 Task: Buy 1 Electric Choke from Sensors section under best seller category for shipping address: Lia Hill, 530 Junior Avenue, Duluth, Georgia 30097, Cell Number 4046170247. Pay from credit card ending with 7965, CVV 549
Action: Mouse moved to (22, 103)
Screenshot: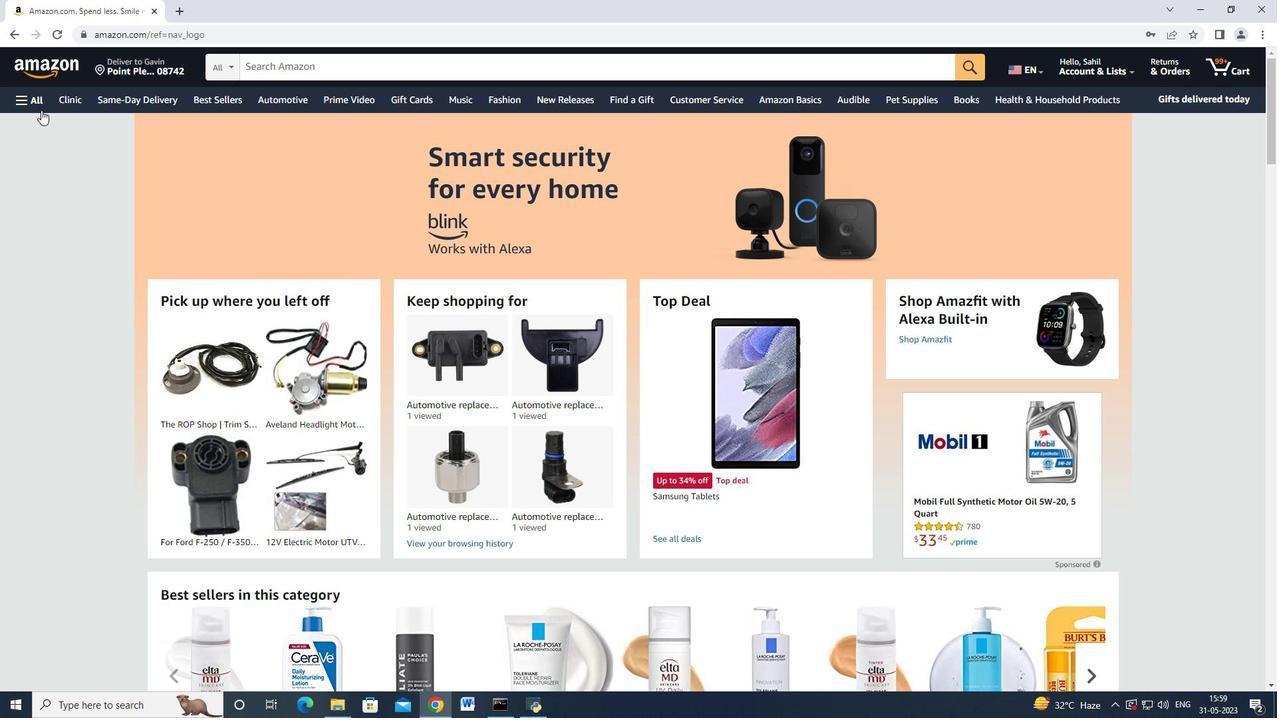 
Action: Mouse pressed left at (22, 103)
Screenshot: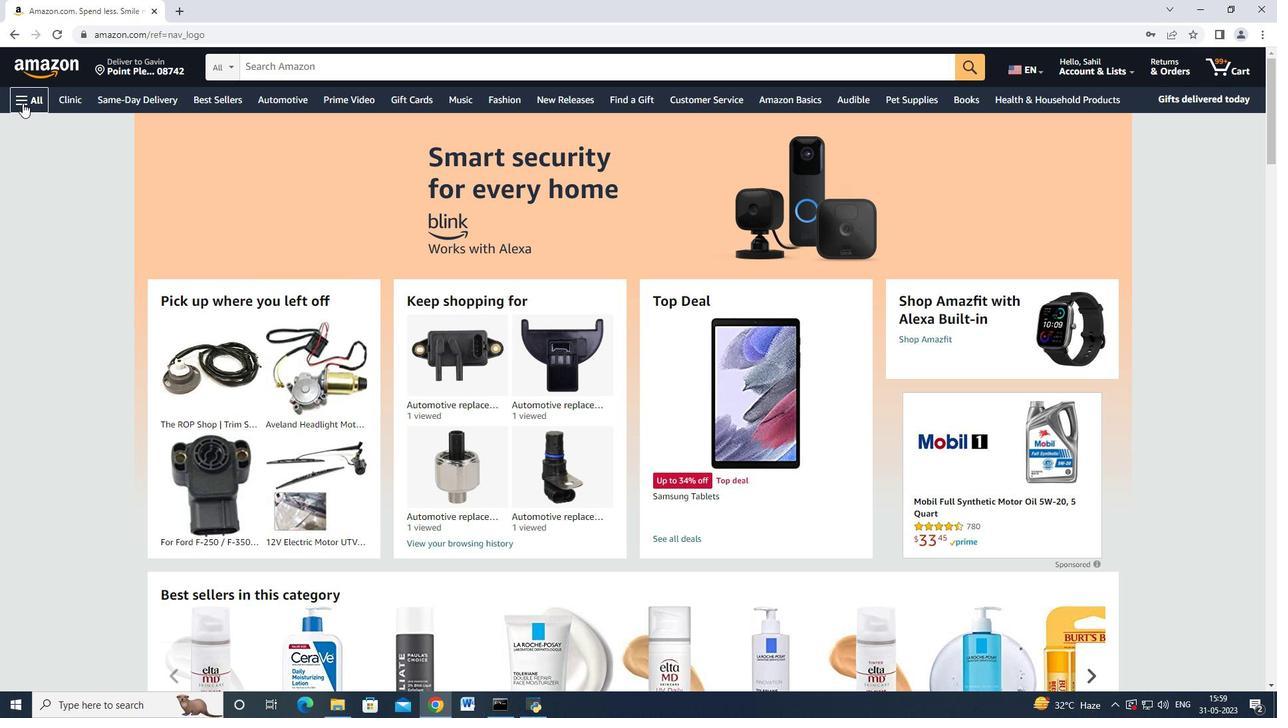 
Action: Mouse moved to (93, 222)
Screenshot: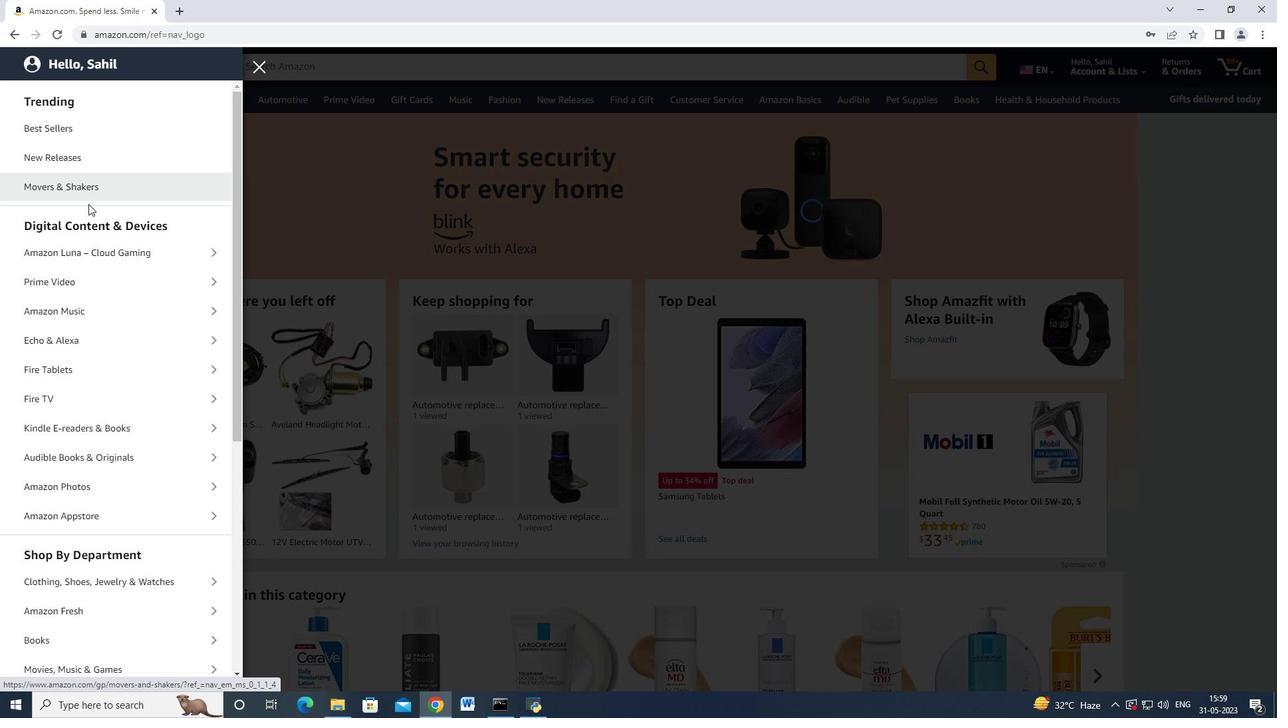 
Action: Mouse scrolled (93, 221) with delta (0, 0)
Screenshot: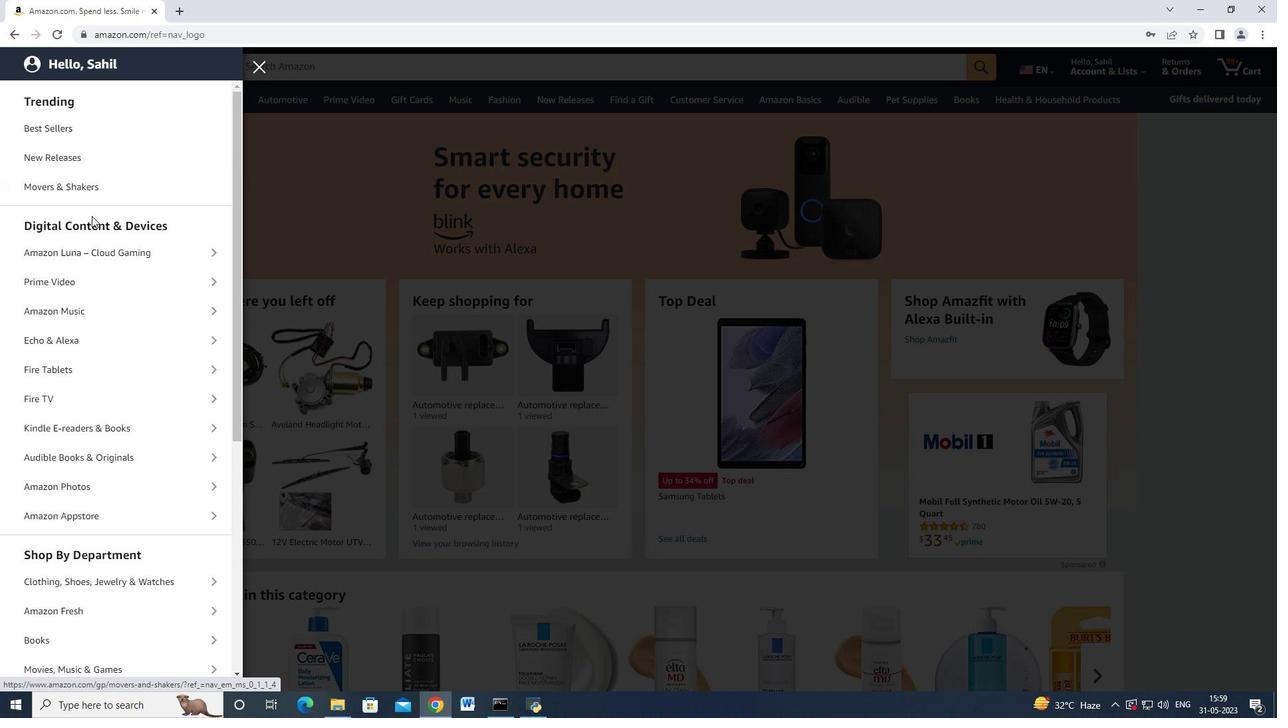
Action: Mouse moved to (94, 224)
Screenshot: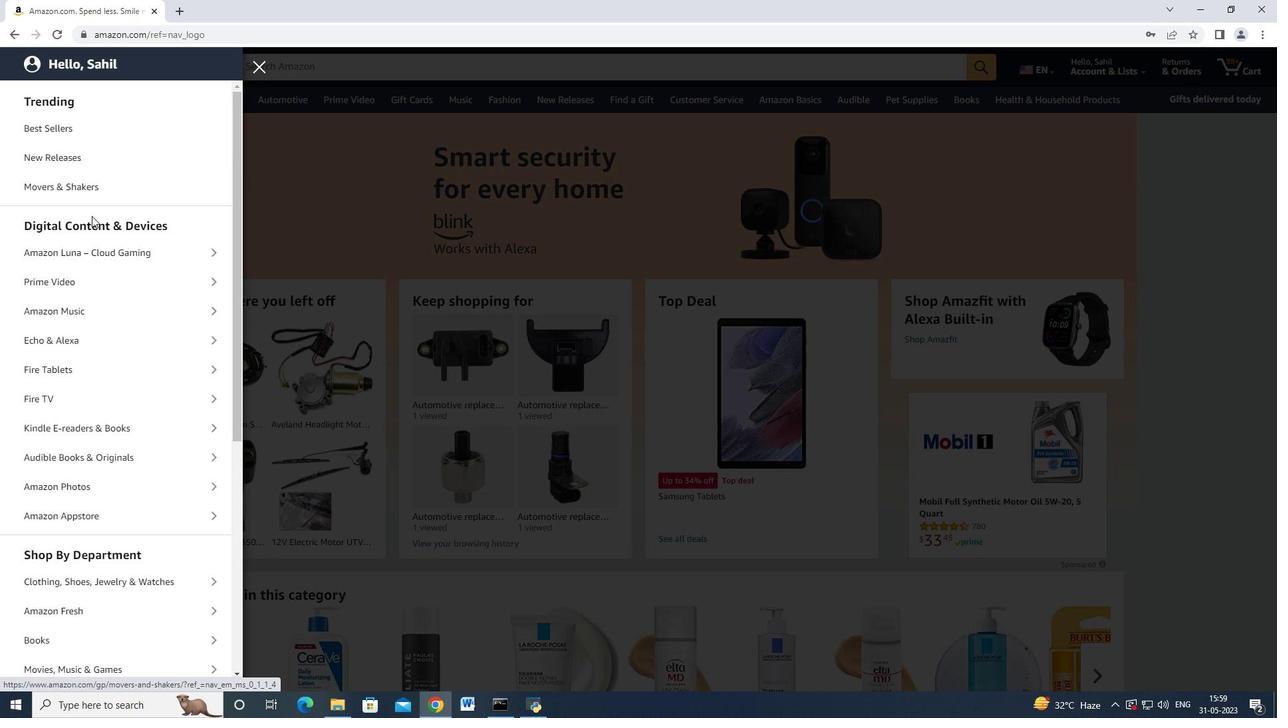 
Action: Mouse scrolled (94, 224) with delta (0, 0)
Screenshot: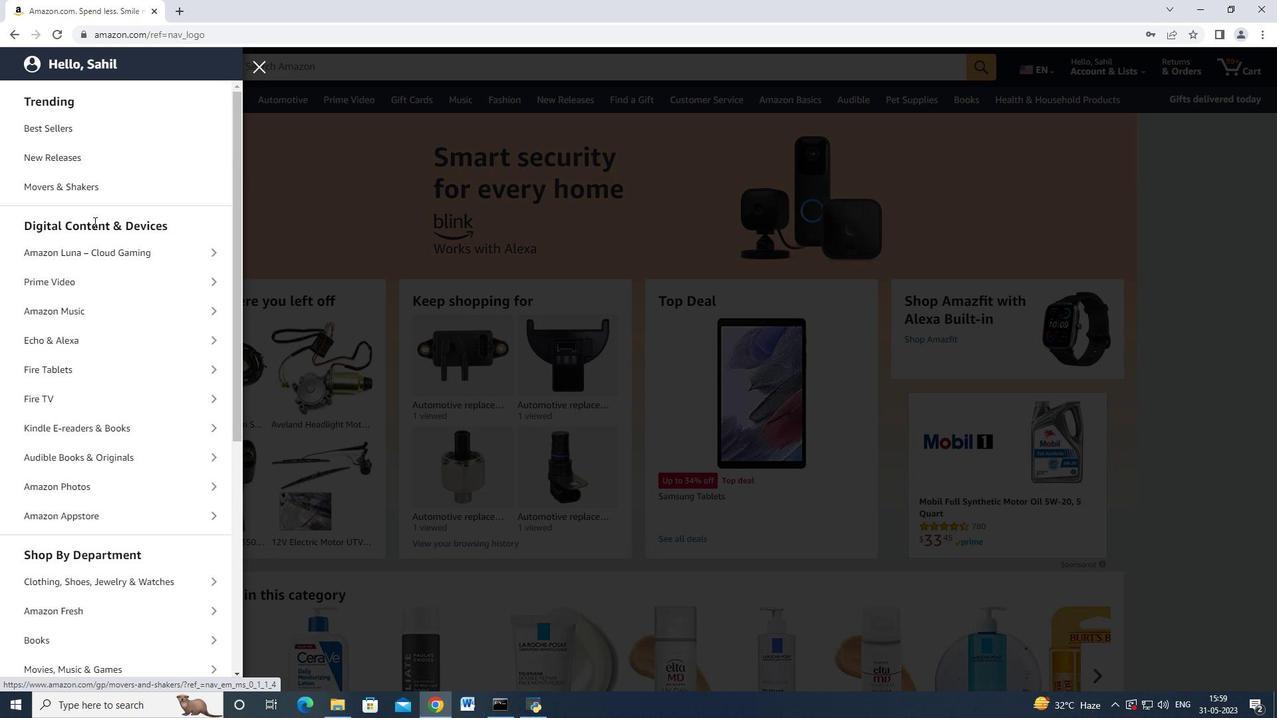 
Action: Mouse moved to (100, 237)
Screenshot: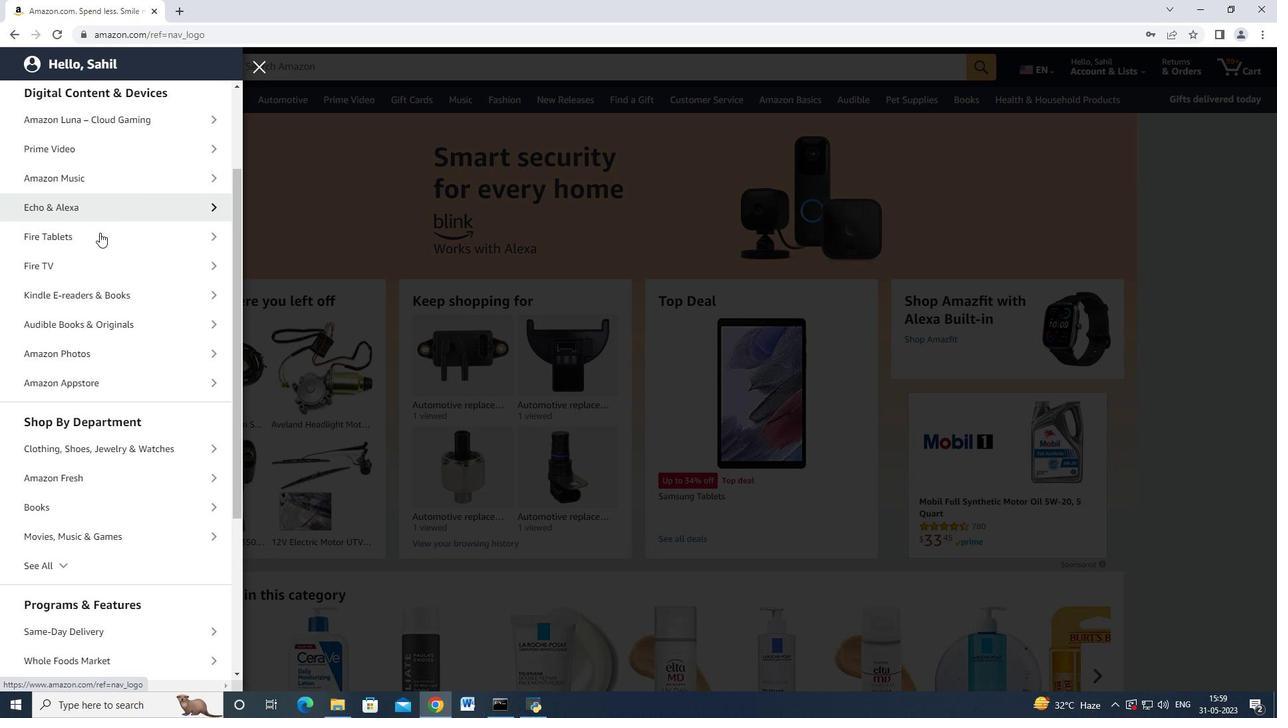 
Action: Mouse scrolled (100, 236) with delta (0, 0)
Screenshot: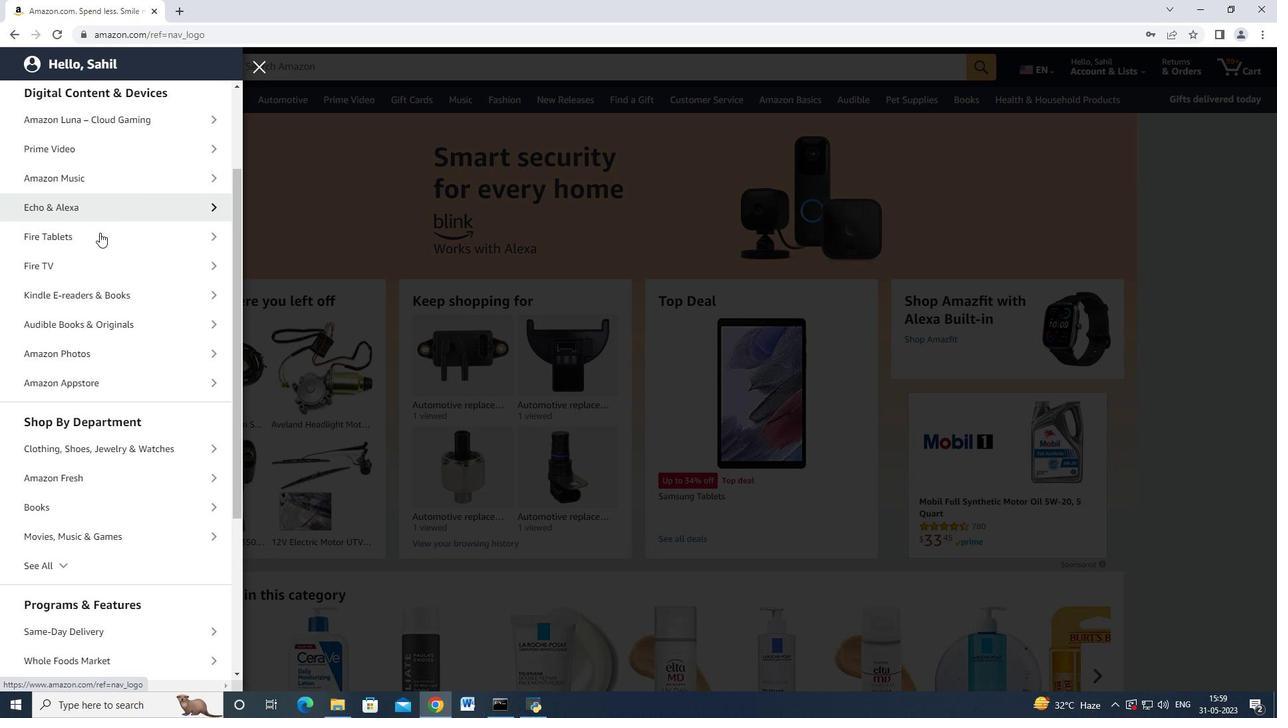 
Action: Mouse moved to (100, 238)
Screenshot: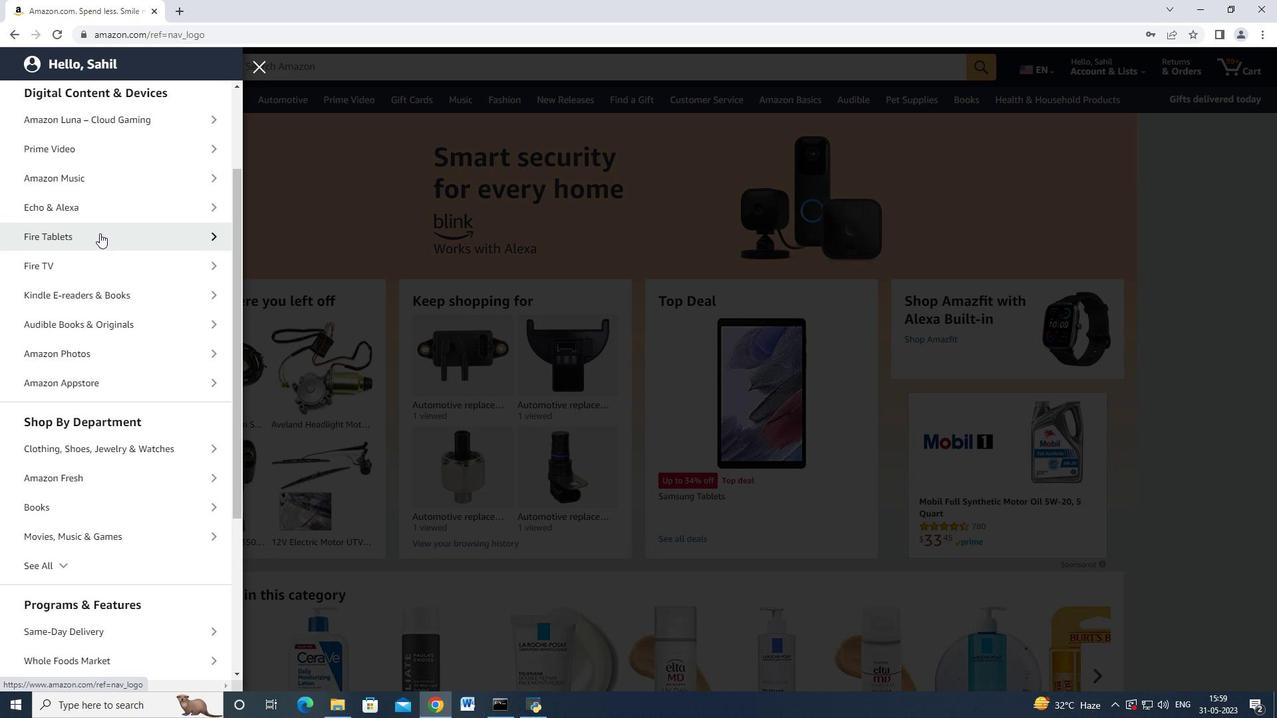 
Action: Mouse scrolled (100, 237) with delta (0, 0)
Screenshot: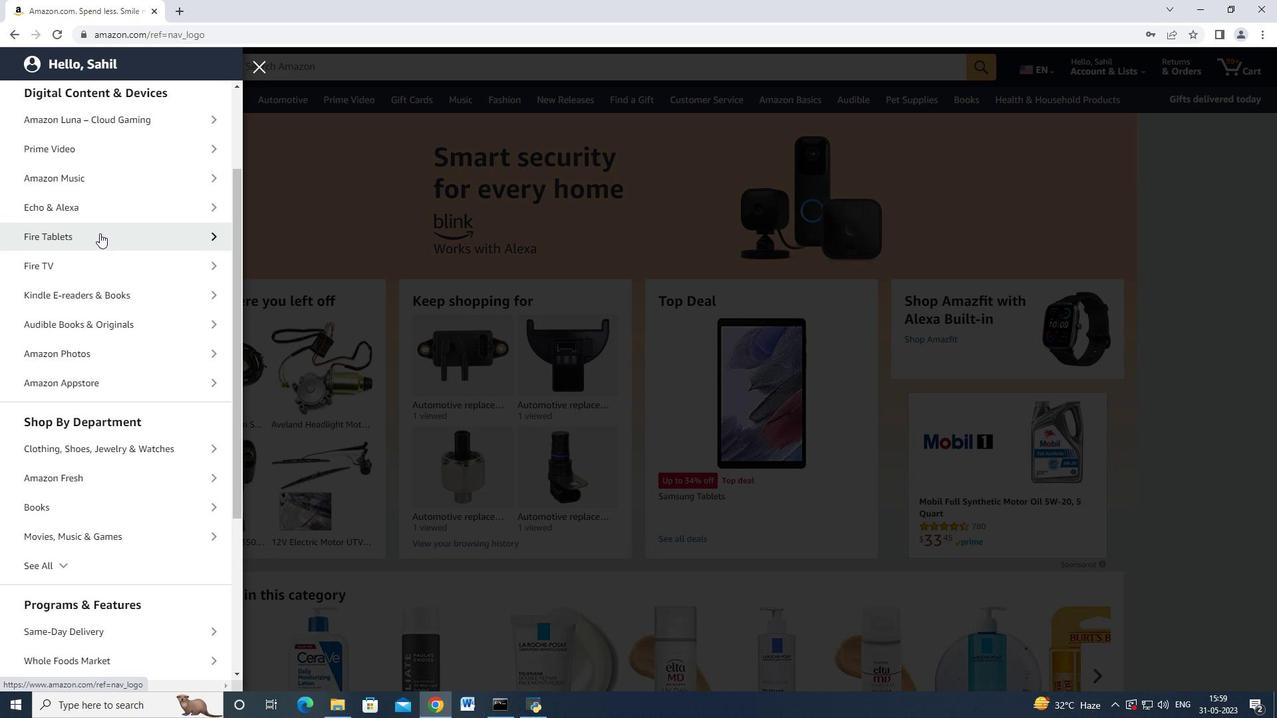 
Action: Mouse moved to (94, 385)
Screenshot: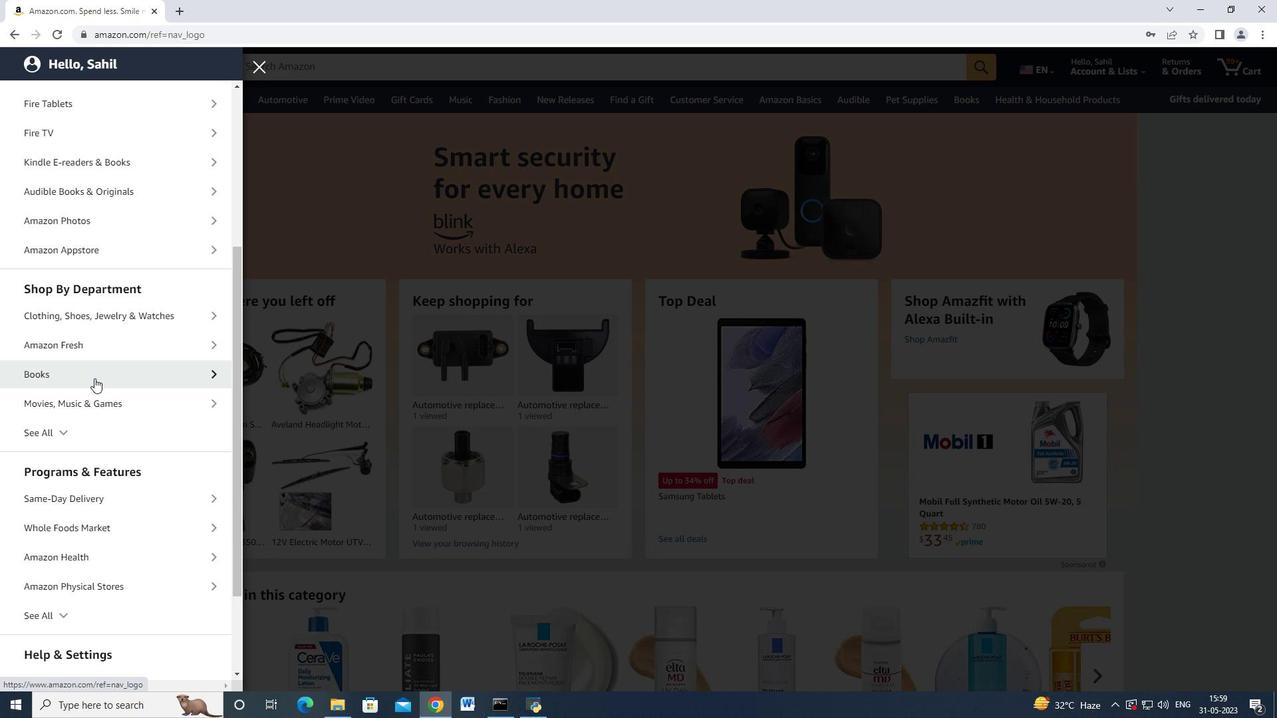 
Action: Mouse scrolled (94, 384) with delta (0, 0)
Screenshot: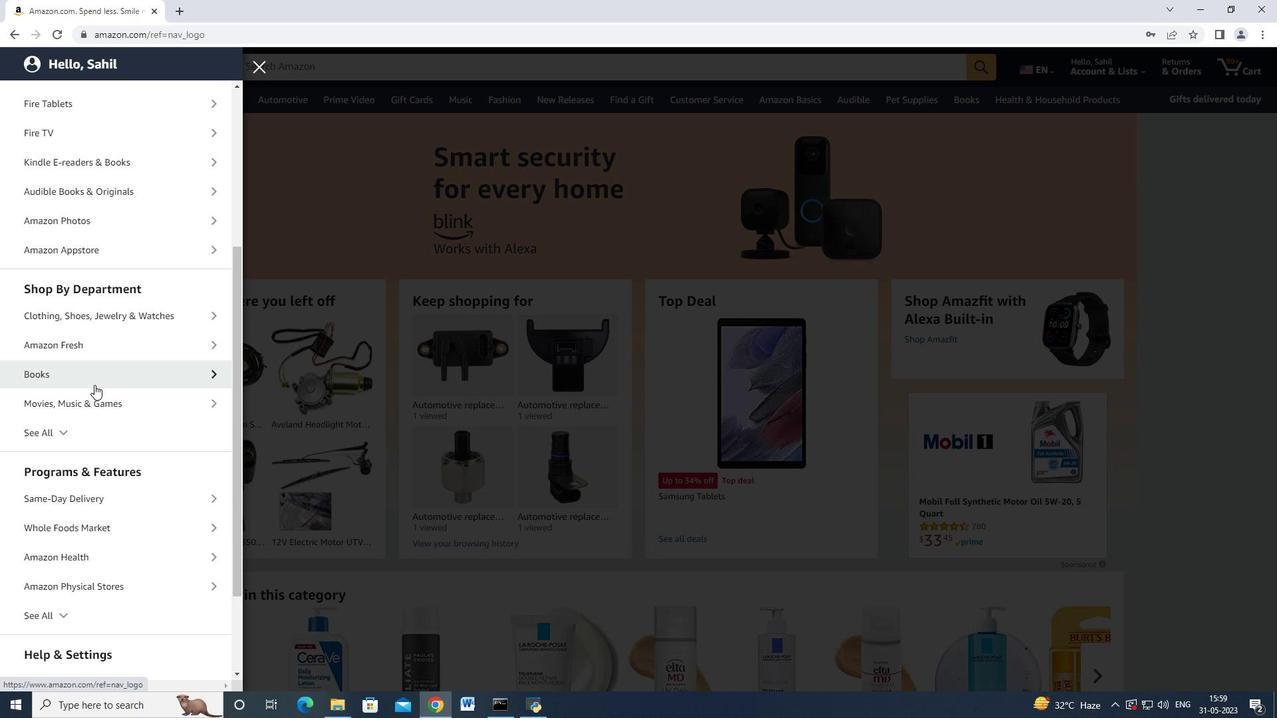 
Action: Mouse scrolled (94, 384) with delta (0, 0)
Screenshot: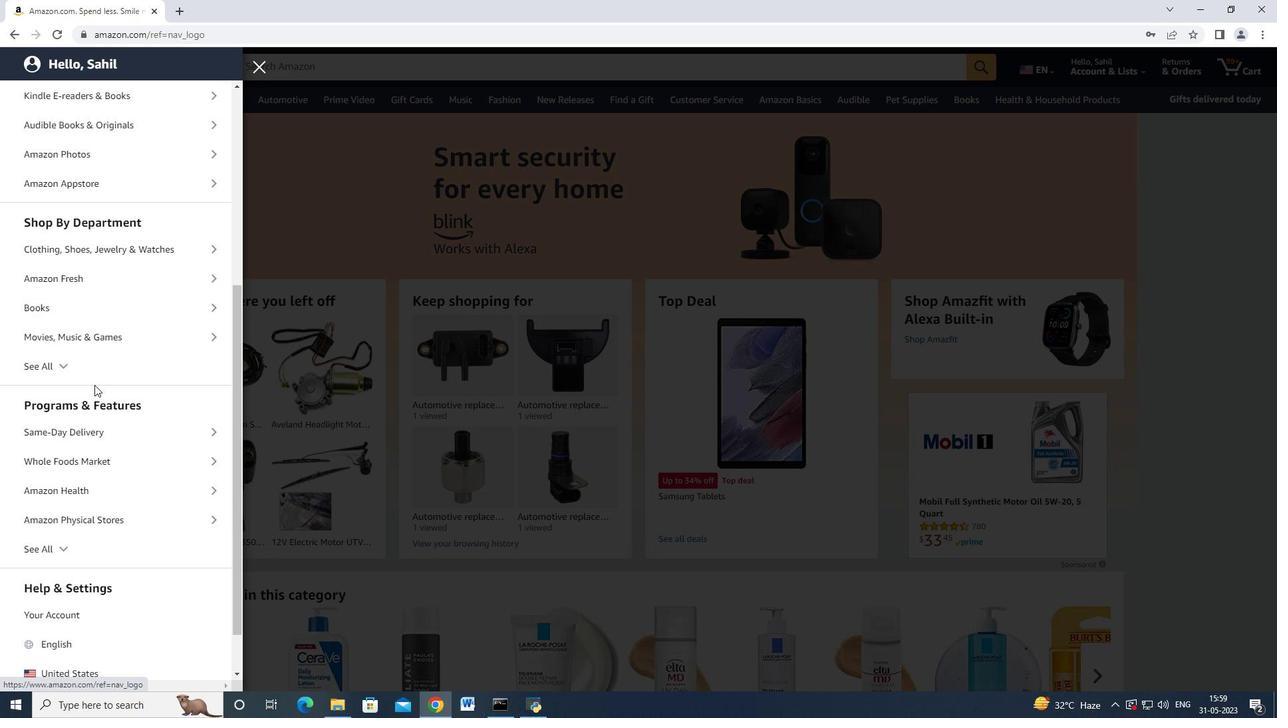 
Action: Mouse scrolled (94, 384) with delta (0, 0)
Screenshot: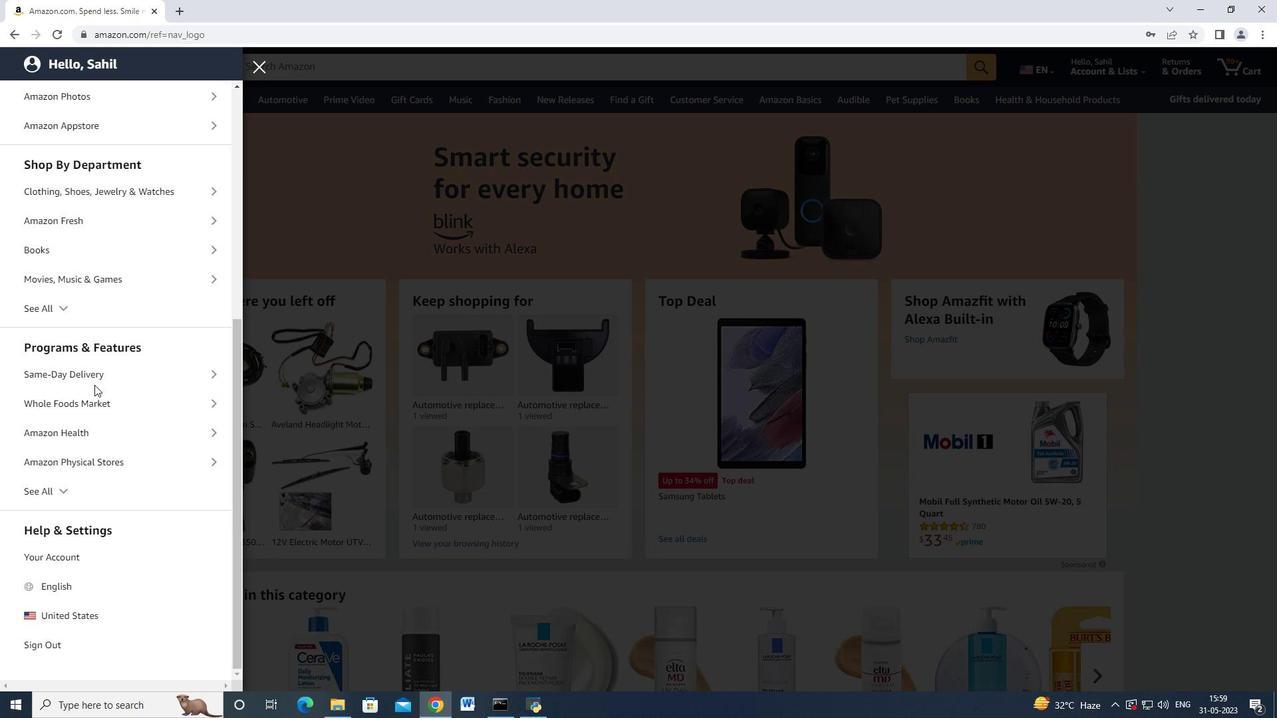 
Action: Mouse moved to (97, 304)
Screenshot: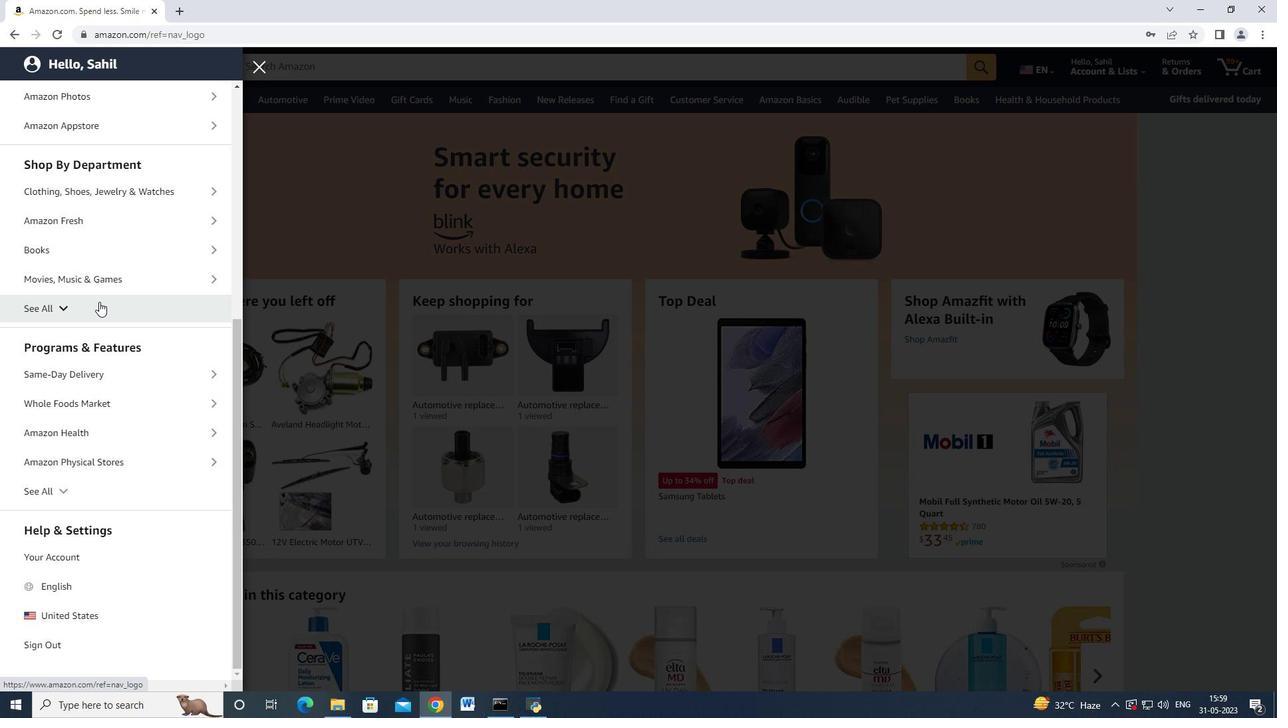 
Action: Mouse pressed left at (97, 304)
Screenshot: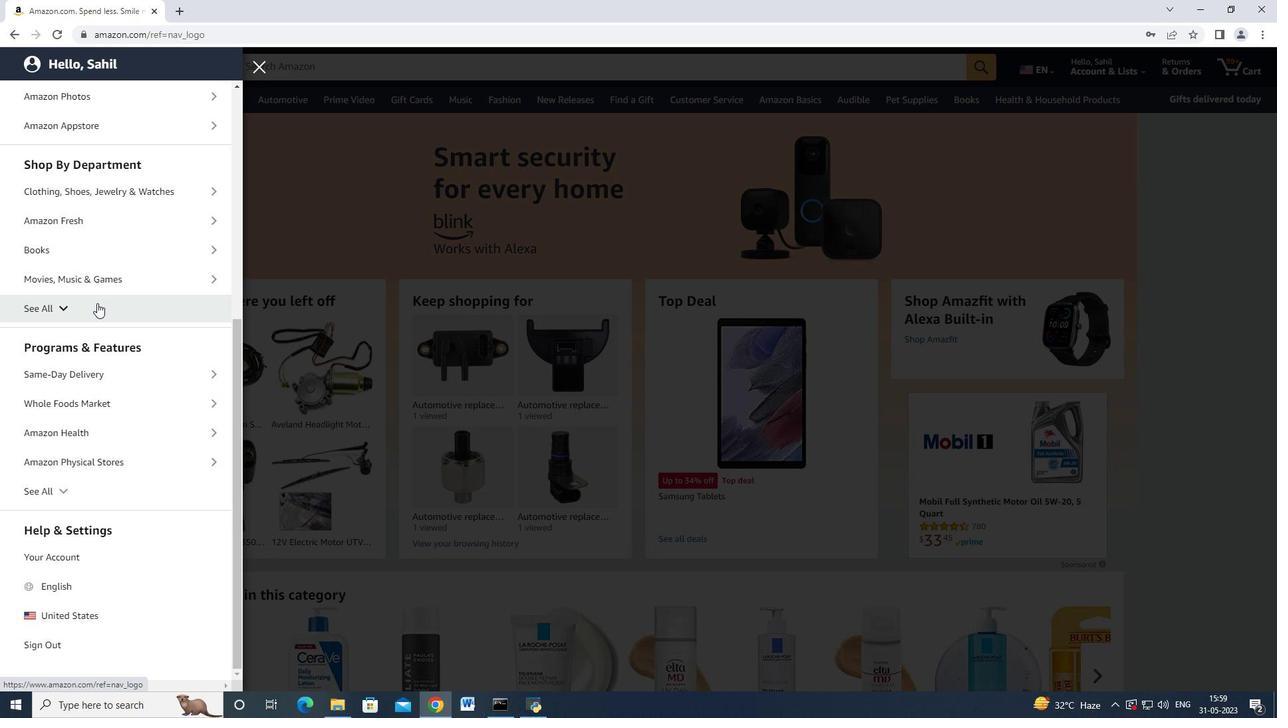 
Action: Mouse moved to (101, 317)
Screenshot: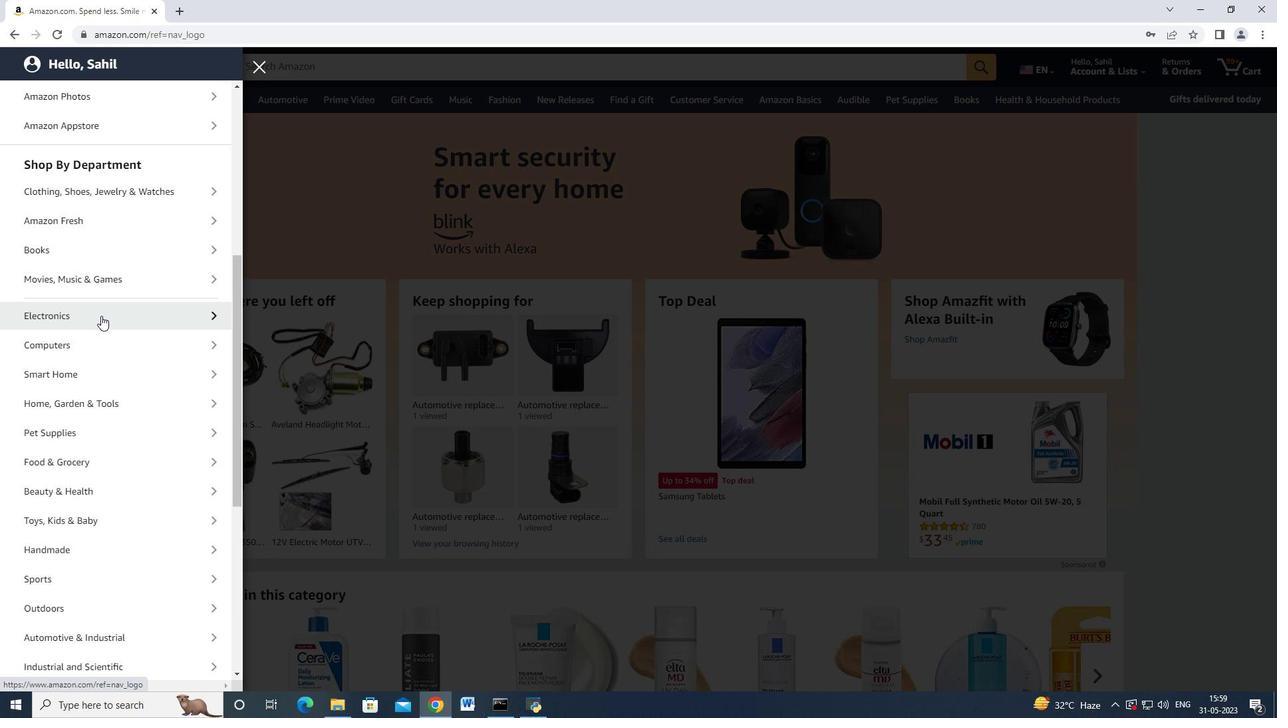 
Action: Mouse scrolled (101, 316) with delta (0, 0)
Screenshot: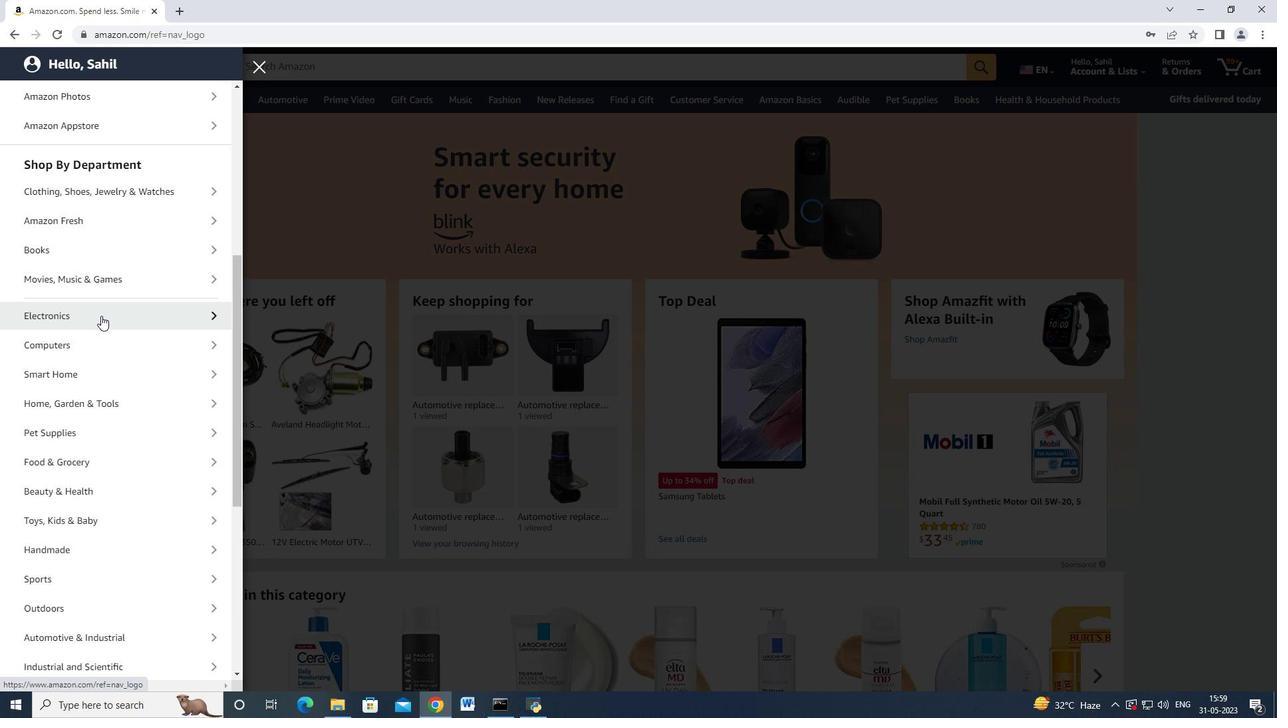 
Action: Mouse scrolled (101, 316) with delta (0, 0)
Screenshot: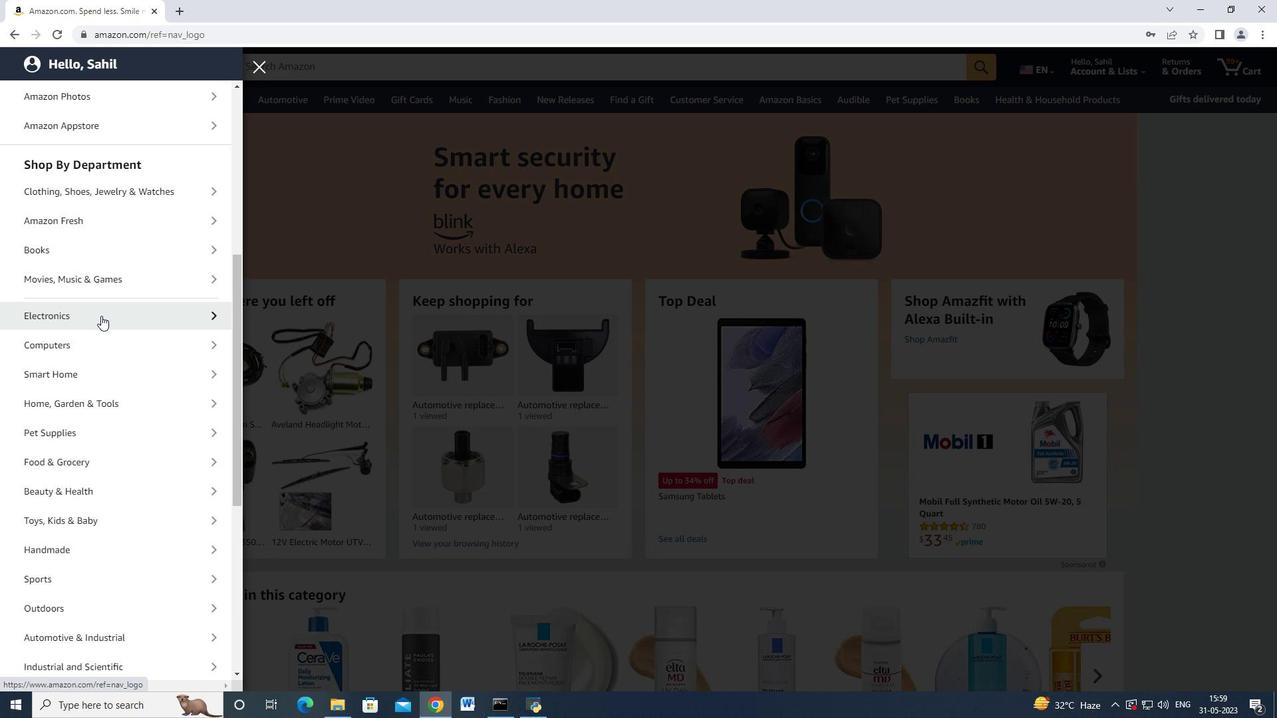 
Action: Mouse scrolled (101, 316) with delta (0, 0)
Screenshot: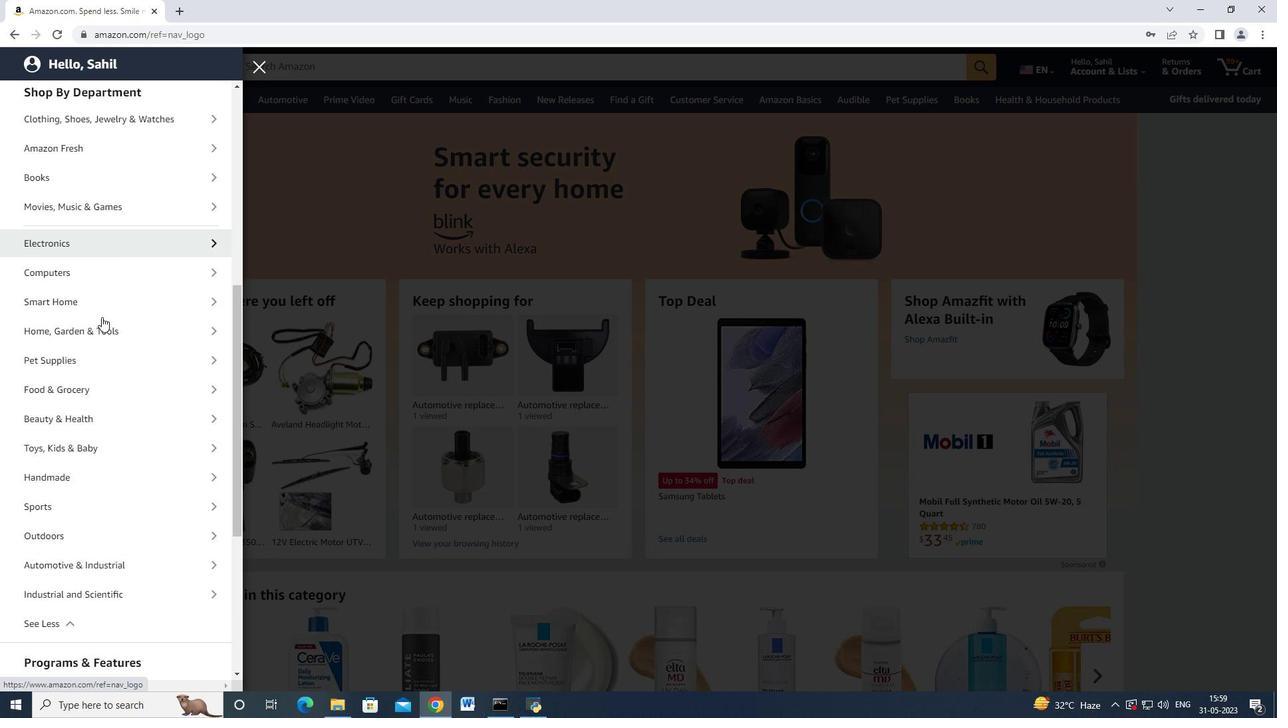 
Action: Mouse moved to (129, 425)
Screenshot: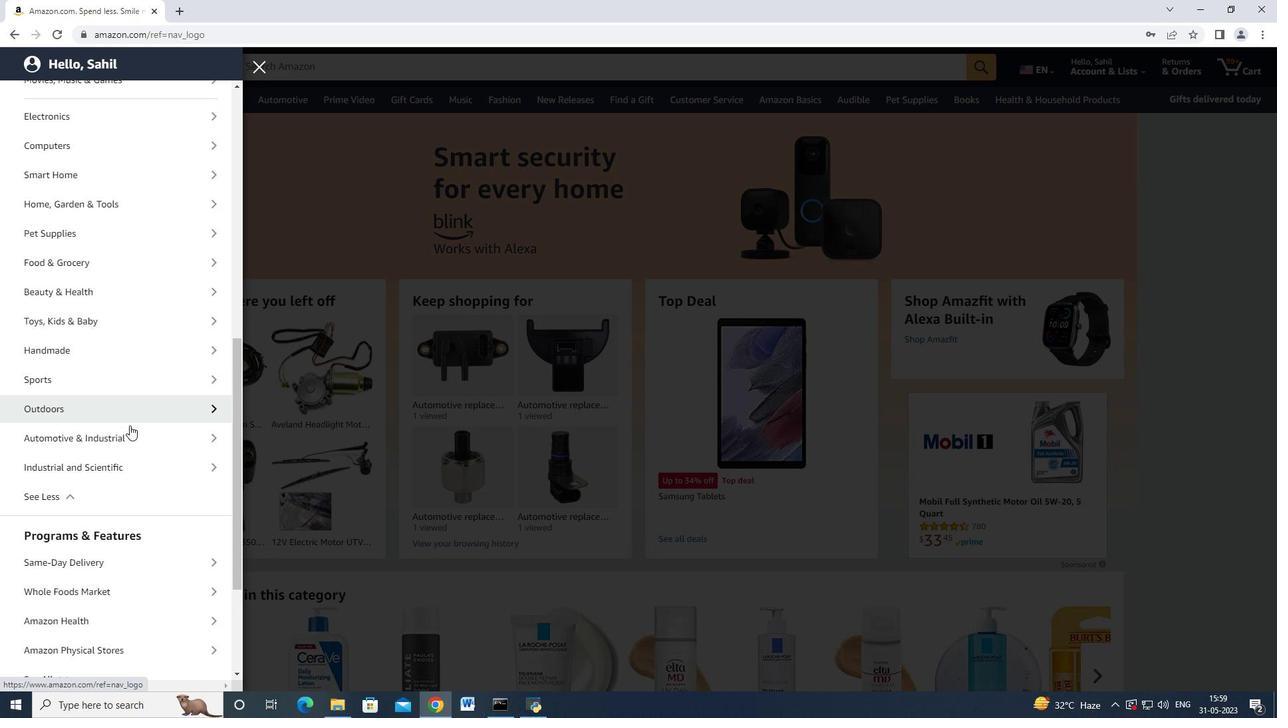 
Action: Mouse pressed left at (129, 425)
Screenshot: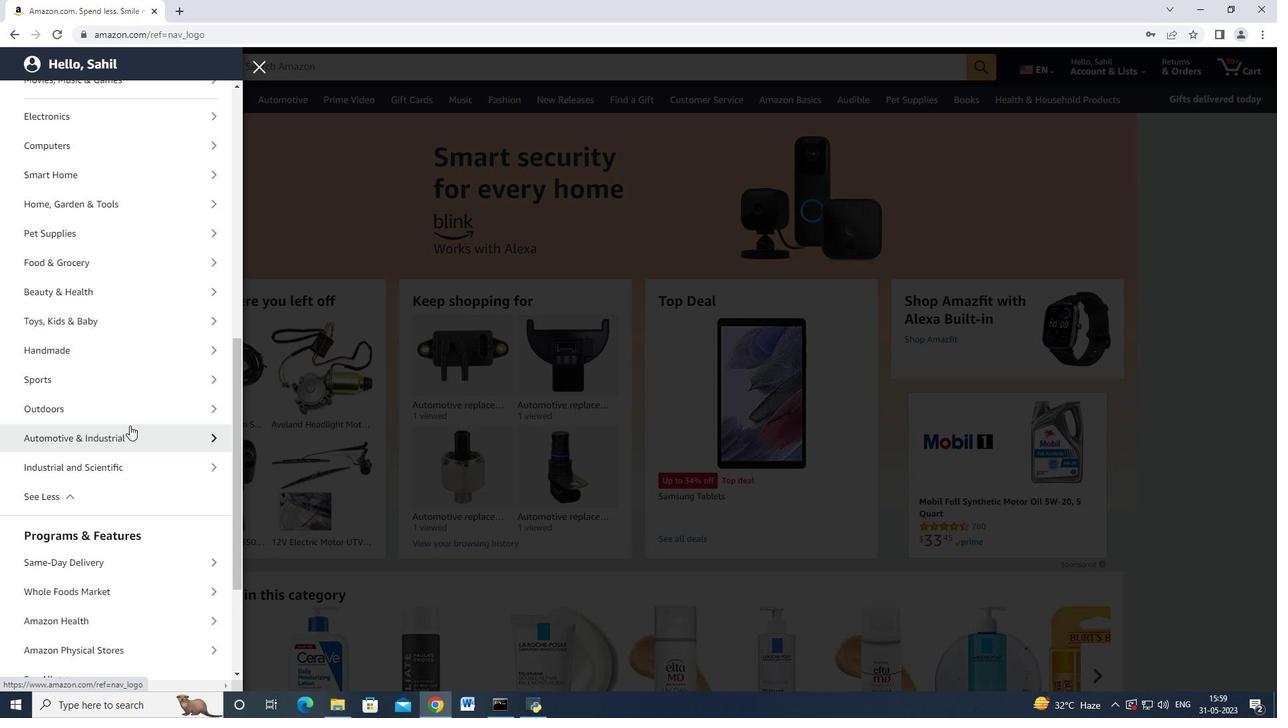
Action: Mouse moved to (107, 156)
Screenshot: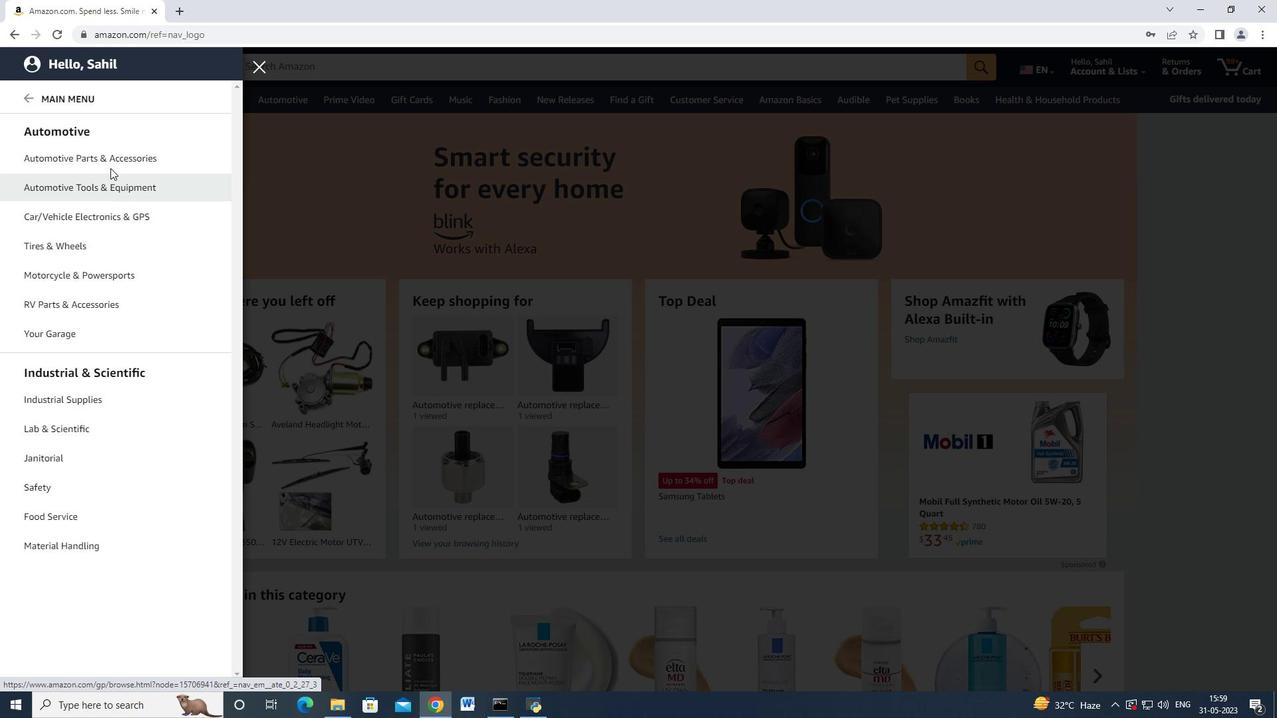 
Action: Mouse pressed left at (107, 156)
Screenshot: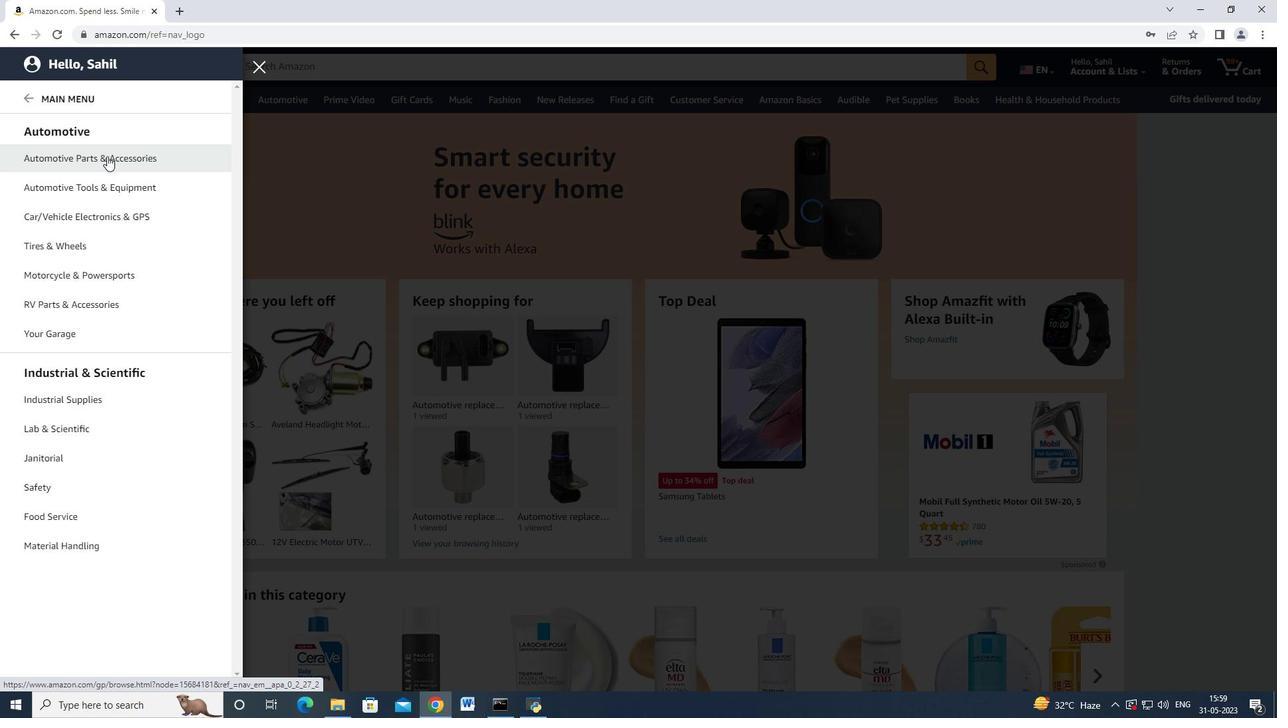 
Action: Mouse moved to (310, 127)
Screenshot: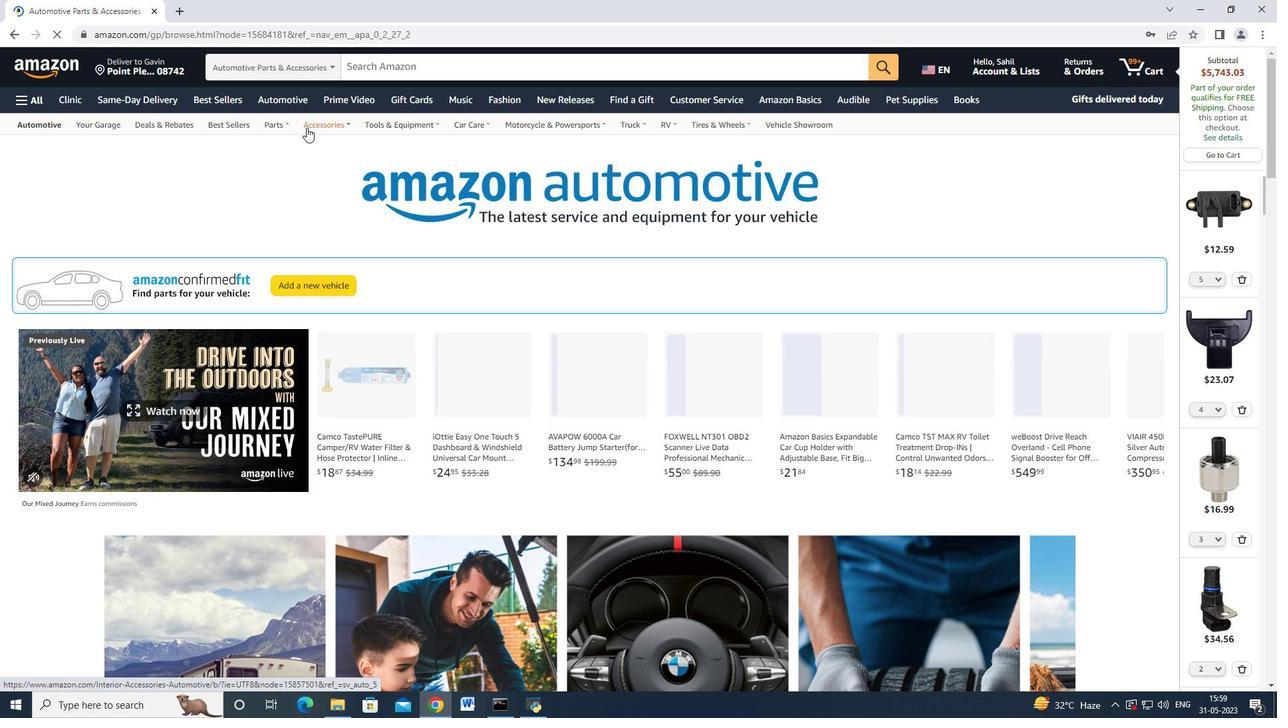 
Action: Mouse pressed left at (310, 127)
Screenshot: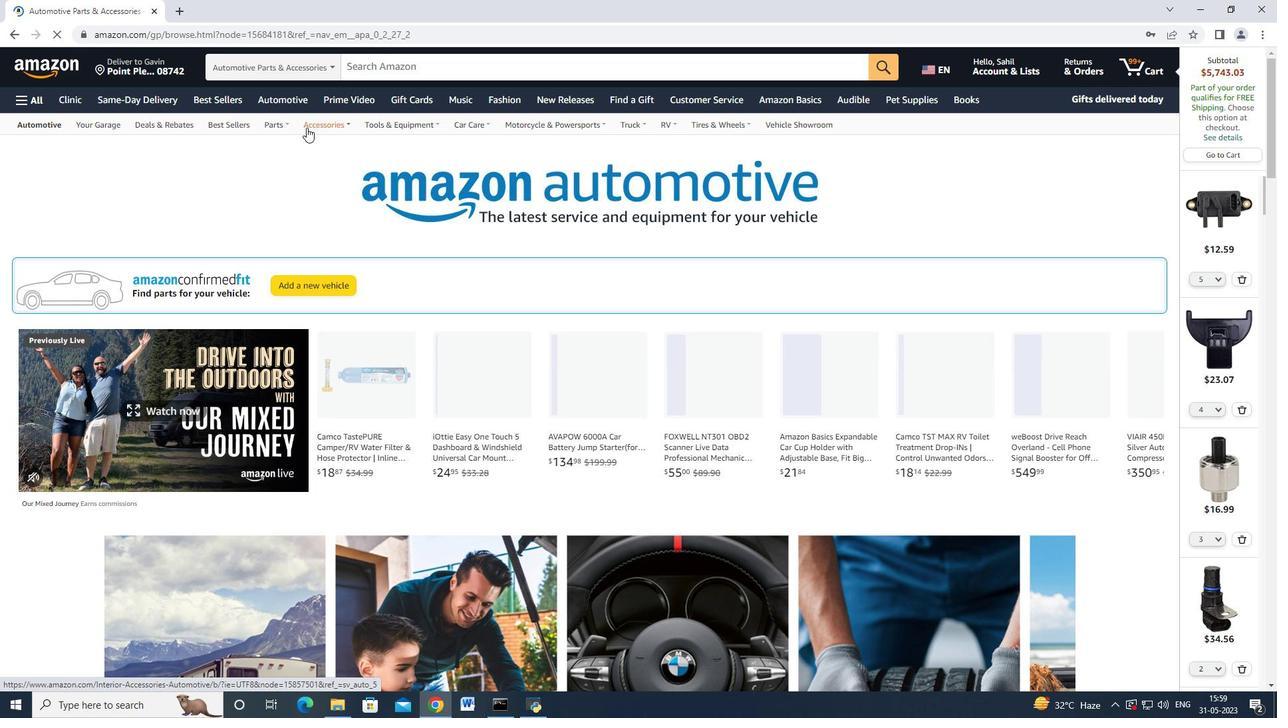 
Action: Mouse moved to (124, 358)
Screenshot: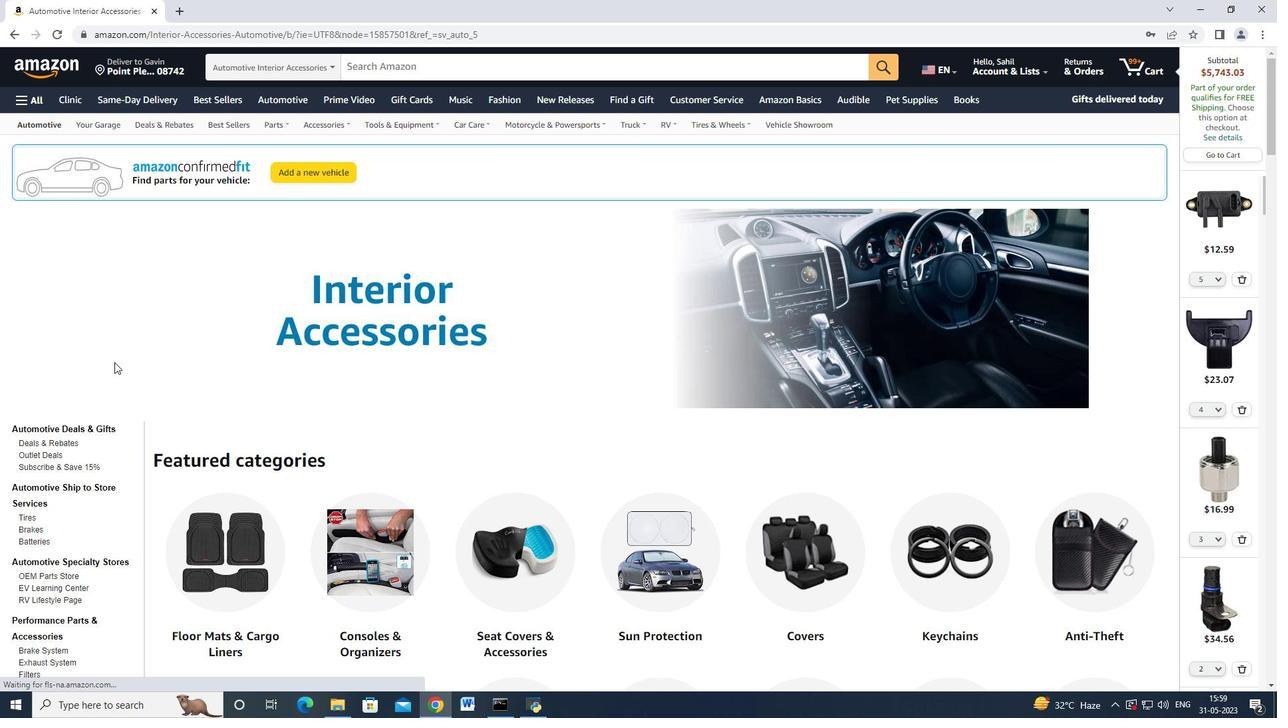
Action: Mouse scrolled (124, 357) with delta (0, 0)
Screenshot: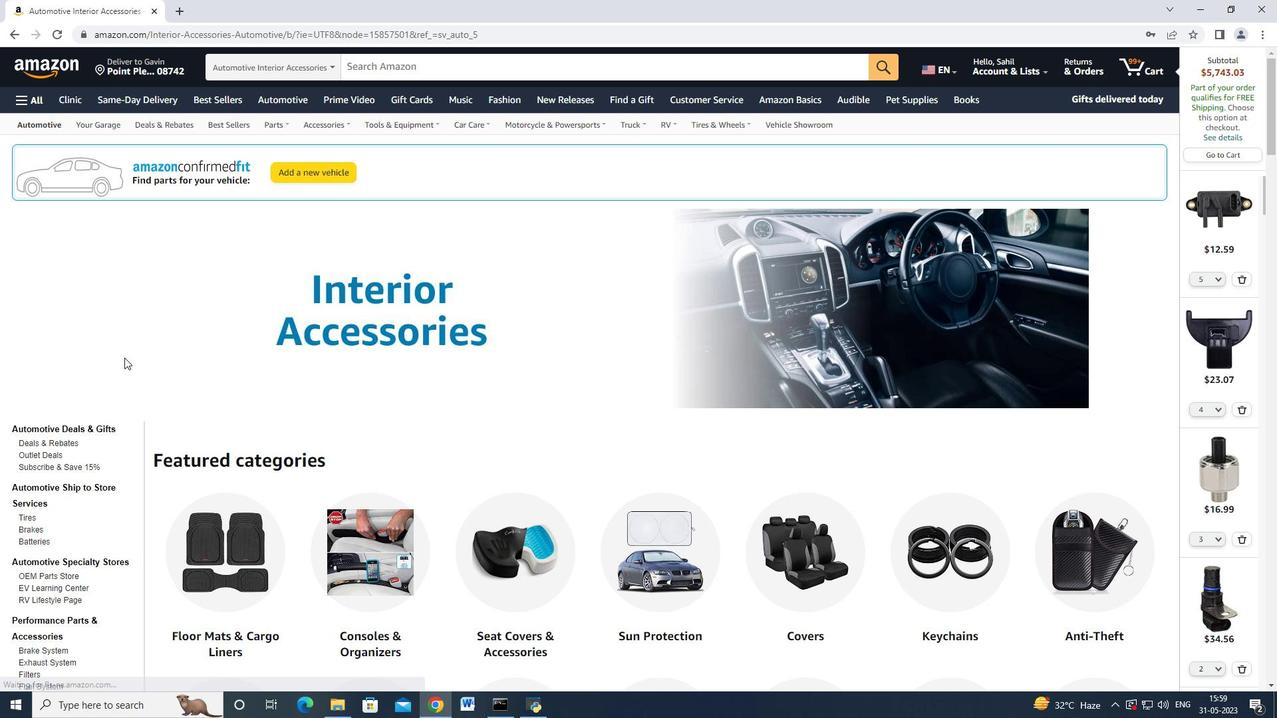 
Action: Mouse scrolled (124, 357) with delta (0, 0)
Screenshot: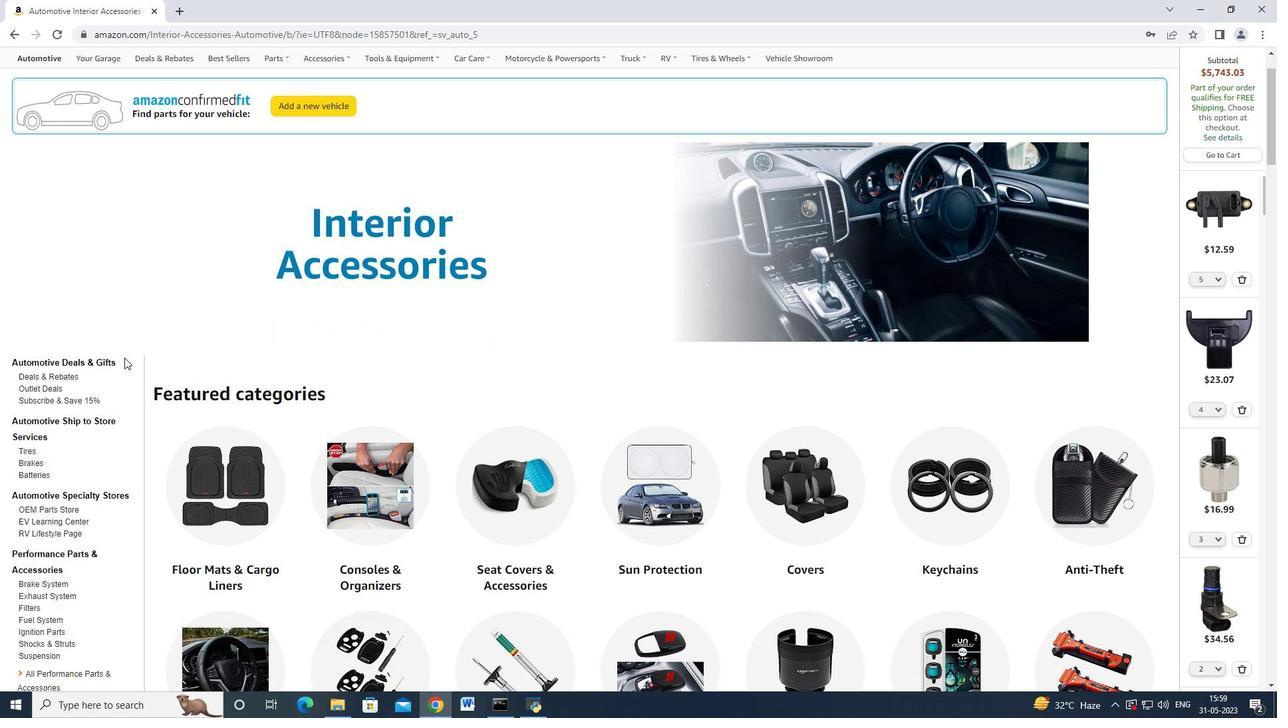 
Action: Mouse scrolled (124, 357) with delta (0, 0)
Screenshot: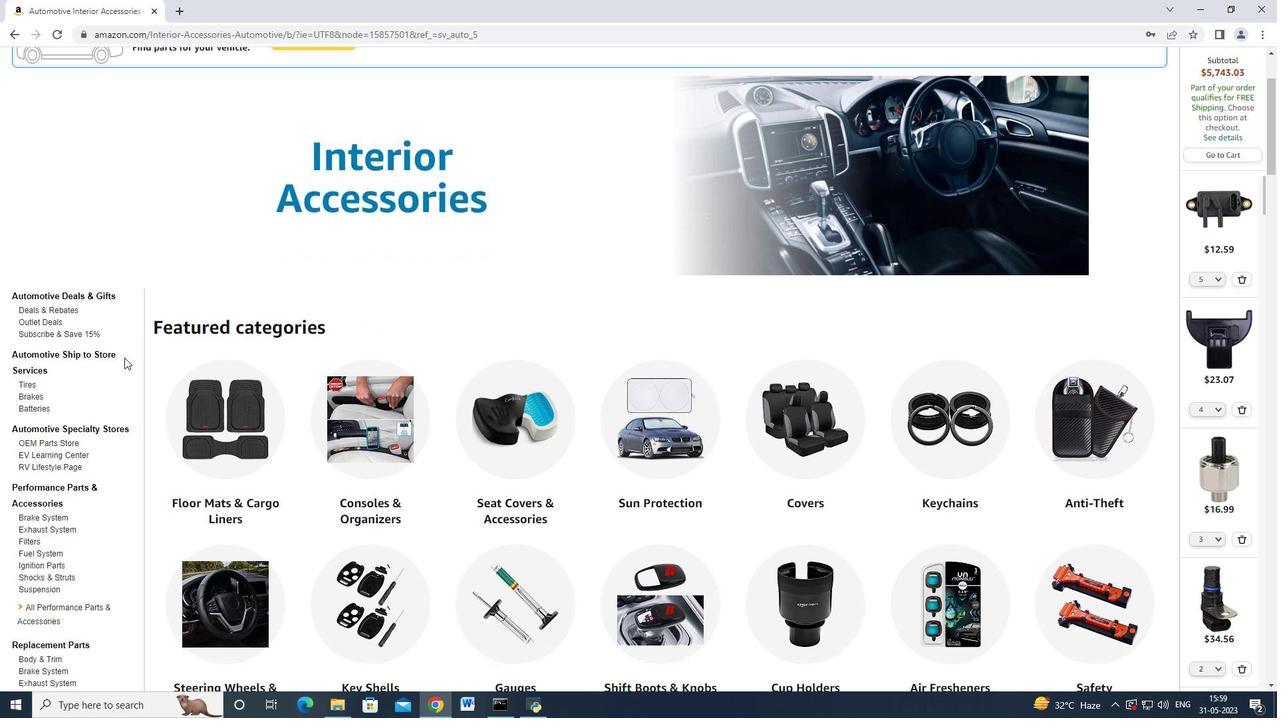 
Action: Mouse moved to (119, 361)
Screenshot: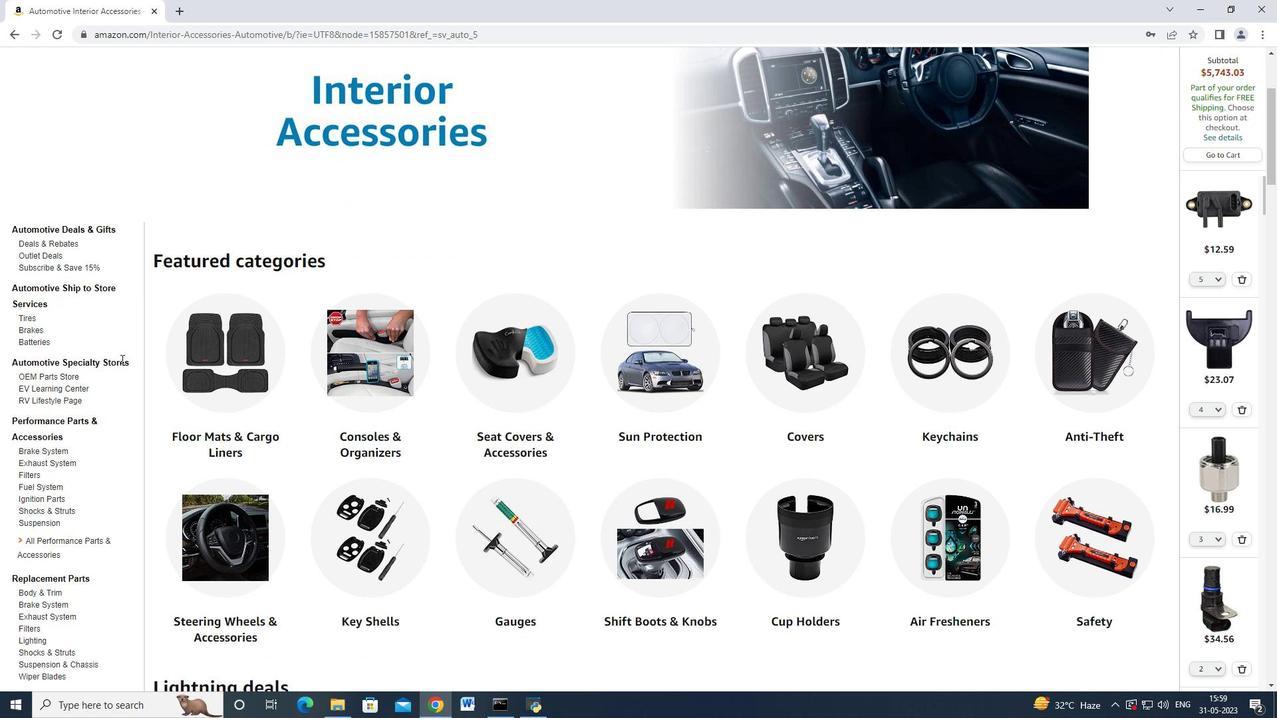 
Action: Mouse scrolled (119, 360) with delta (0, 0)
Screenshot: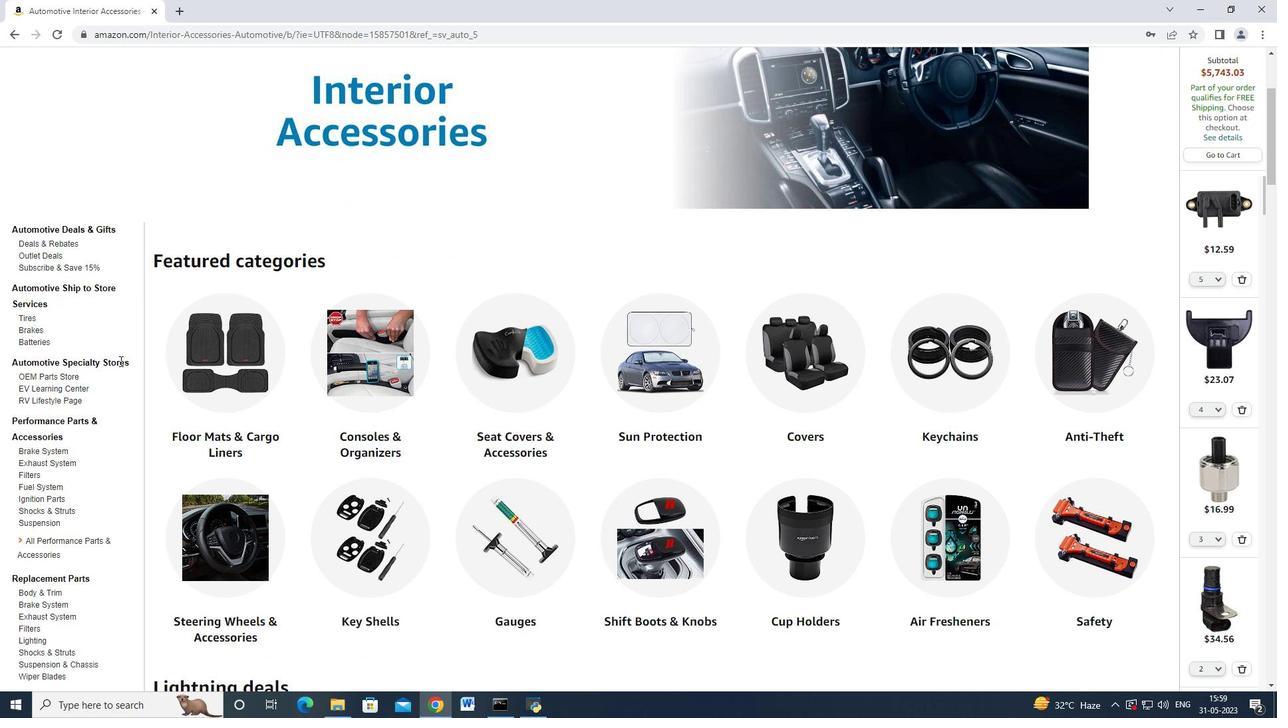 
Action: Mouse scrolled (119, 360) with delta (0, 0)
Screenshot: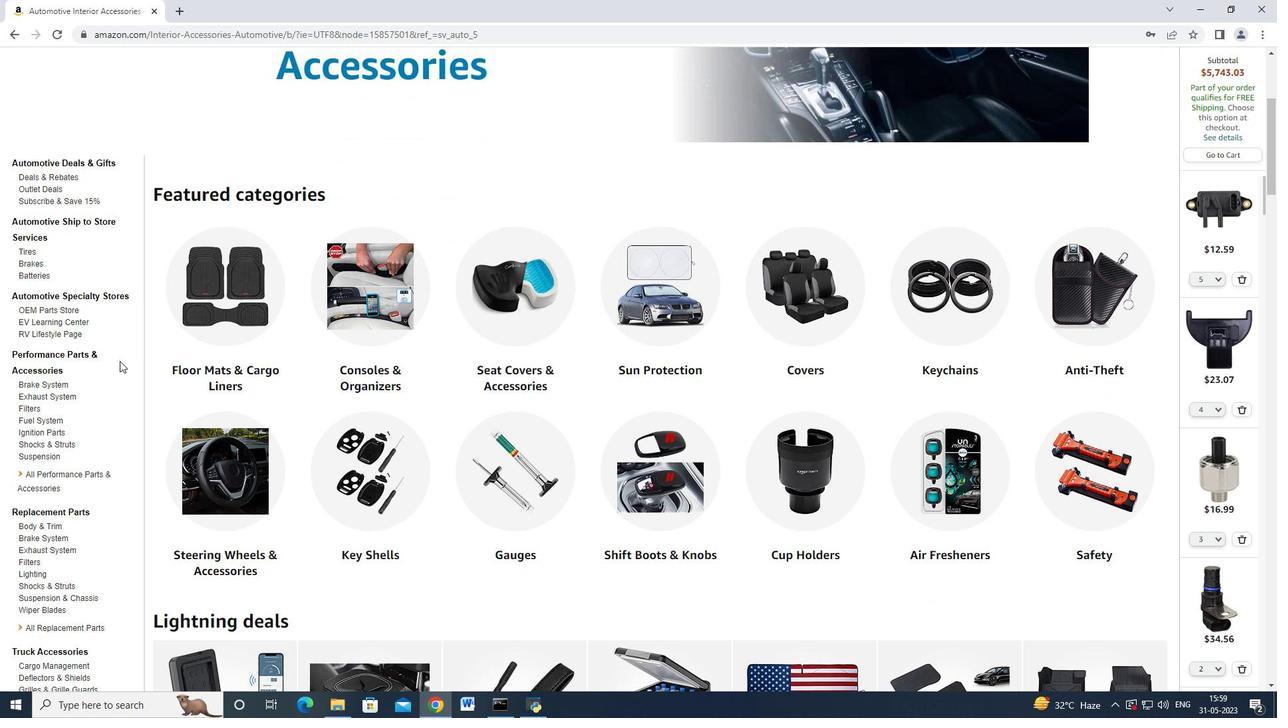 
Action: Mouse moved to (119, 362)
Screenshot: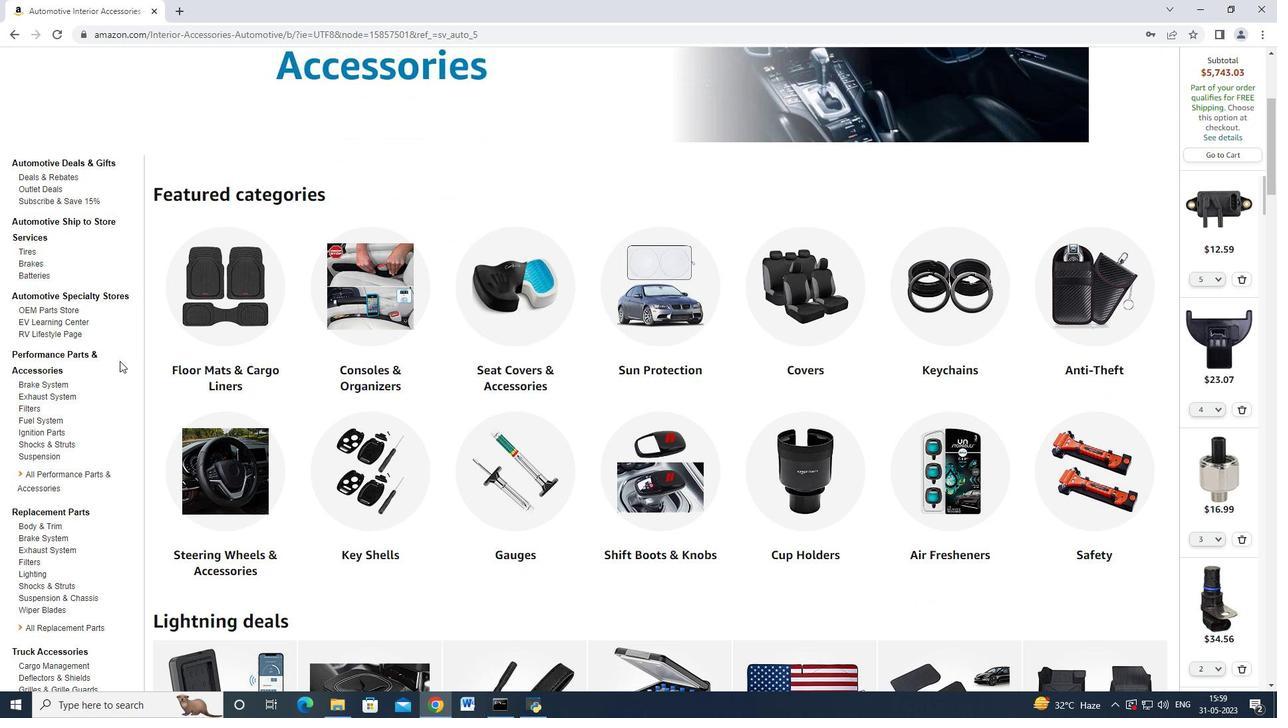 
Action: Mouse scrolled (119, 361) with delta (0, 0)
Screenshot: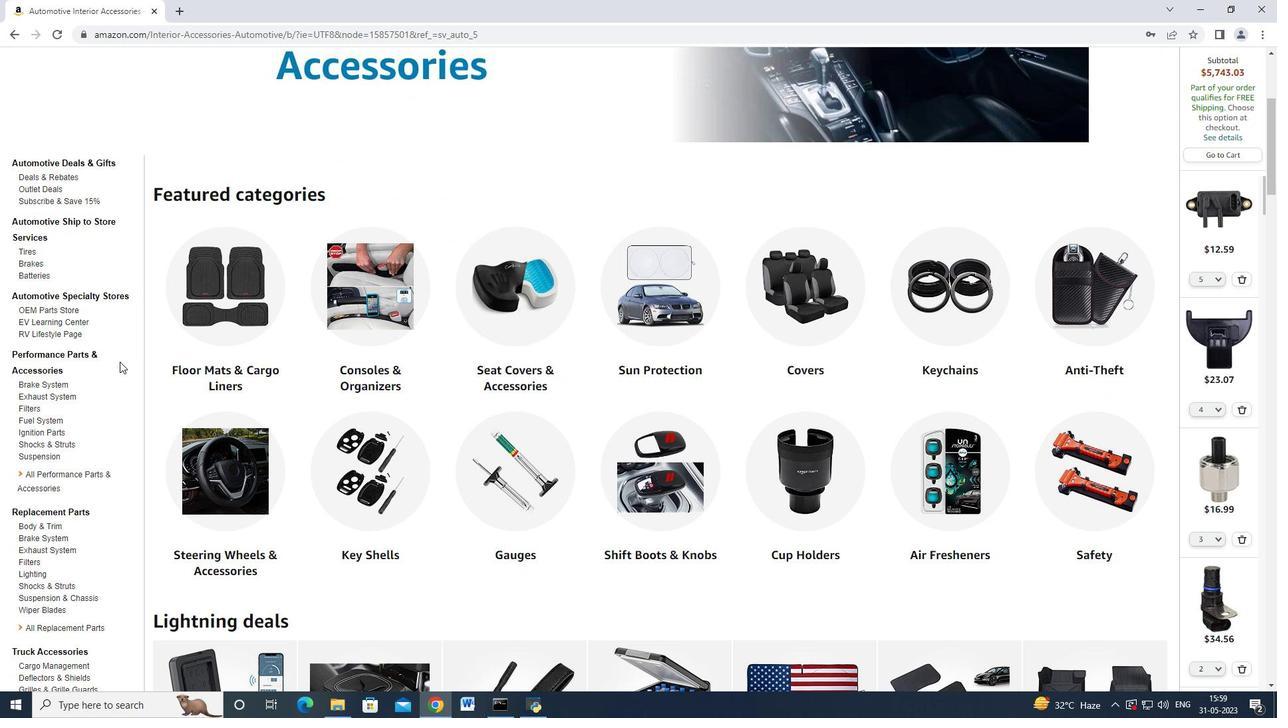 
Action: Mouse moved to (117, 364)
Screenshot: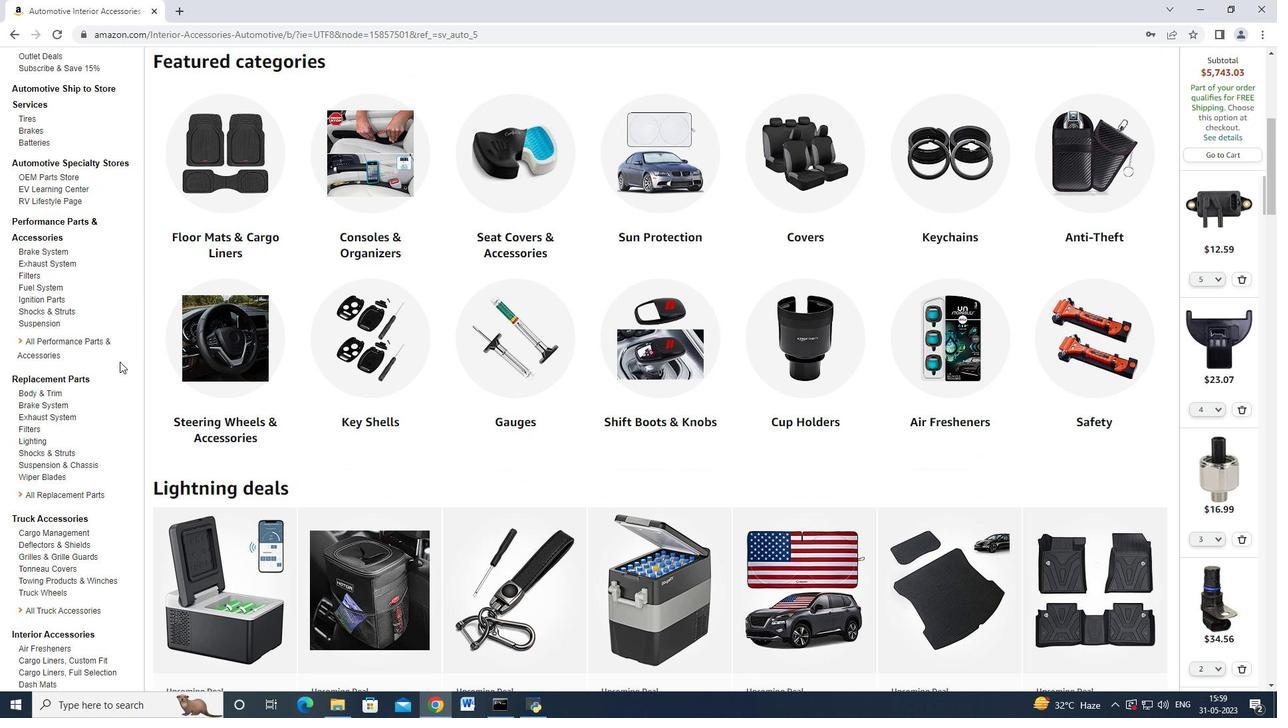 
Action: Mouse scrolled (117, 363) with delta (0, 0)
Screenshot: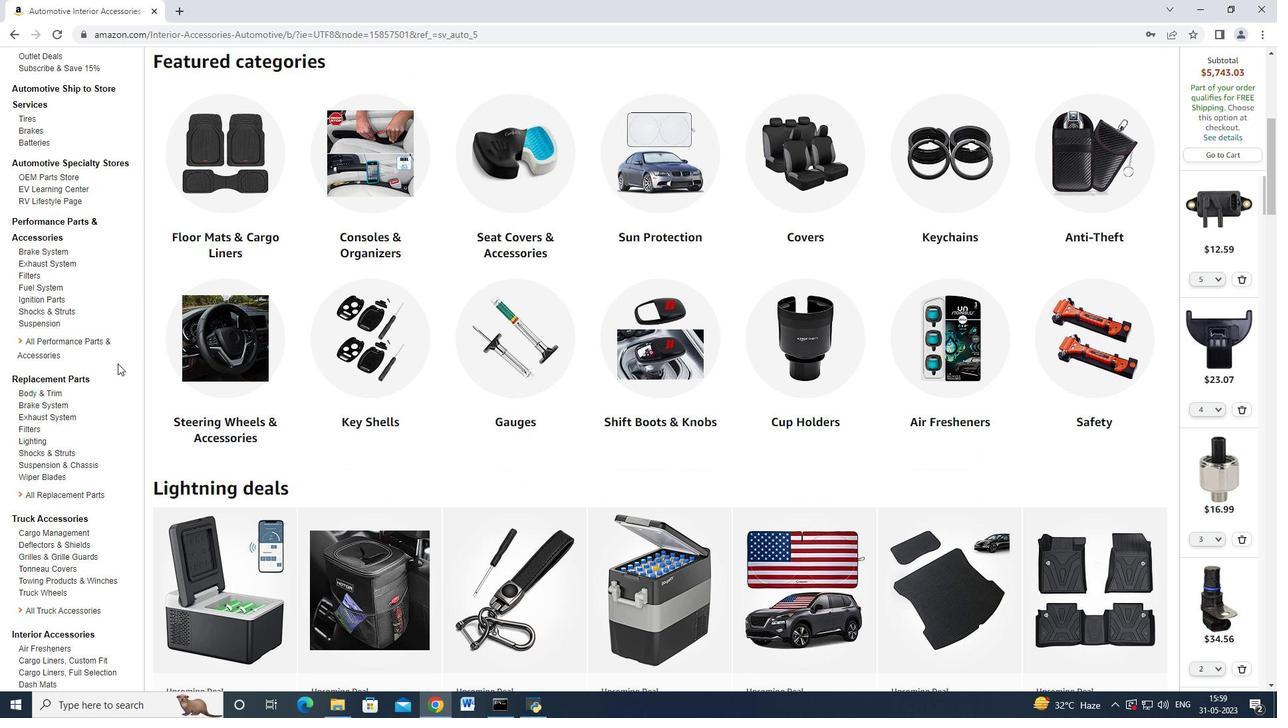 
Action: Mouse scrolled (117, 363) with delta (0, 0)
Screenshot: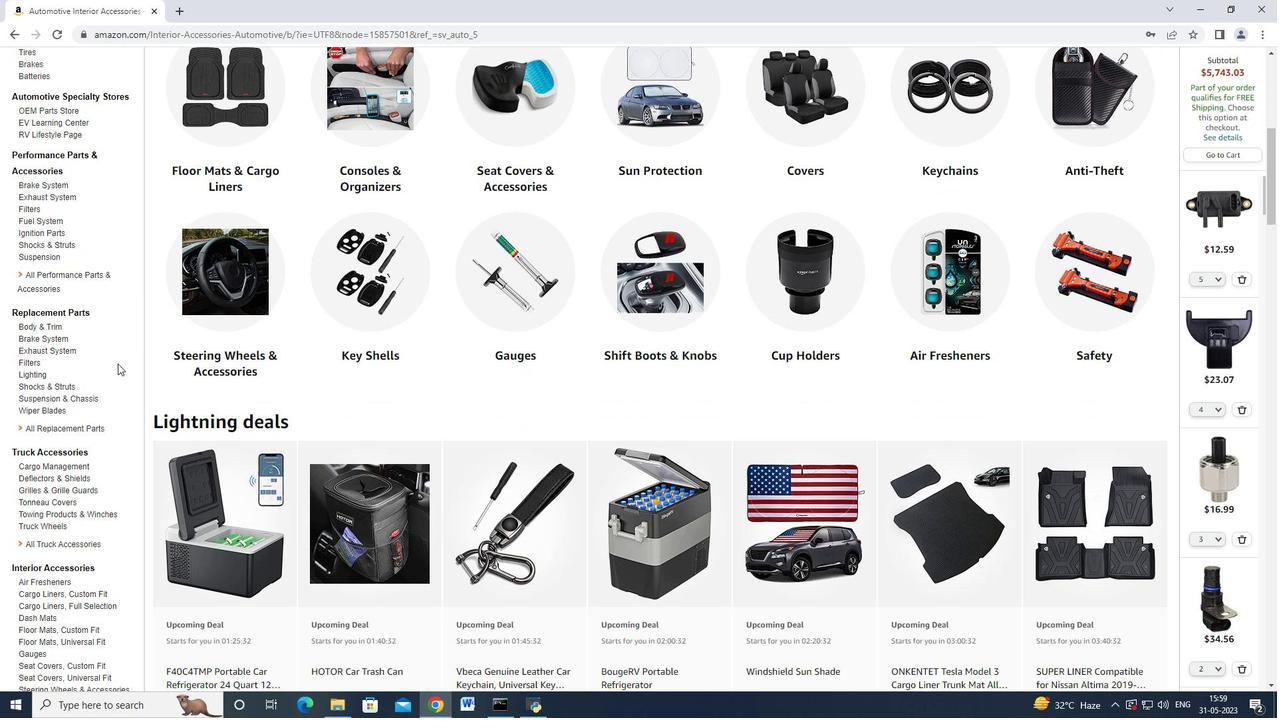 
Action: Mouse scrolled (117, 363) with delta (0, 0)
Screenshot: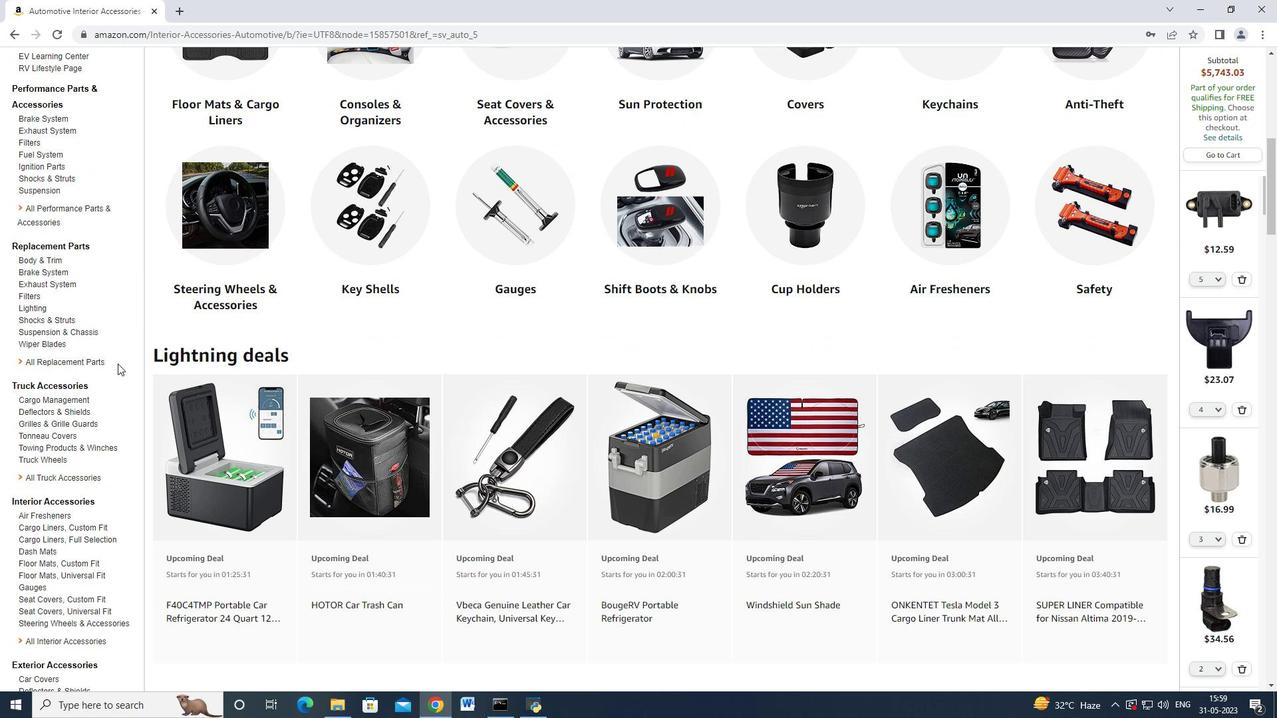 
Action: Mouse scrolled (117, 364) with delta (0, 0)
Screenshot: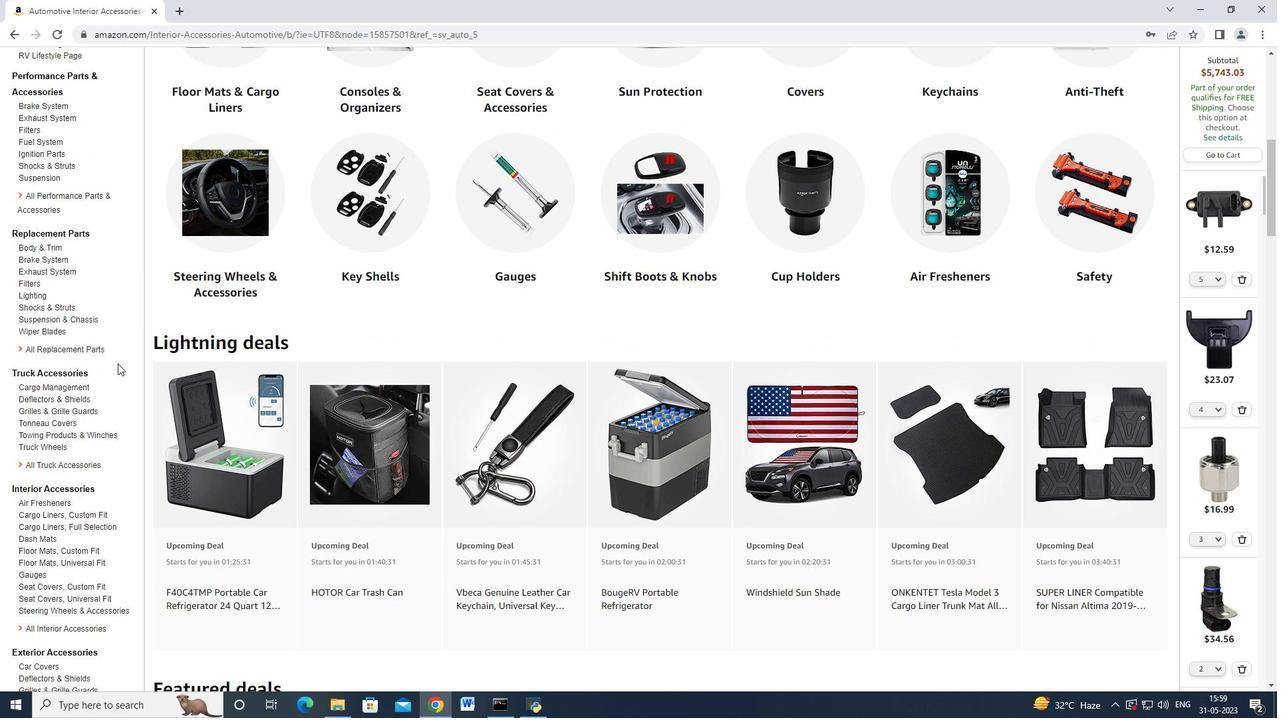 
Action: Mouse scrolled (117, 364) with delta (0, 0)
Screenshot: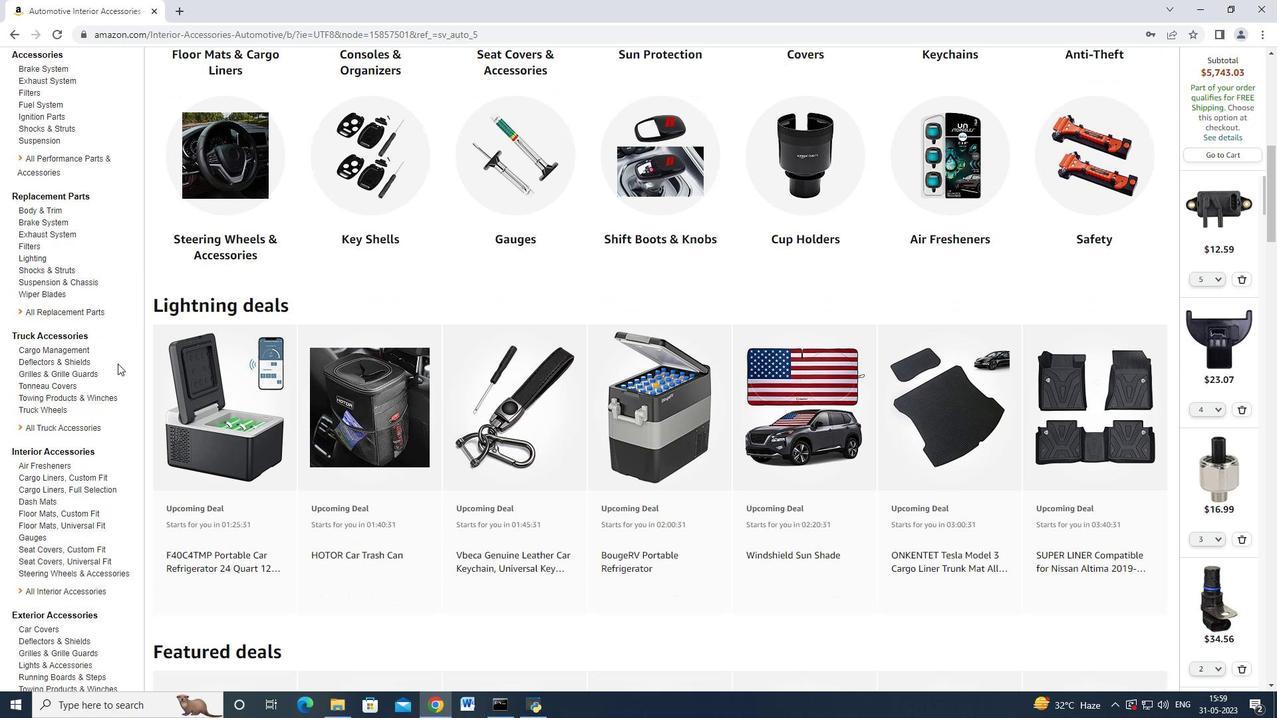 
Action: Mouse scrolled (117, 364) with delta (0, 0)
Screenshot: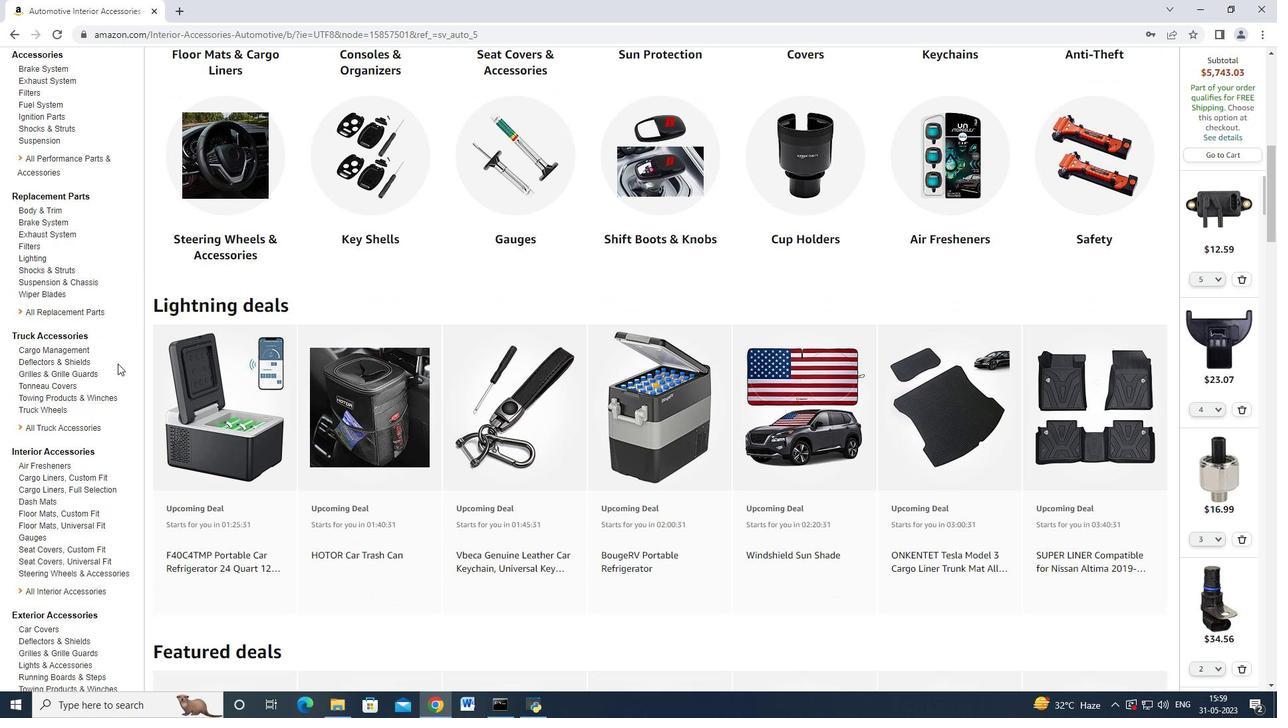 
Action: Mouse scrolled (117, 364) with delta (0, 0)
Screenshot: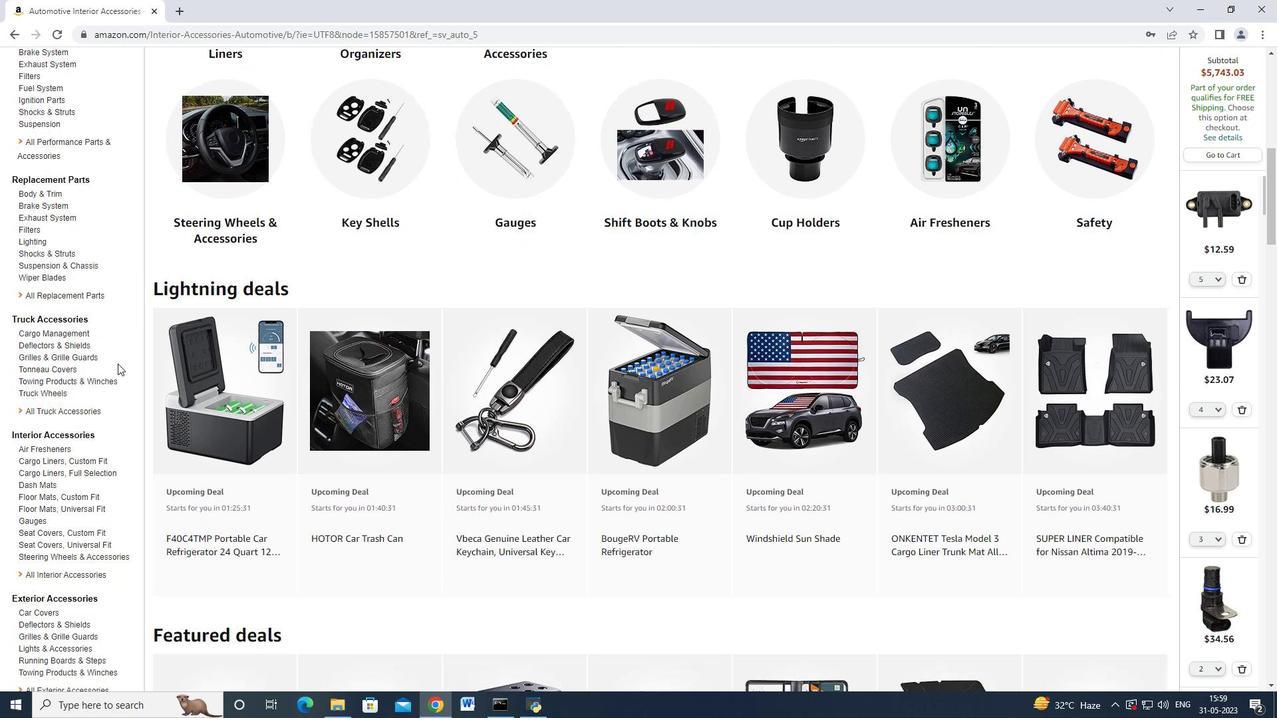 
Action: Mouse scrolled (117, 364) with delta (0, 0)
Screenshot: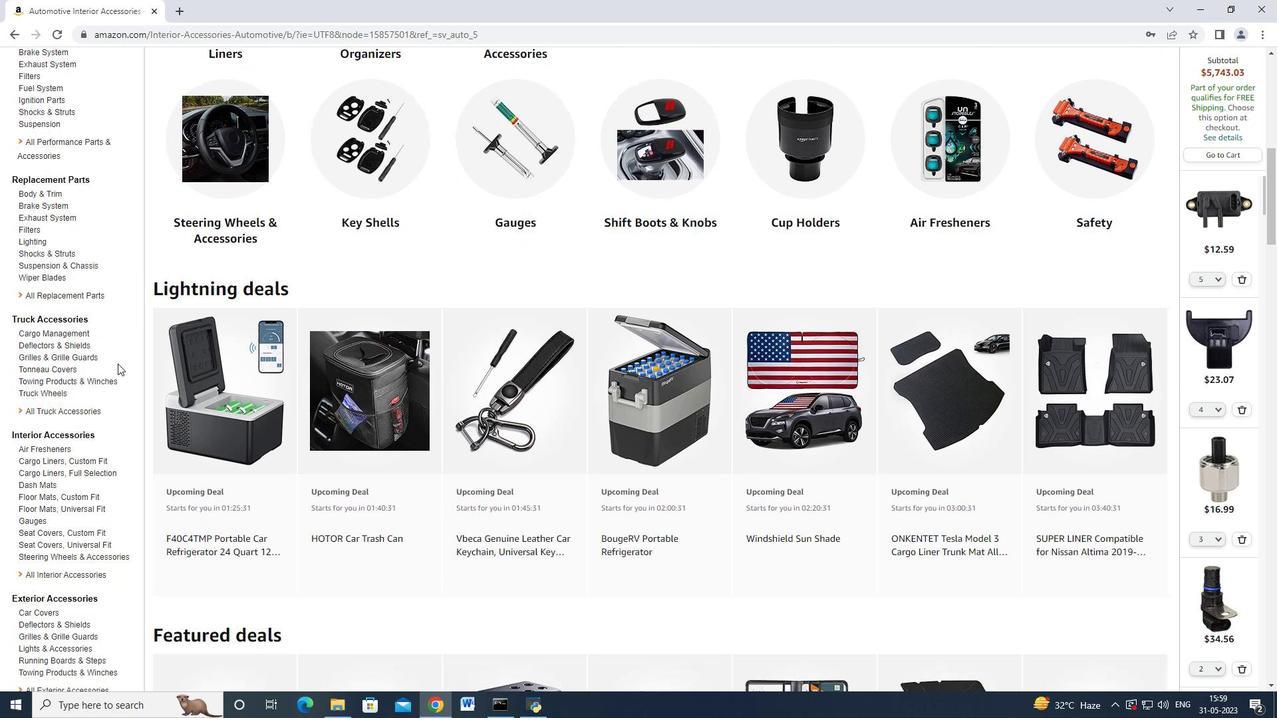 
Action: Mouse scrolled (117, 364) with delta (0, 0)
Screenshot: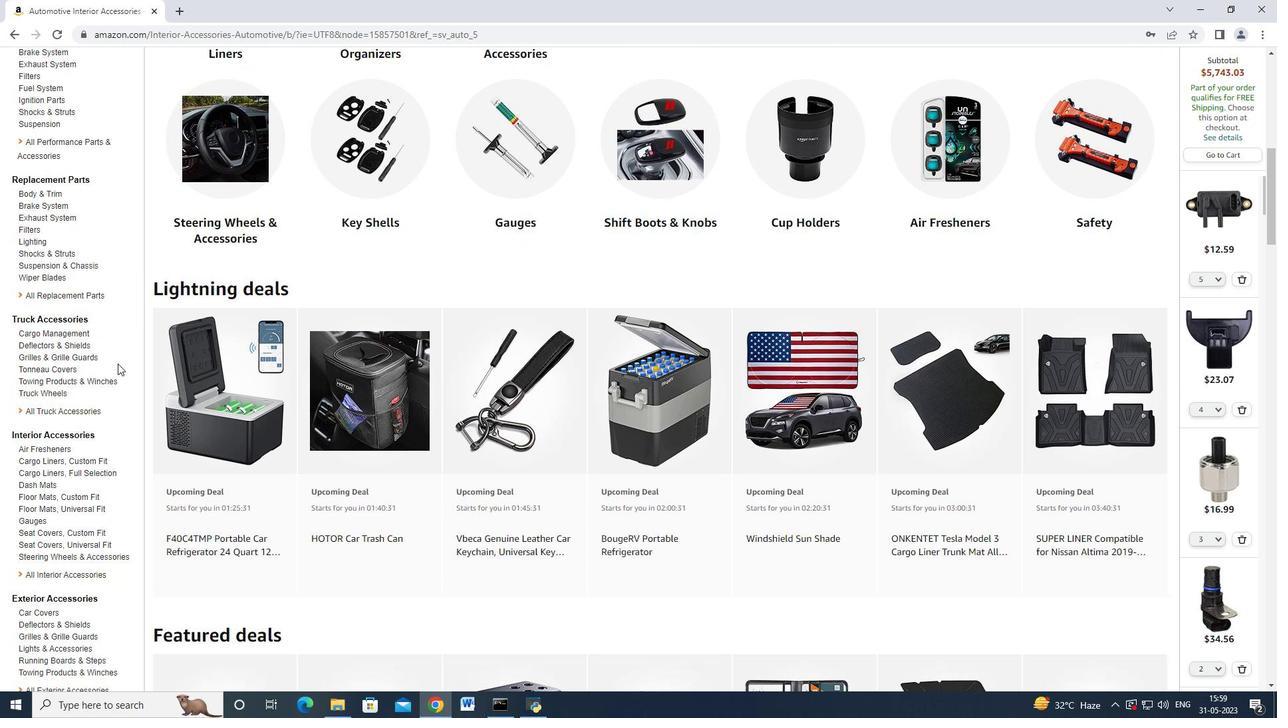 
Action: Mouse scrolled (117, 364) with delta (0, 0)
Screenshot: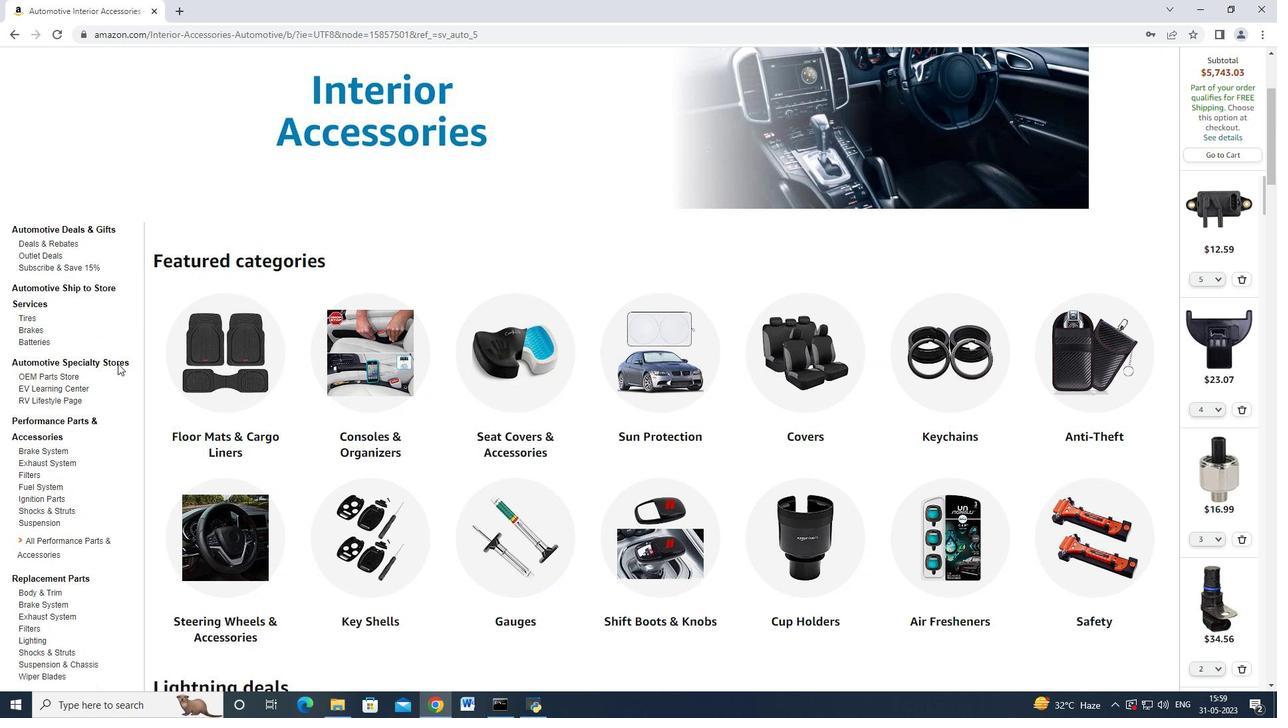 
Action: Mouse scrolled (117, 364) with delta (0, 0)
Screenshot: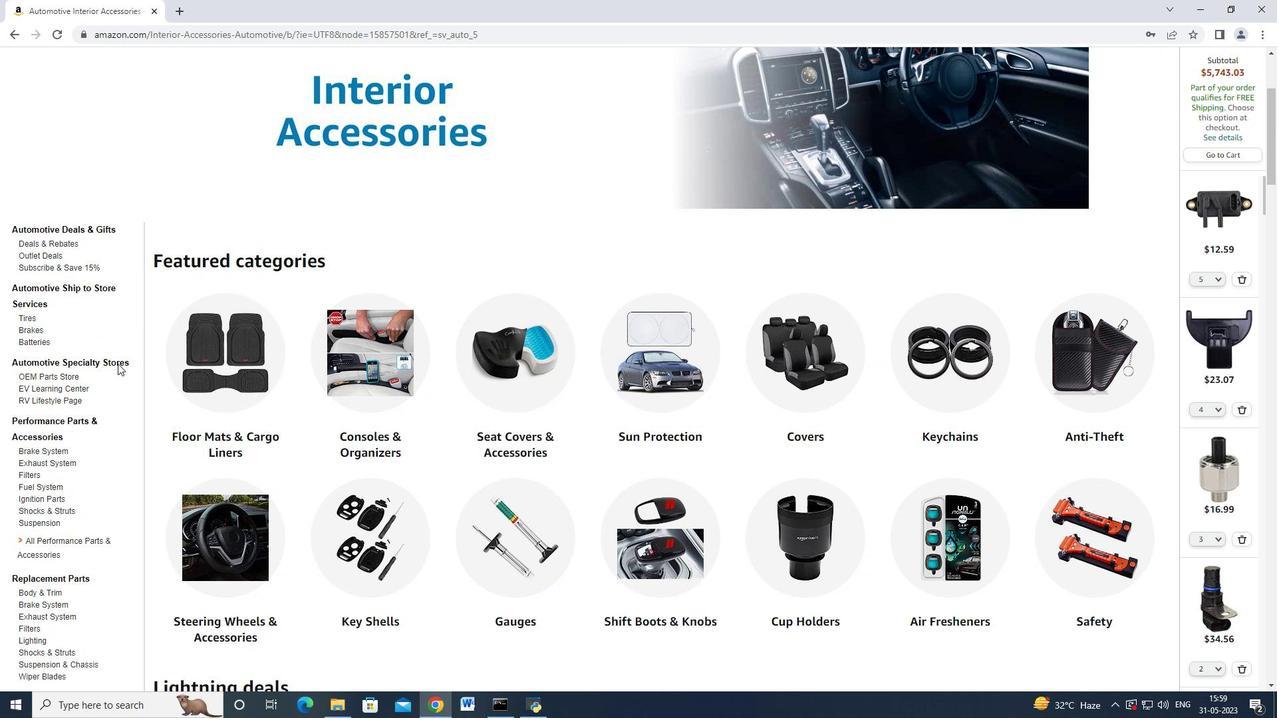 
Action: Mouse scrolled (117, 364) with delta (0, 0)
Screenshot: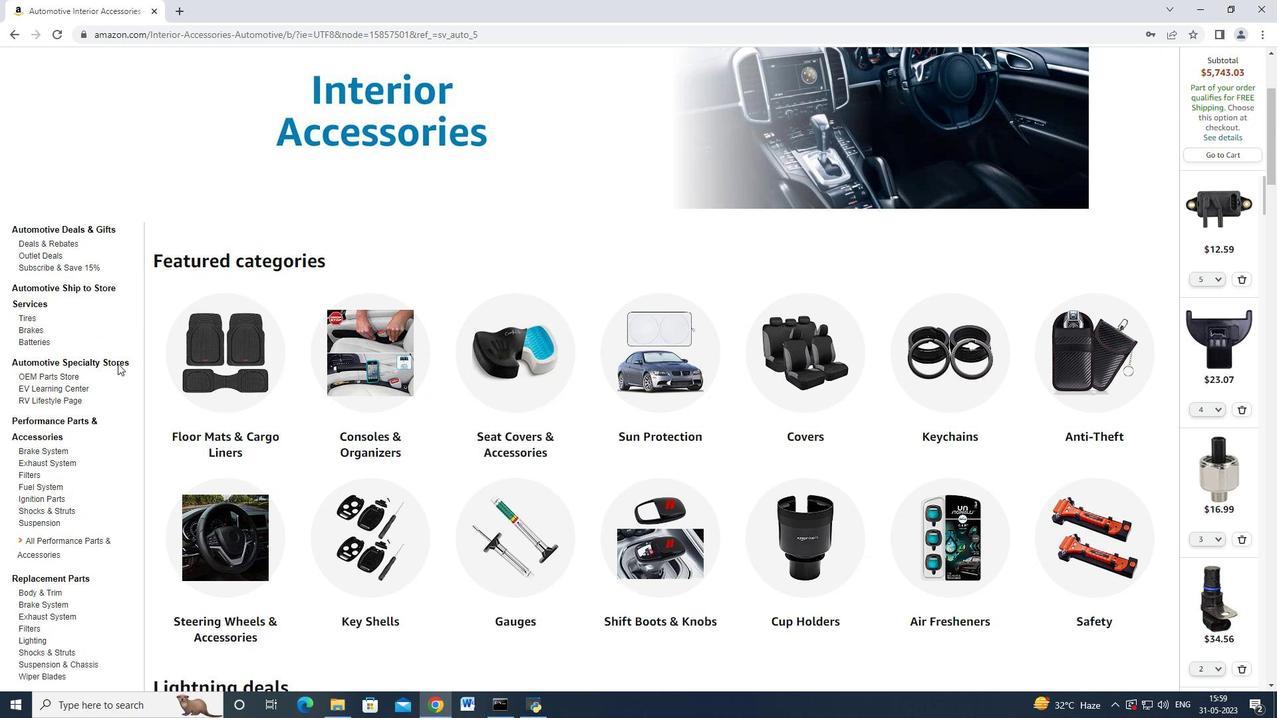 
Action: Mouse moved to (125, 357)
Screenshot: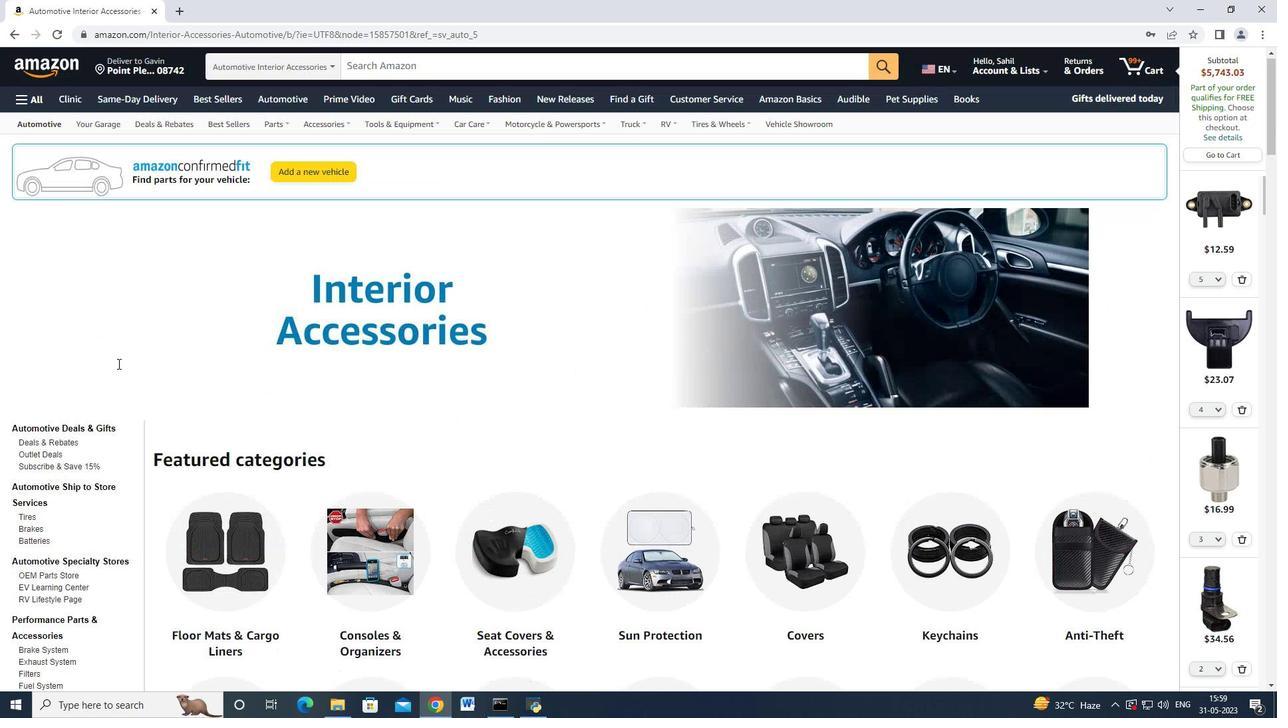 
Action: Mouse scrolled (125, 358) with delta (0, 0)
Screenshot: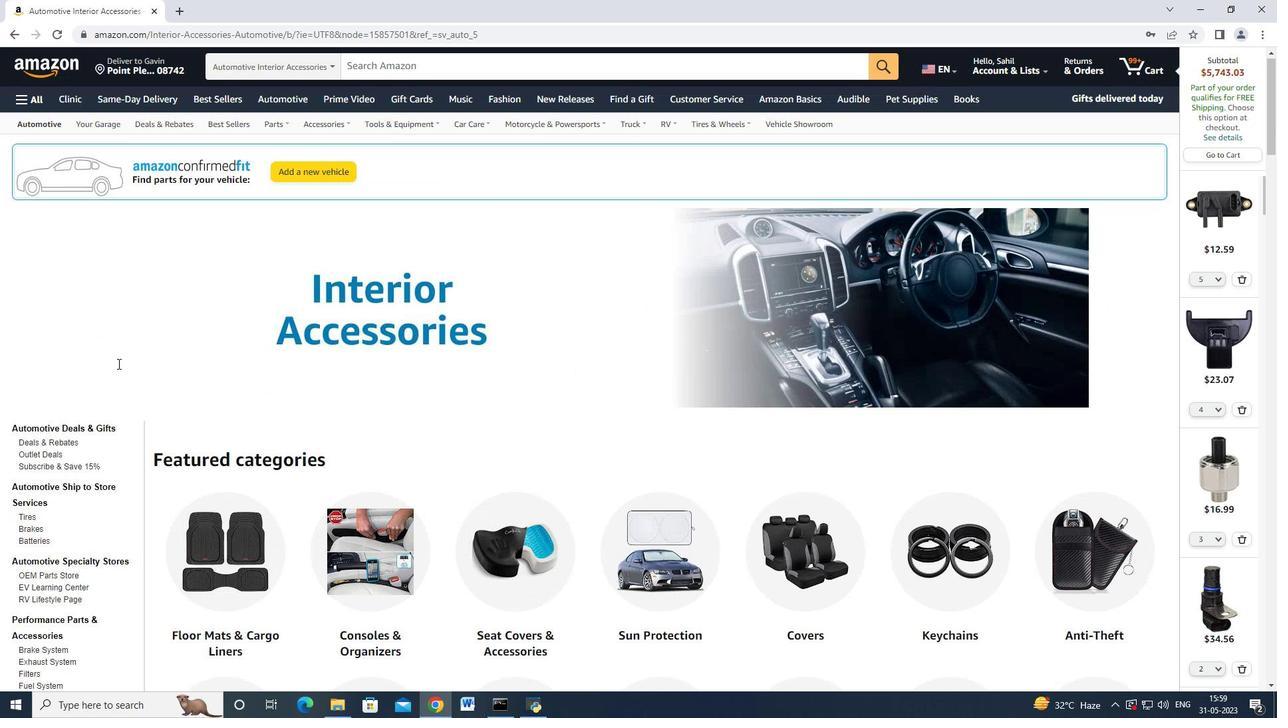
Action: Mouse scrolled (125, 358) with delta (0, 0)
Screenshot: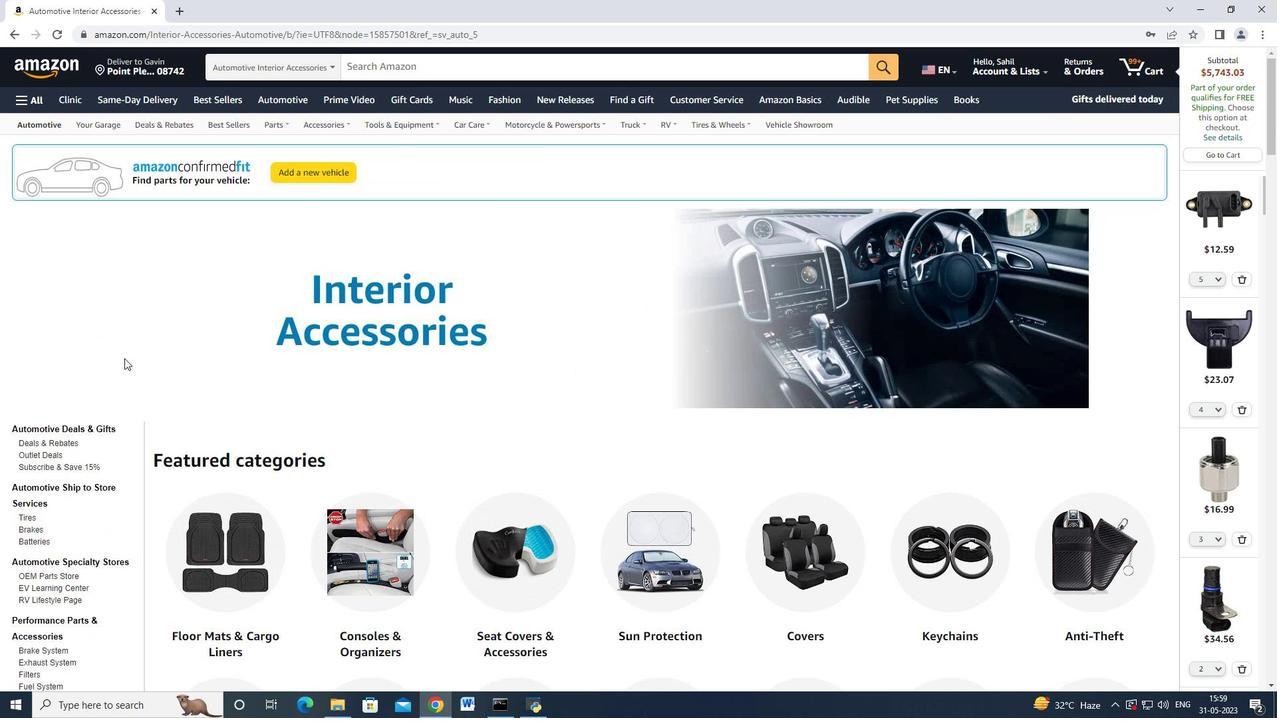 
Action: Mouse scrolled (125, 358) with delta (0, 0)
Screenshot: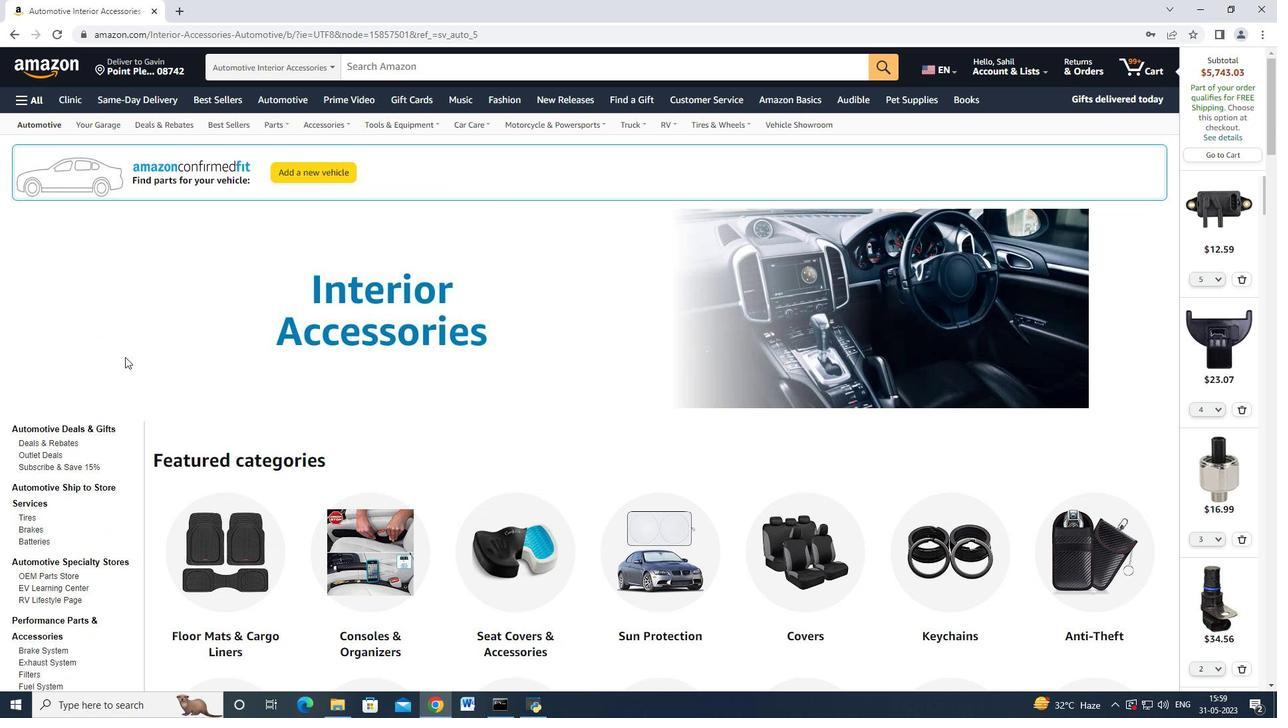 
Action: Mouse moved to (241, 124)
Screenshot: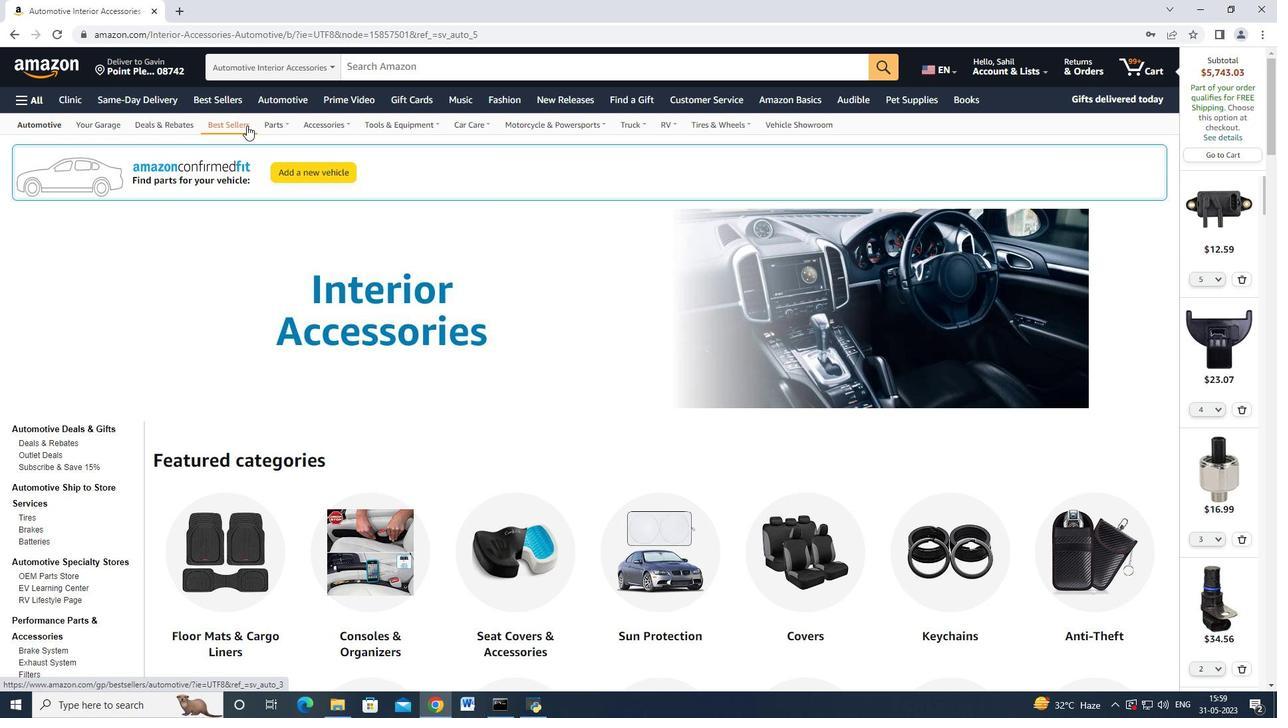 
Action: Mouse pressed left at (241, 124)
Screenshot: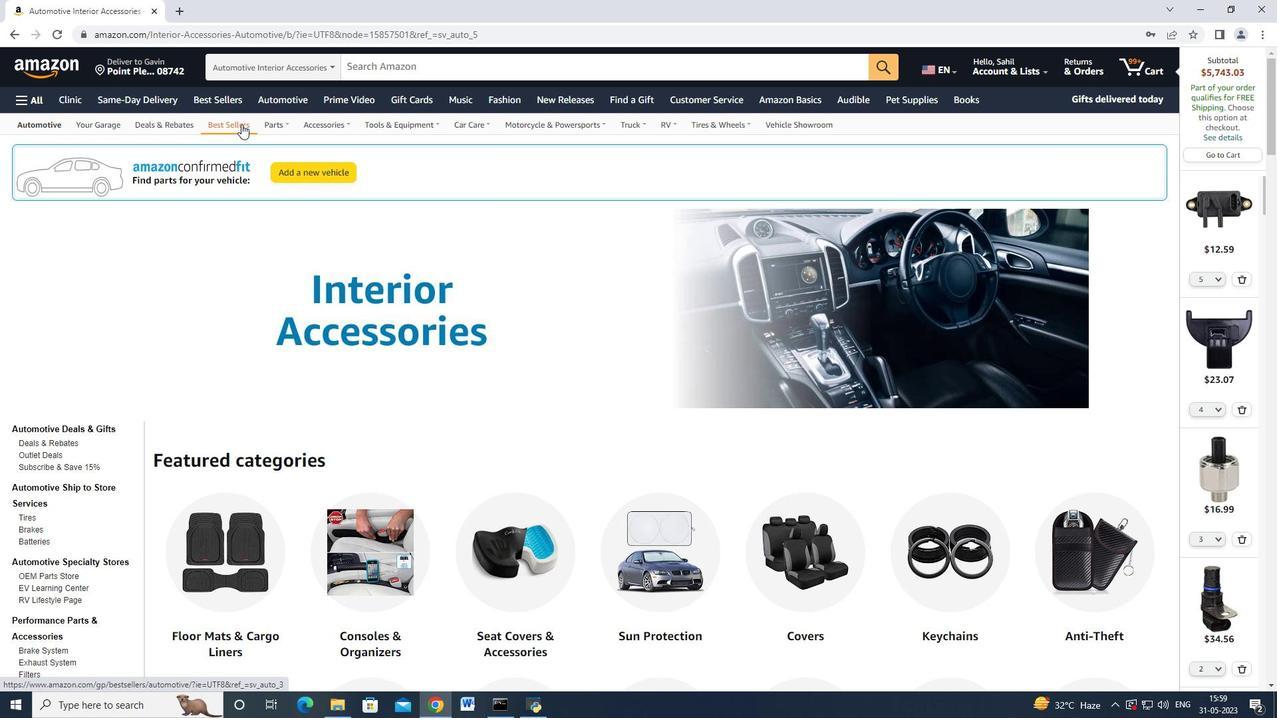 
Action: Mouse moved to (129, 267)
Screenshot: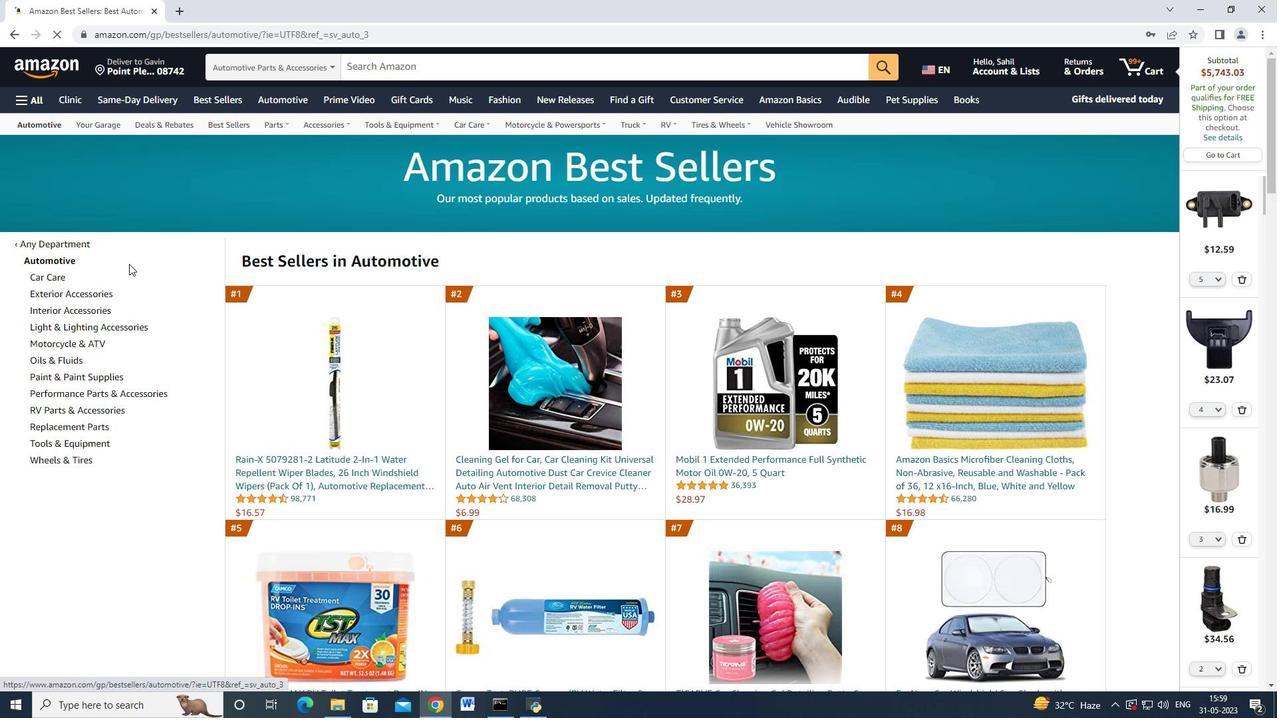 
Action: Mouse scrolled (129, 266) with delta (0, 0)
Screenshot: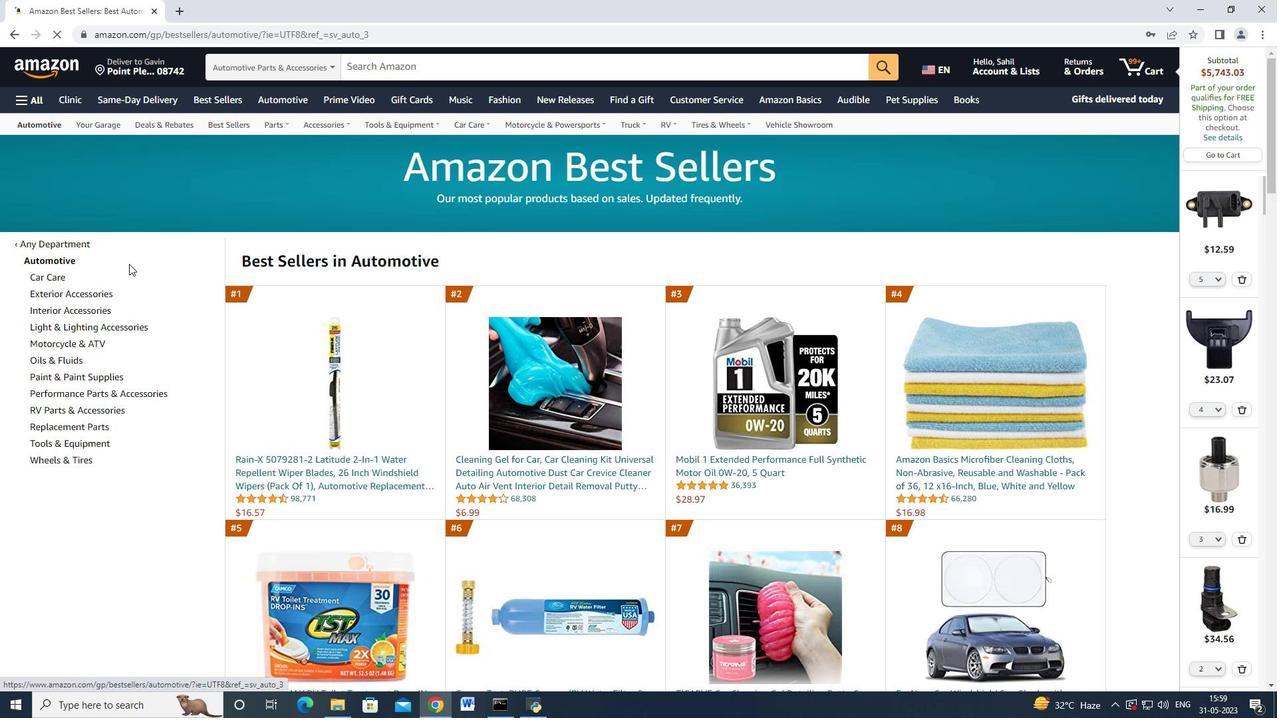 
Action: Mouse moved to (74, 359)
Screenshot: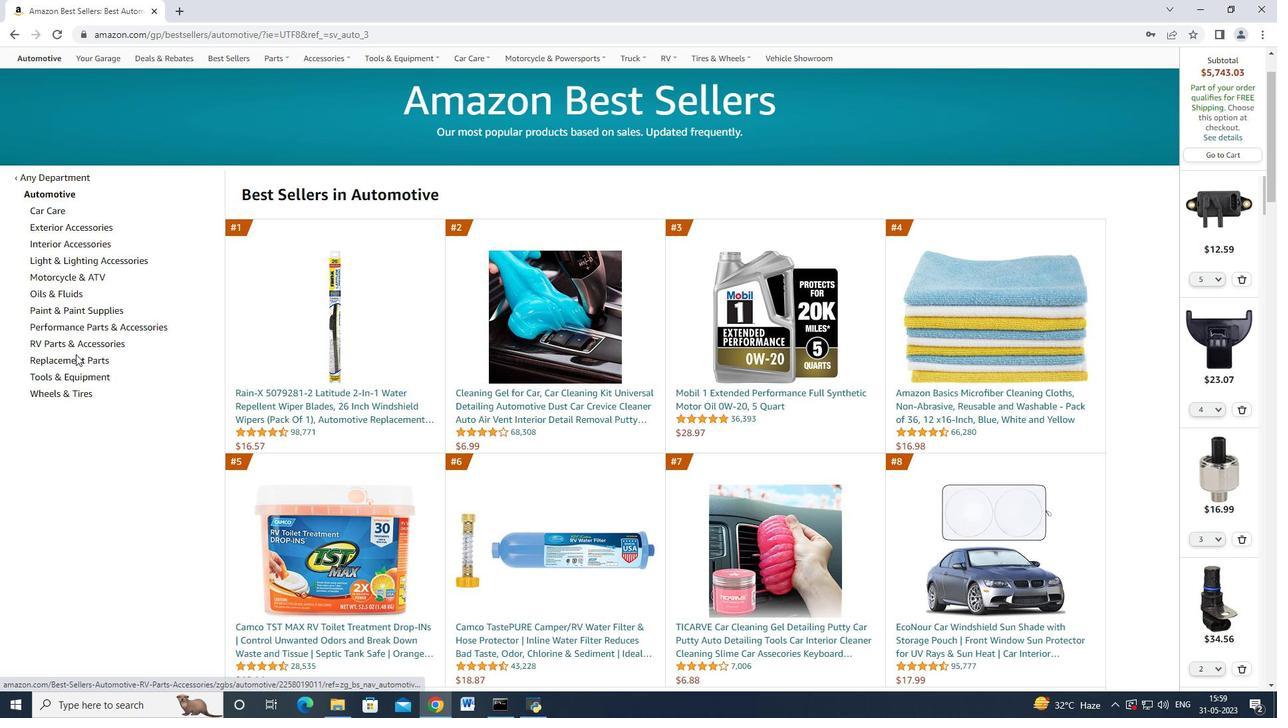 
Action: Mouse pressed left at (74, 359)
Screenshot: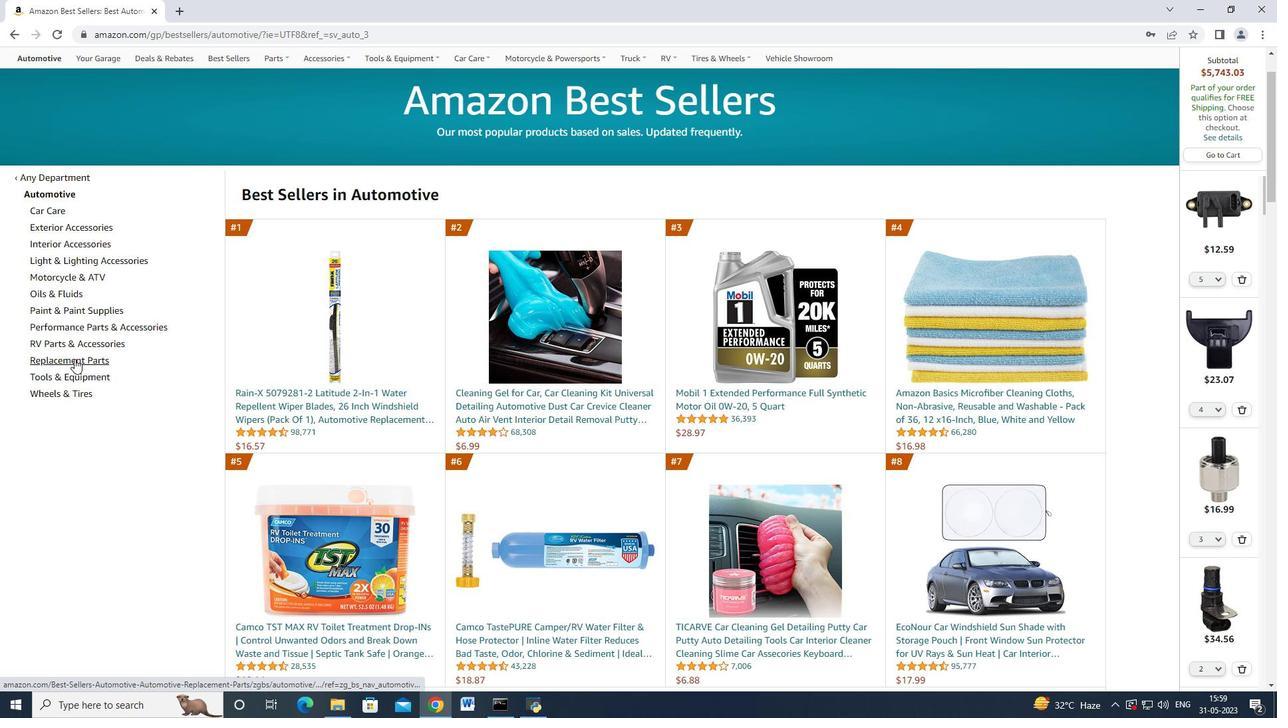 
Action: Mouse moved to (71, 351)
Screenshot: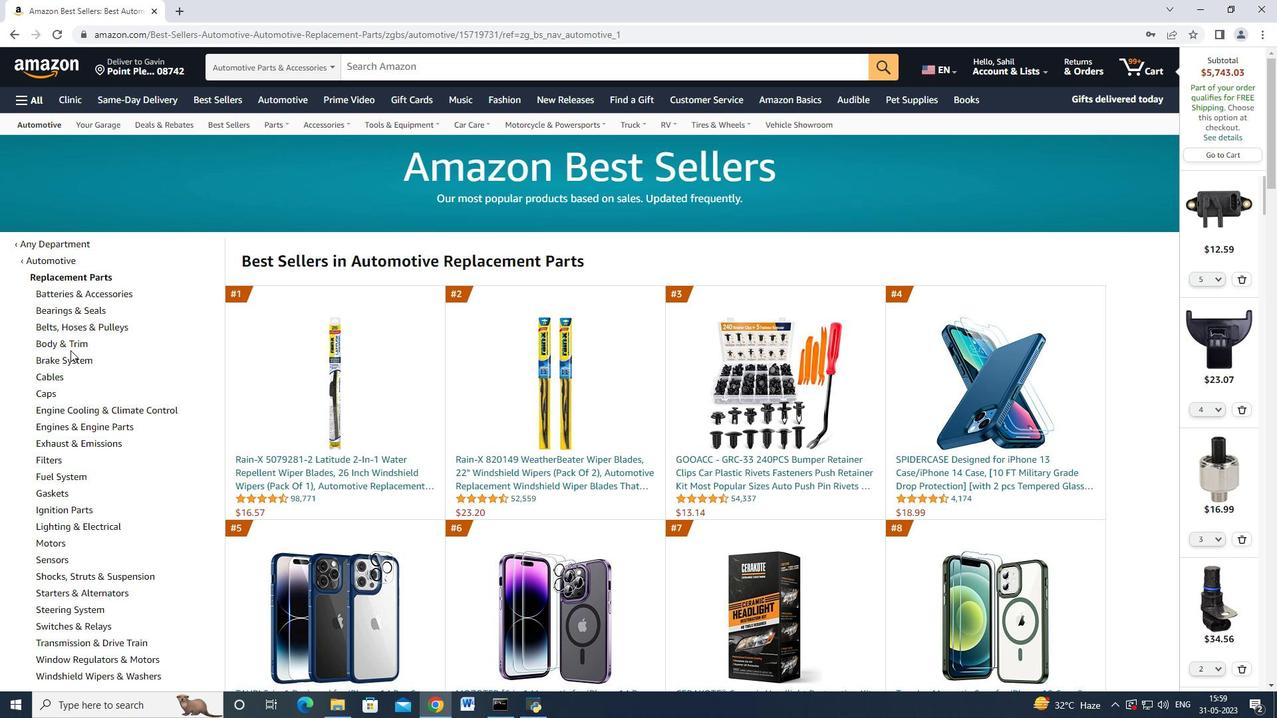 
Action: Mouse scrolled (71, 350) with delta (0, 0)
Screenshot: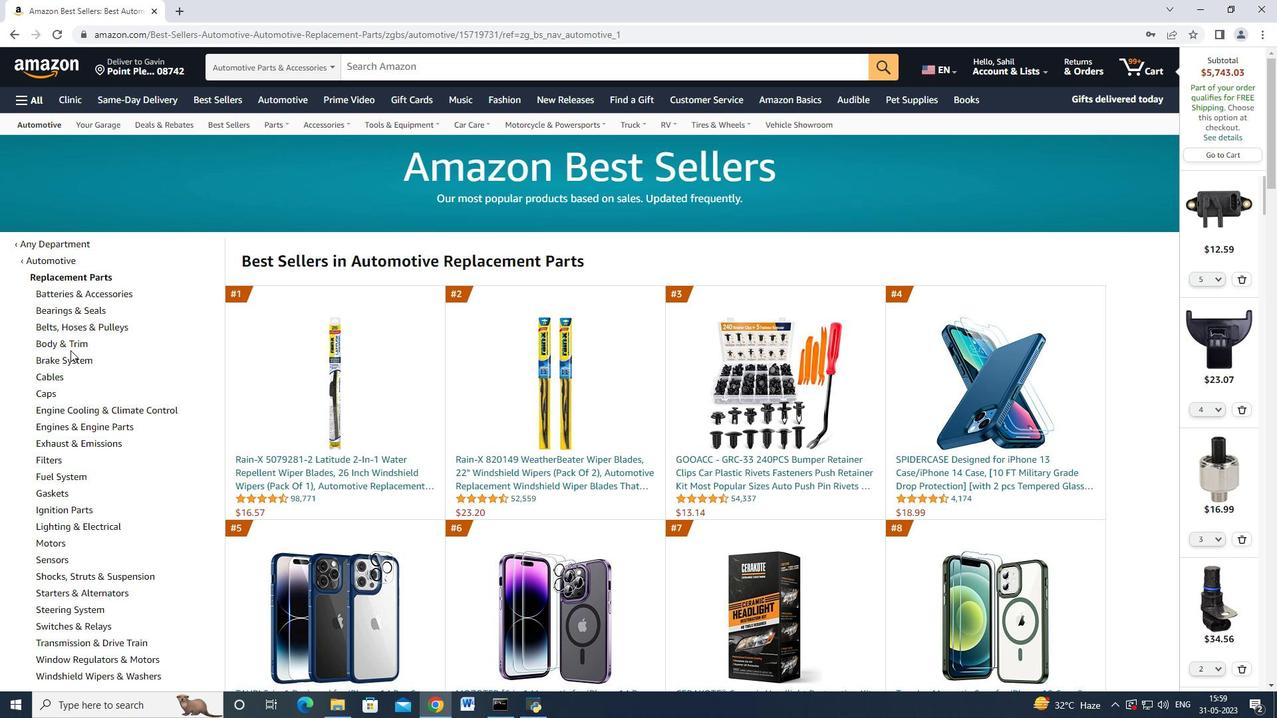 
Action: Mouse moved to (88, 360)
Screenshot: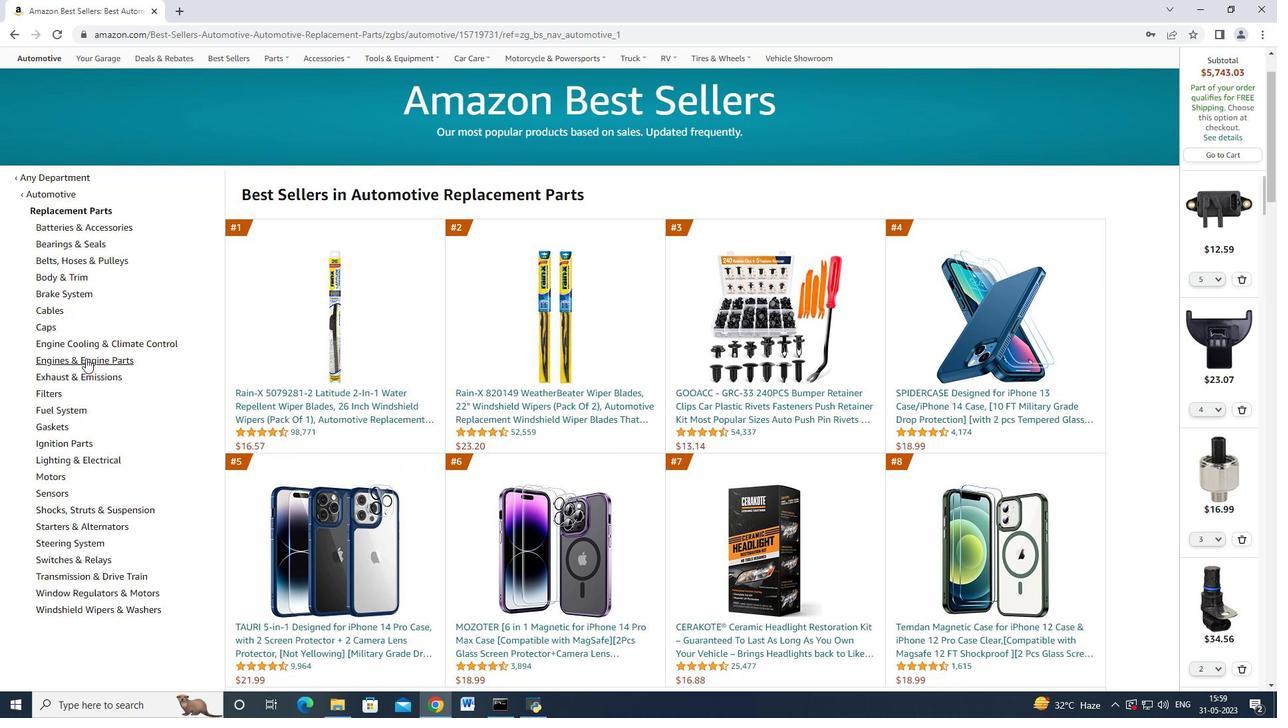 
Action: Mouse scrolled (88, 359) with delta (0, 0)
Screenshot: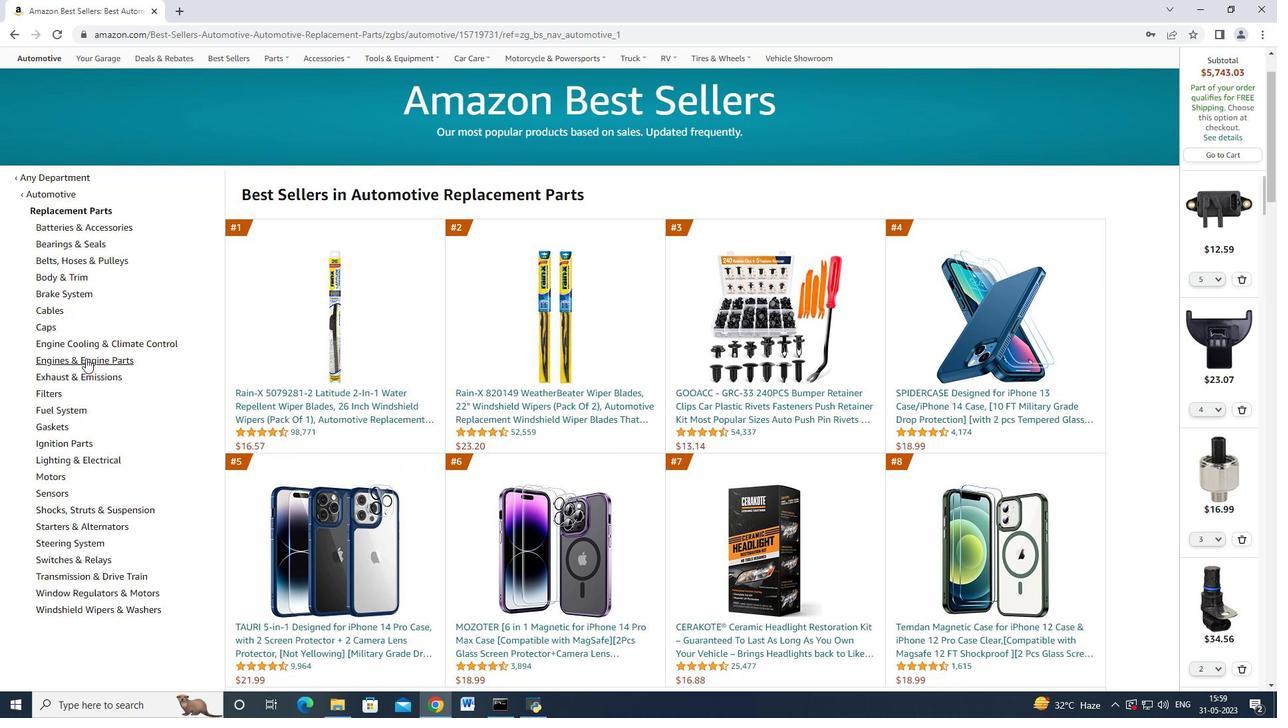 
Action: Mouse moved to (121, 396)
Screenshot: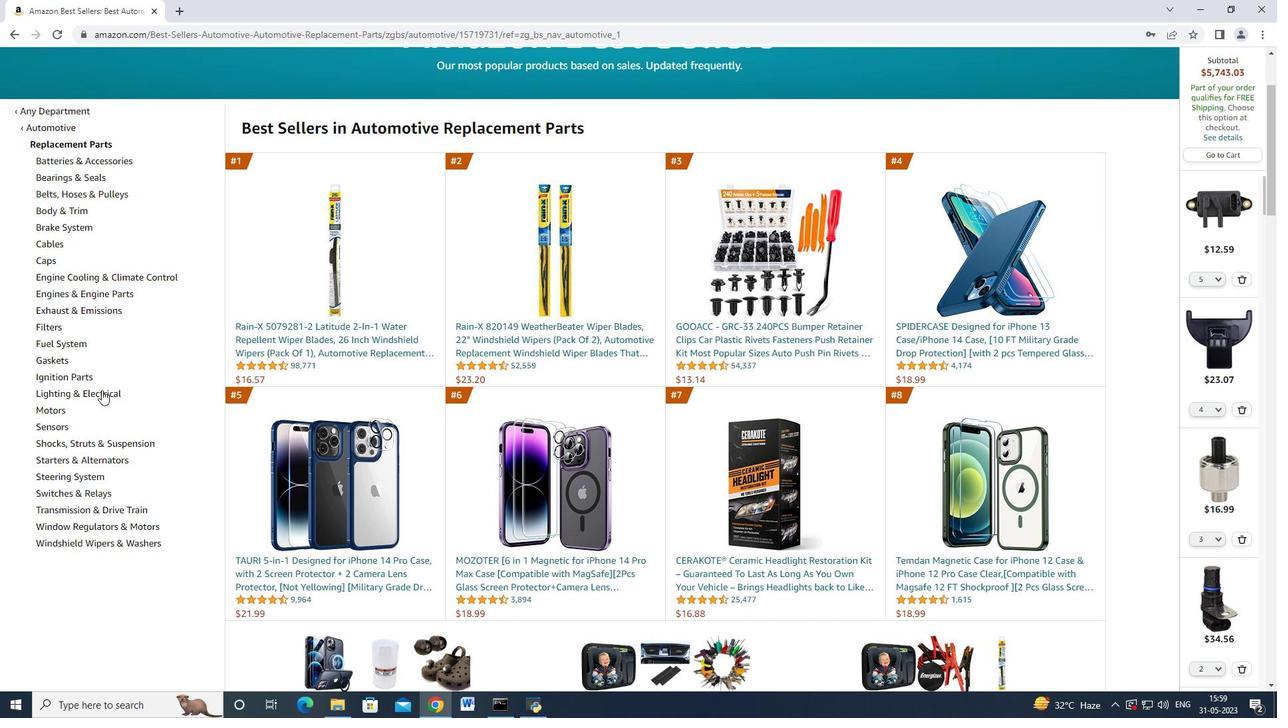 
Action: Mouse scrolled (121, 396) with delta (0, 0)
Screenshot: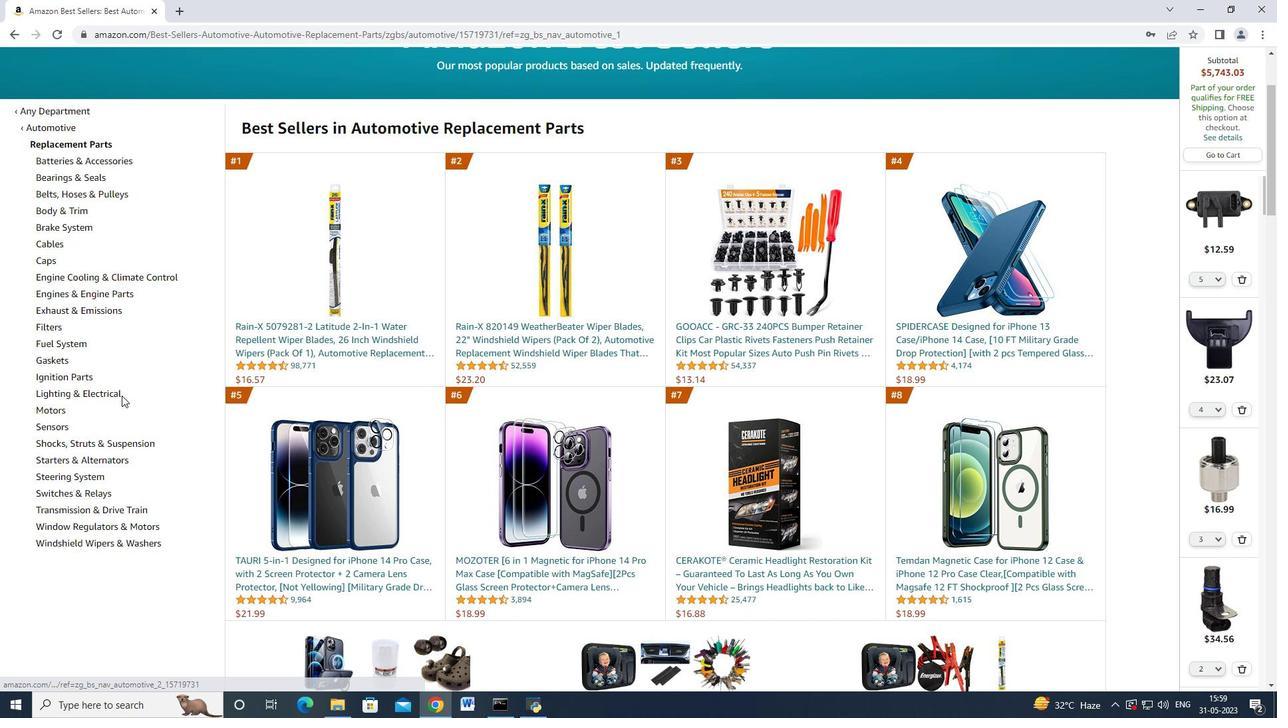 
Action: Mouse moved to (103, 416)
Screenshot: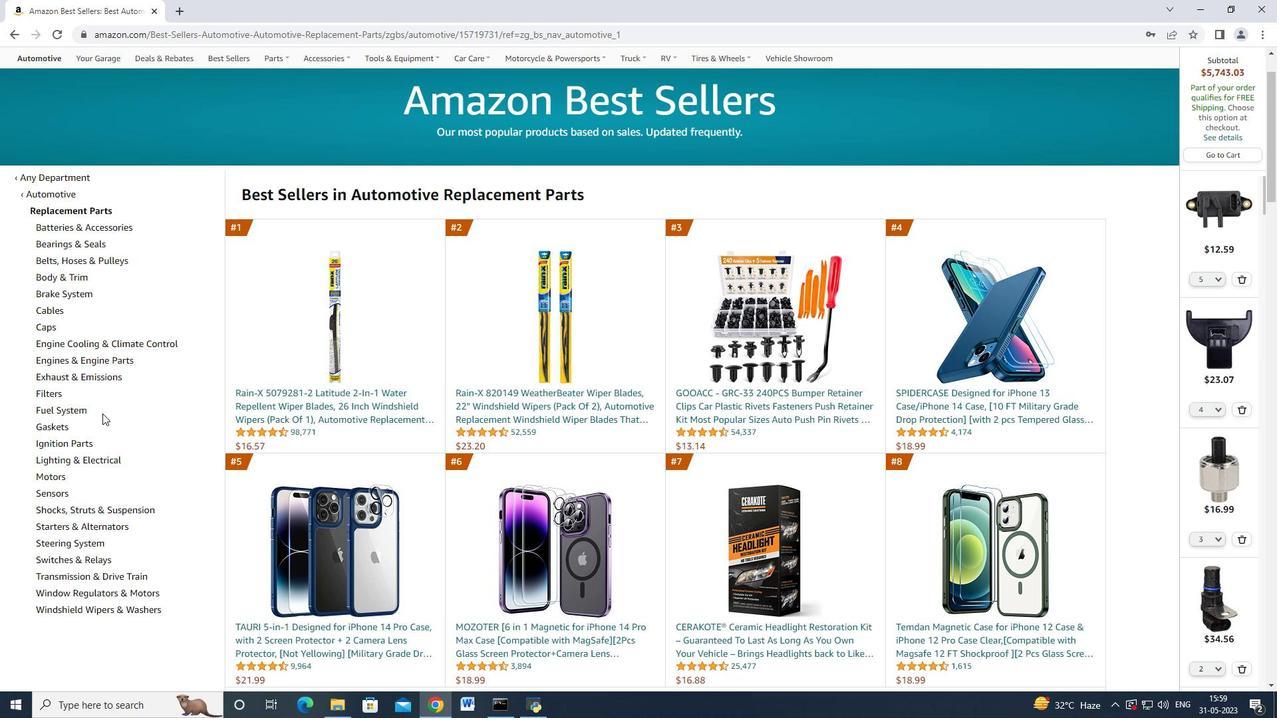 
Action: Mouse scrolled (103, 415) with delta (0, 0)
Screenshot: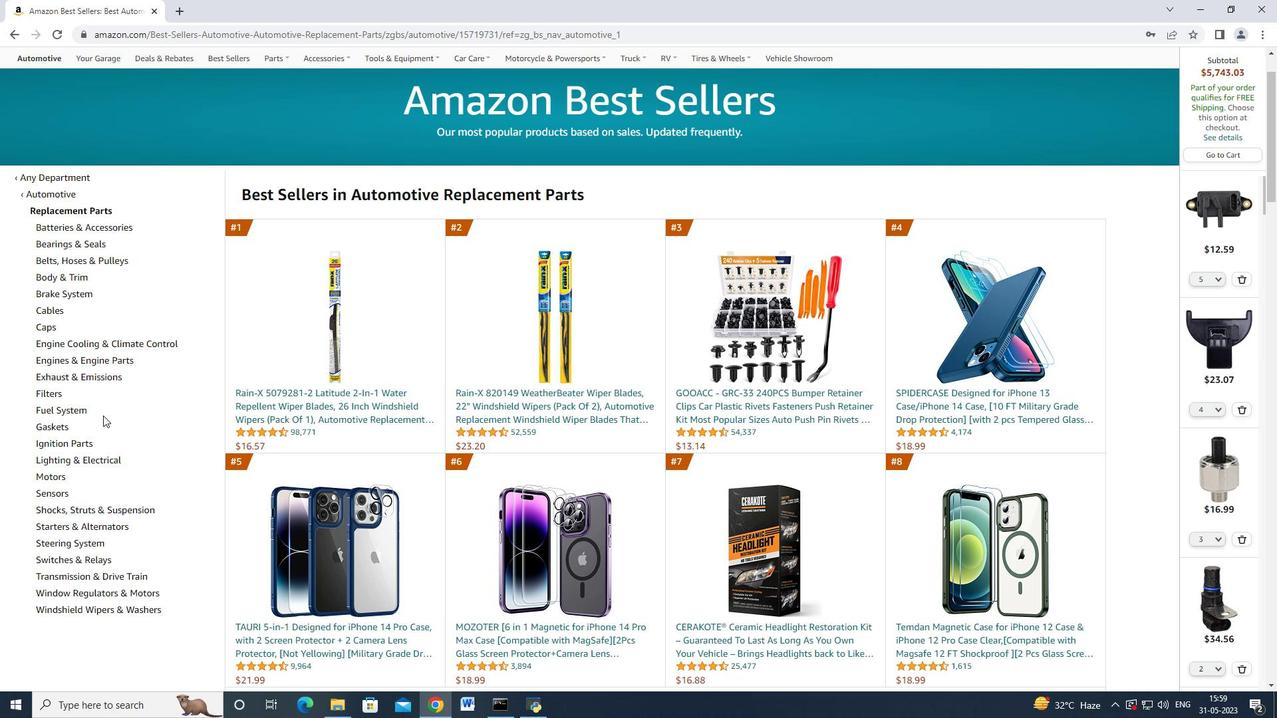 
Action: Mouse moved to (61, 431)
Screenshot: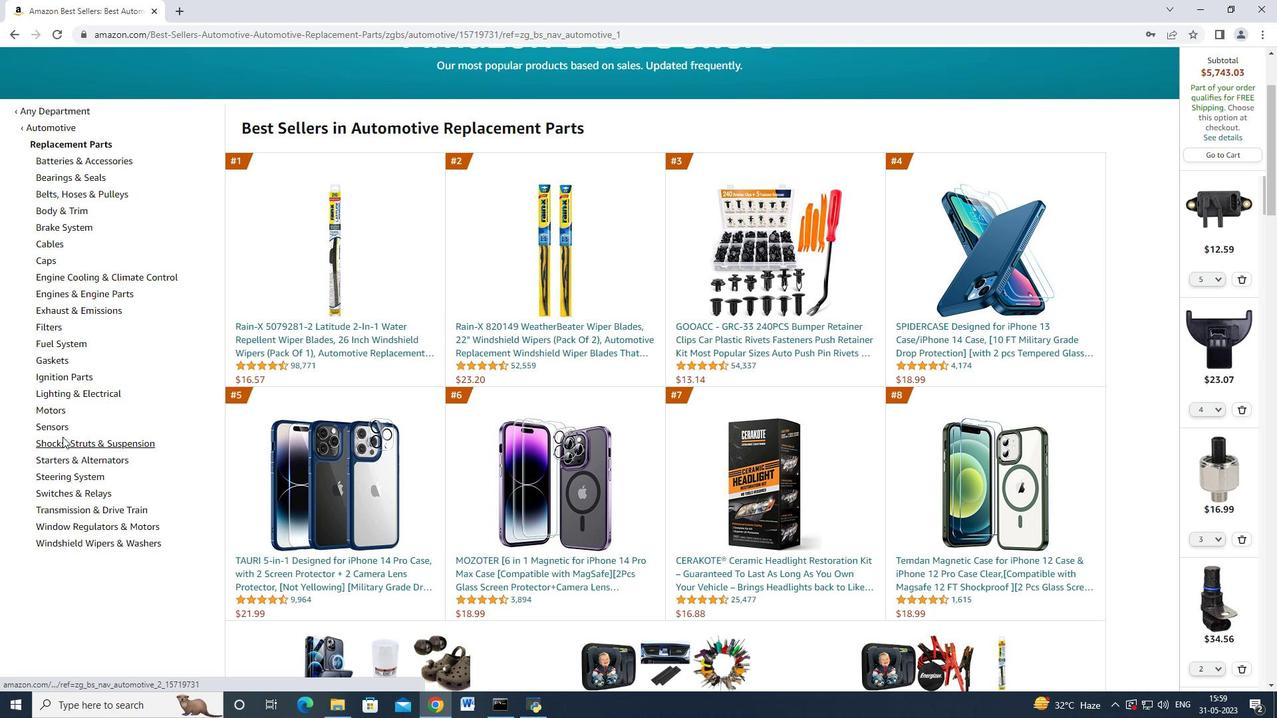 
Action: Mouse pressed left at (61, 431)
Screenshot: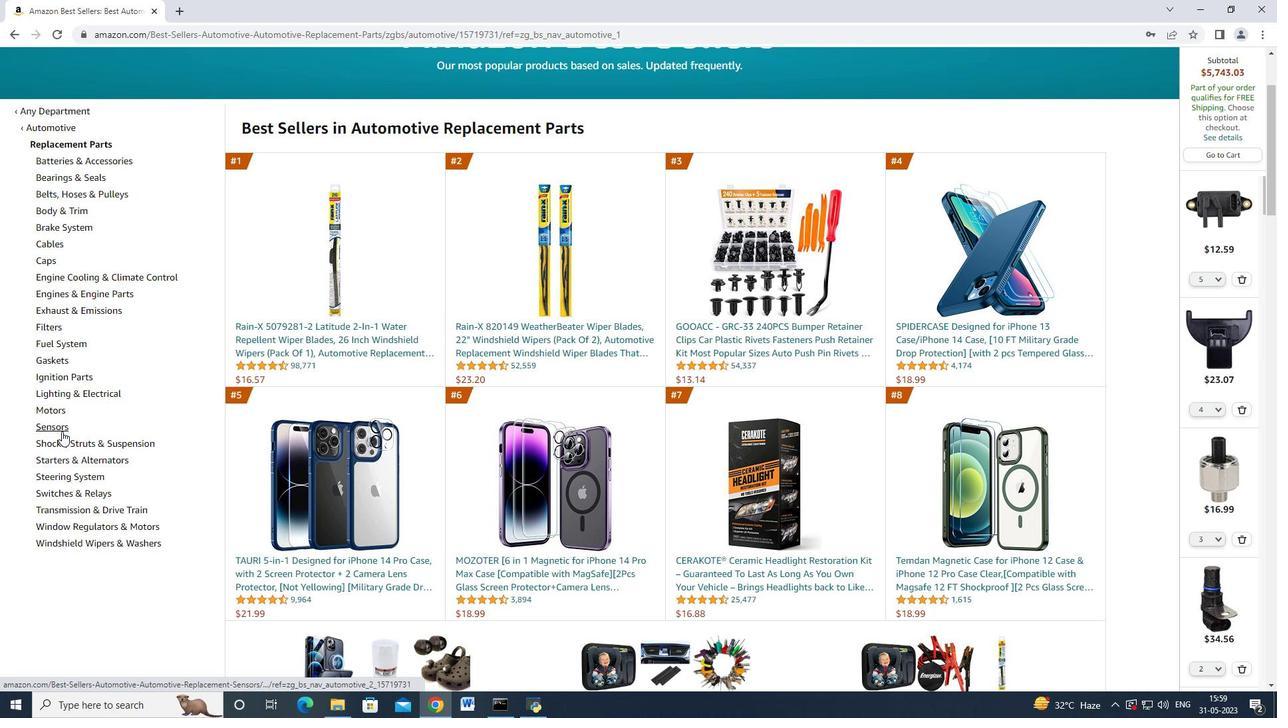 
Action: Mouse moved to (169, 362)
Screenshot: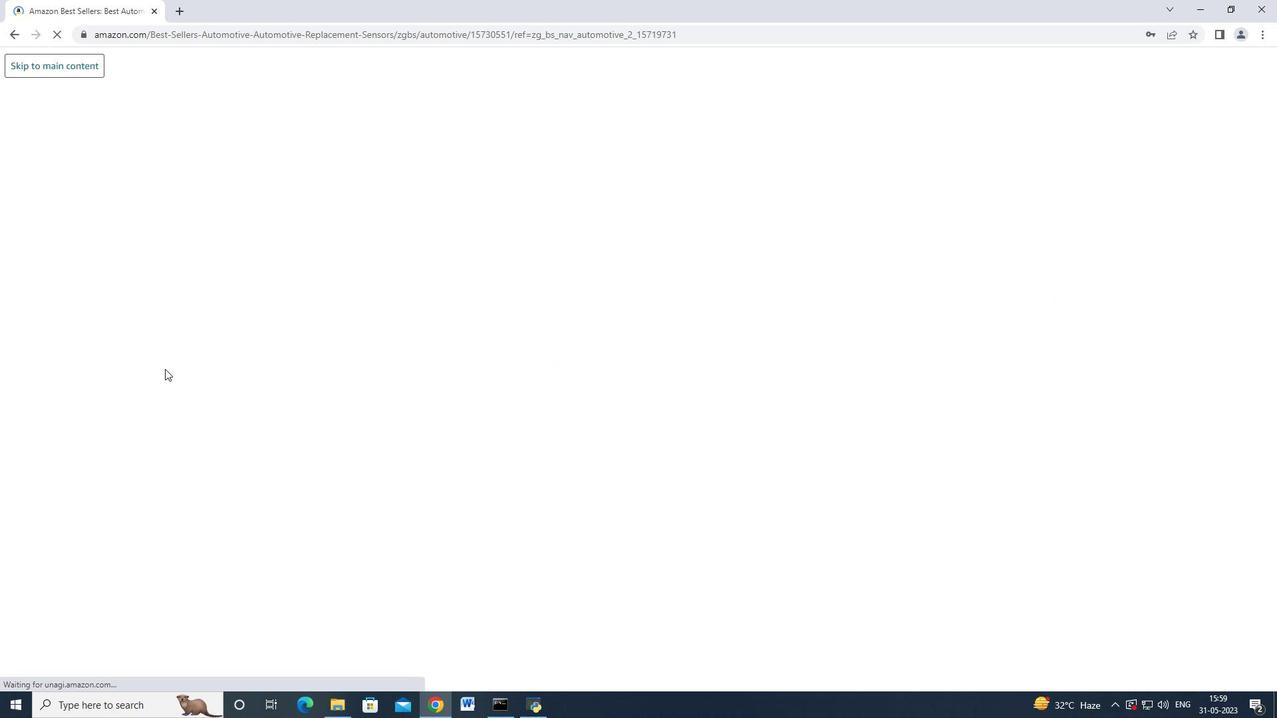 
Action: Mouse scrolled (169, 361) with delta (0, 0)
Screenshot: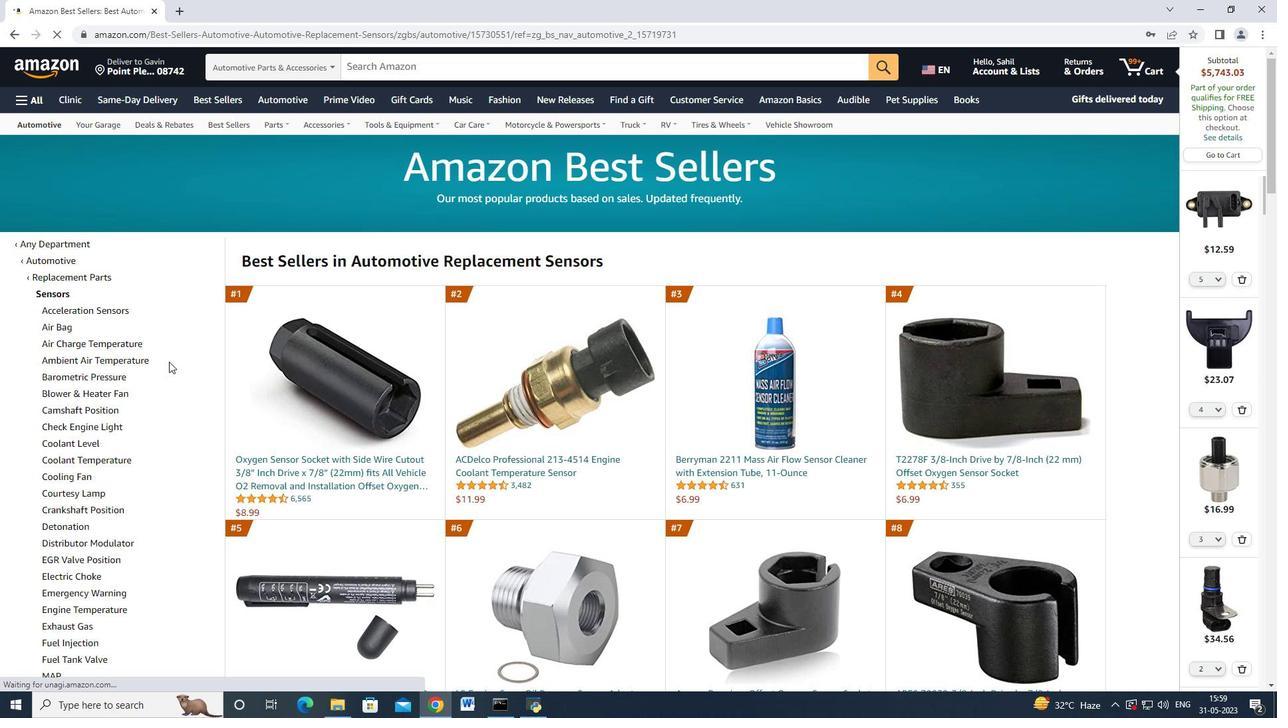 
Action: Mouse scrolled (169, 361) with delta (0, 0)
Screenshot: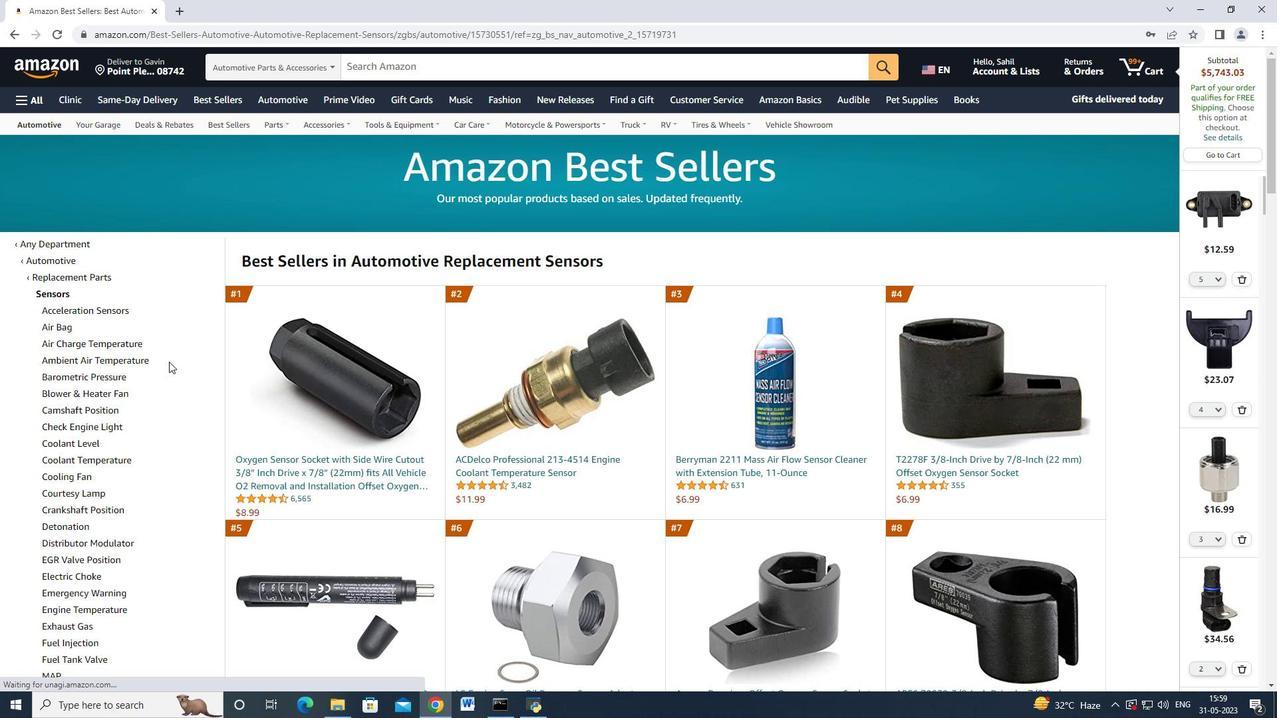 
Action: Mouse moved to (85, 448)
Screenshot: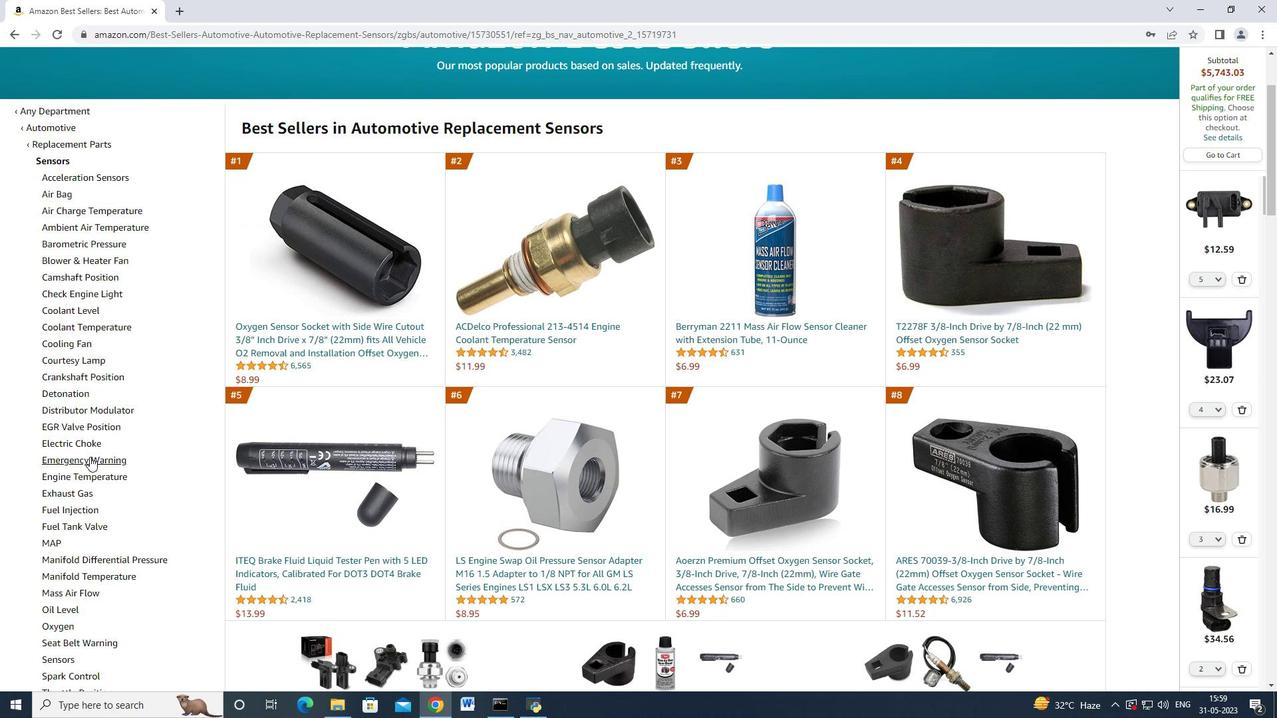
Action: Mouse pressed left at (85, 448)
Screenshot: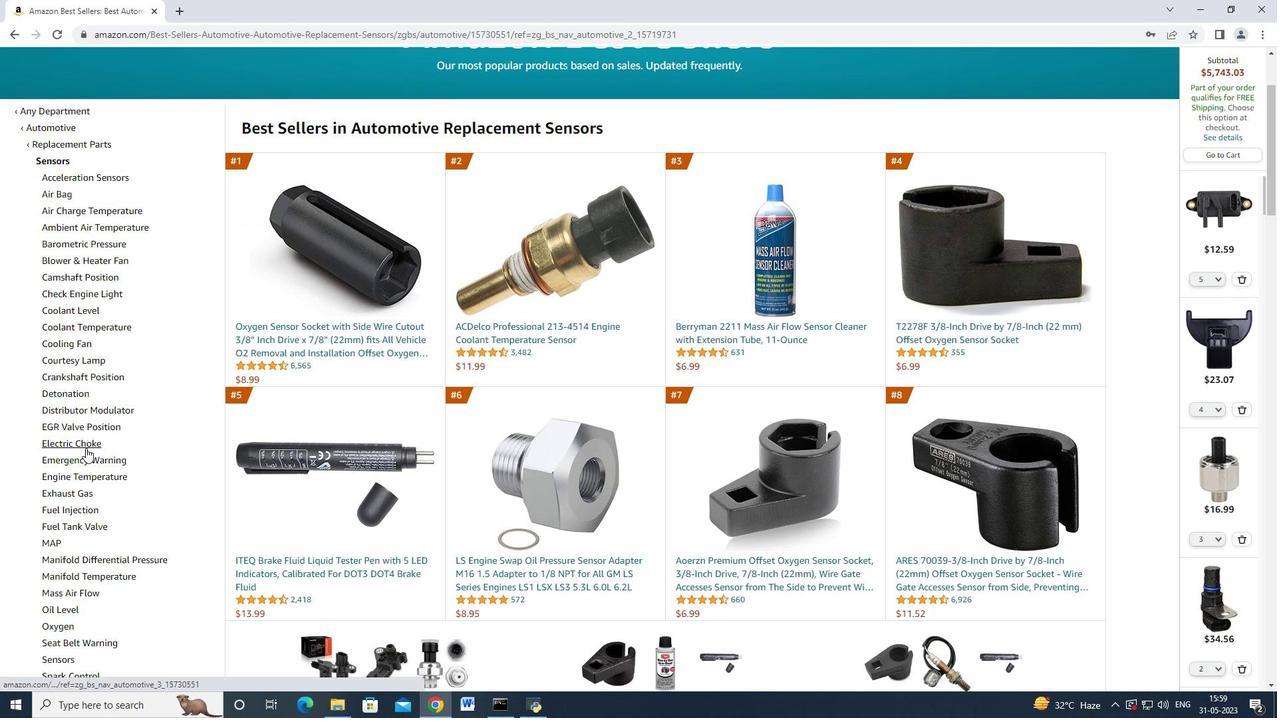 
Action: Mouse moved to (845, 463)
Screenshot: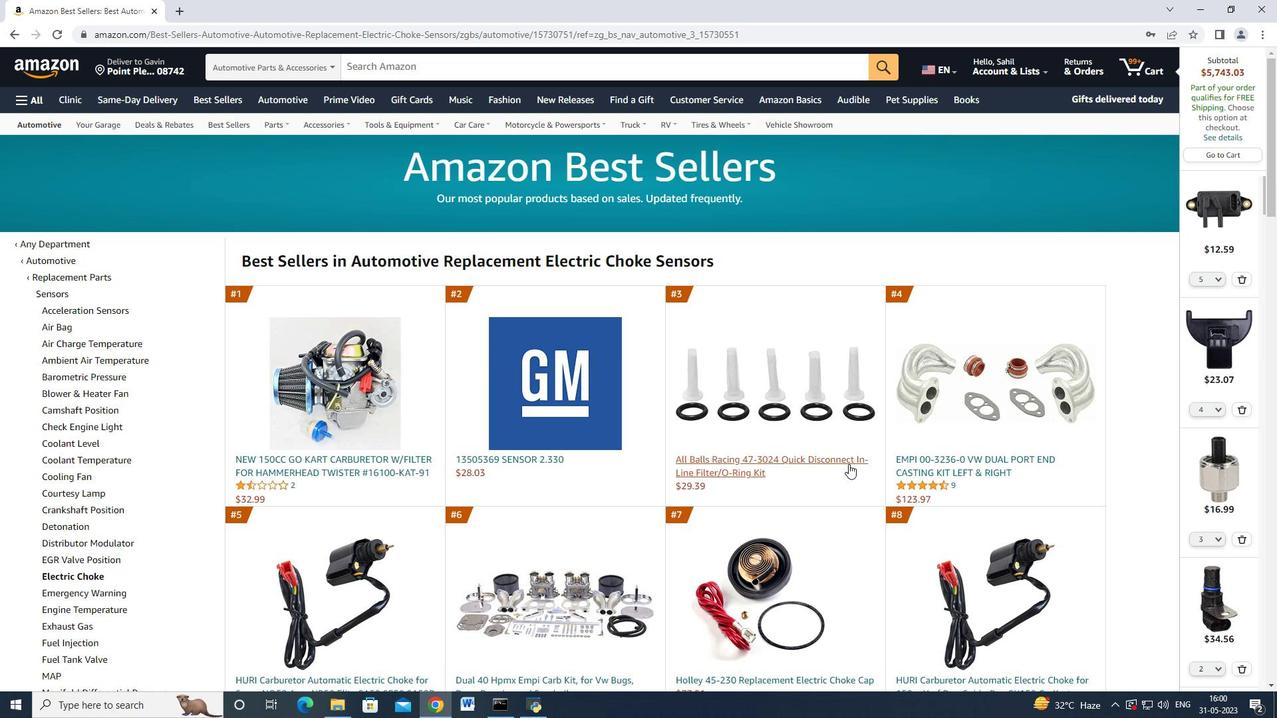 
Action: Mouse scrolled (845, 462) with delta (0, 0)
Screenshot: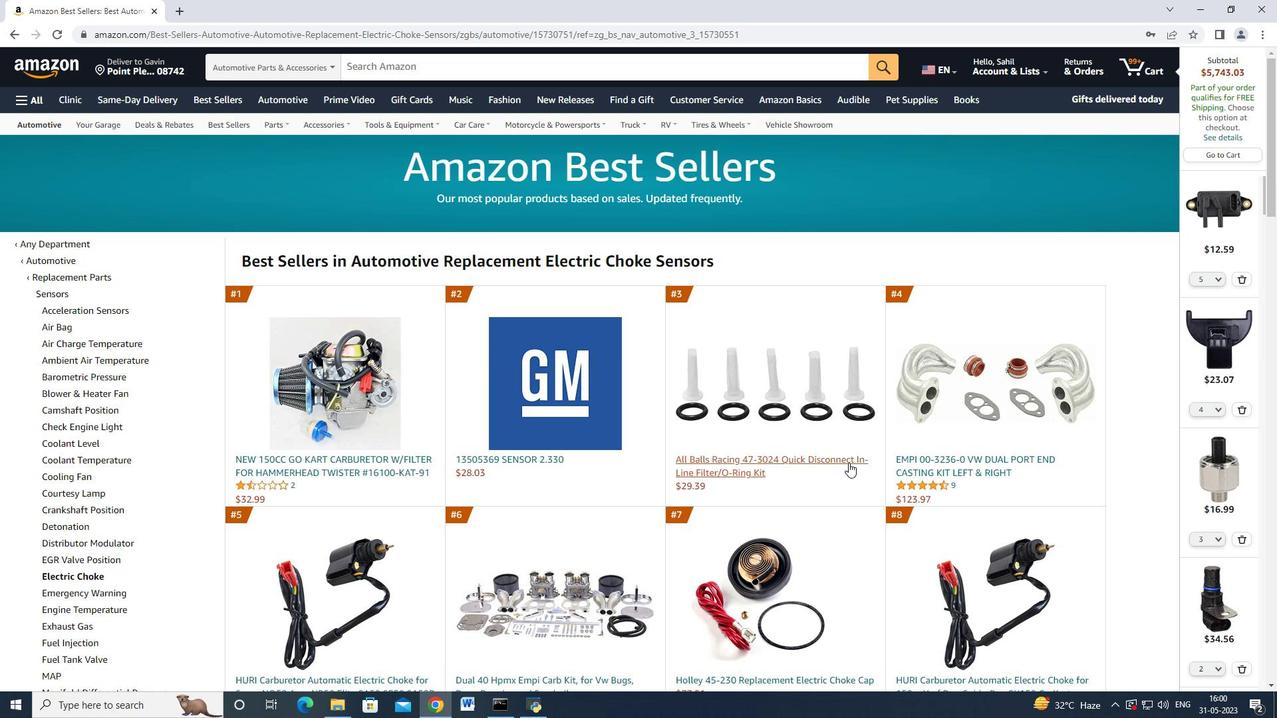 
Action: Mouse moved to (845, 463)
Screenshot: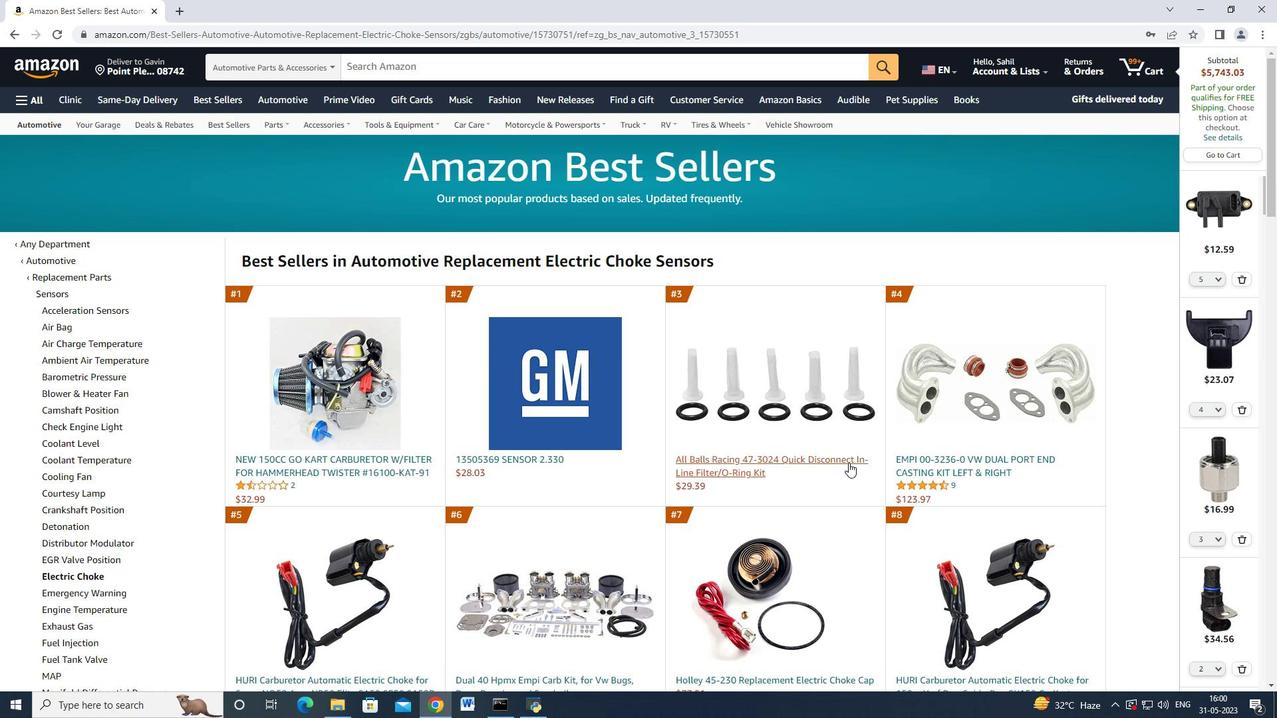 
Action: Mouse scrolled (845, 462) with delta (0, 0)
Screenshot: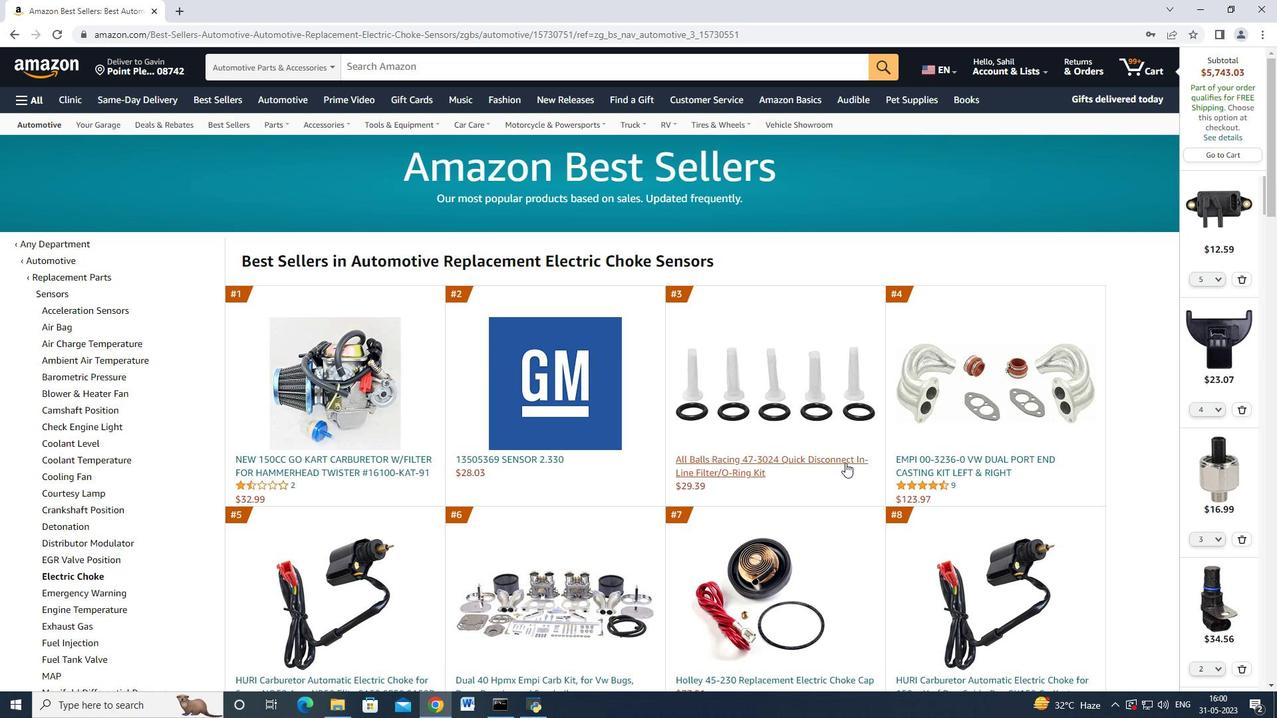 
Action: Mouse moved to (936, 331)
Screenshot: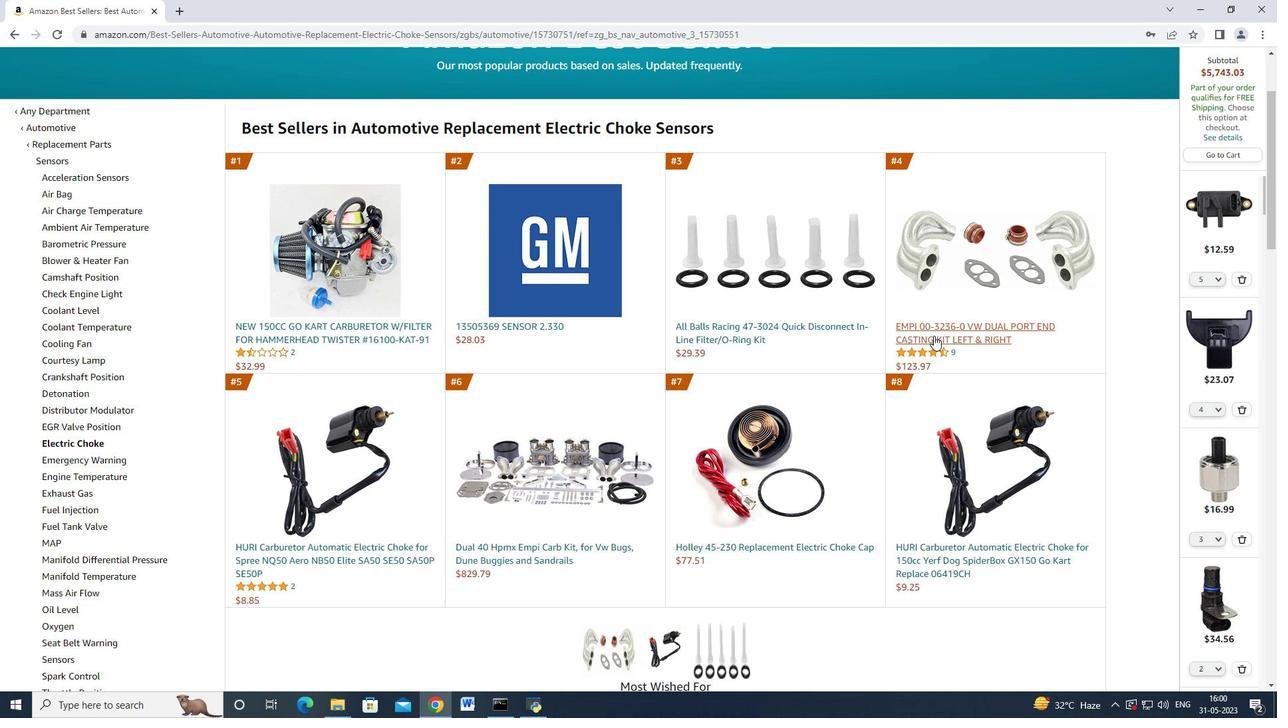 
Action: Mouse pressed left at (936, 331)
Screenshot: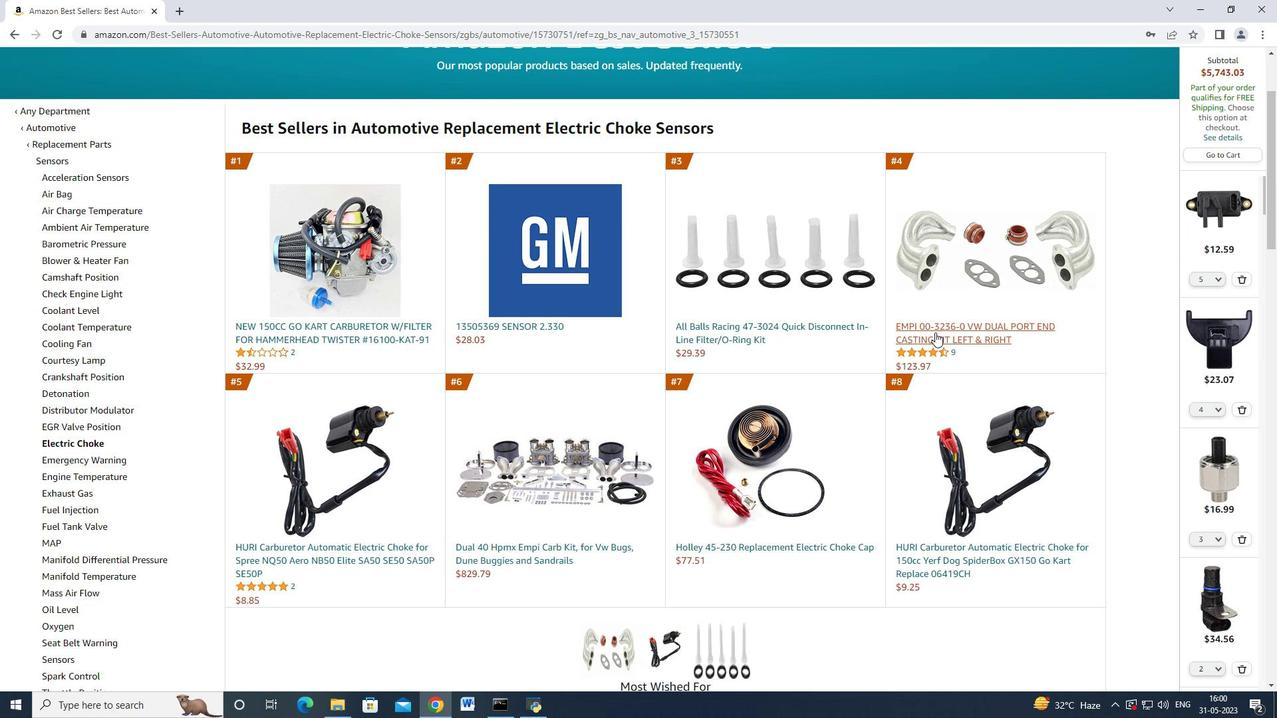
Action: Mouse moved to (985, 392)
Screenshot: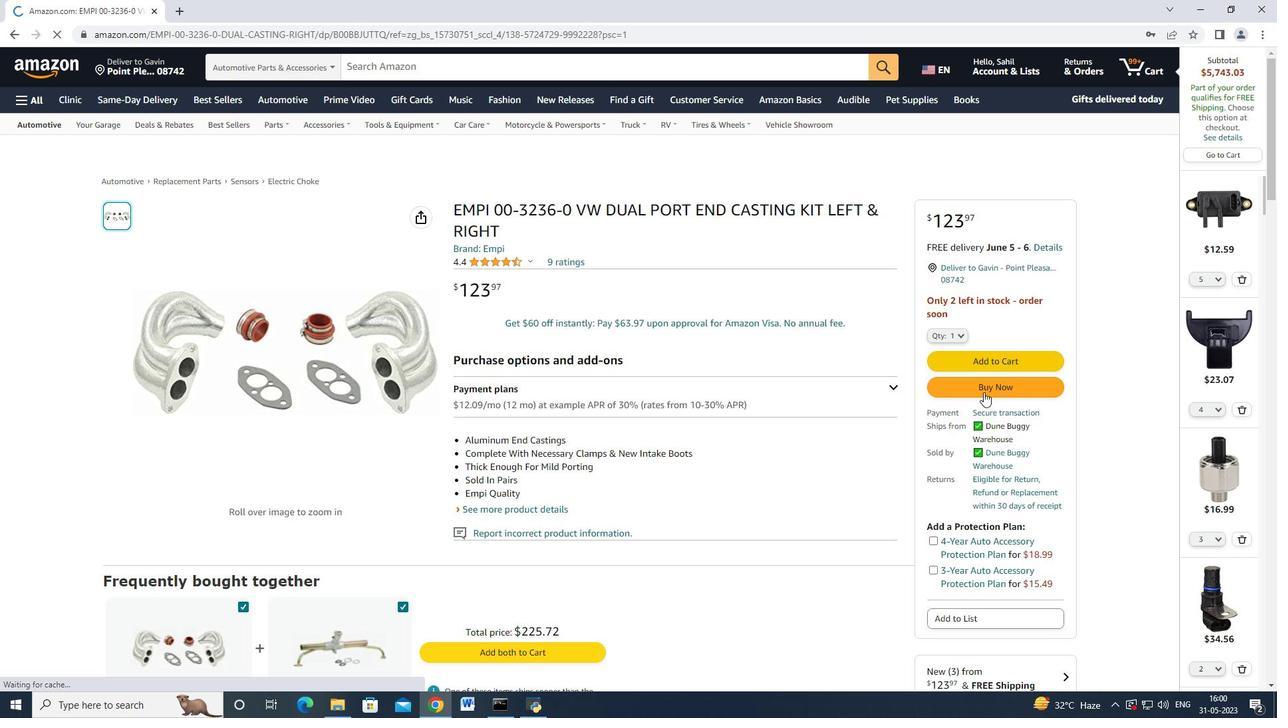 
Action: Mouse pressed left at (985, 392)
Screenshot: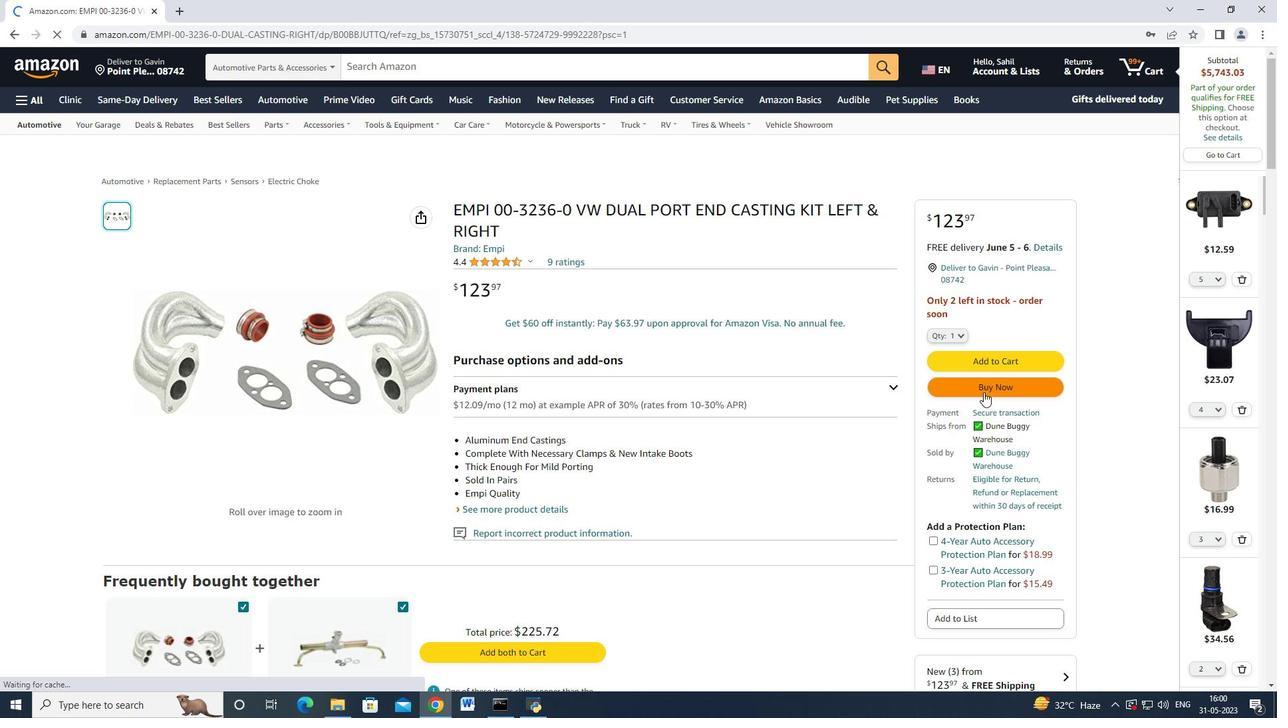 
Action: Mouse moved to (603, 354)
Screenshot: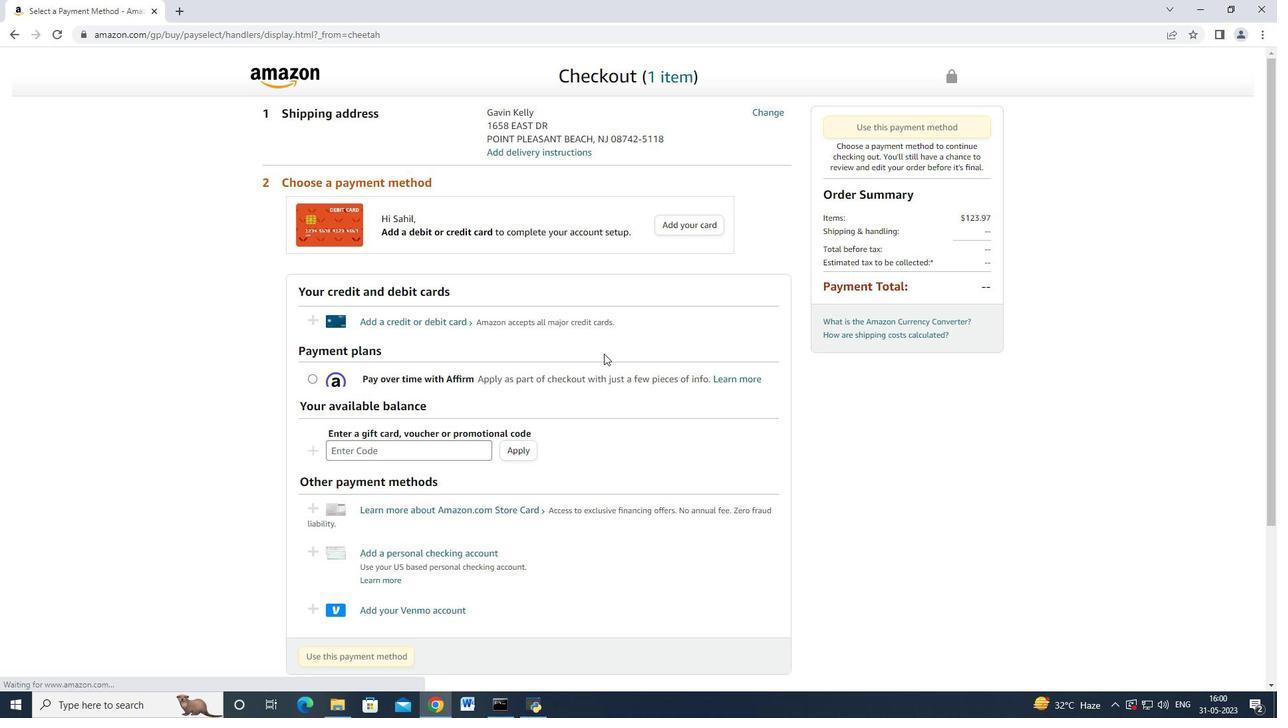 
Action: Mouse scrolled (603, 353) with delta (0, 0)
Screenshot: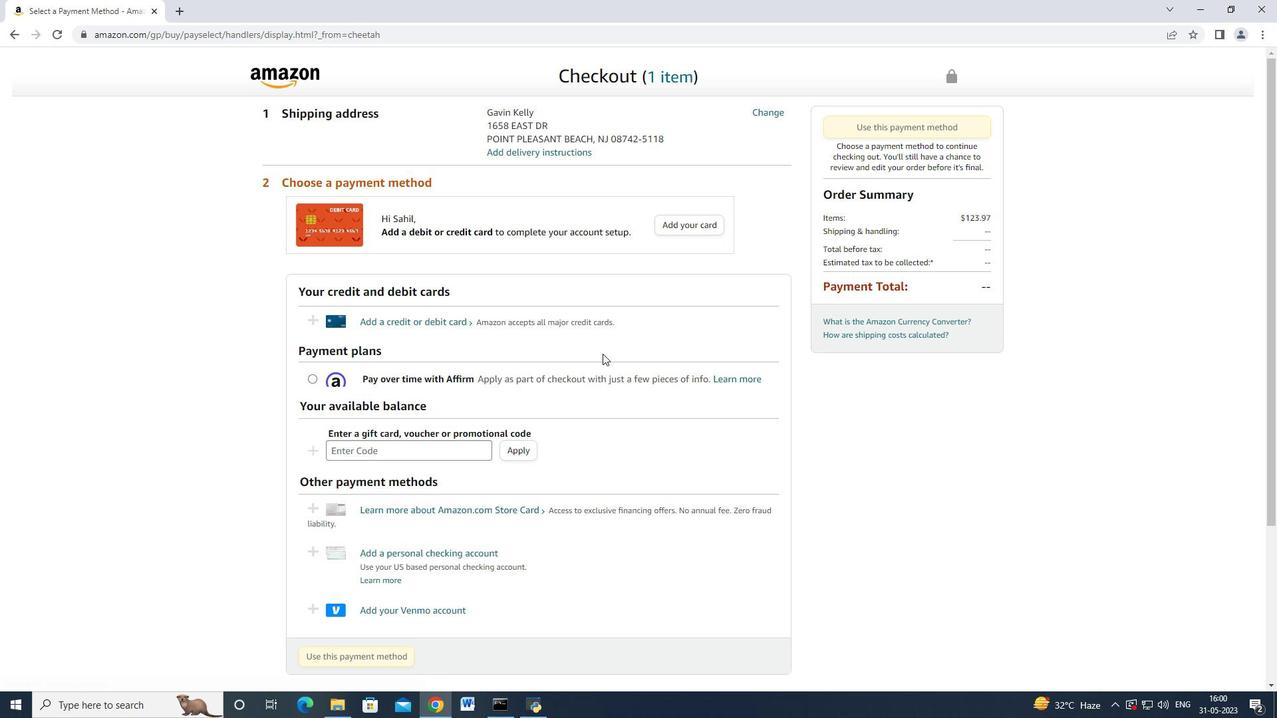 
Action: Mouse scrolled (603, 354) with delta (0, 0)
Screenshot: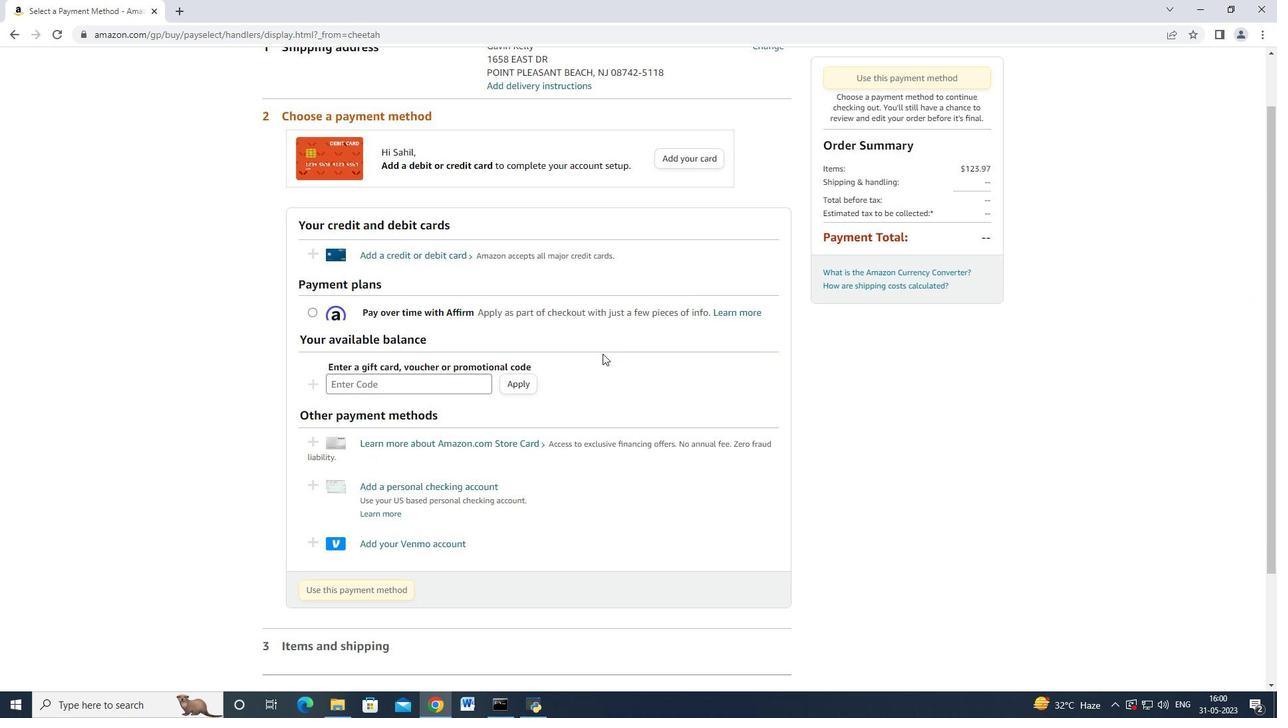 
Action: Mouse moved to (764, 114)
Screenshot: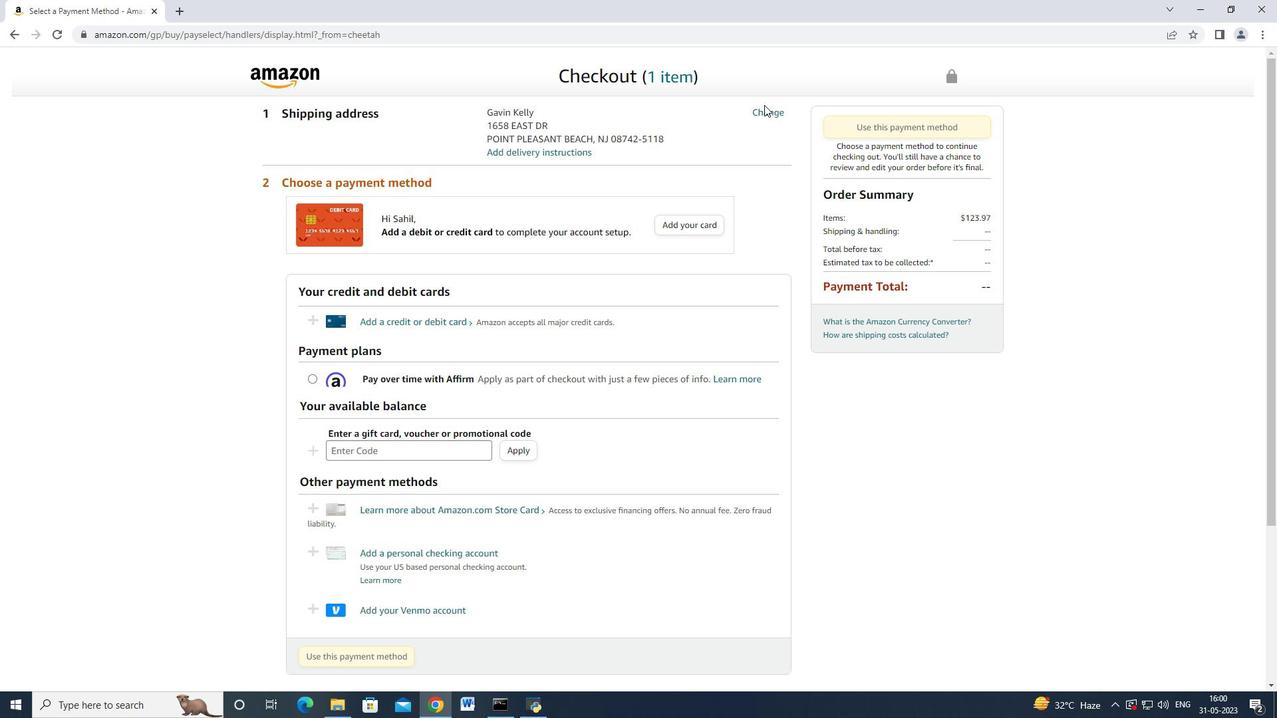
Action: Mouse pressed left at (764, 114)
Screenshot: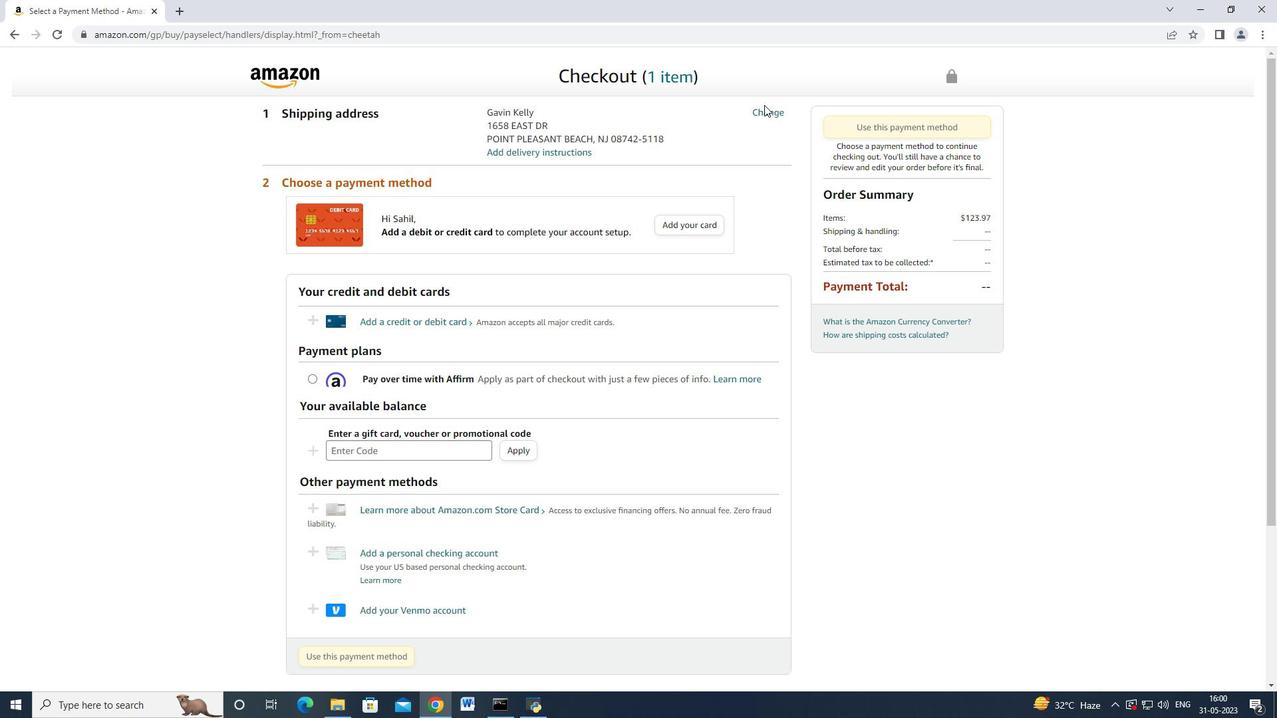 
Action: Mouse moved to (521, 297)
Screenshot: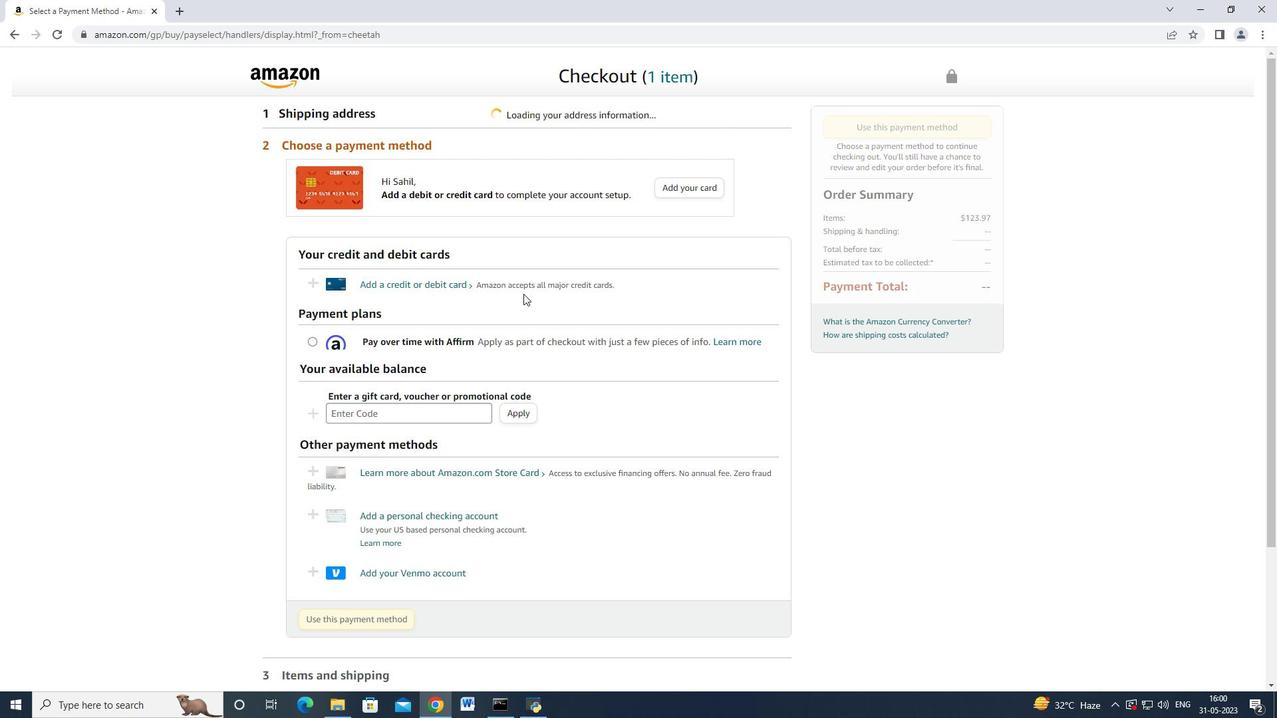 
Action: Mouse scrolled (521, 296) with delta (0, 0)
Screenshot: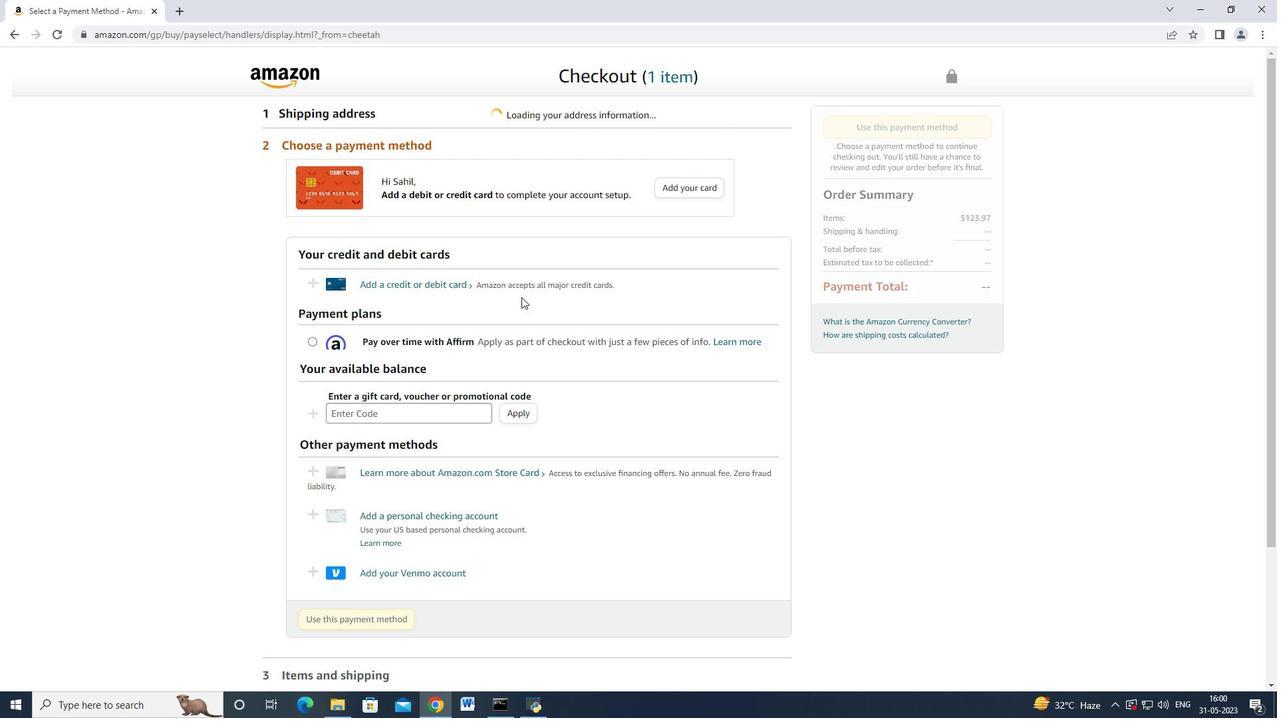 
Action: Mouse scrolled (521, 298) with delta (0, 0)
Screenshot: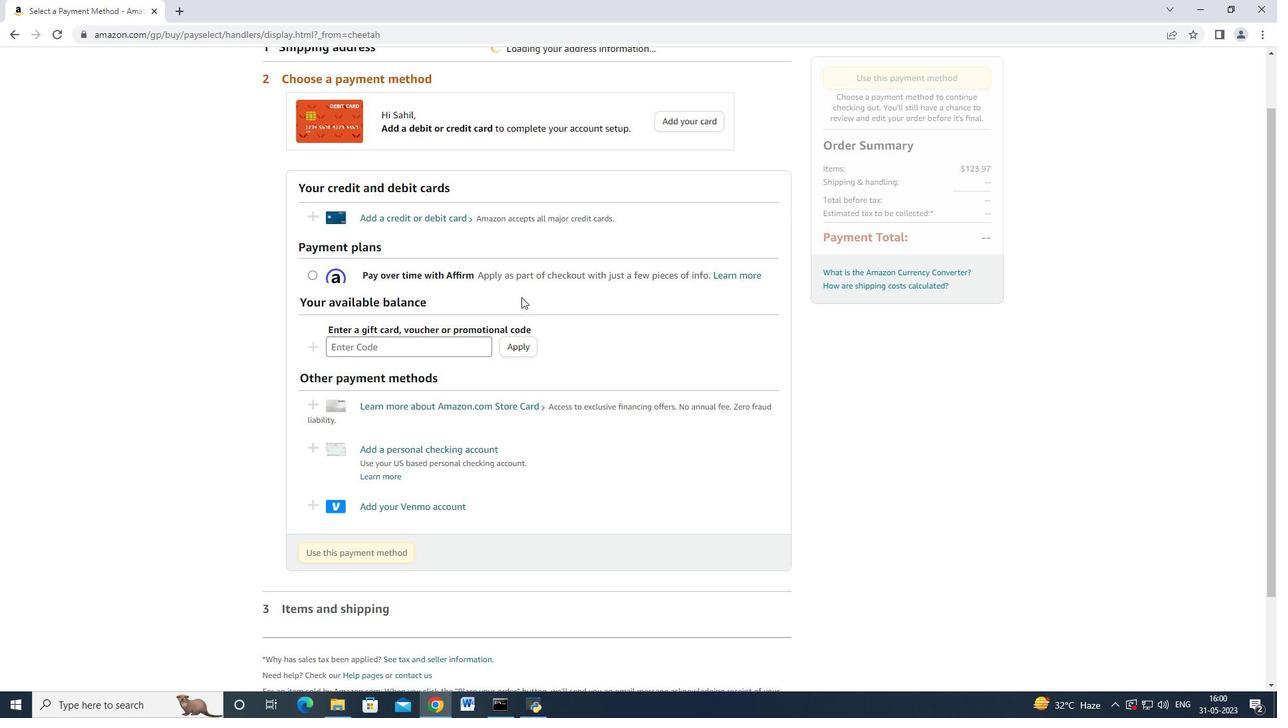 
Action: Mouse scrolled (521, 296) with delta (0, 0)
Screenshot: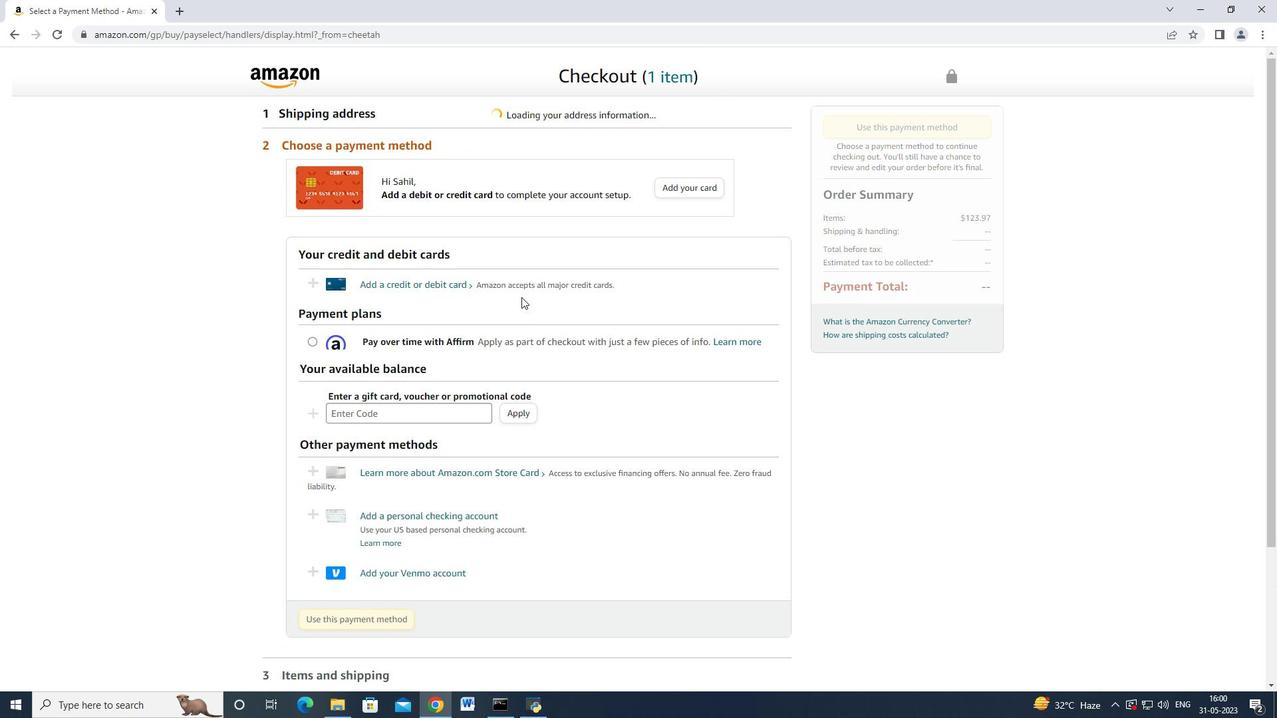 
Action: Mouse scrolled (521, 296) with delta (0, 0)
Screenshot: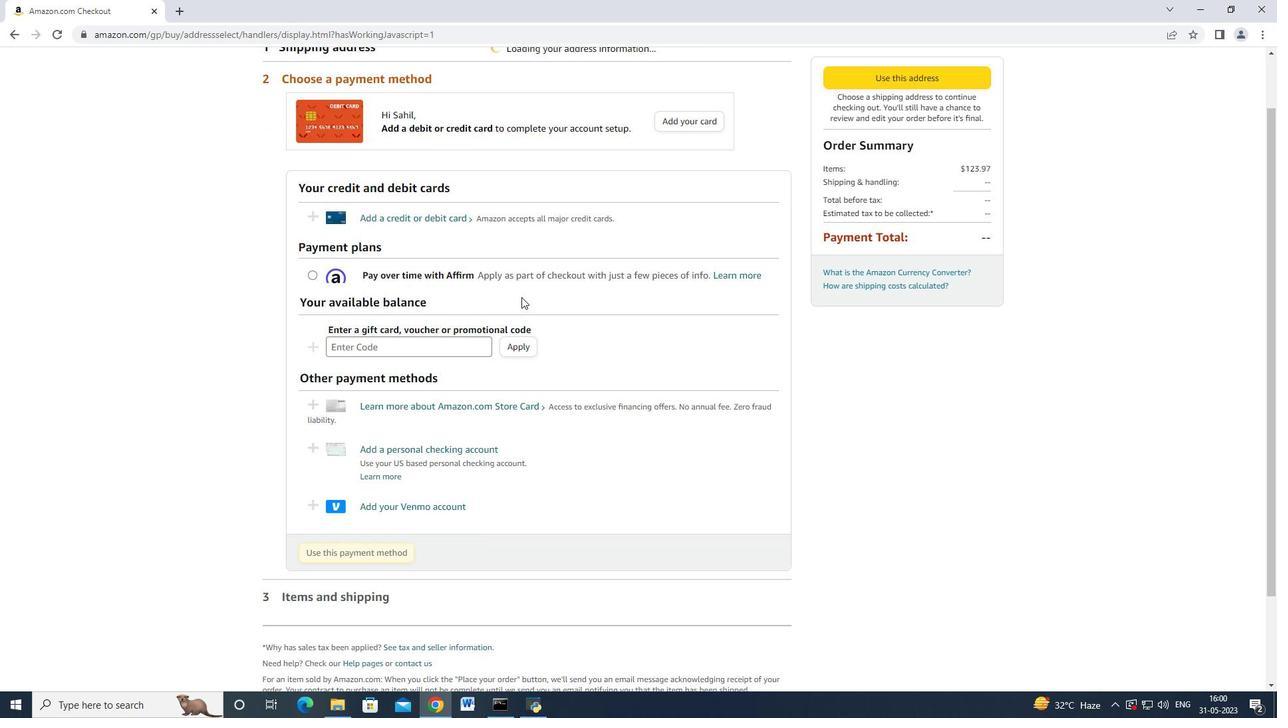 
Action: Mouse moved to (523, 300)
Screenshot: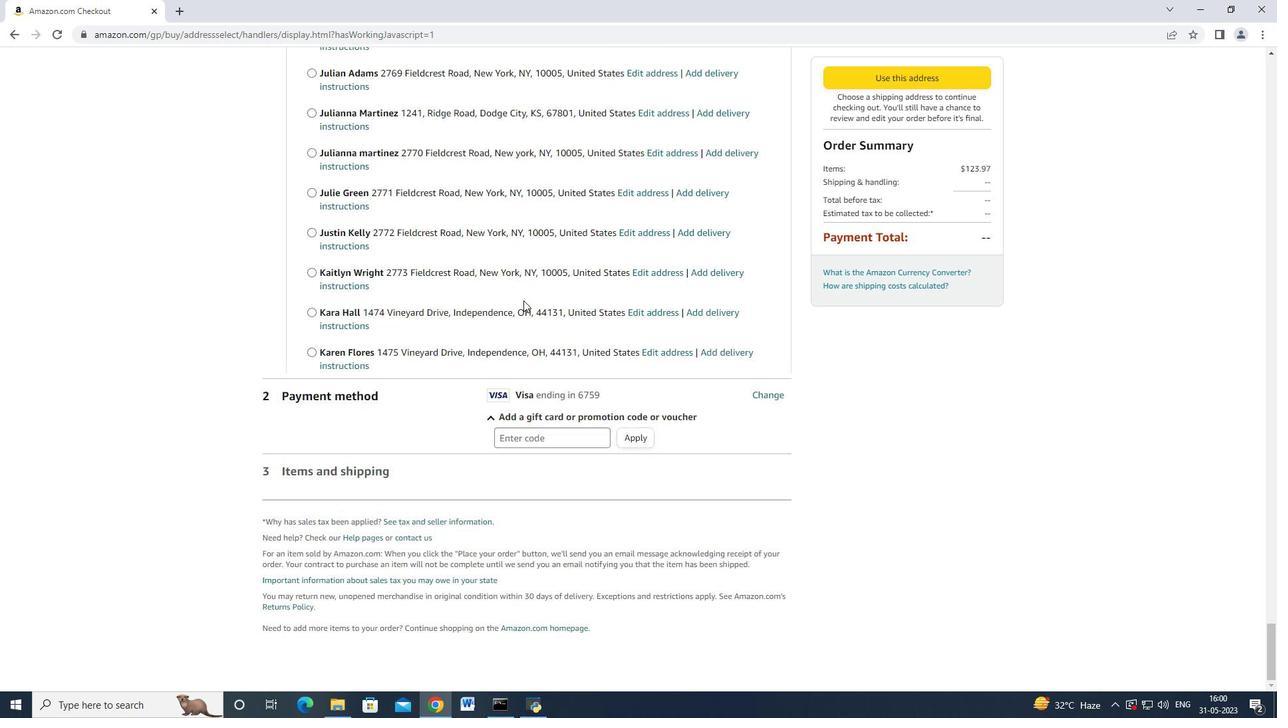
Action: Mouse scrolled (523, 300) with delta (0, 0)
Screenshot: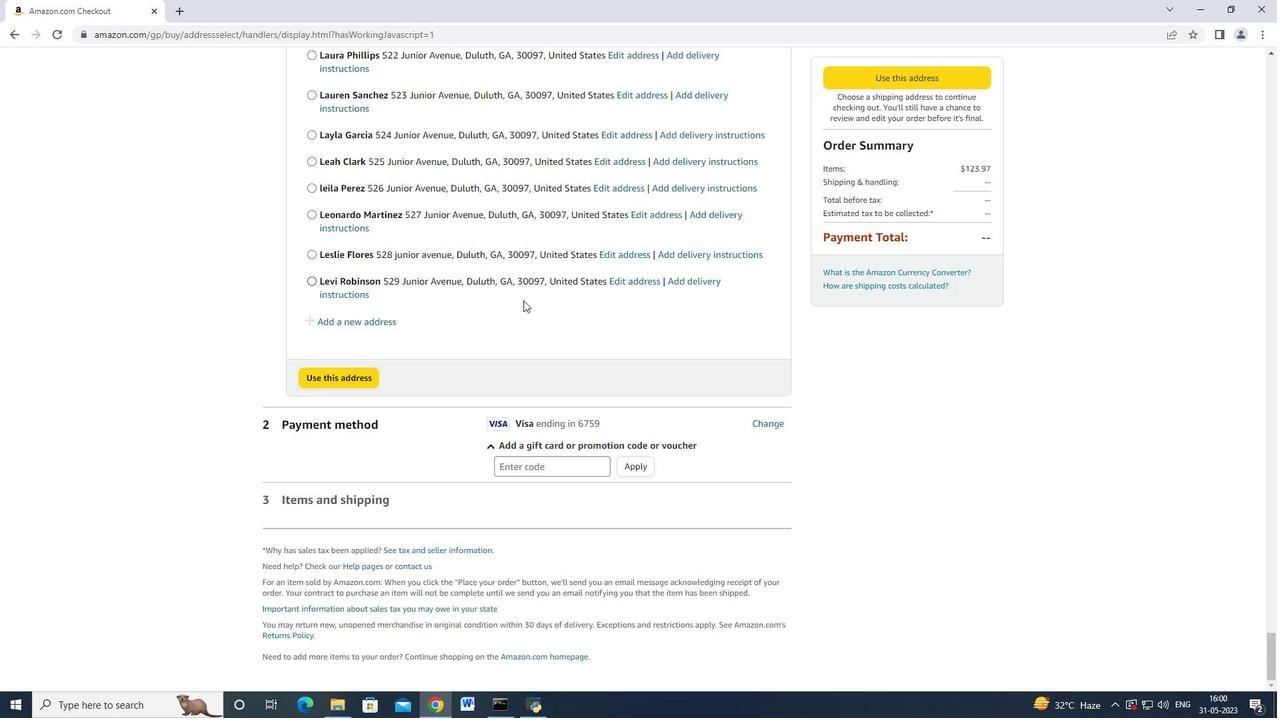 
Action: Mouse scrolled (523, 301) with delta (0, 0)
Screenshot: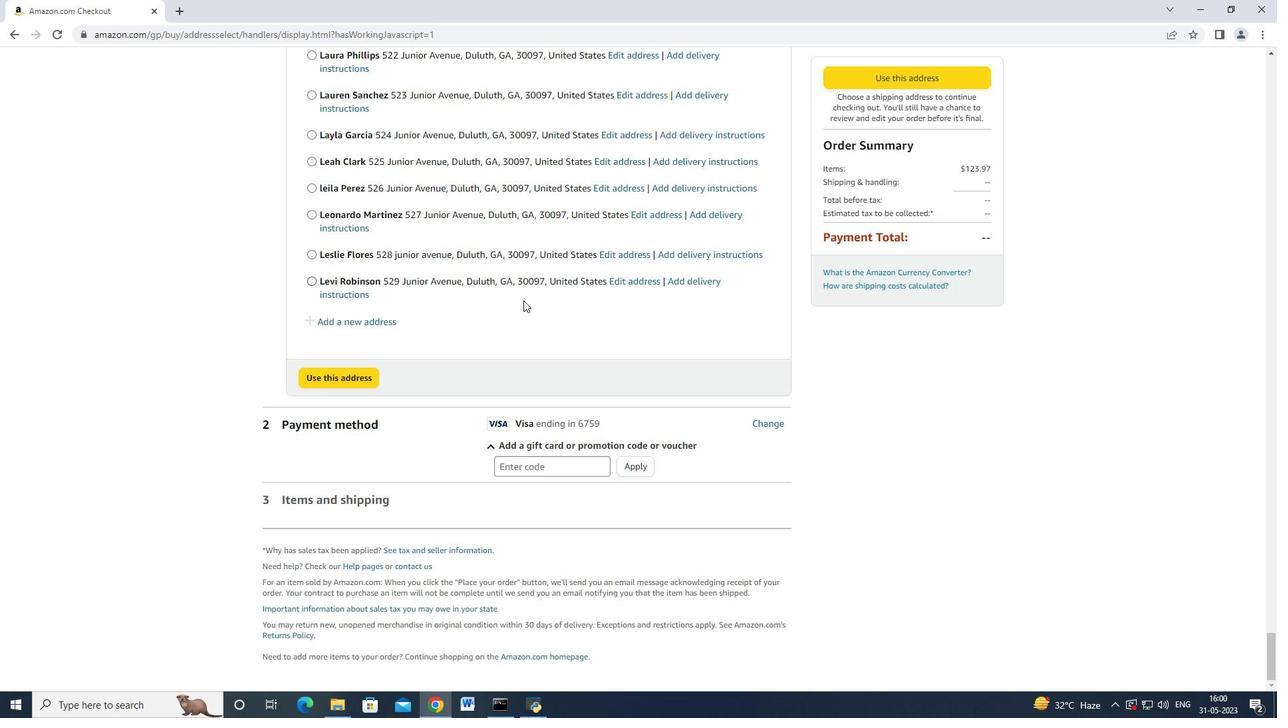 
Action: Mouse scrolled (523, 301) with delta (0, 0)
Screenshot: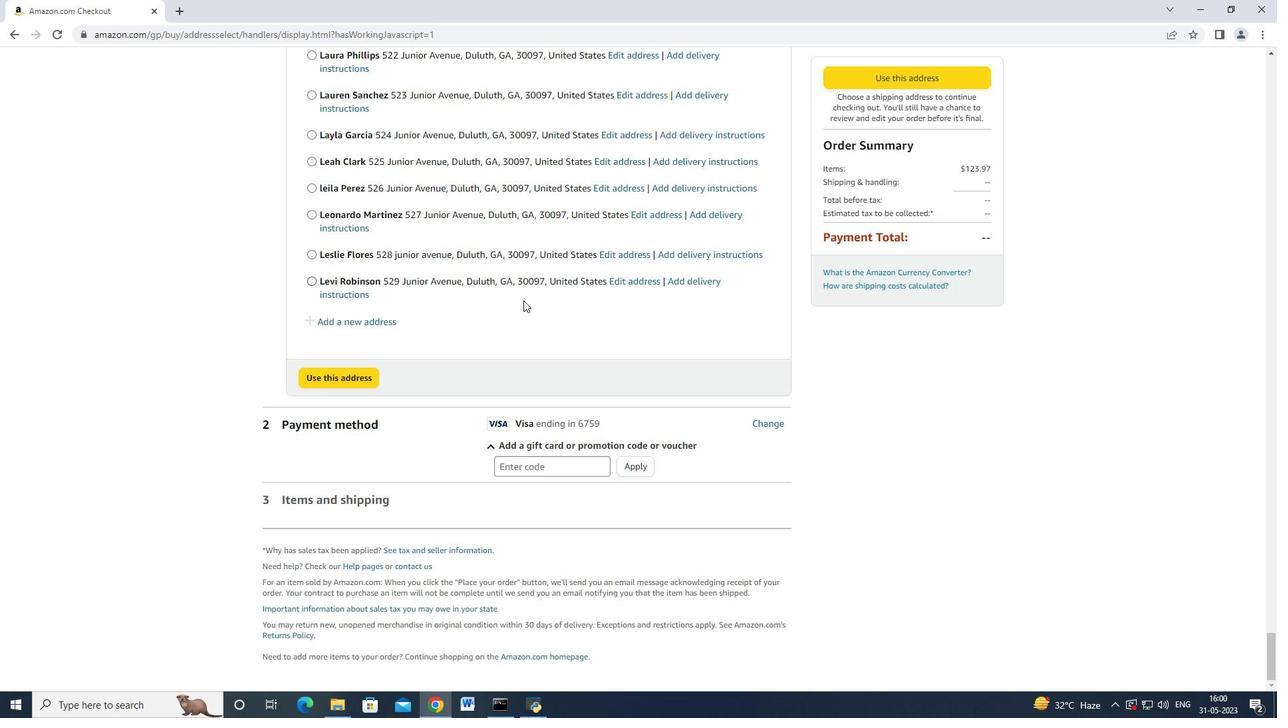 
Action: Mouse scrolled (523, 301) with delta (0, 0)
Screenshot: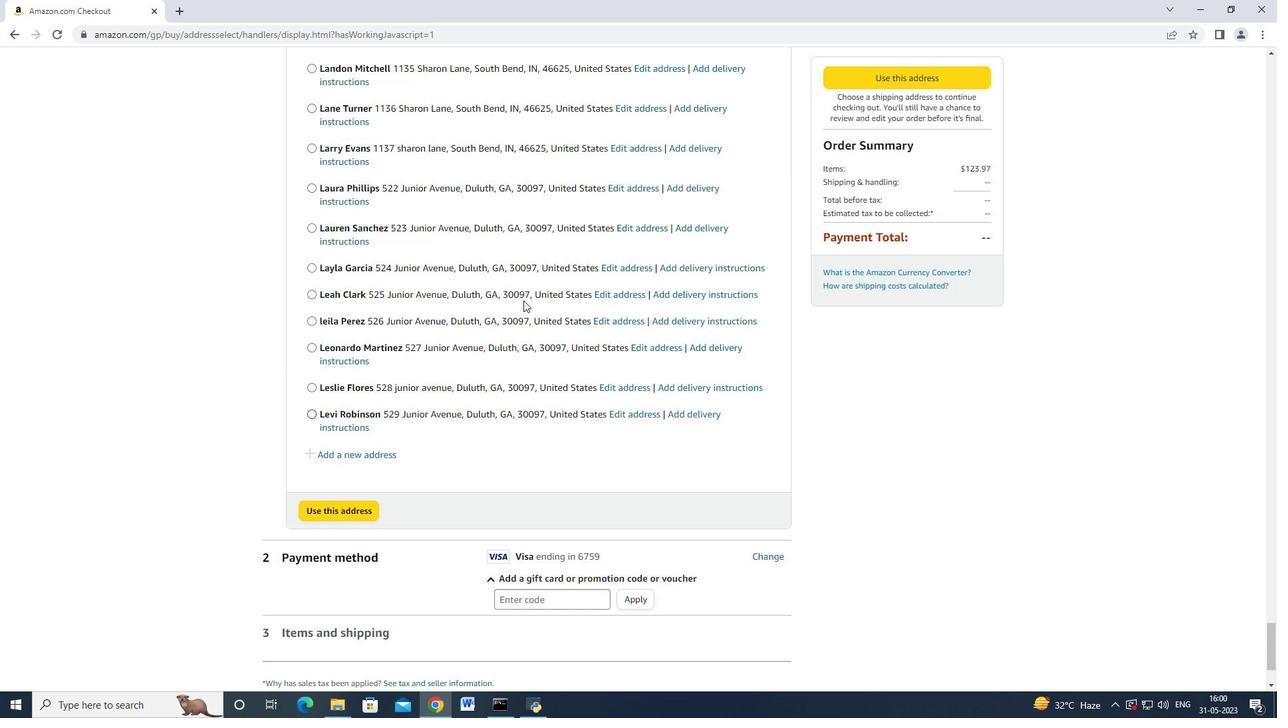 
Action: Mouse scrolled (523, 301) with delta (0, 0)
Screenshot: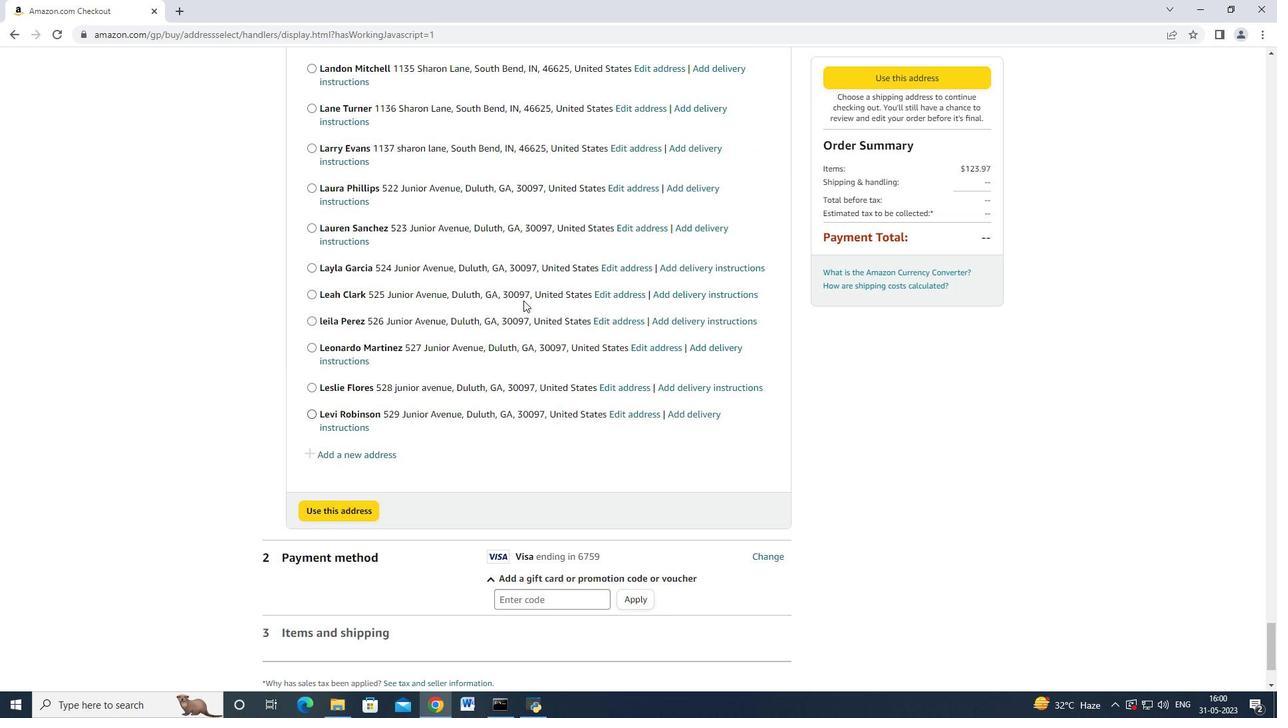 
Action: Mouse scrolled (523, 301) with delta (0, 0)
Screenshot: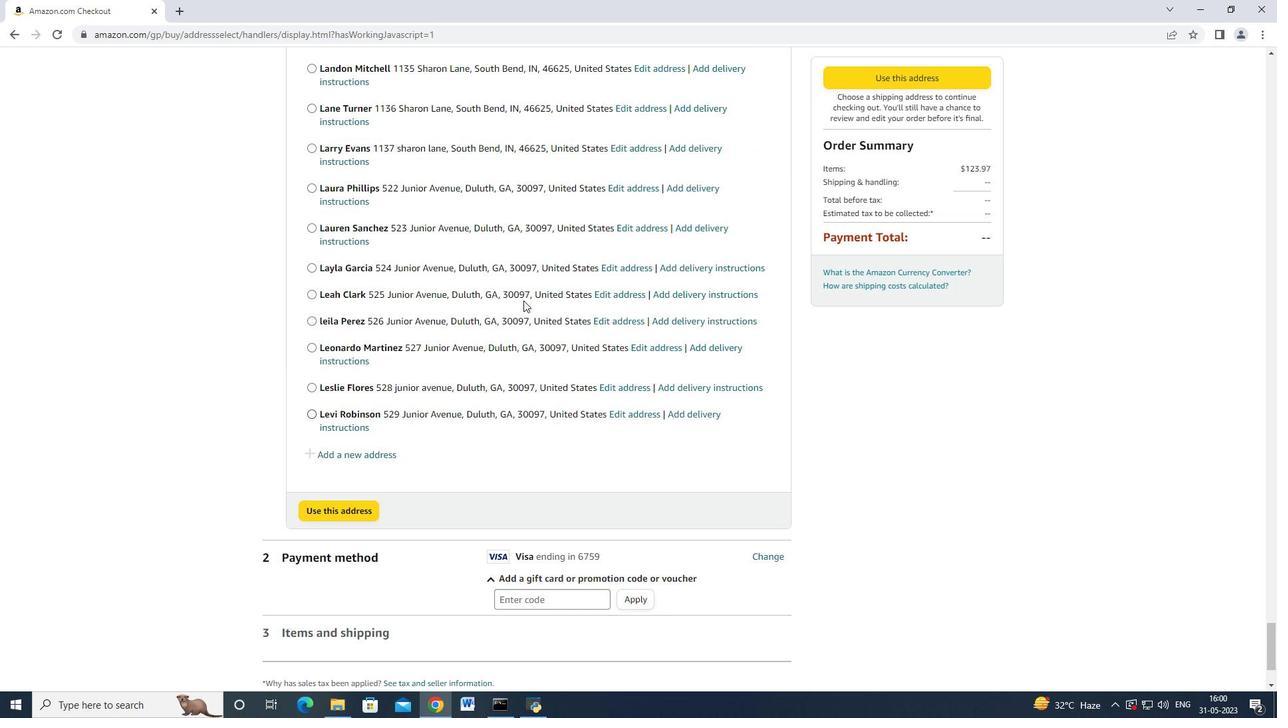 
Action: Mouse scrolled (523, 300) with delta (0, 0)
Screenshot: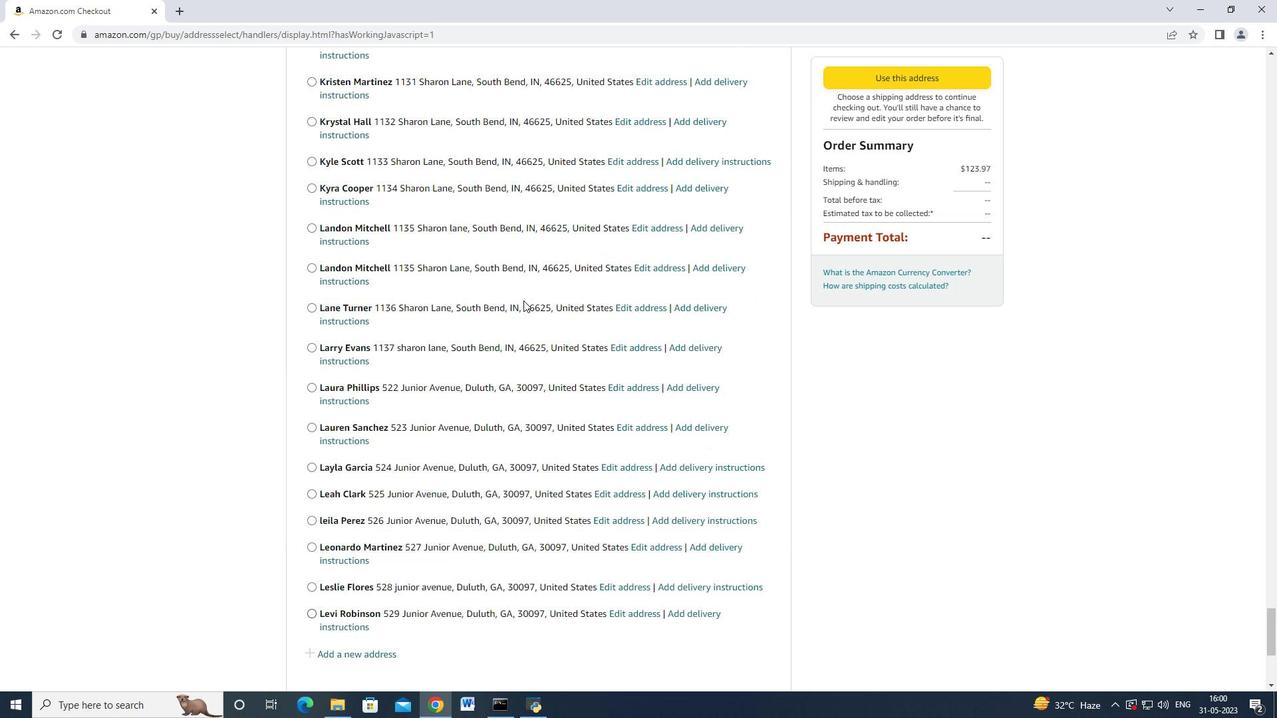 
Action: Mouse moved to (522, 305)
Screenshot: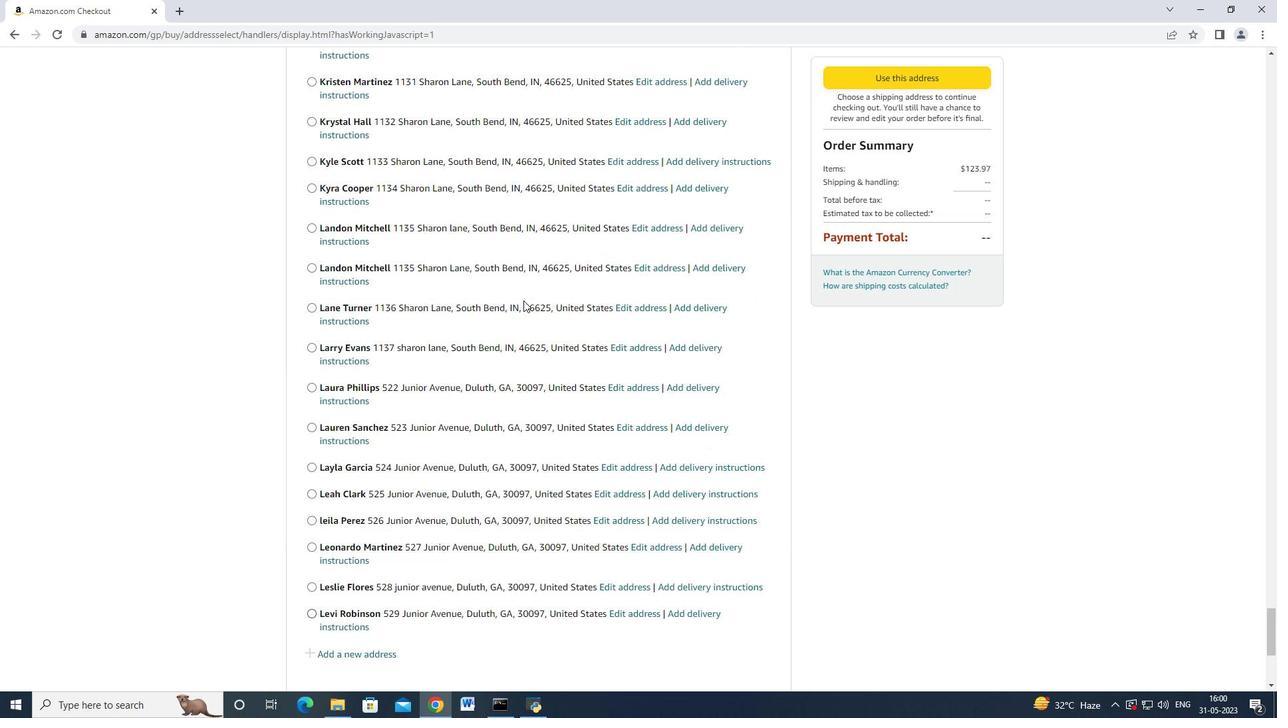 
Action: Mouse scrolled (522, 304) with delta (0, 0)
Screenshot: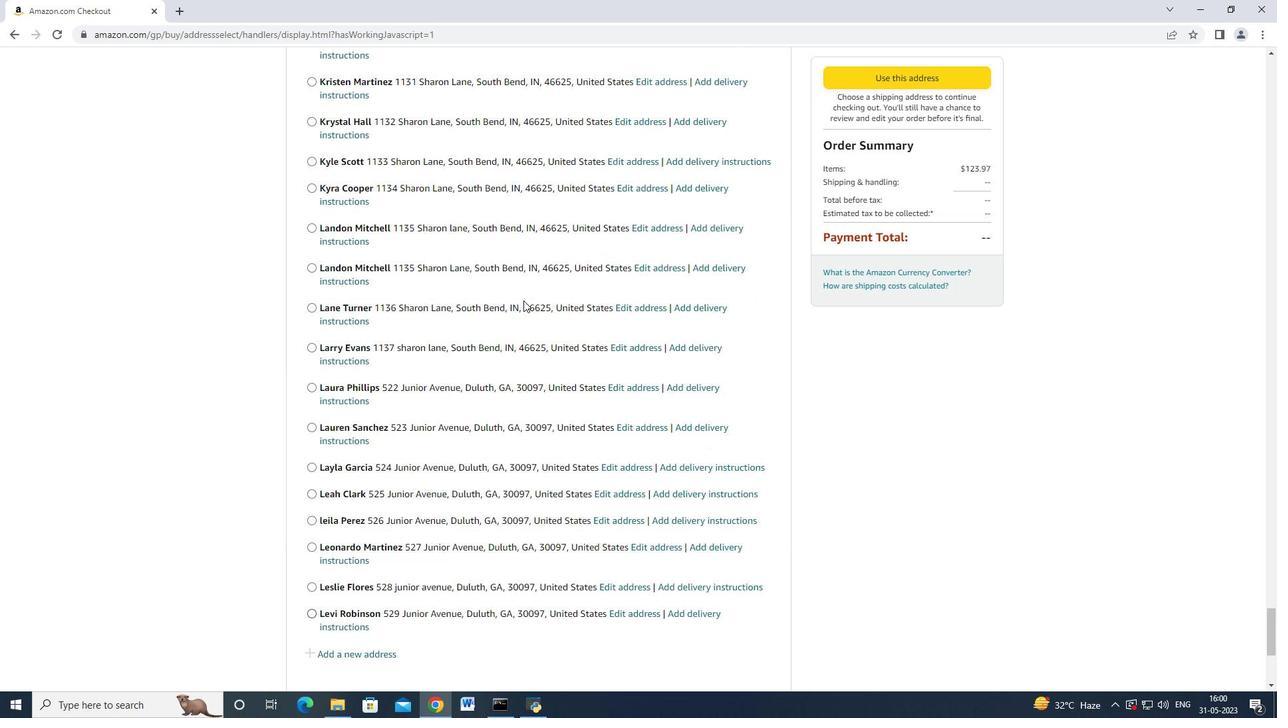 
Action: Mouse moved to (521, 310)
Screenshot: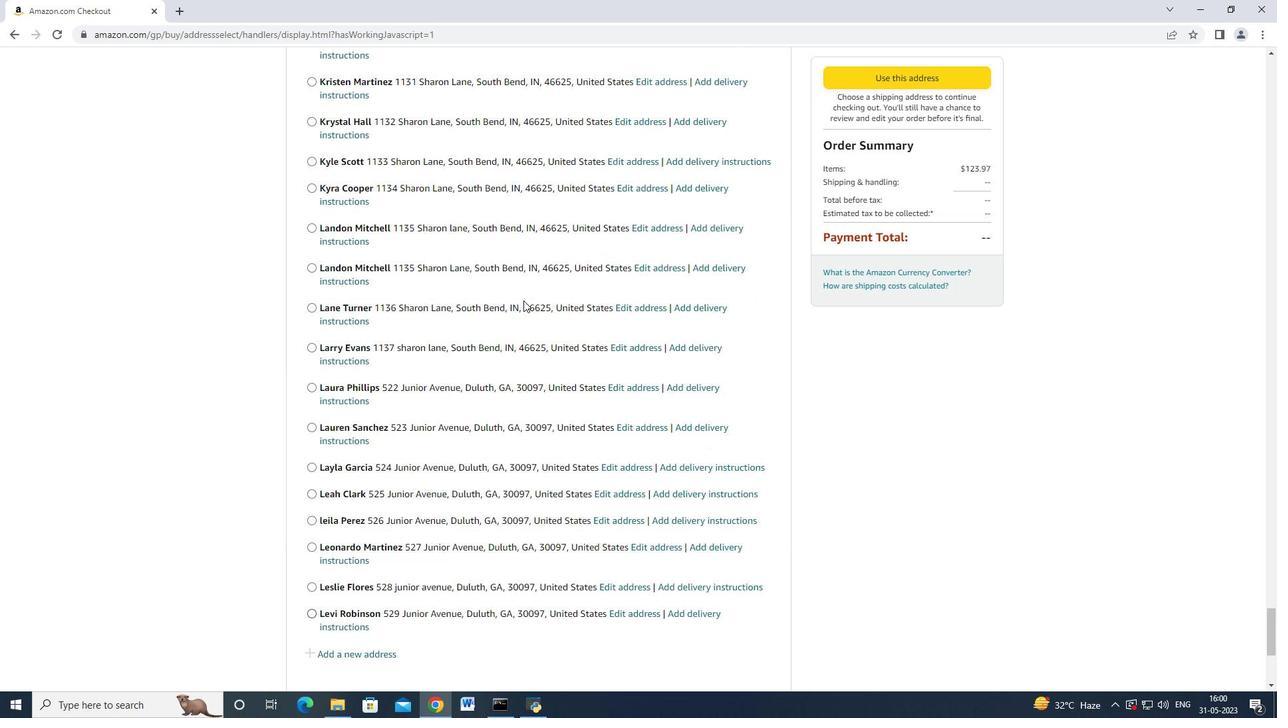
Action: Mouse scrolled (521, 309) with delta (0, 0)
Screenshot: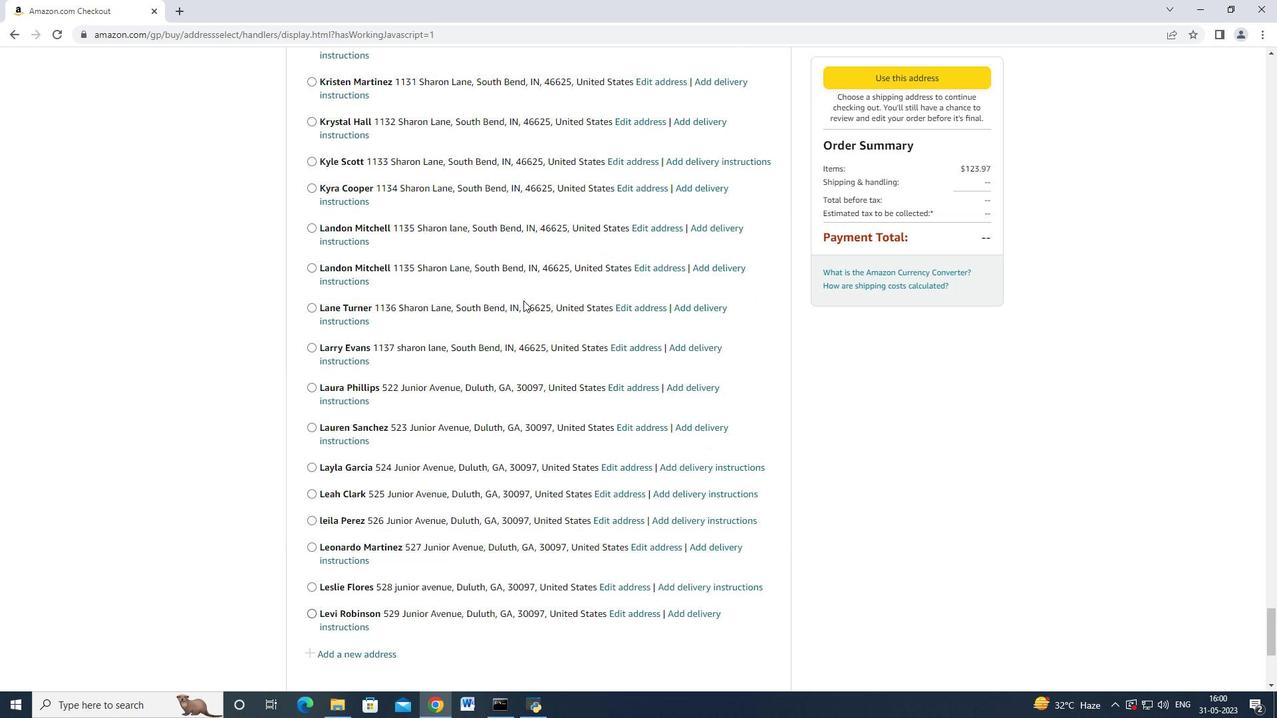 
Action: Mouse moved to (519, 313)
Screenshot: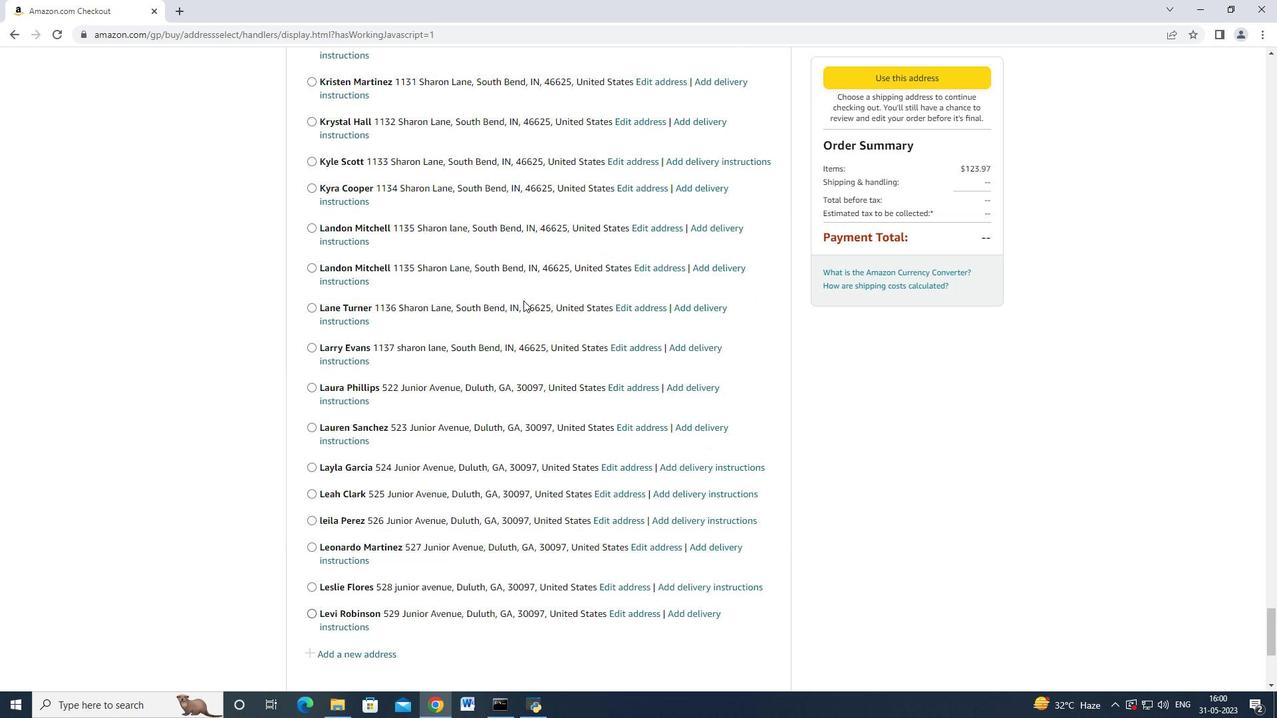 
Action: Mouse scrolled (519, 311) with delta (0, 0)
Screenshot: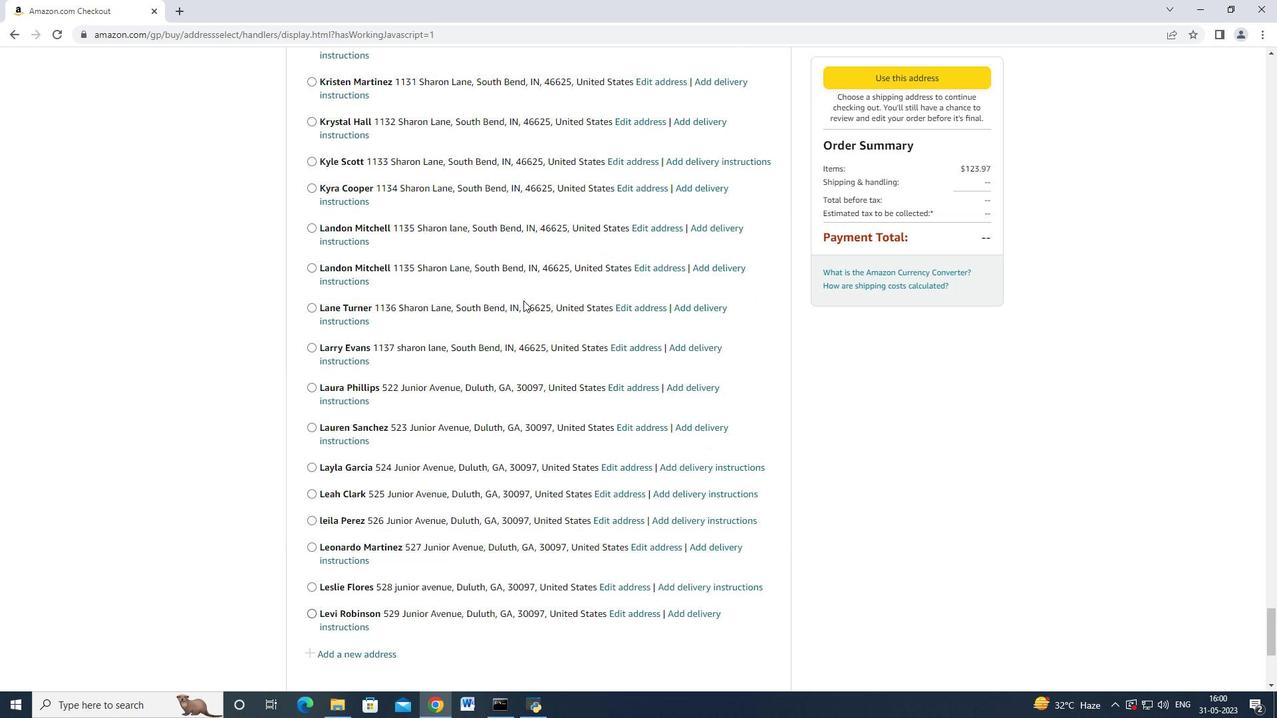 
Action: Mouse moved to (519, 313)
Screenshot: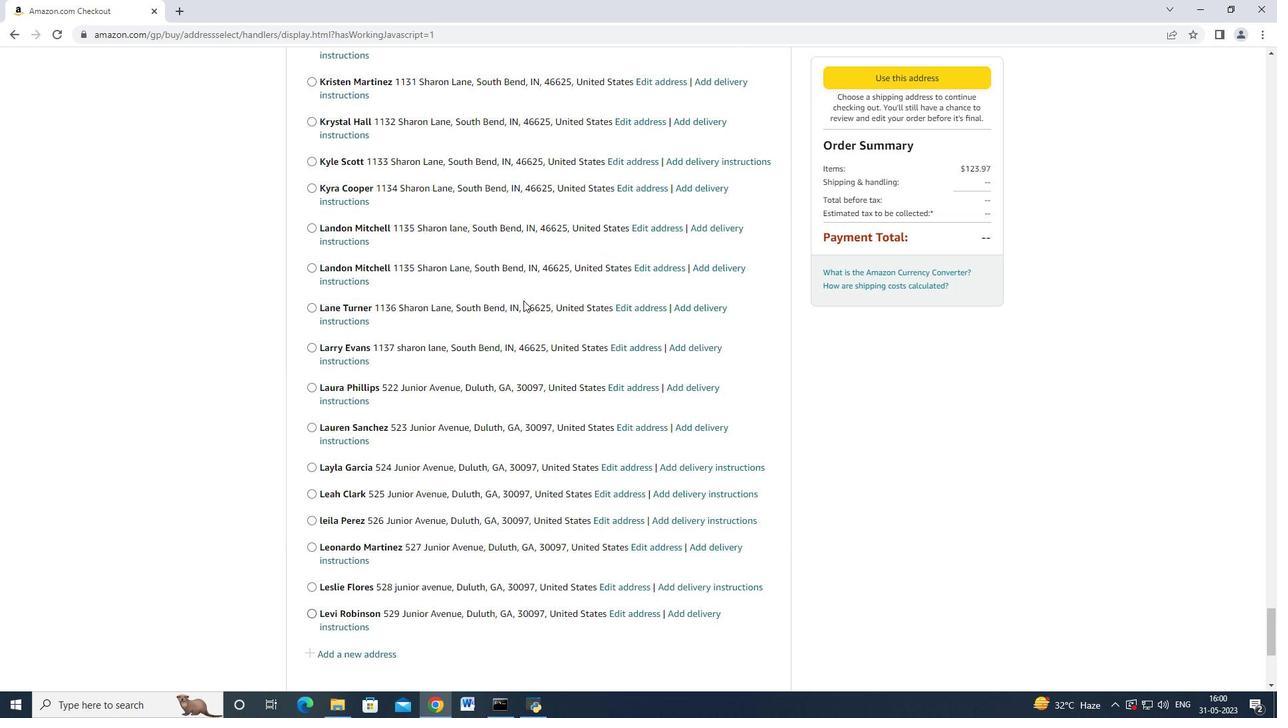 
Action: Mouse scrolled (519, 312) with delta (0, 0)
Screenshot: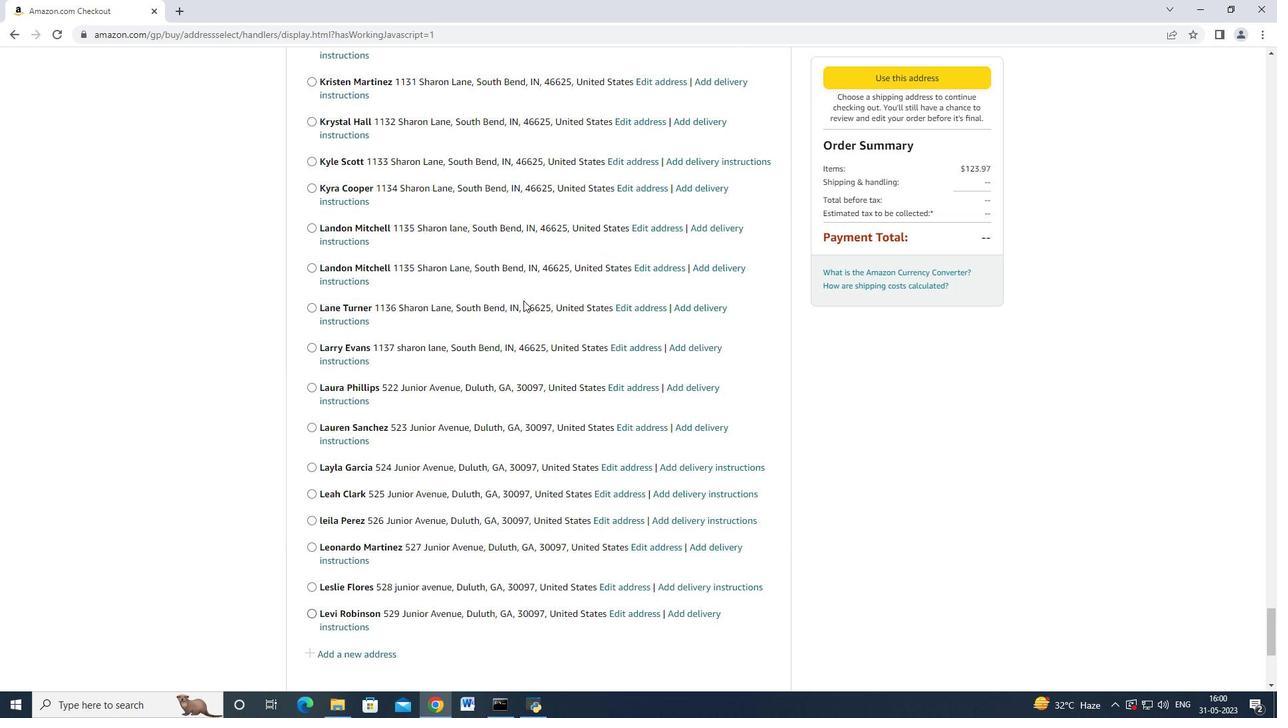 
Action: Mouse moved to (519, 314)
Screenshot: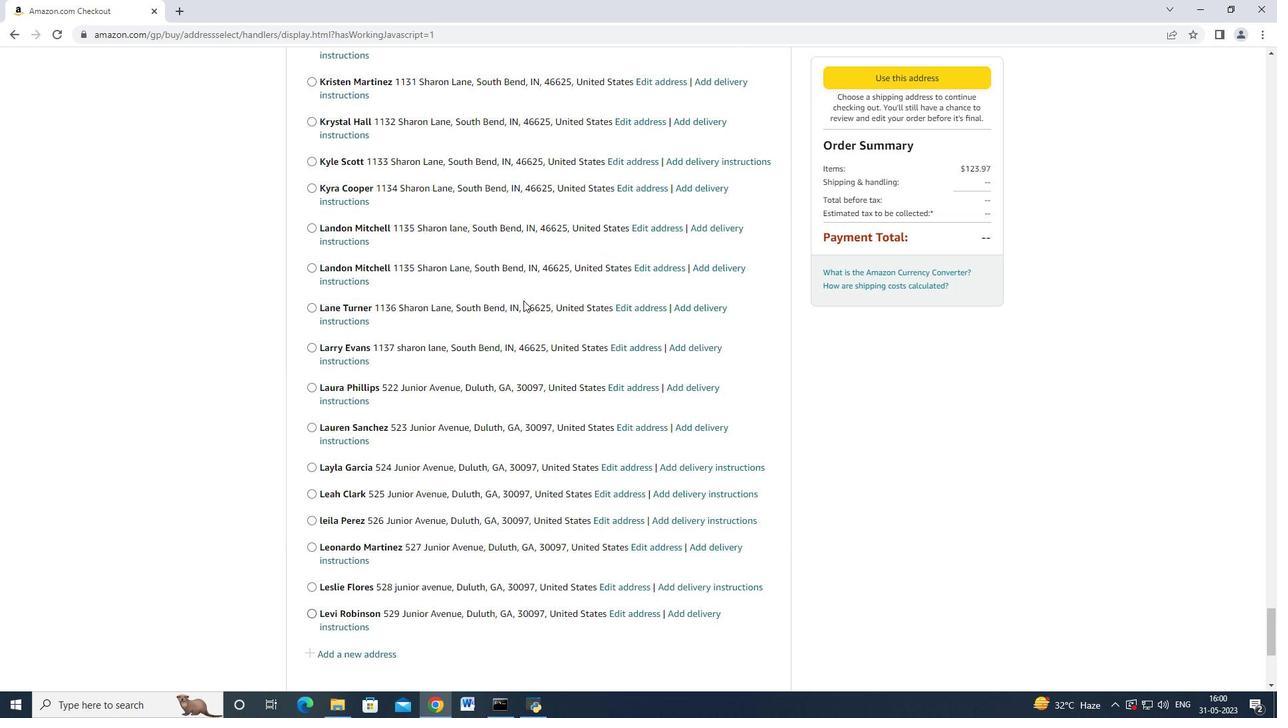 
Action: Mouse scrolled (519, 312) with delta (0, 0)
Screenshot: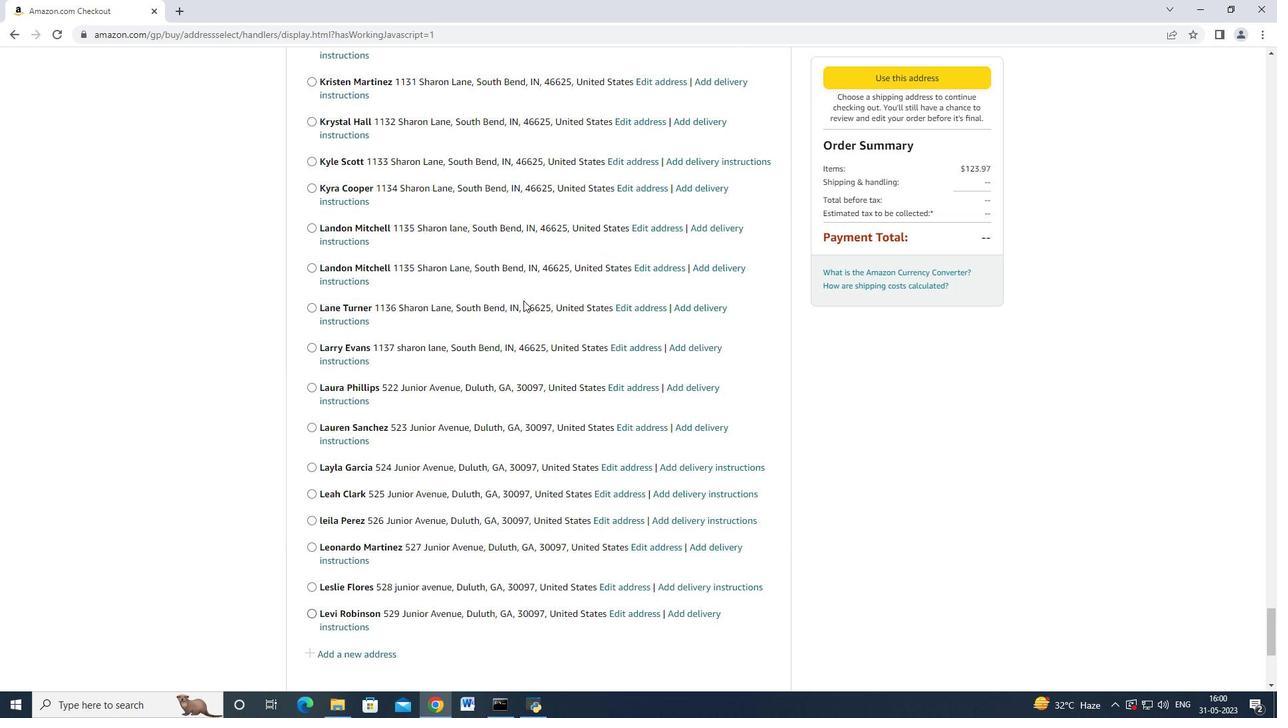 
Action: Mouse moved to (519, 314)
Screenshot: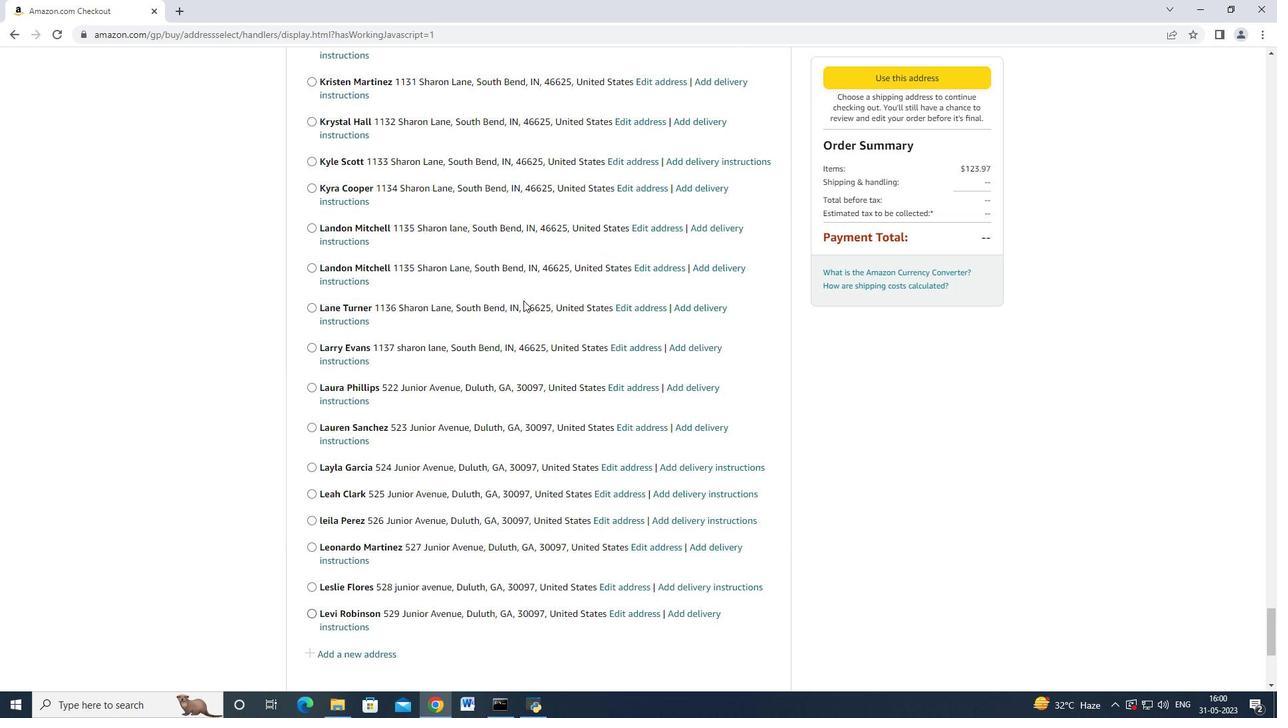 
Action: Mouse scrolled (519, 312) with delta (0, 0)
Screenshot: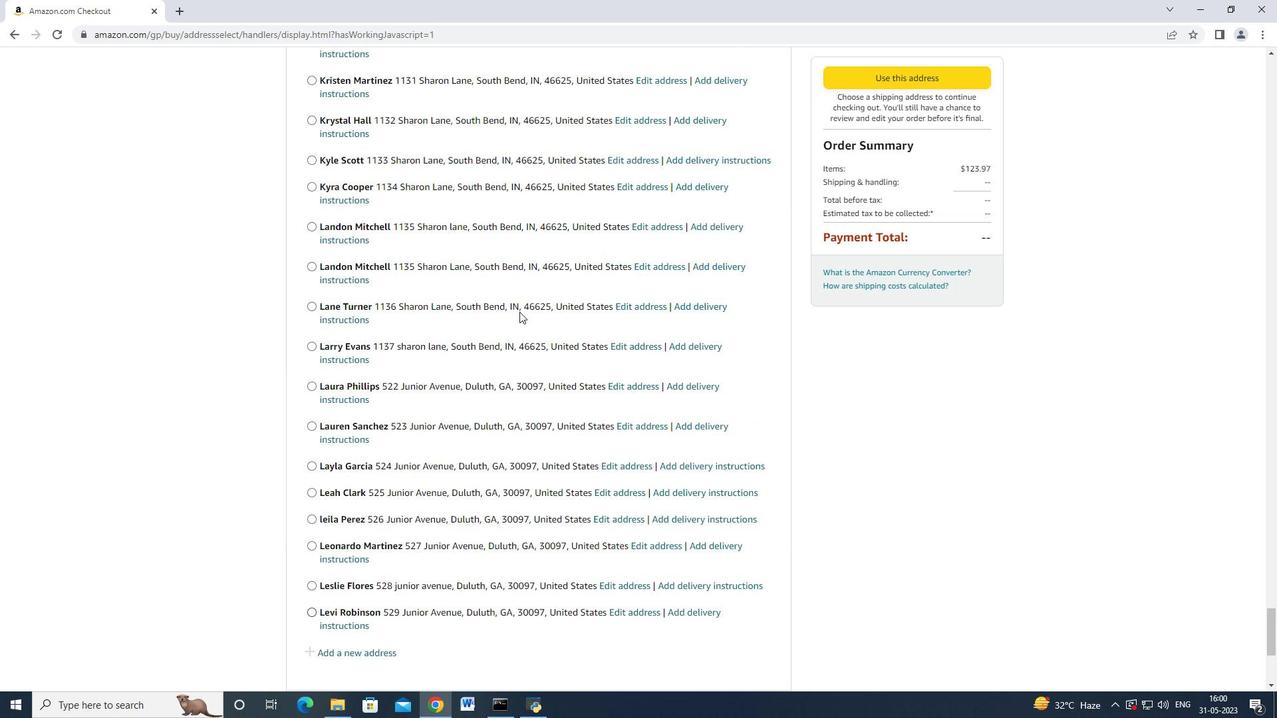 
Action: Mouse moved to (519, 314)
Screenshot: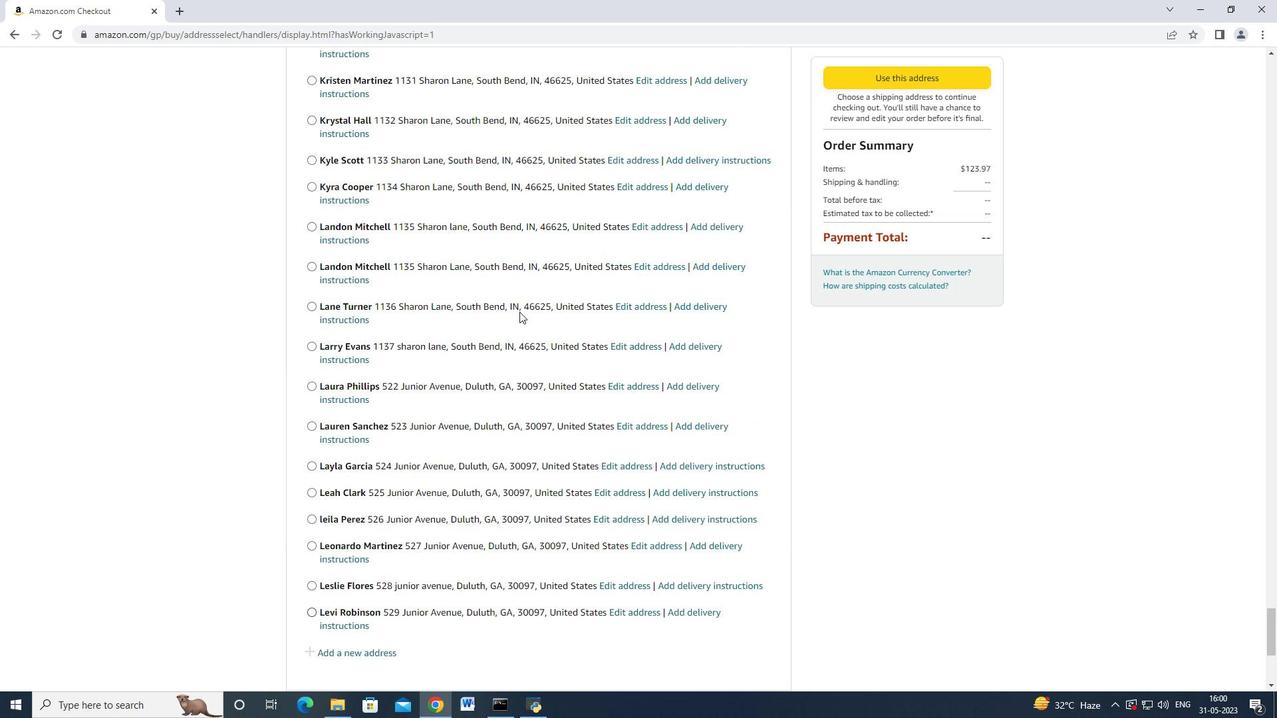 
Action: Mouse scrolled (519, 313) with delta (0, 0)
Screenshot: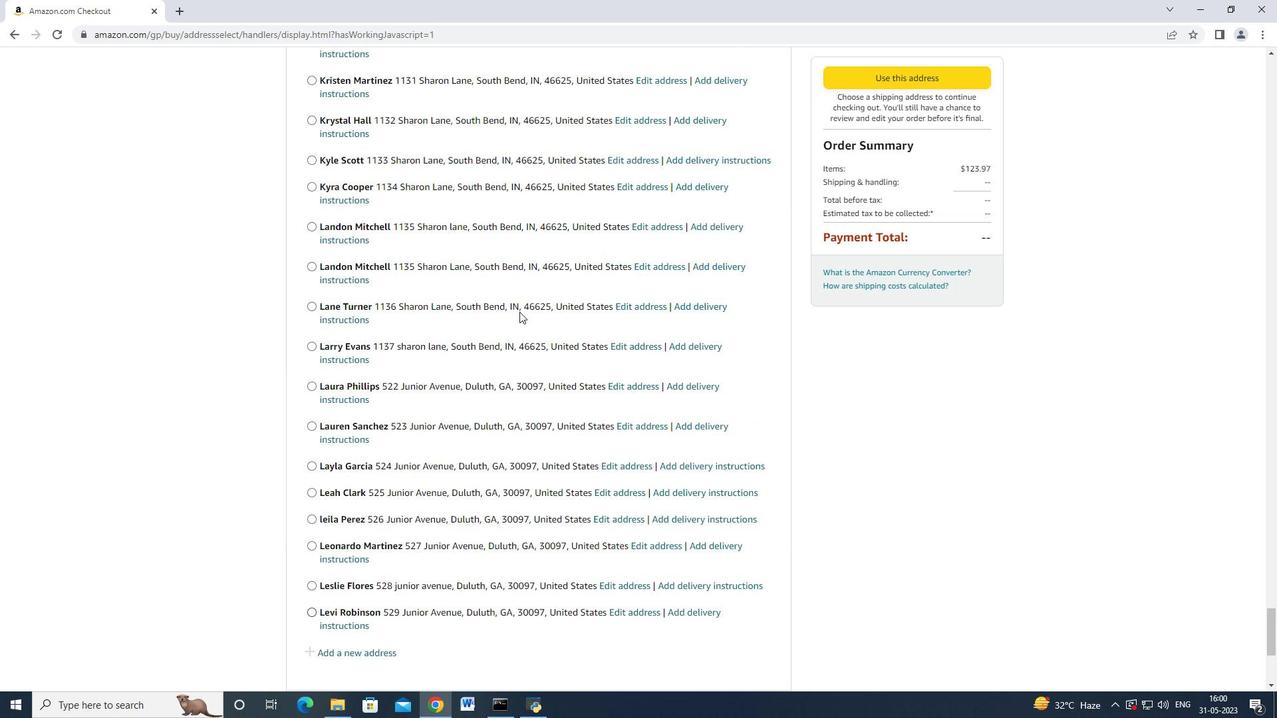 
Action: Mouse moved to (517, 316)
Screenshot: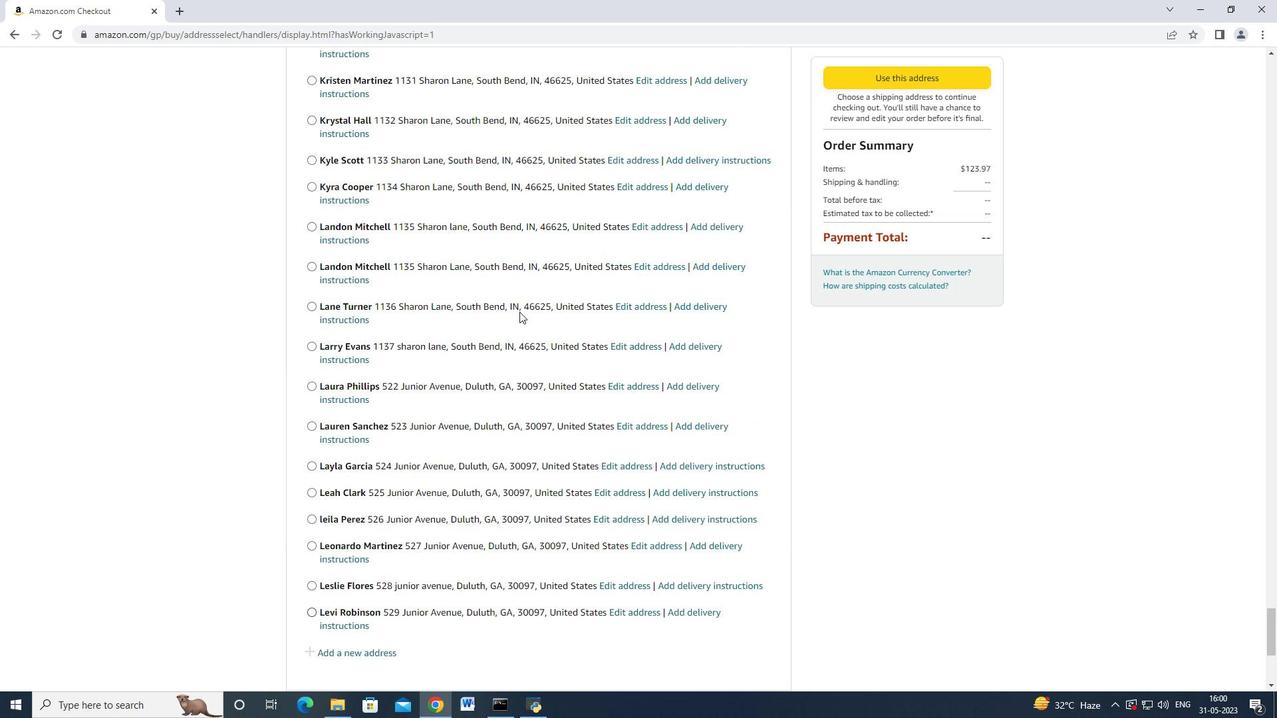 
Action: Mouse scrolled (519, 313) with delta (0, 0)
Screenshot: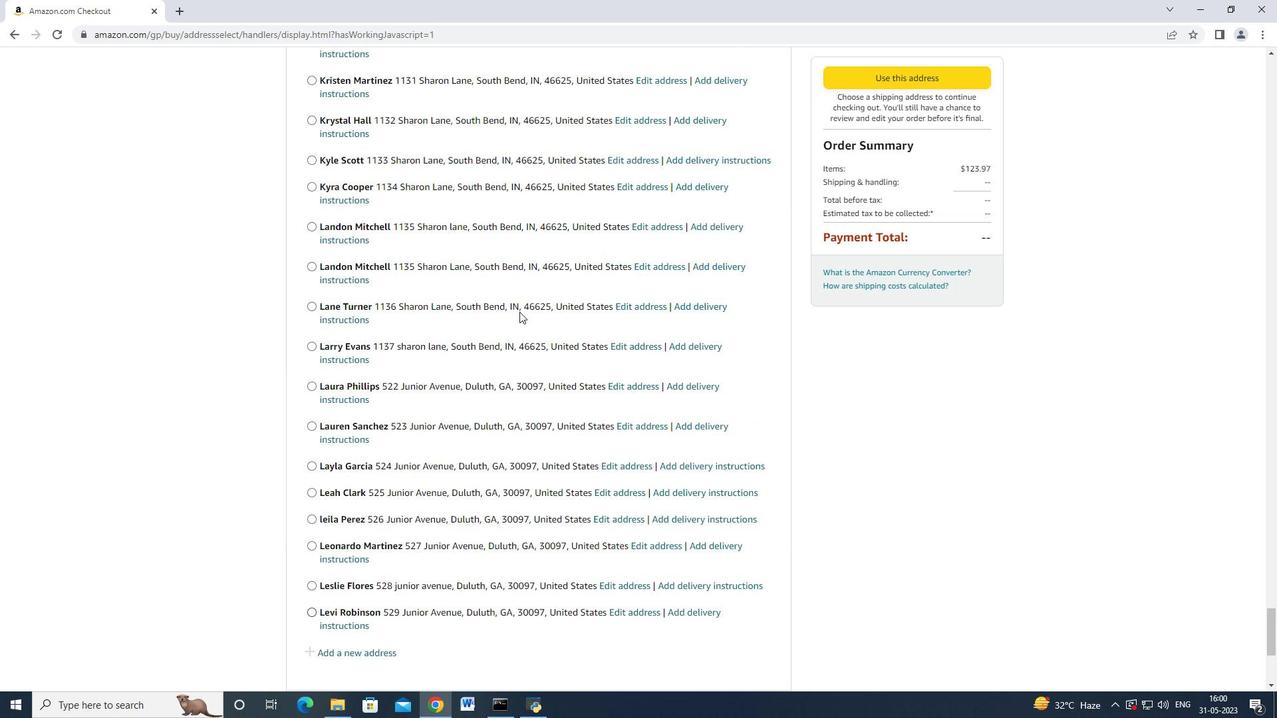 
Action: Mouse moved to (366, 327)
Screenshot: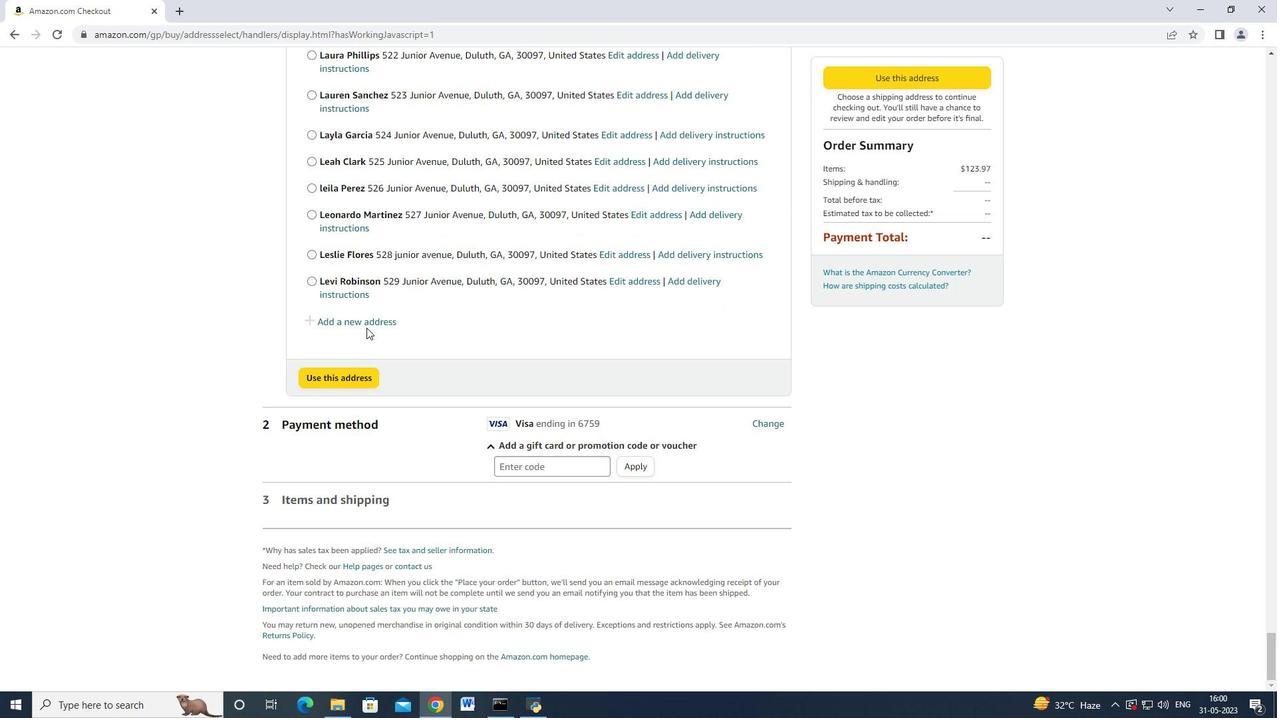 
Action: Mouse pressed left at (366, 327)
Screenshot: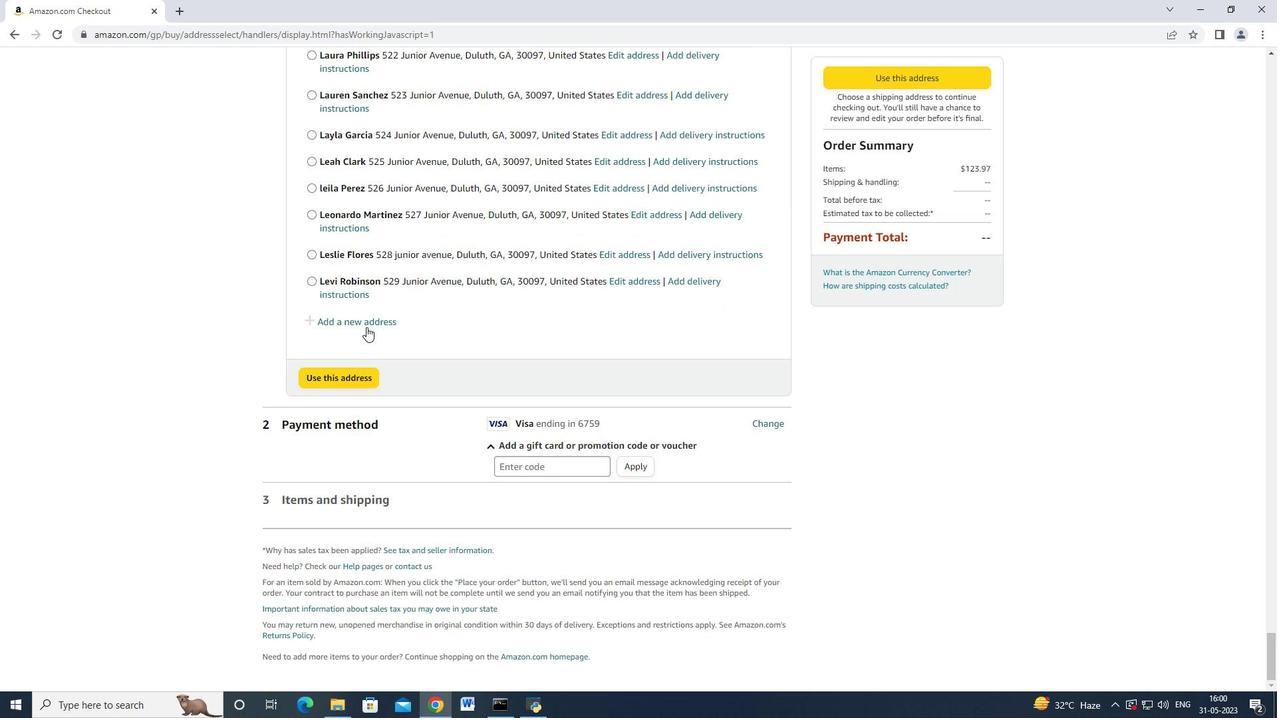 
Action: Mouse moved to (435, 328)
Screenshot: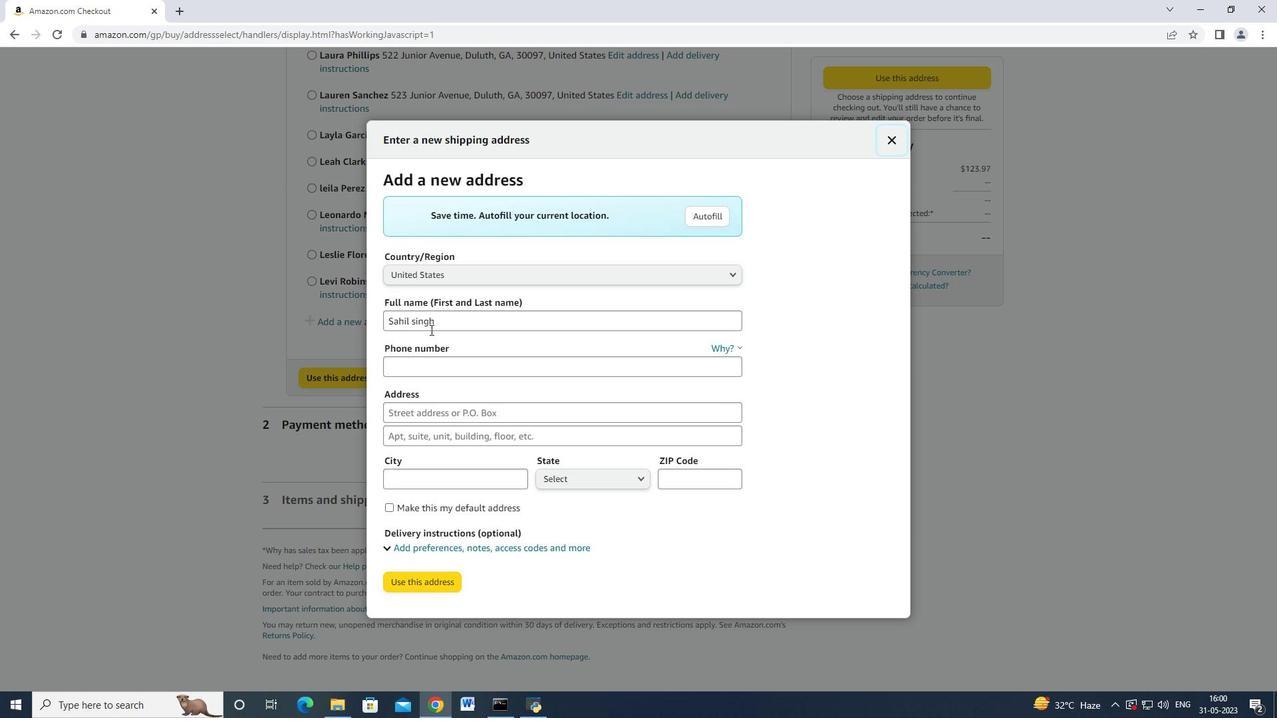 
Action: Mouse pressed left at (435, 328)
Screenshot: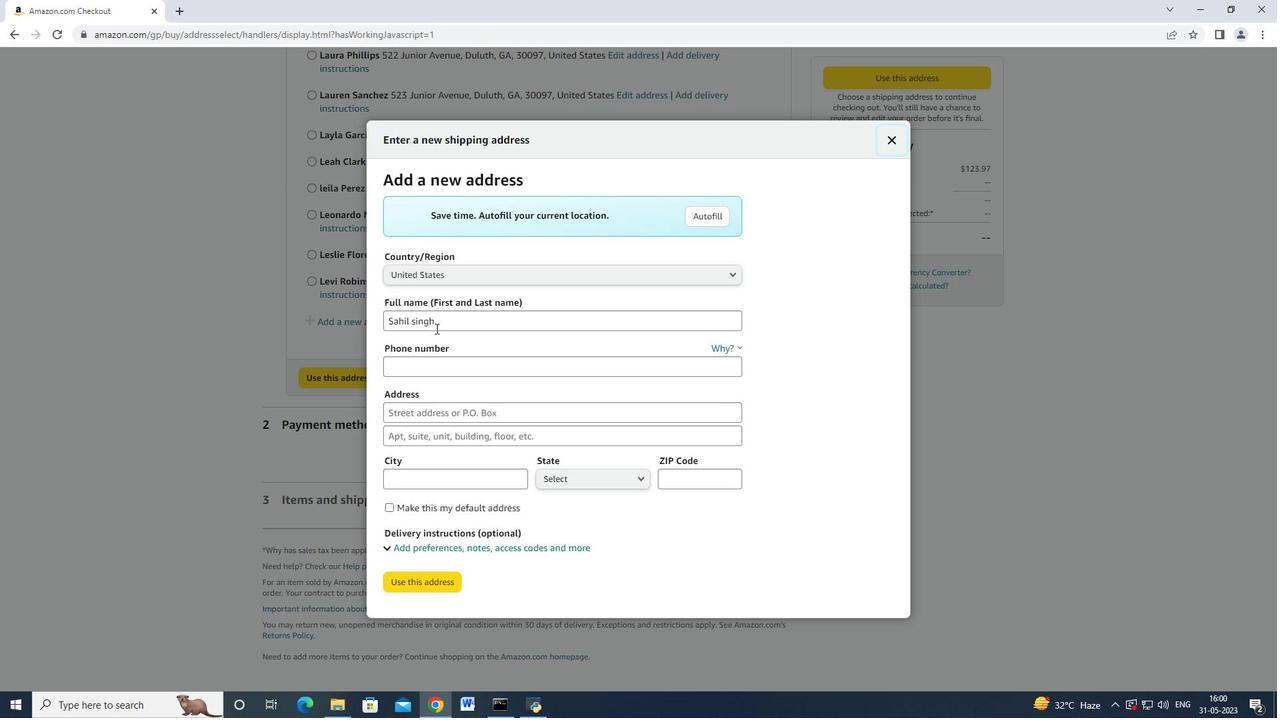 
Action: Mouse moved to (386, 328)
Screenshot: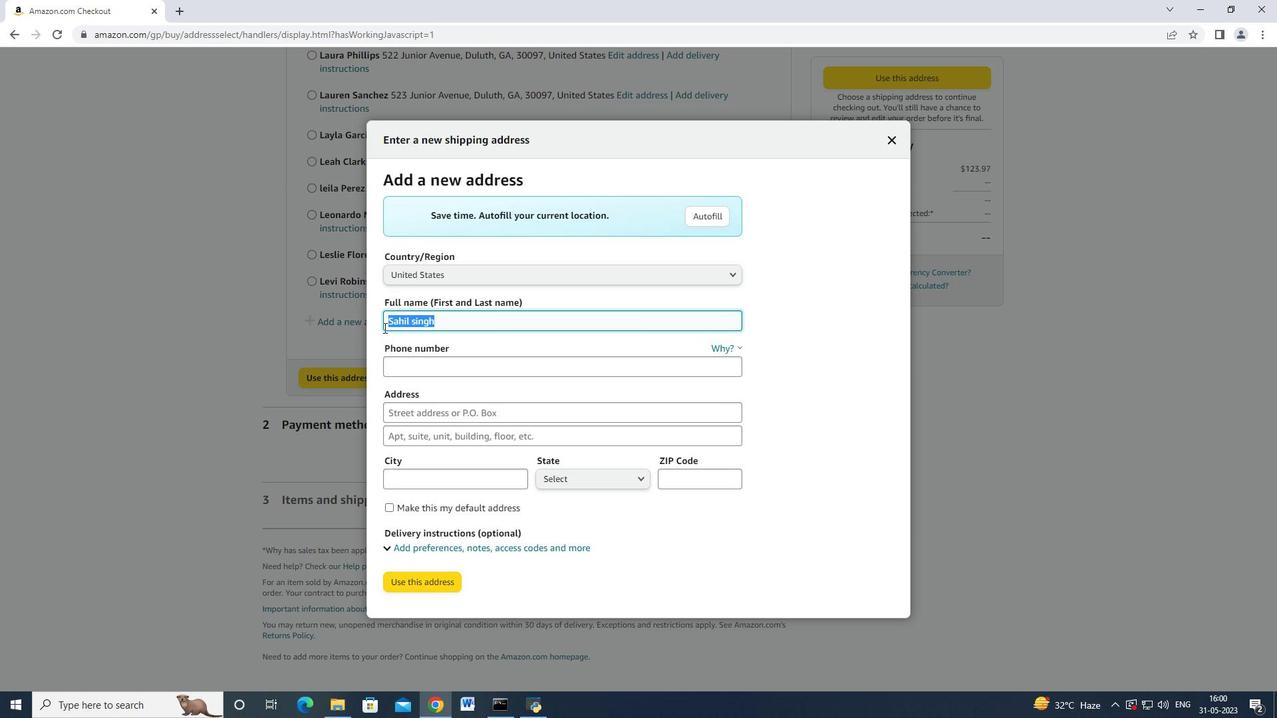 
Action: Key pressed <Key.backspace><Key.shift>Lia<Key.space><Key.shift>Hill<Key.tab><Key.tab>4046170247<Key.tab>530<Key.space><Key.shift>Junior<Key.space><Key.shift_r>Avene<Key.backspace>ue<Key.space><Key.tab><Key.tab><Key.shift>Duluth<Key.tab>
Screenshot: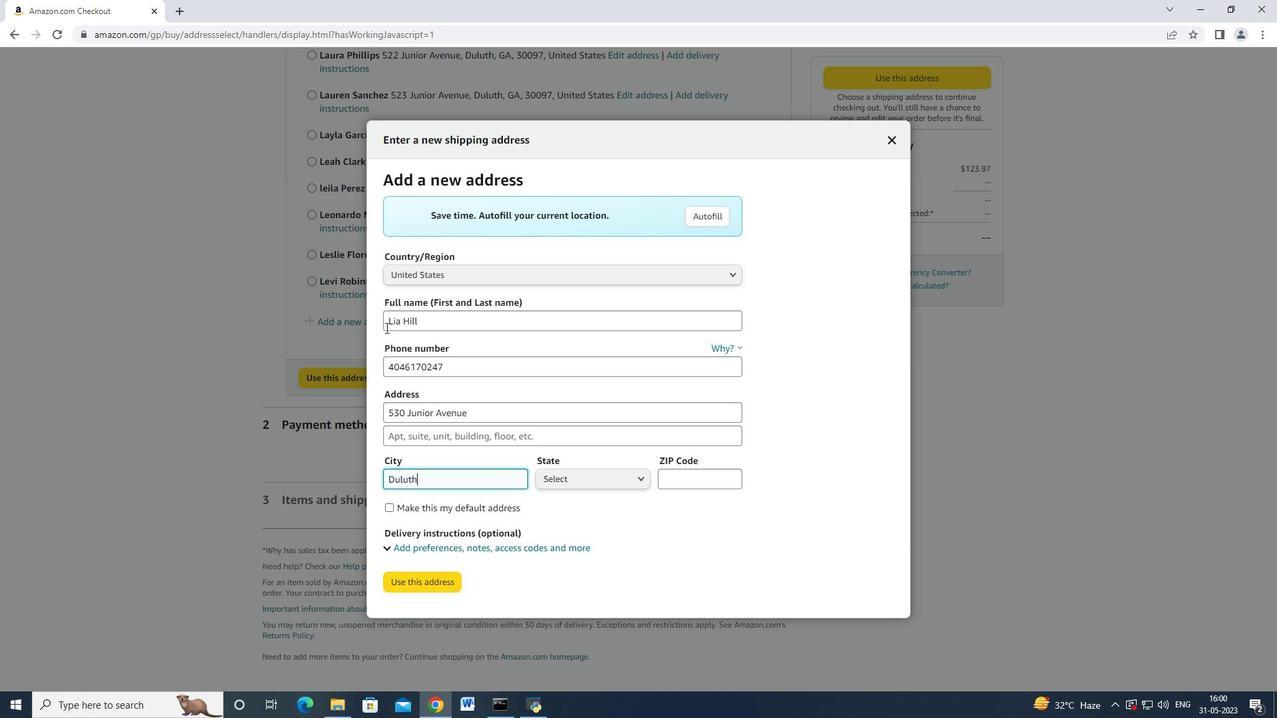 
Action: Mouse moved to (612, 469)
Screenshot: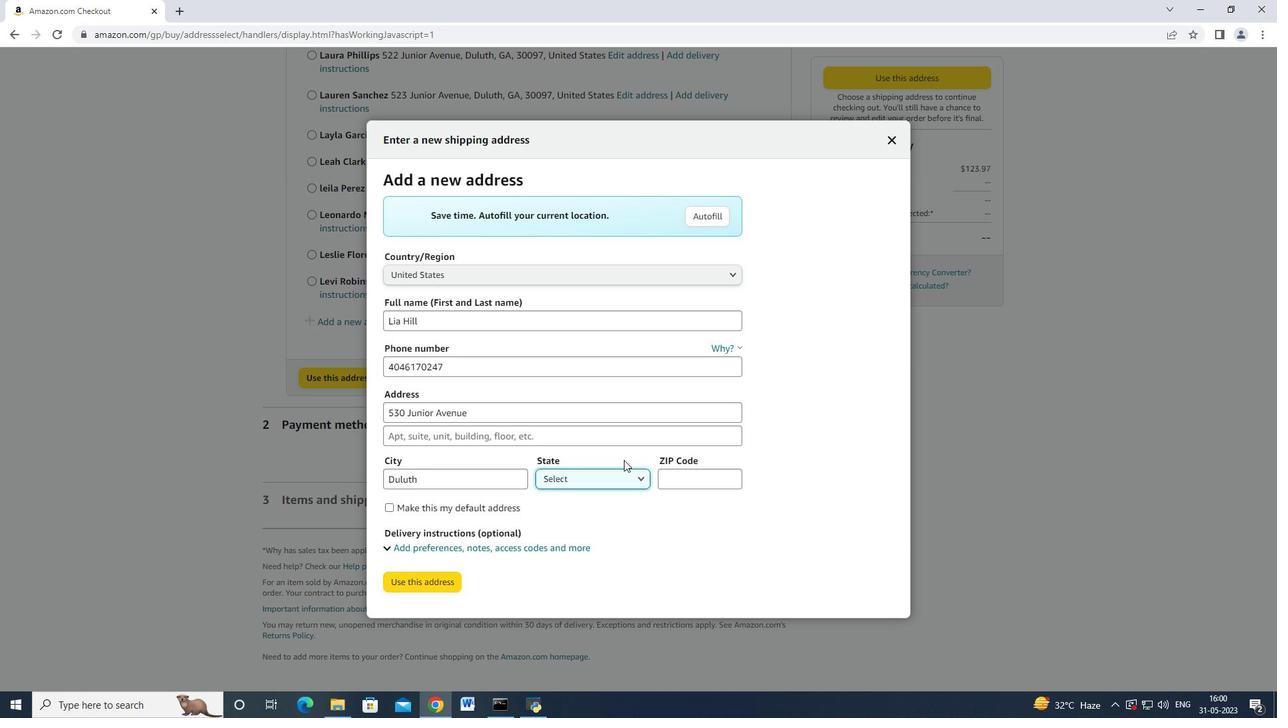 
Action: Mouse pressed left at (612, 469)
Screenshot: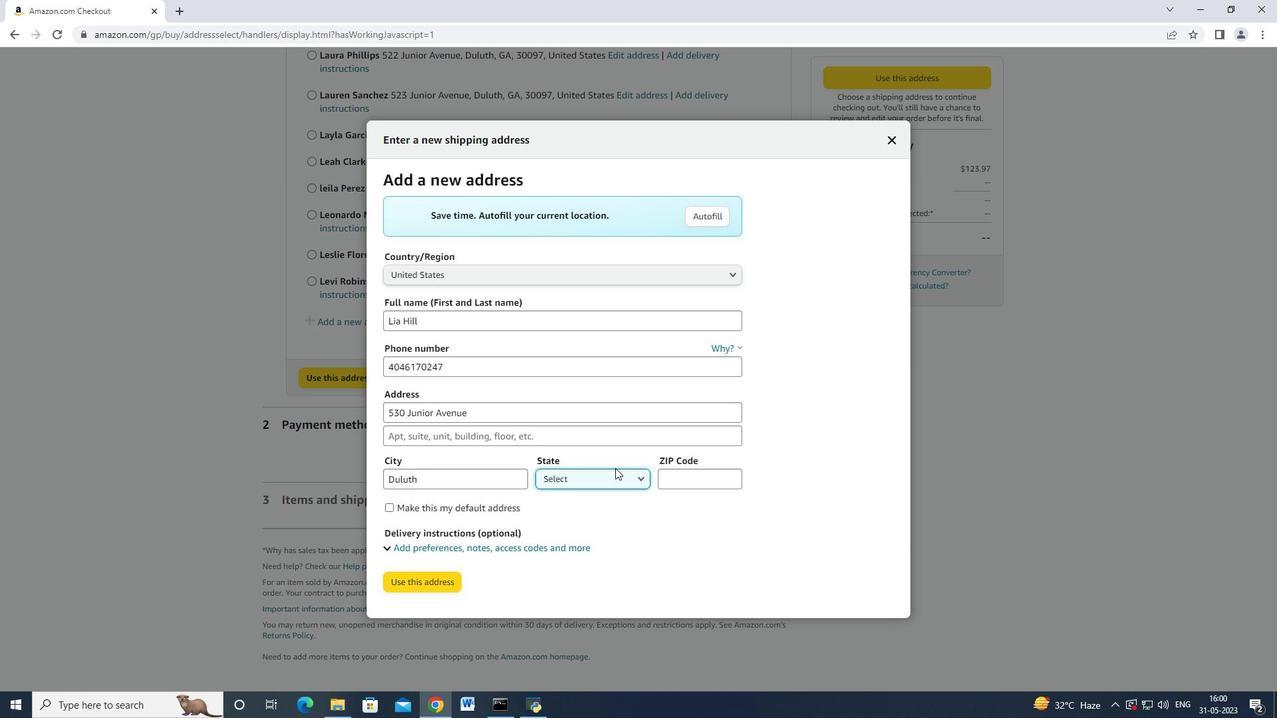 
Action: Mouse moved to (607, 487)
Screenshot: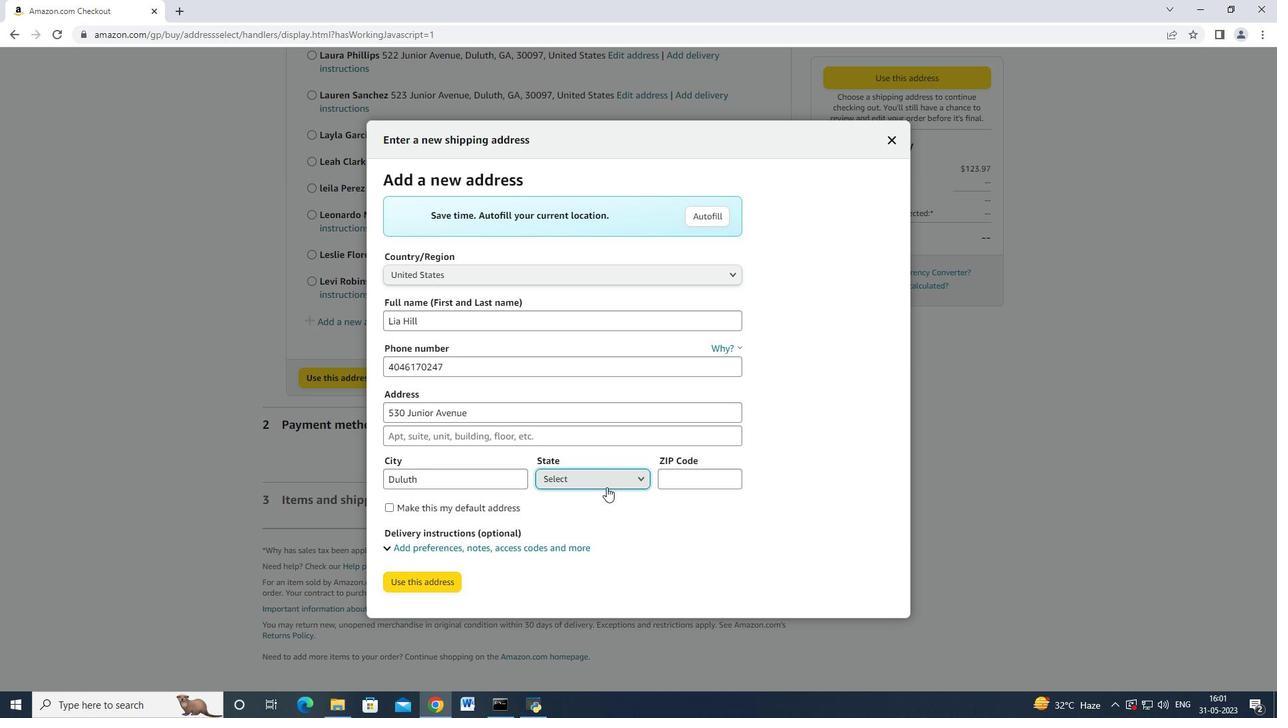 
Action: Mouse pressed left at (607, 487)
Screenshot: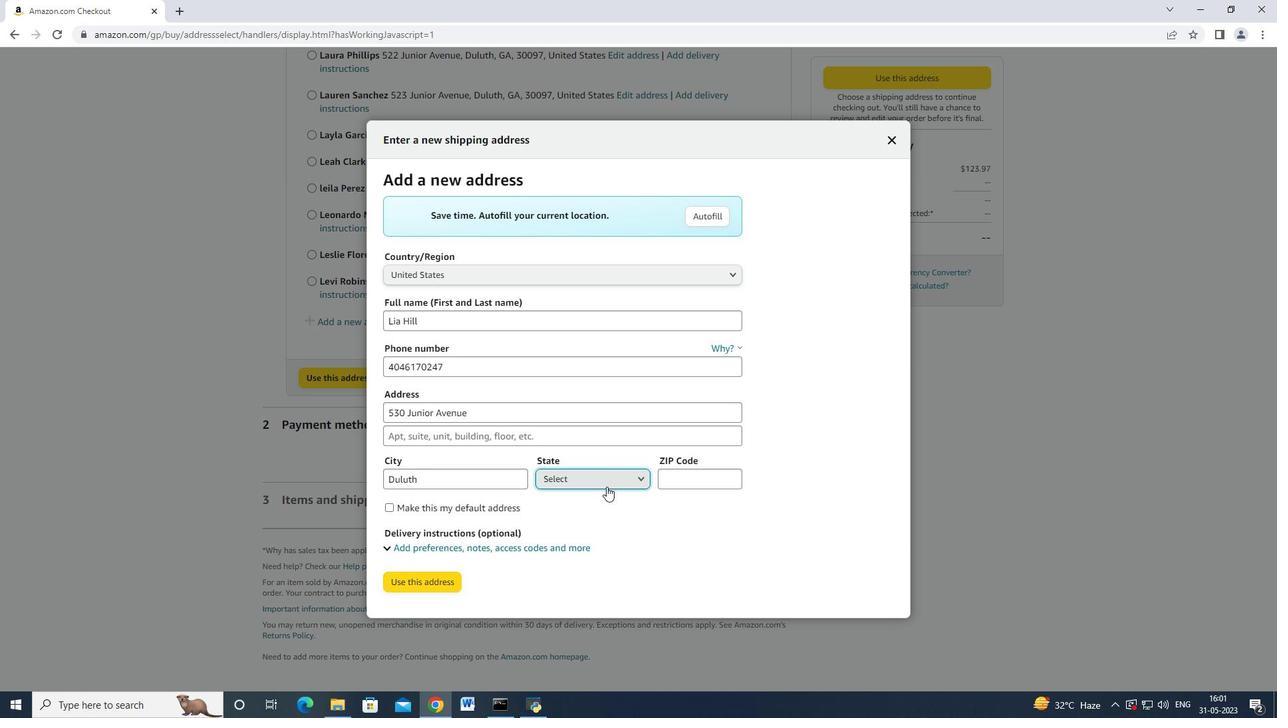 
Action: Mouse moved to (569, 284)
Screenshot: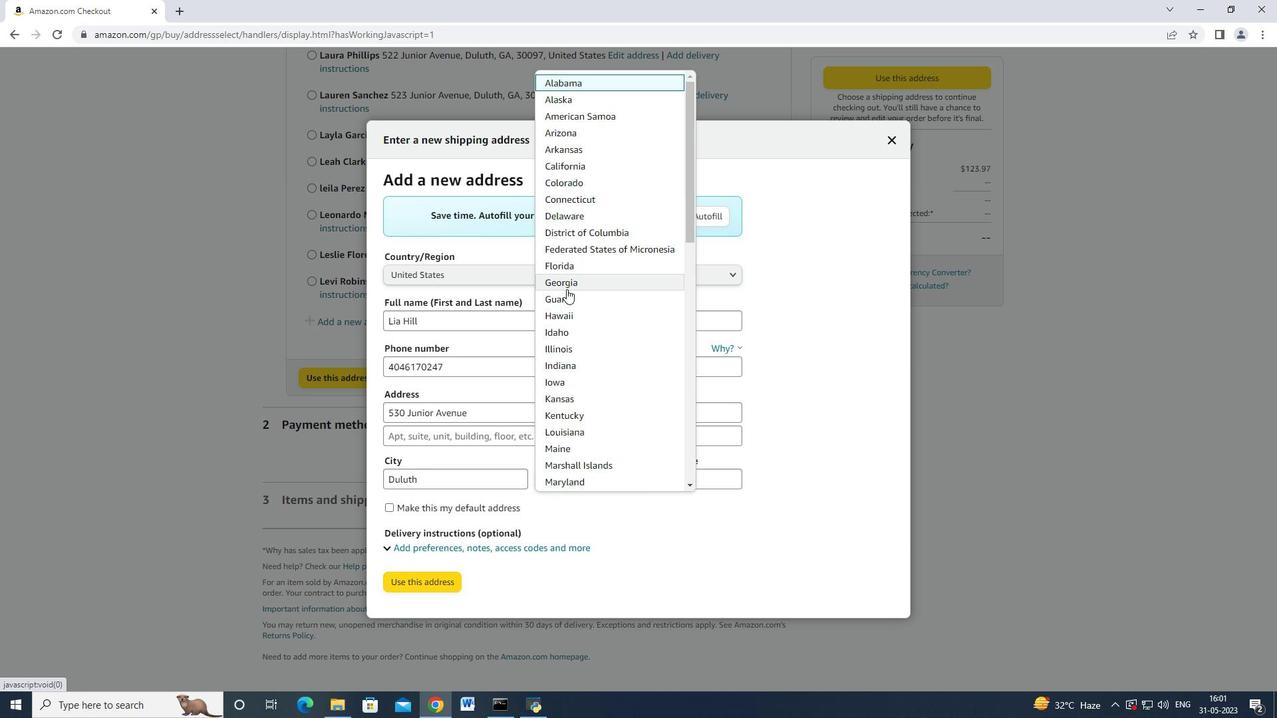 
Action: Mouse pressed left at (569, 284)
Screenshot: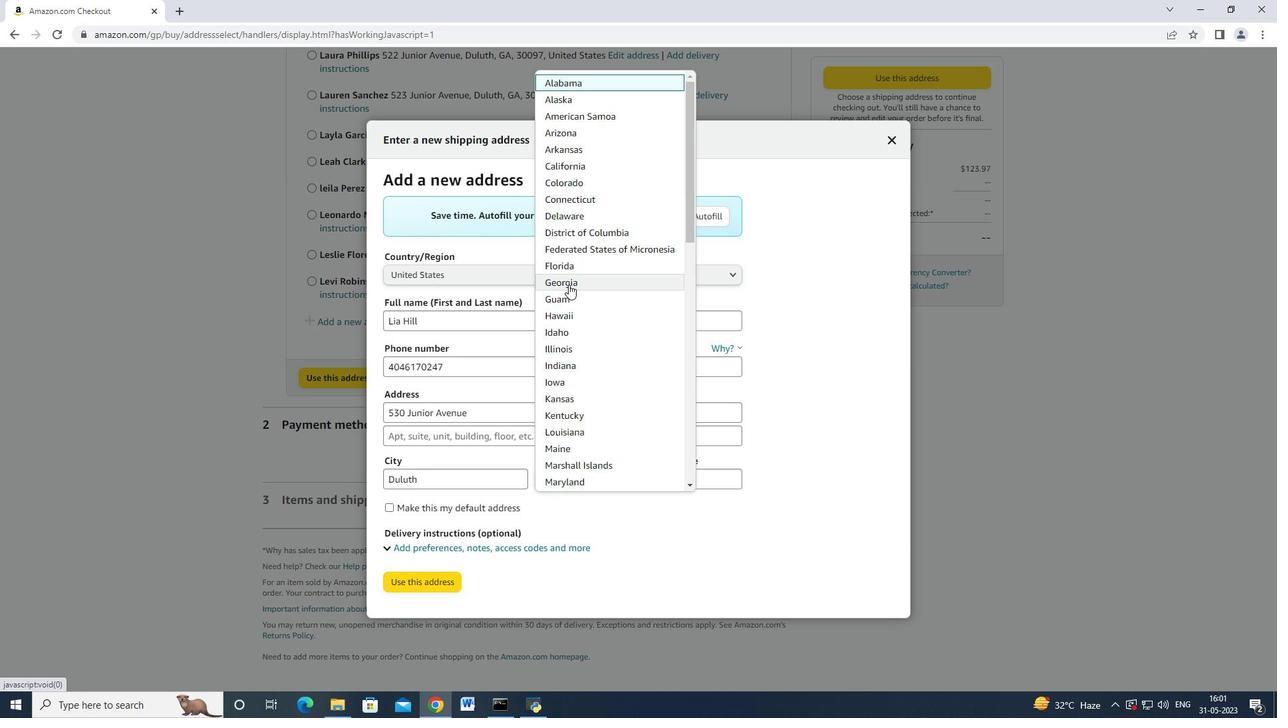 
Action: Mouse moved to (681, 483)
Screenshot: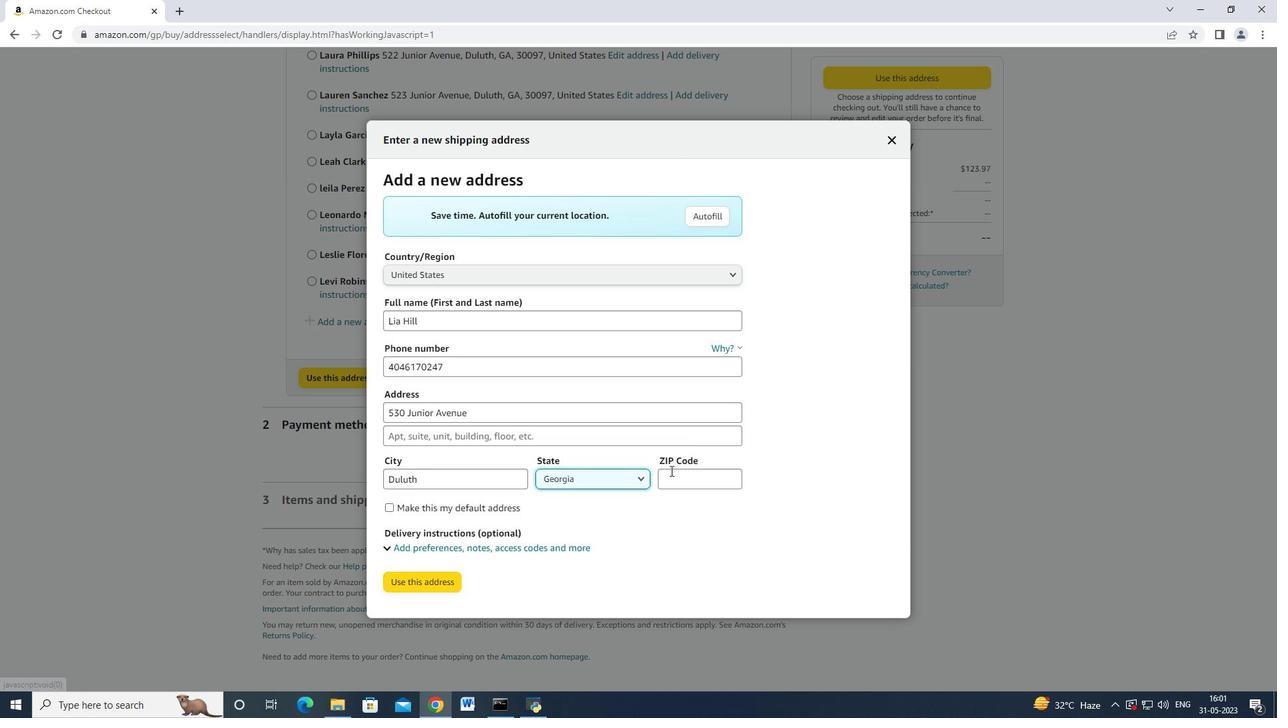 
Action: Mouse pressed left at (681, 483)
Screenshot: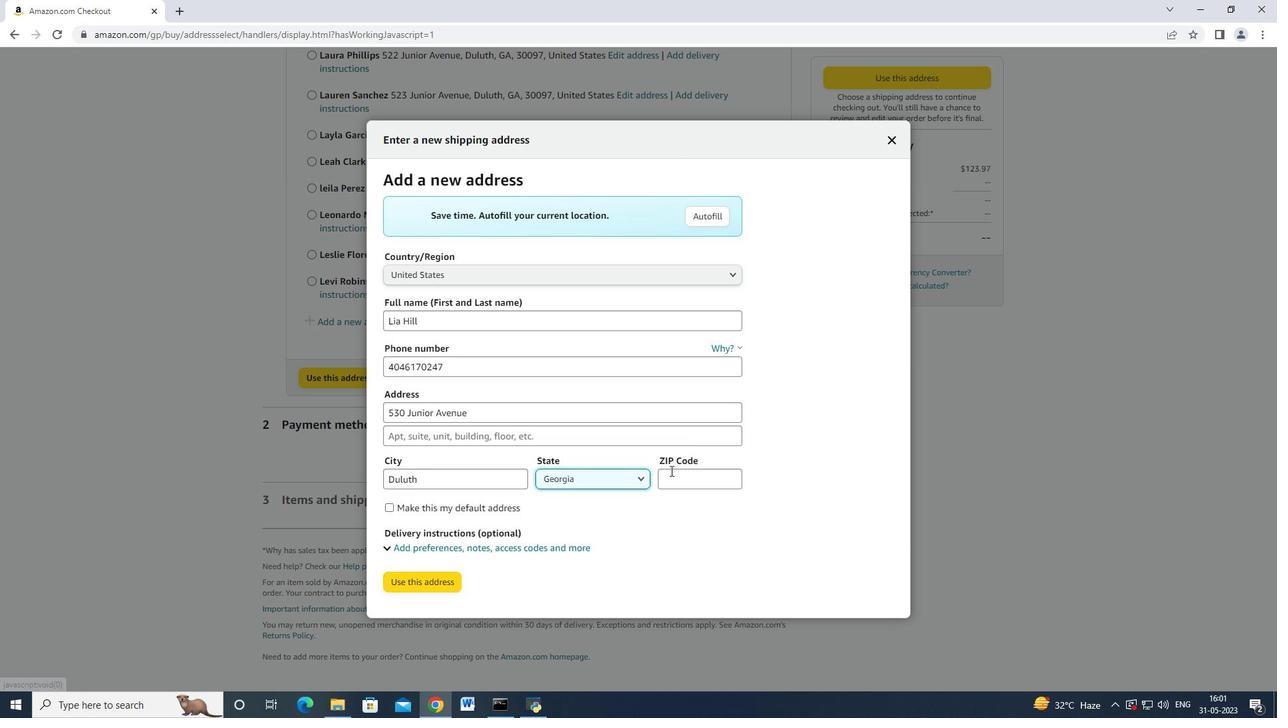 
Action: Key pressed 30097
Screenshot: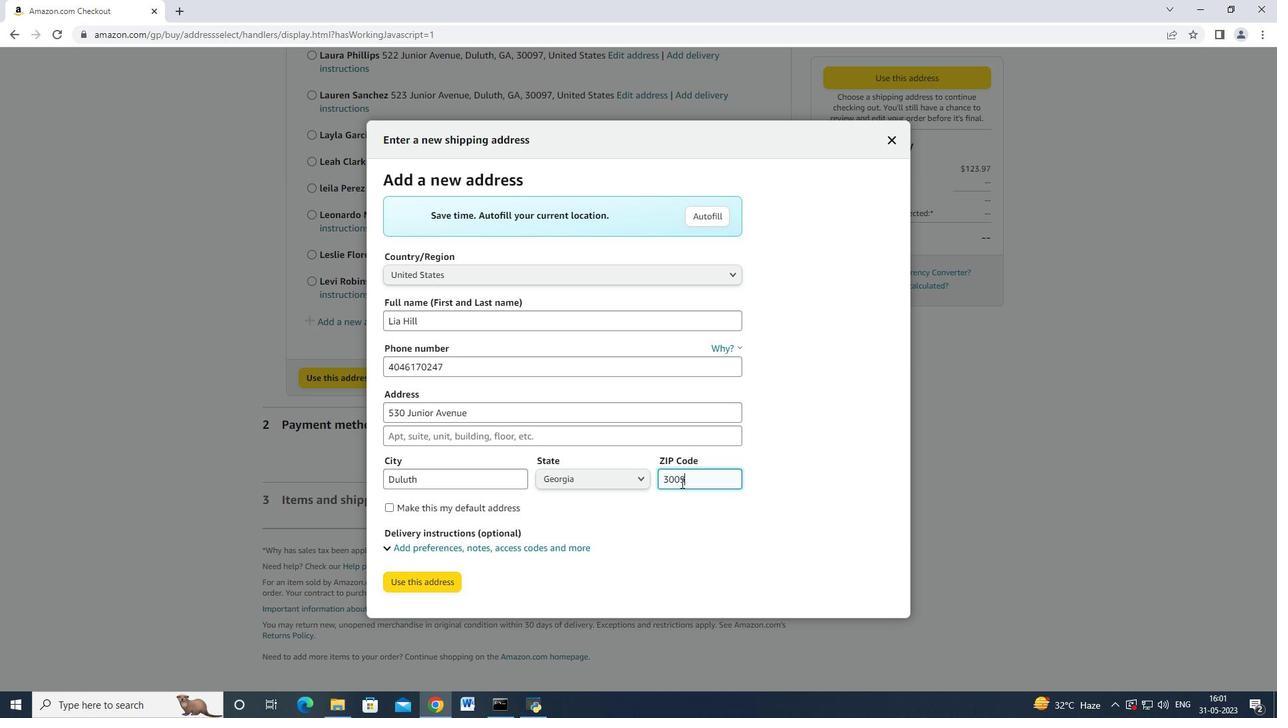 
Action: Mouse moved to (419, 584)
Screenshot: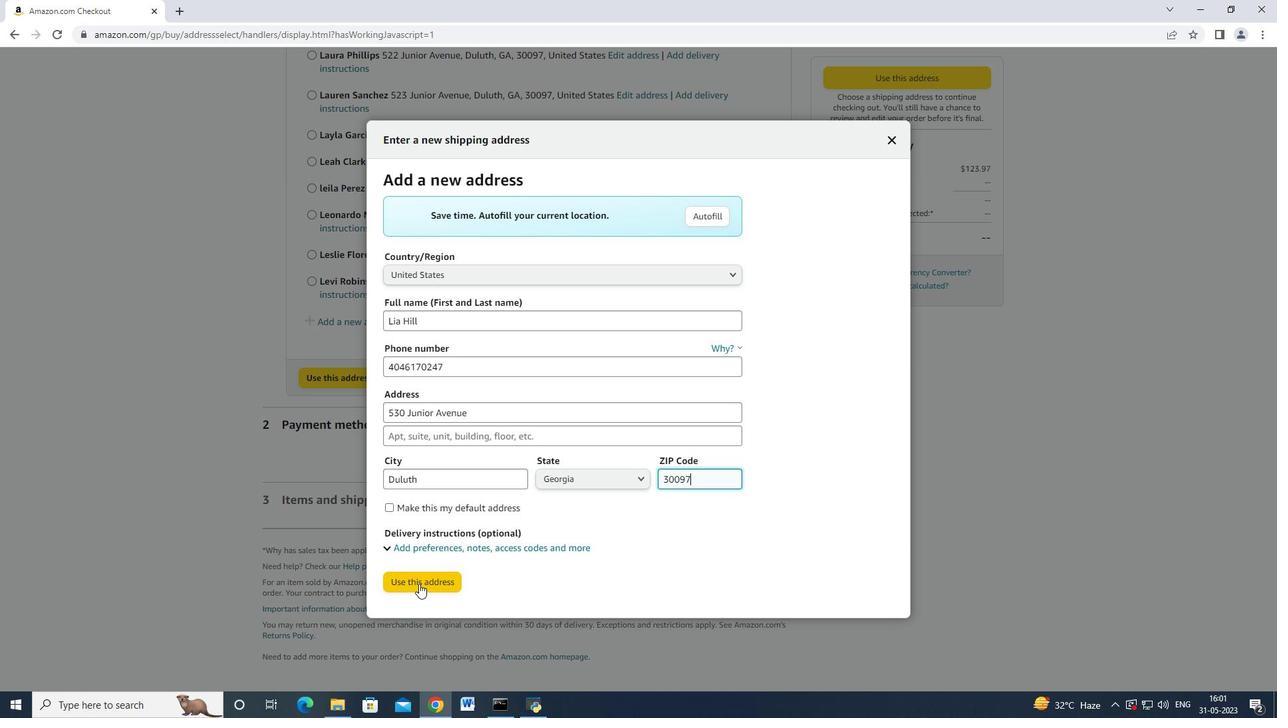 
Action: Mouse pressed left at (419, 584)
Screenshot: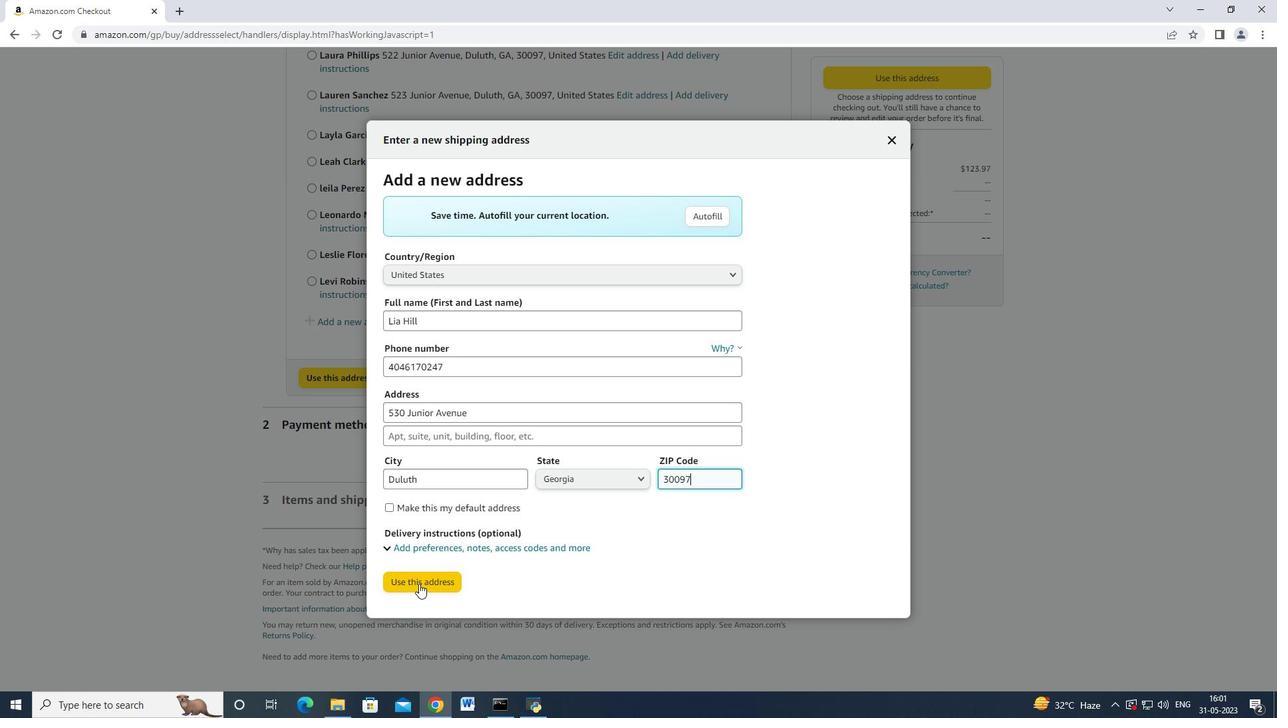 
Action: Mouse moved to (453, 538)
Screenshot: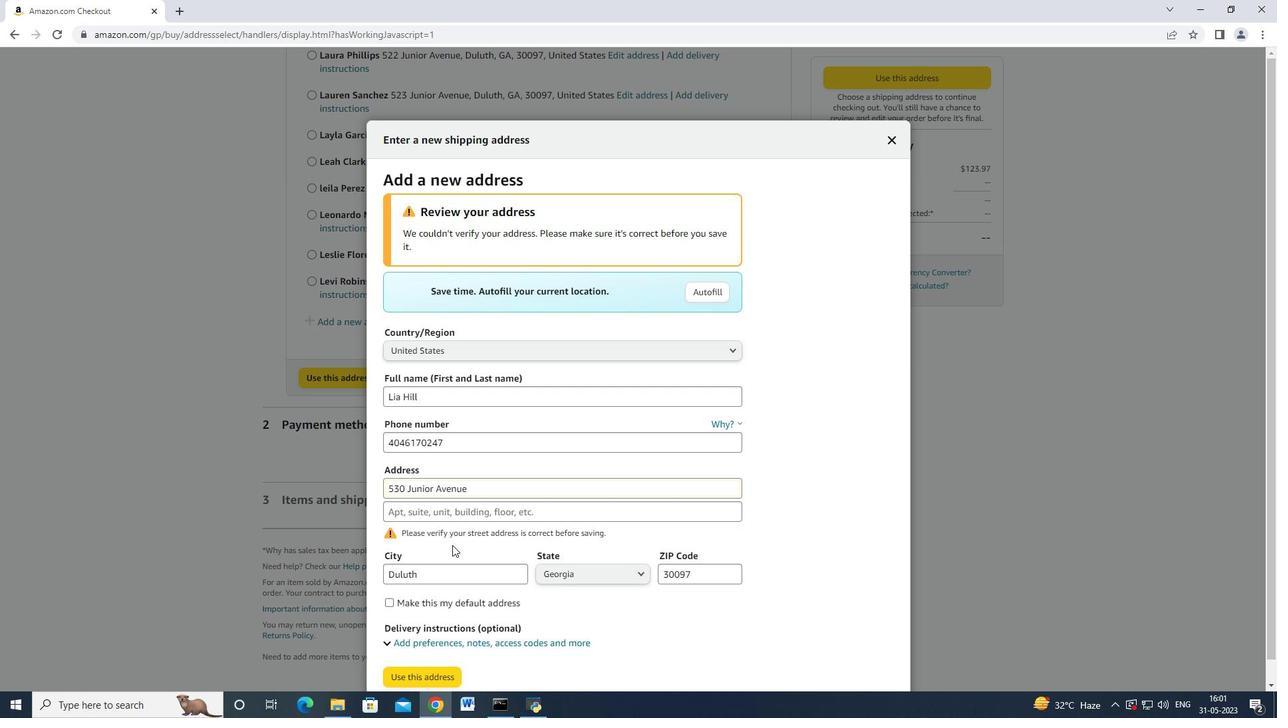 
Action: Mouse scrolled (453, 537) with delta (0, 0)
Screenshot: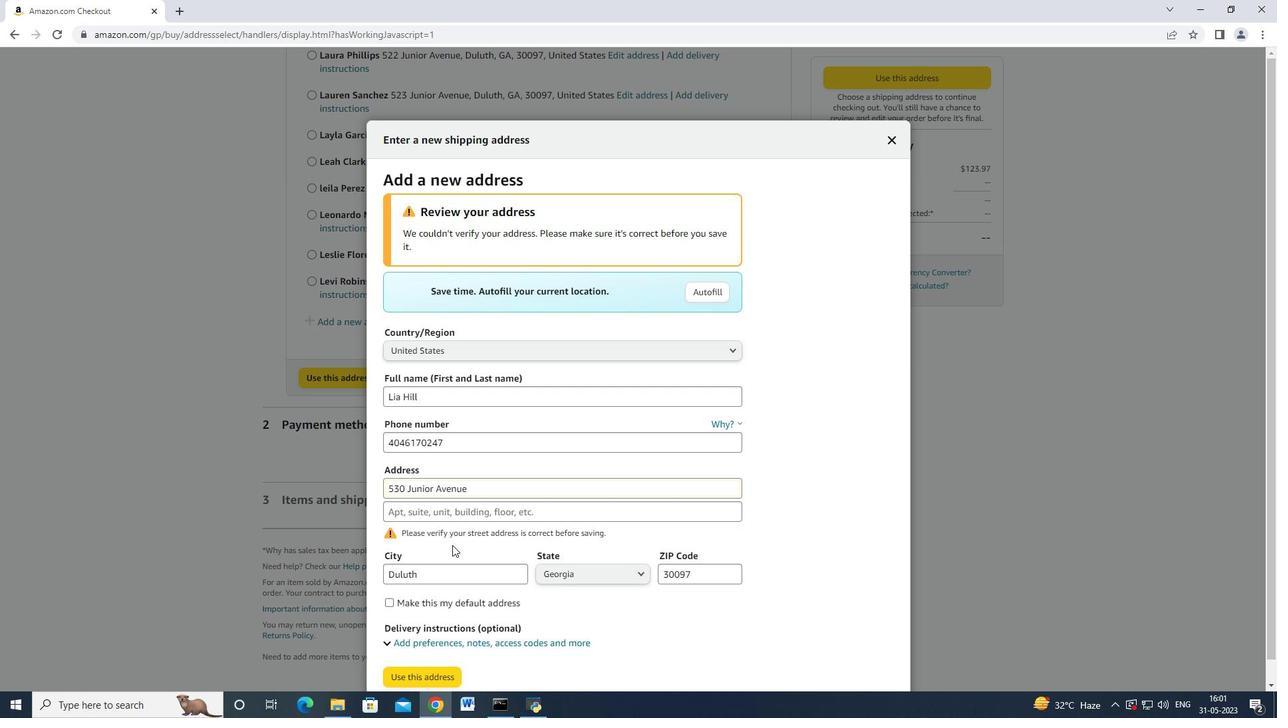 
Action: Mouse moved to (454, 537)
Screenshot: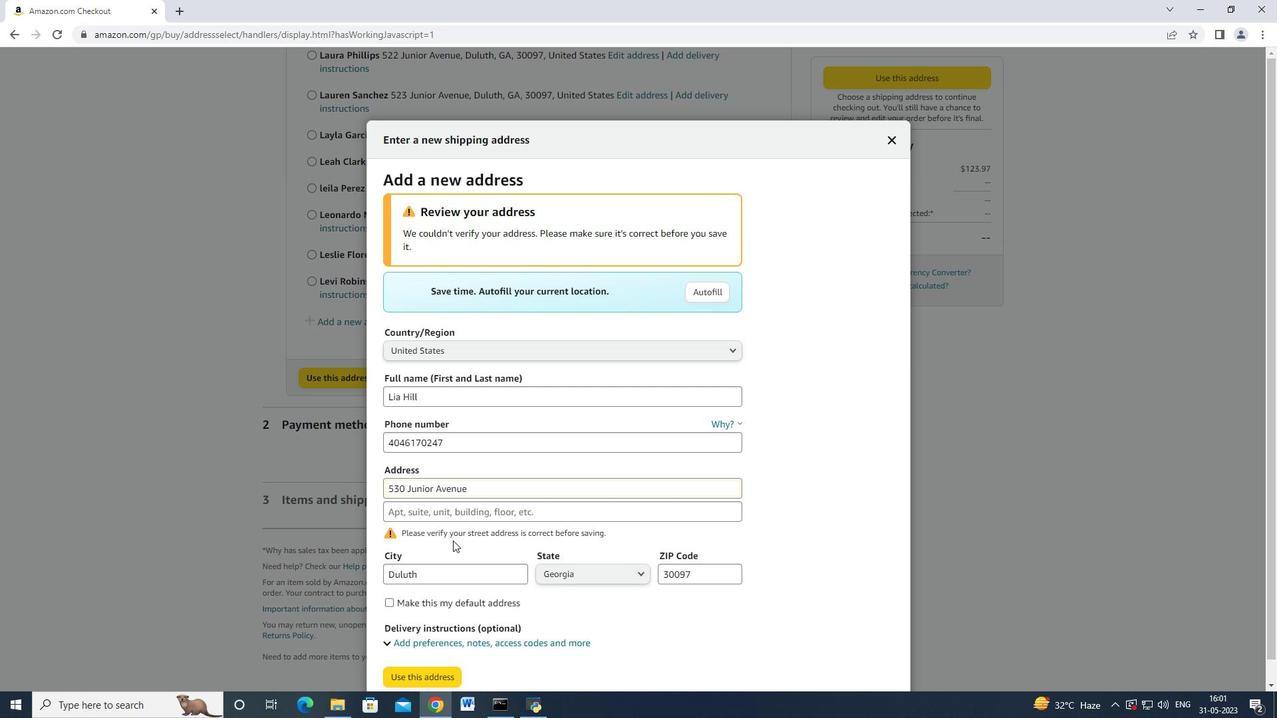 
Action: Mouse scrolled (454, 537) with delta (0, 0)
Screenshot: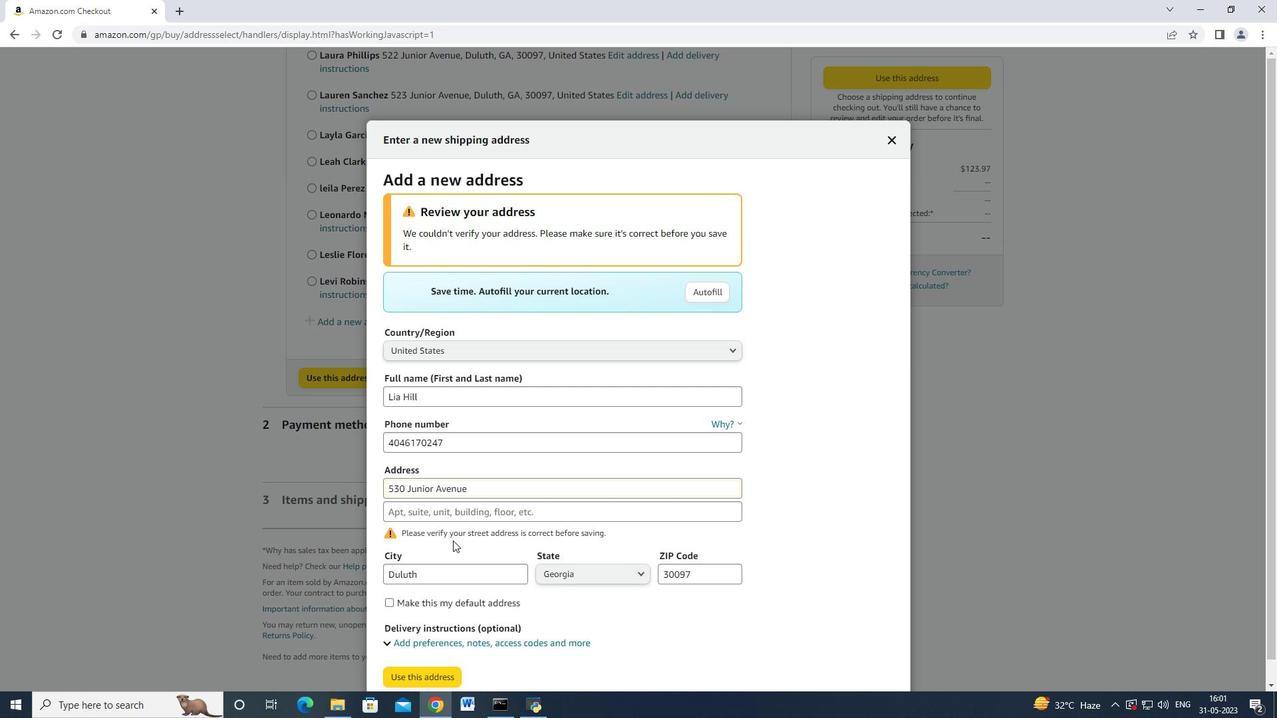 
Action: Mouse moved to (455, 537)
Screenshot: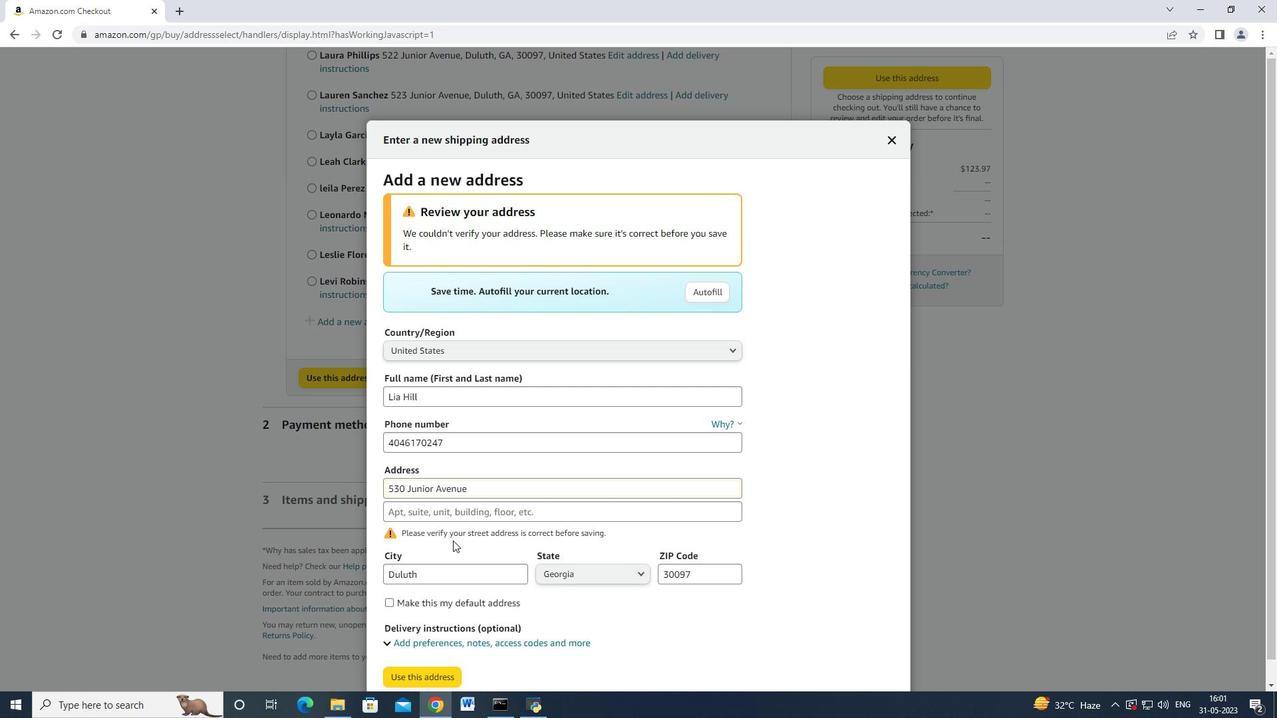
Action: Mouse scrolled (455, 537) with delta (0, 0)
Screenshot: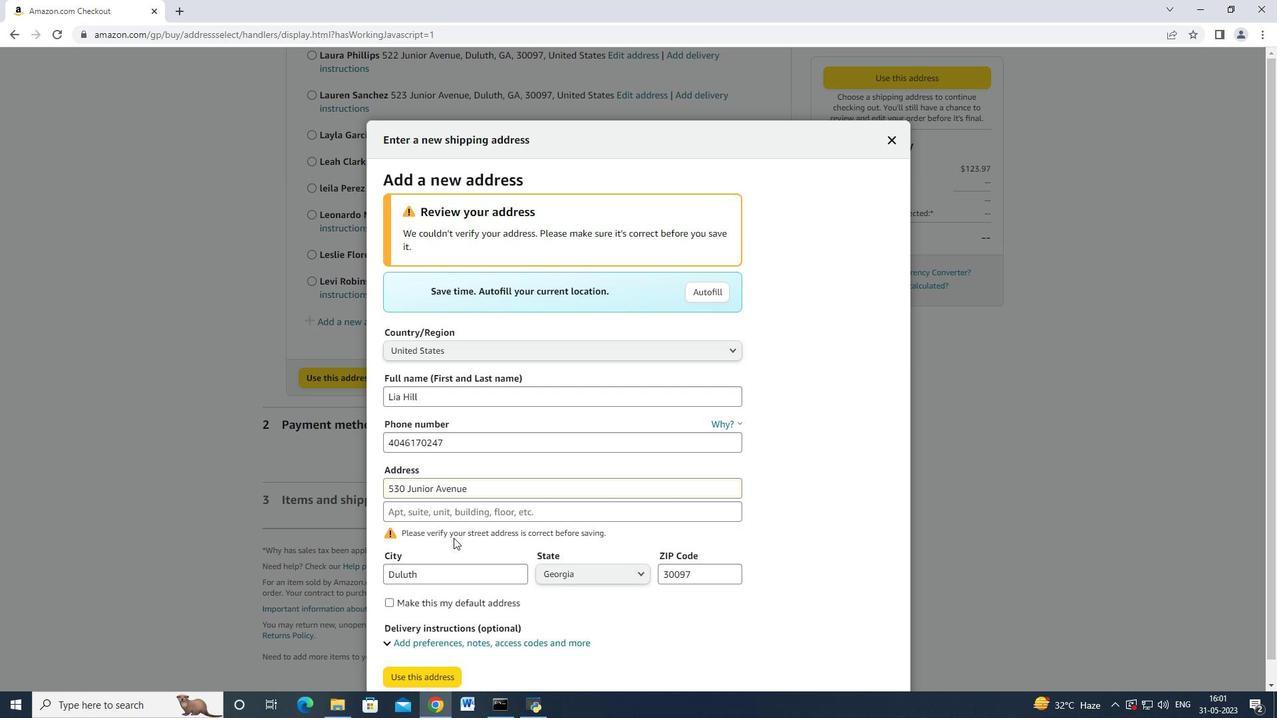 
Action: Mouse moved to (429, 658)
Screenshot: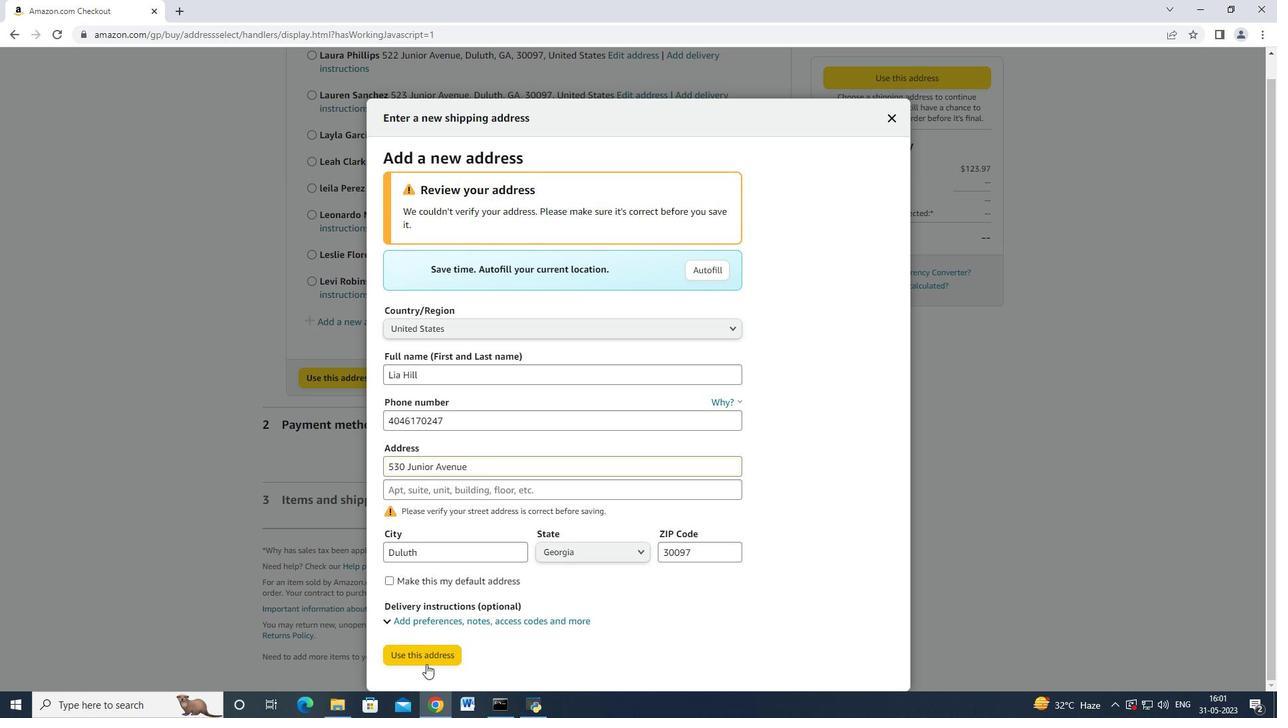 
Action: Mouse pressed left at (429, 658)
Screenshot: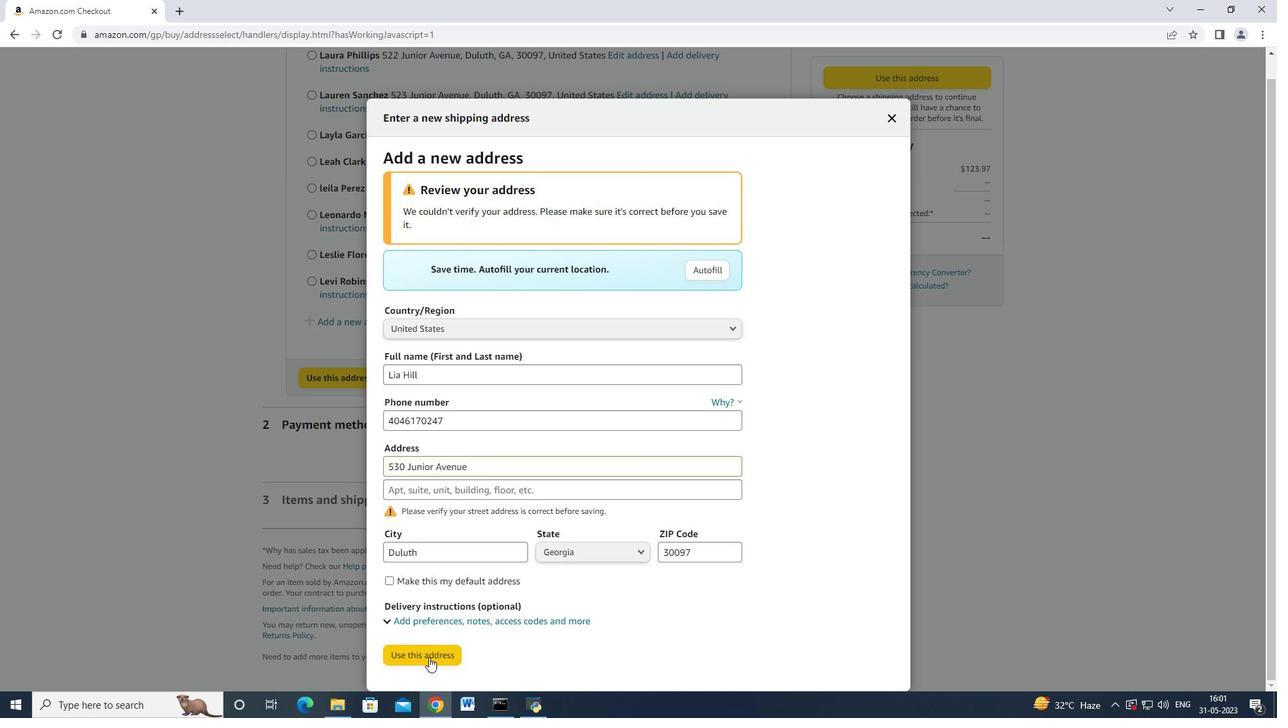 
Action: Mouse moved to (442, 315)
Screenshot: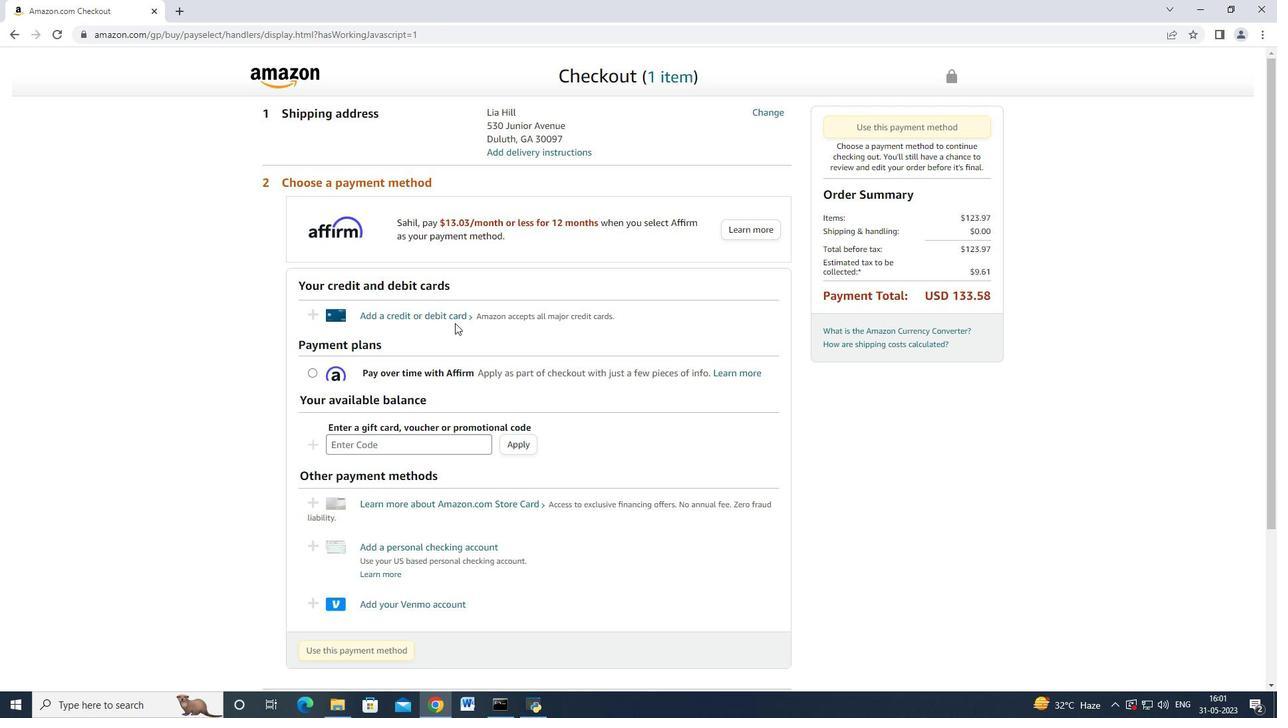 
Action: Mouse pressed left at (442, 315)
Screenshot: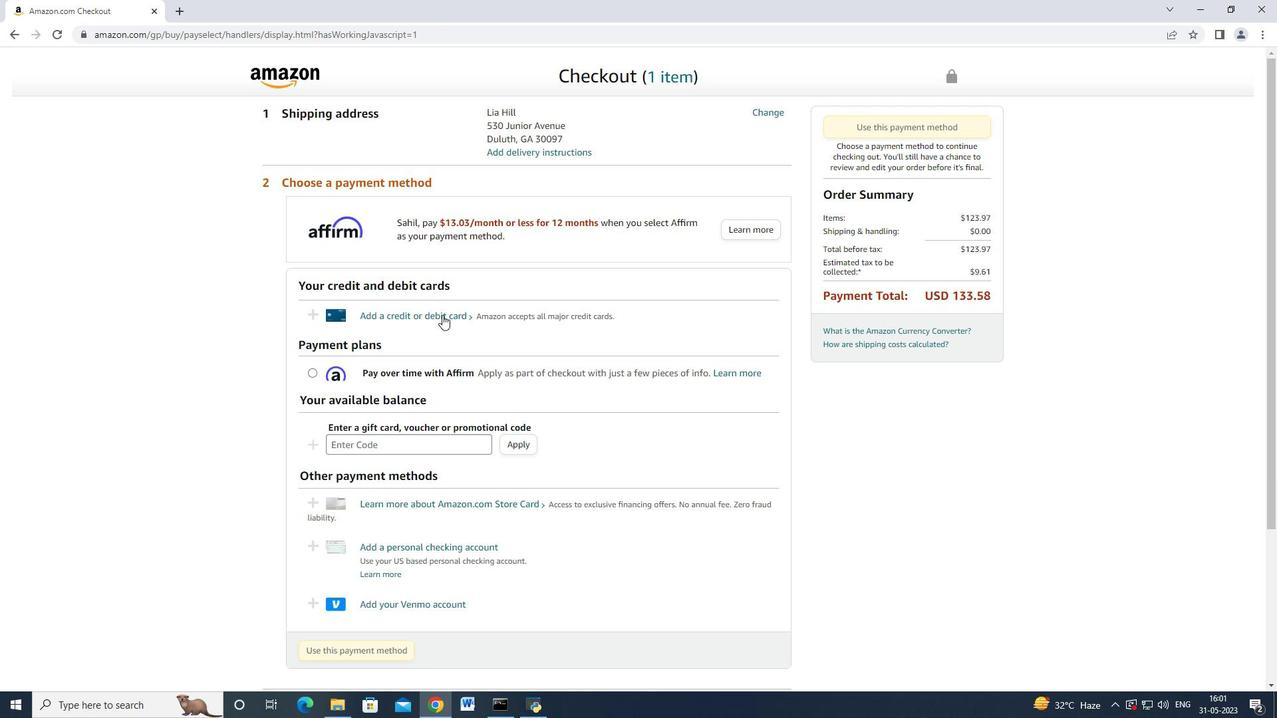 
Action: Mouse moved to (561, 306)
Screenshot: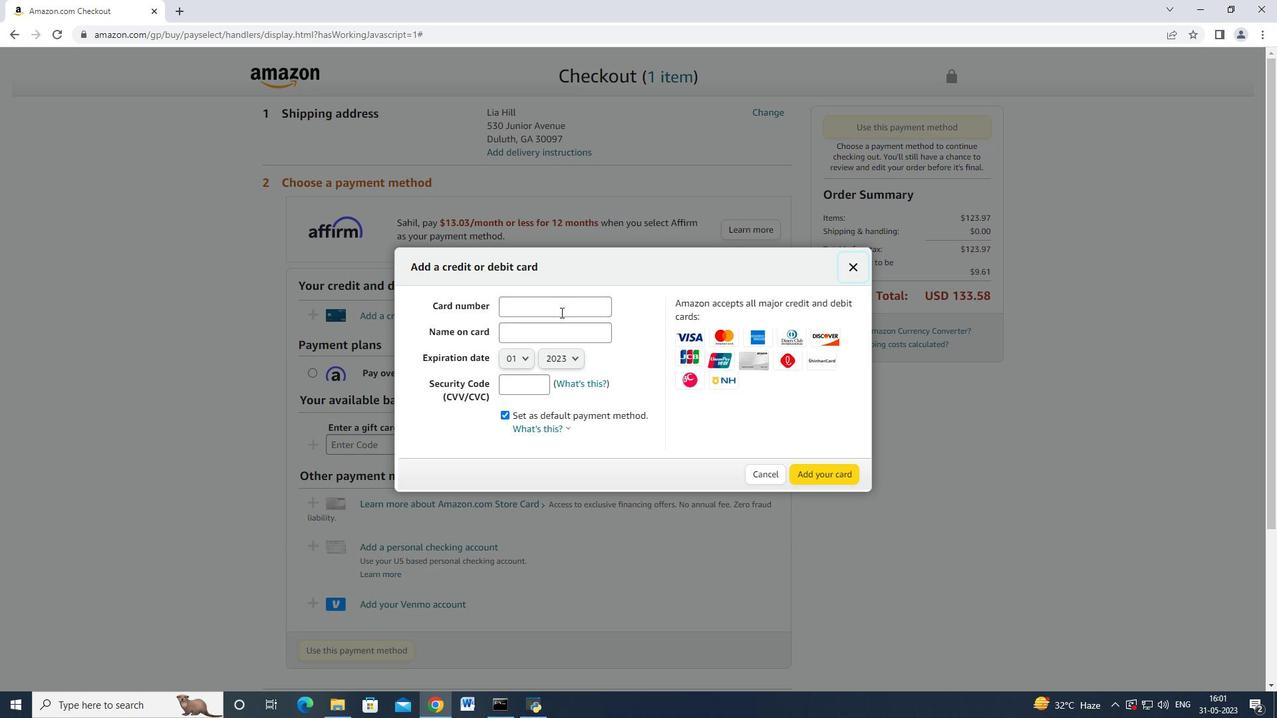 
Action: Mouse pressed left at (561, 306)
Screenshot: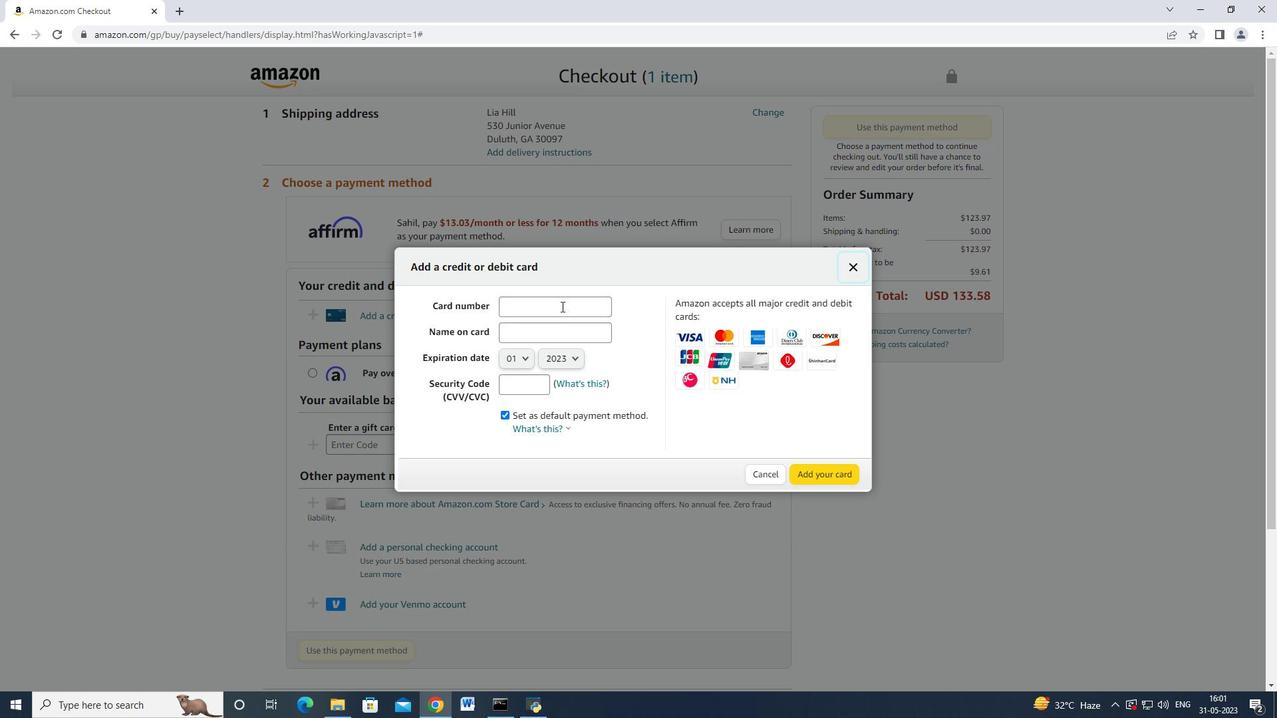 
Action: Mouse moved to (561, 308)
Screenshot: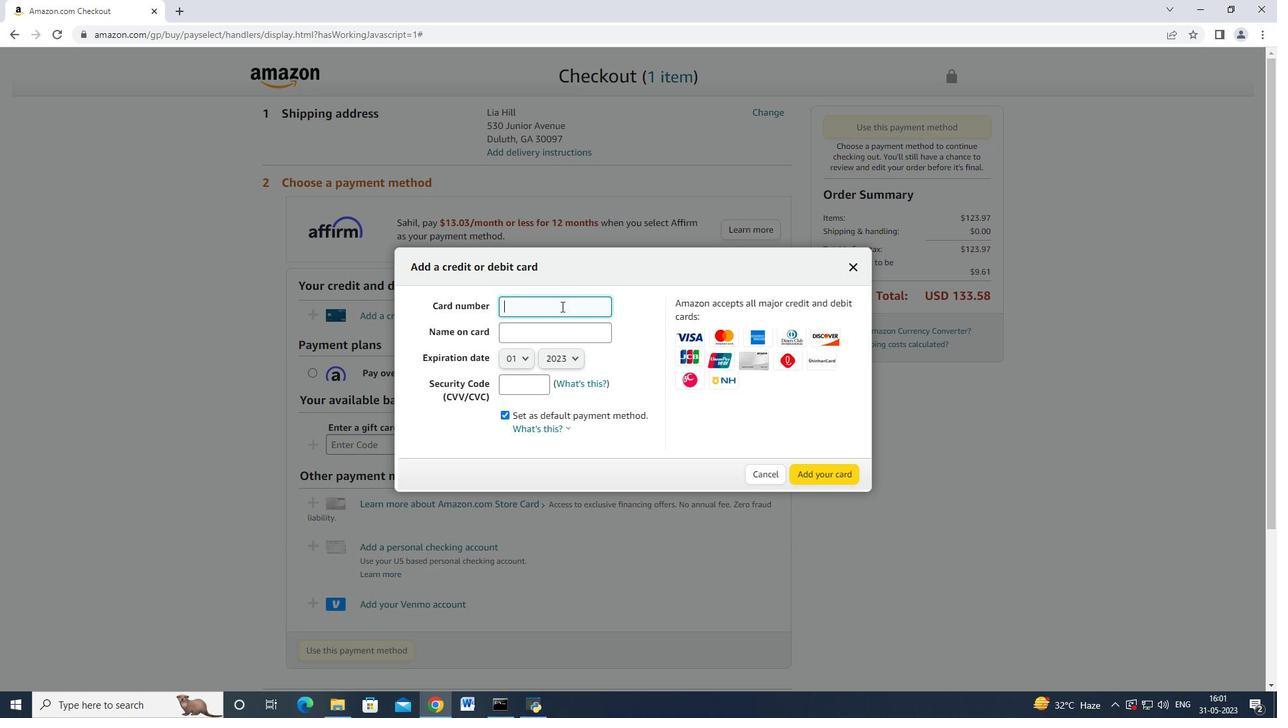 
Action: Key pressed 4893754559587965<Key.tab>j<Key.backspace><Key.shift>John<Key.space><Key.shift>Baker
Screenshot: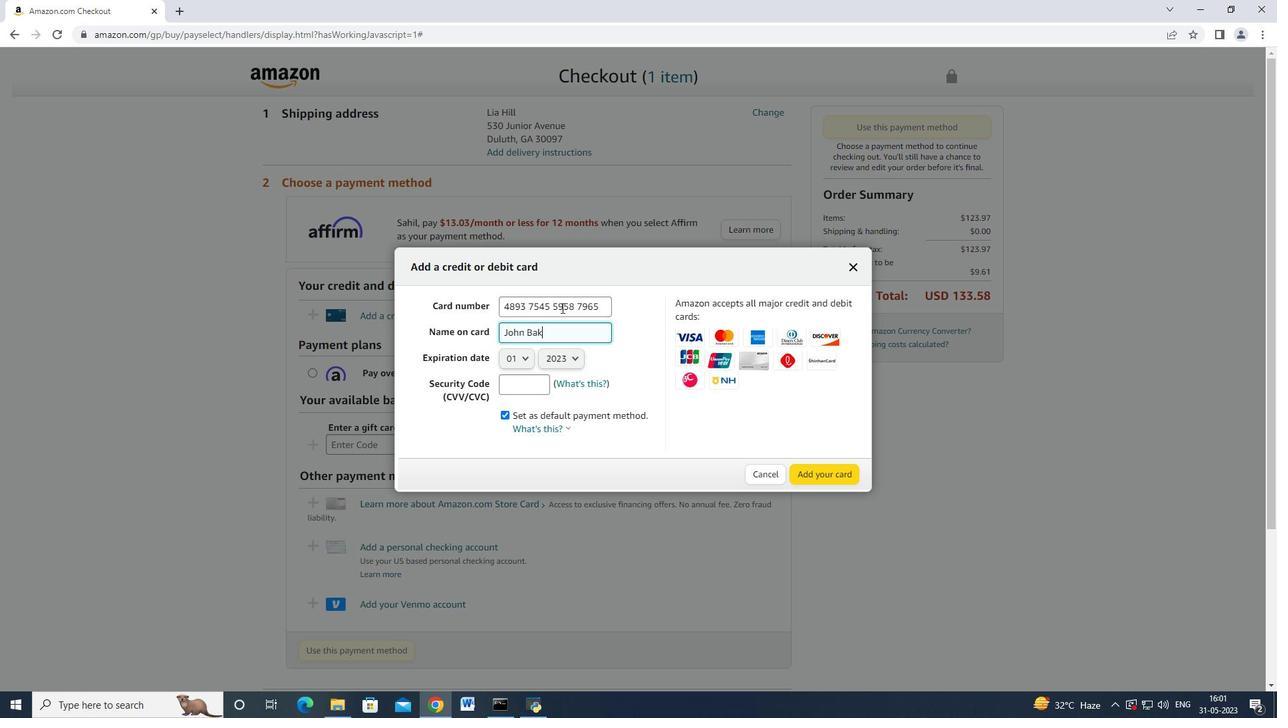 
Action: Mouse moved to (513, 358)
Screenshot: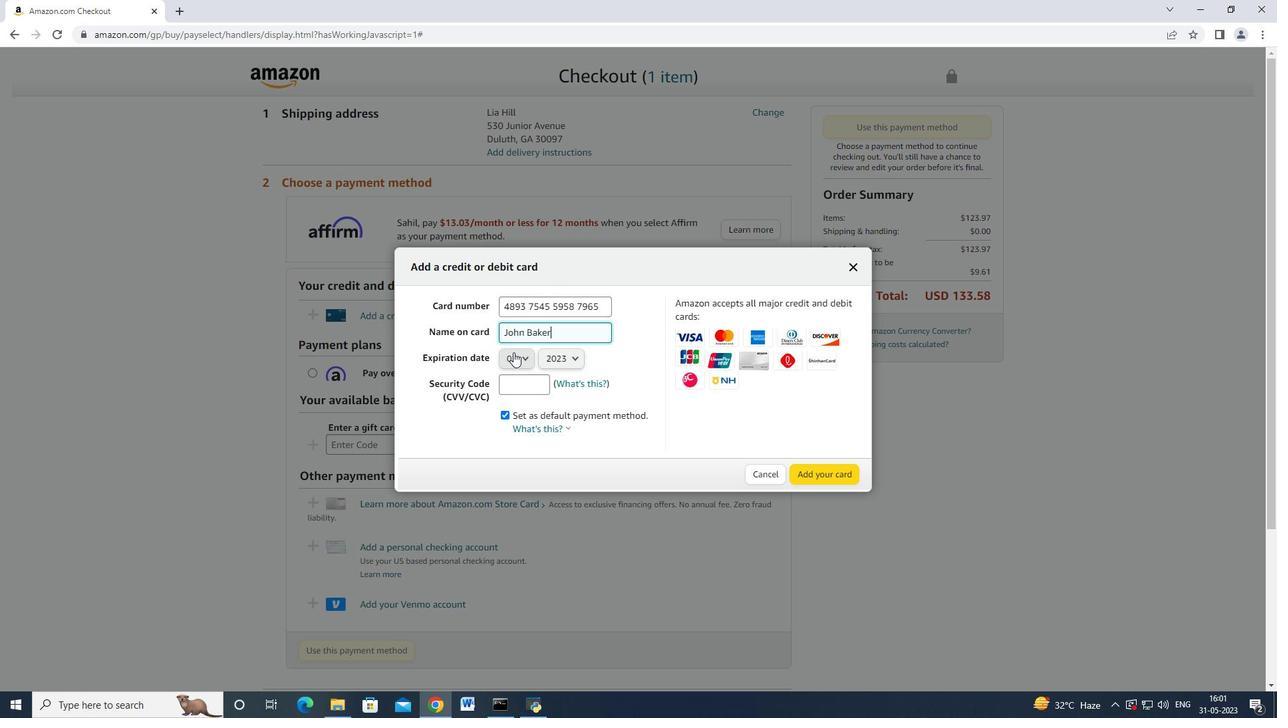 
Action: Mouse pressed left at (513, 358)
Screenshot: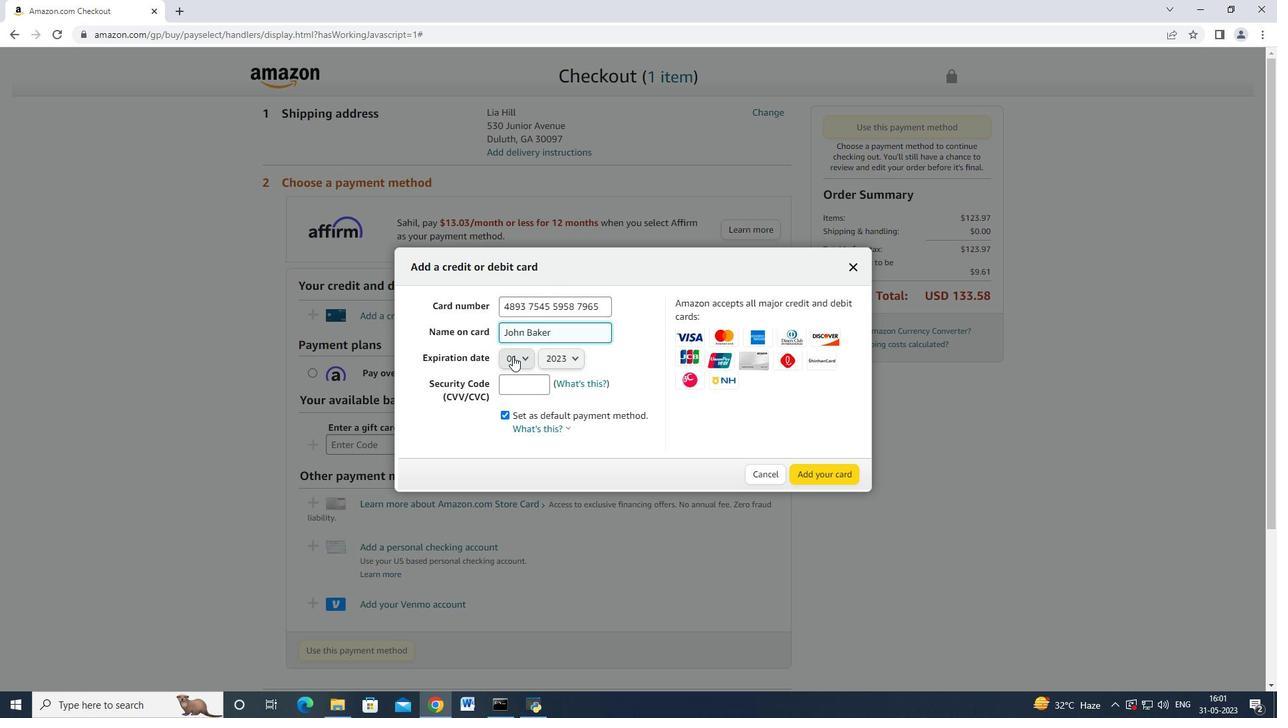 
Action: Mouse moved to (515, 442)
Screenshot: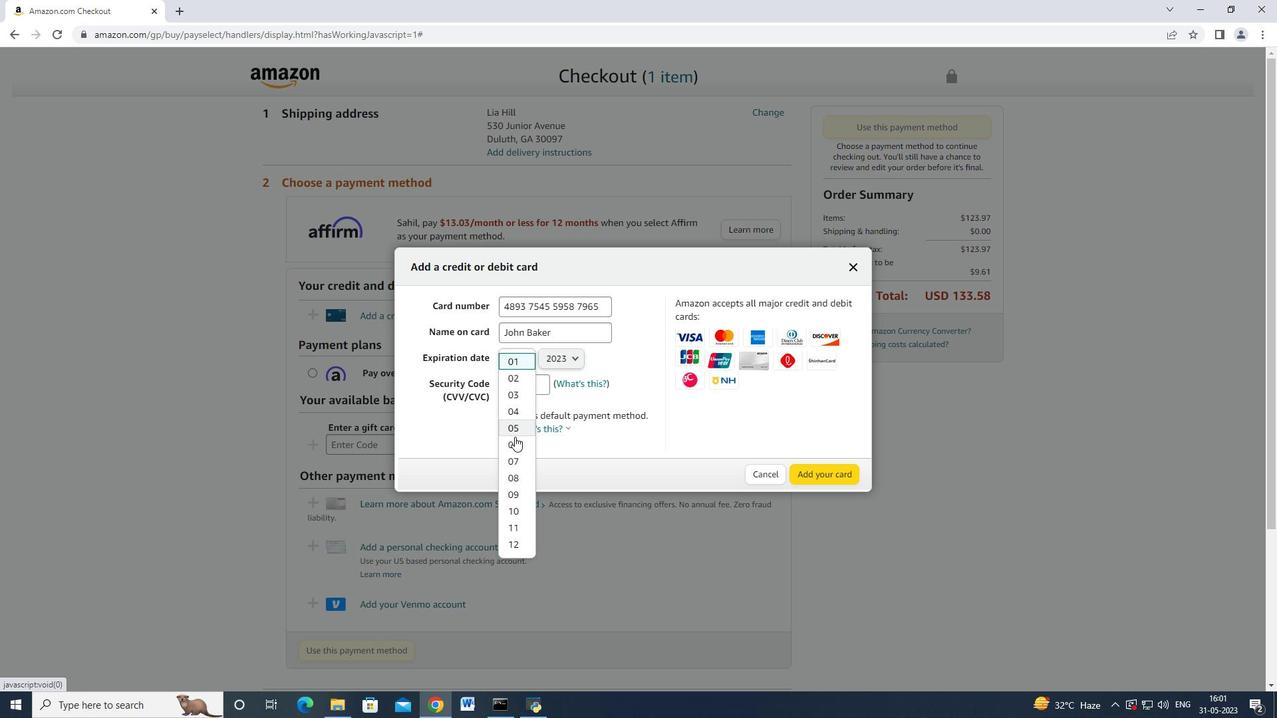 
Action: Mouse pressed left at (515, 442)
Screenshot: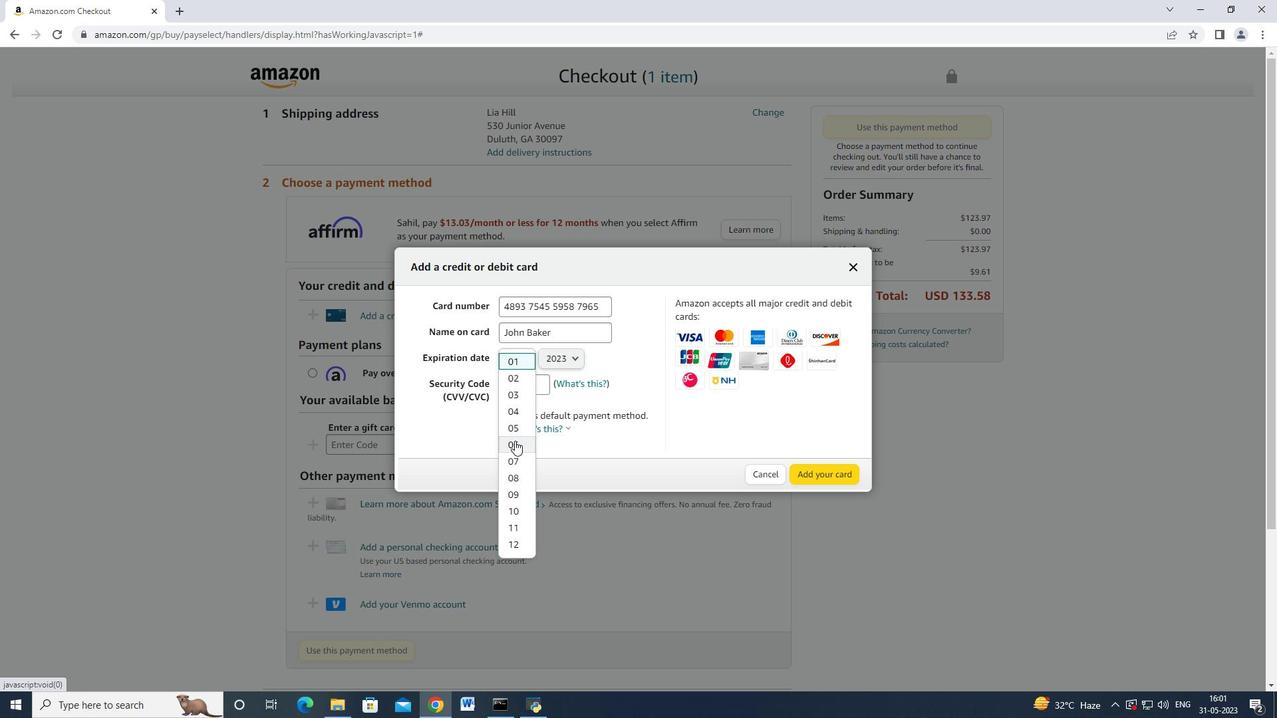 
Action: Mouse moved to (568, 360)
Screenshot: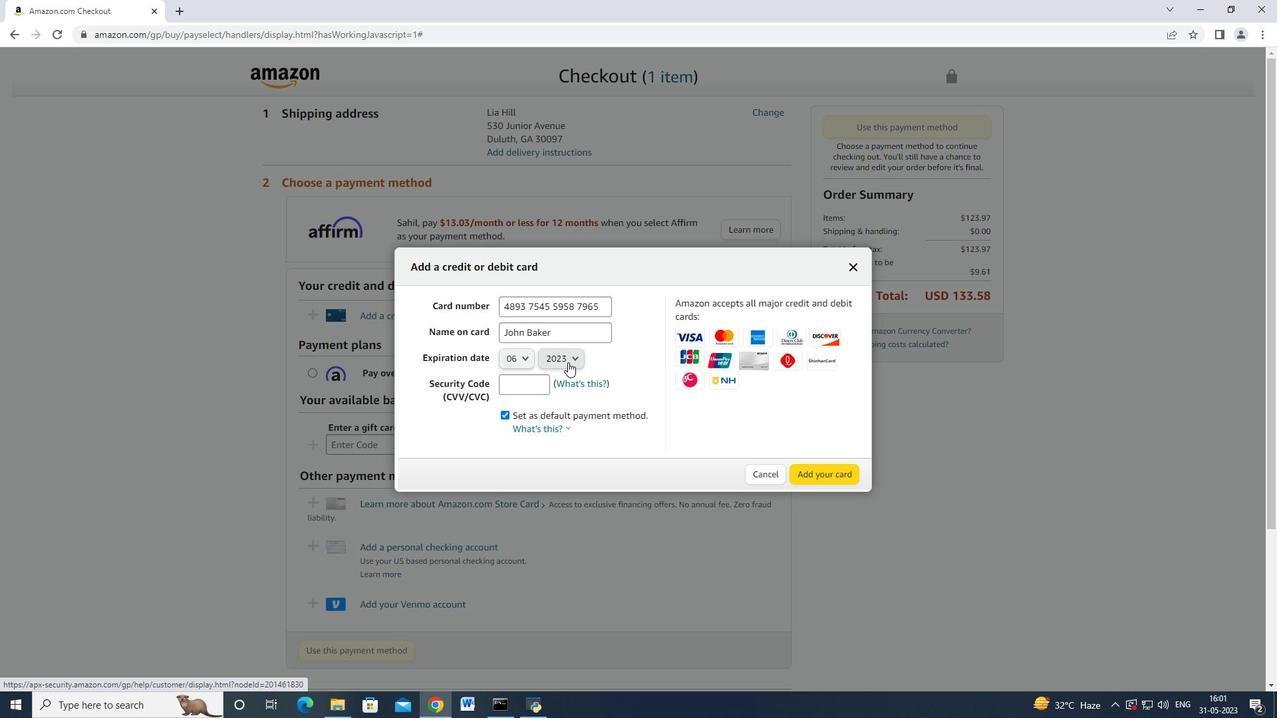 
Action: Mouse pressed left at (568, 360)
Screenshot: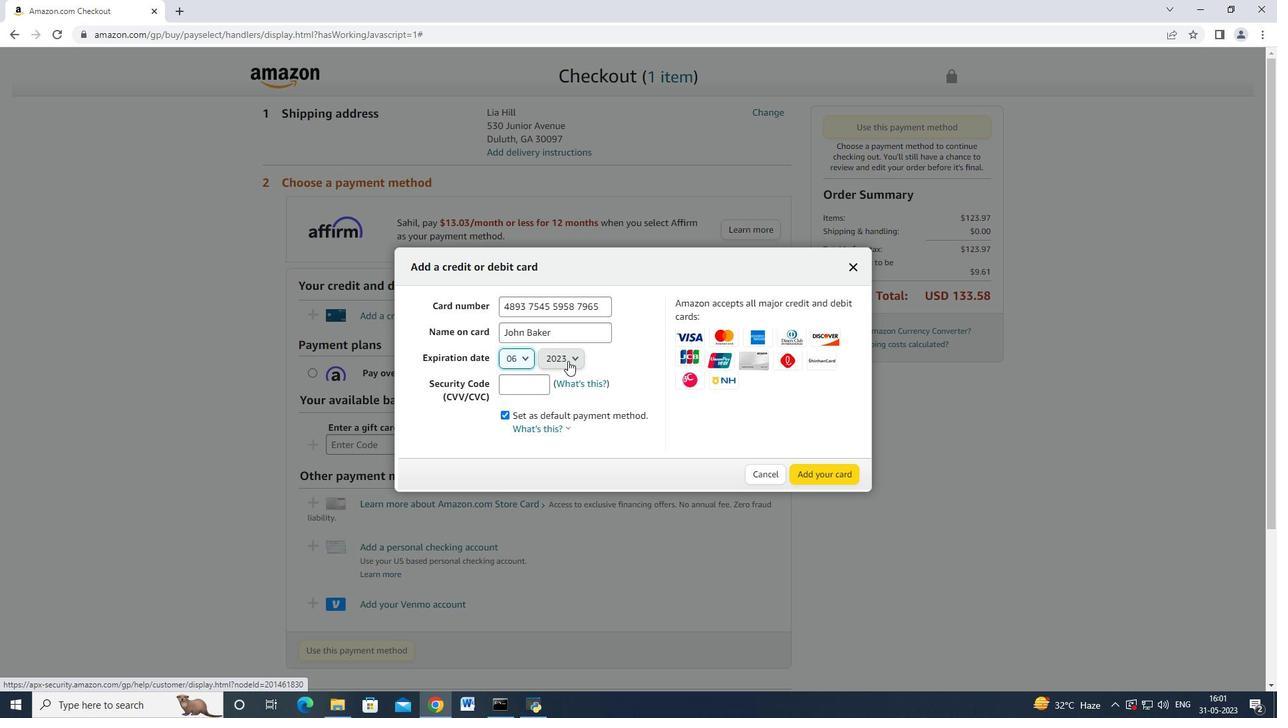 
Action: Mouse moved to (563, 398)
Screenshot: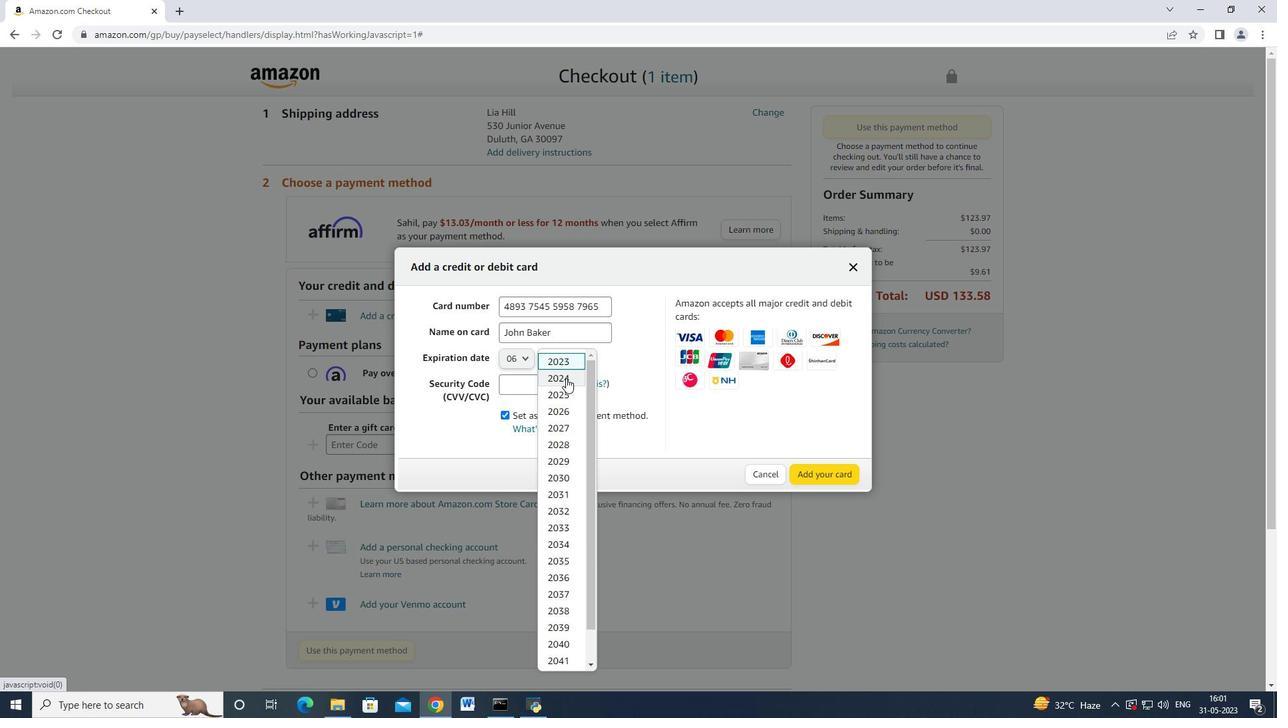
Action: Mouse pressed left at (563, 398)
Screenshot: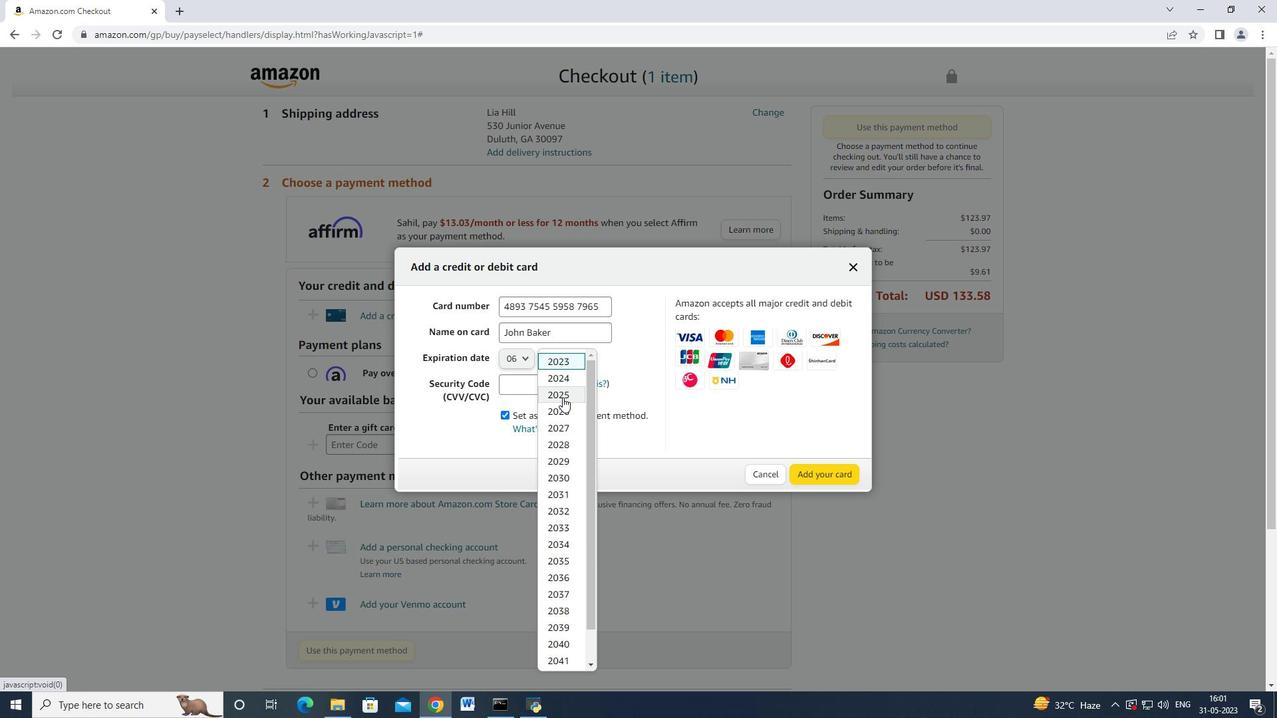 
Action: Mouse moved to (529, 389)
Screenshot: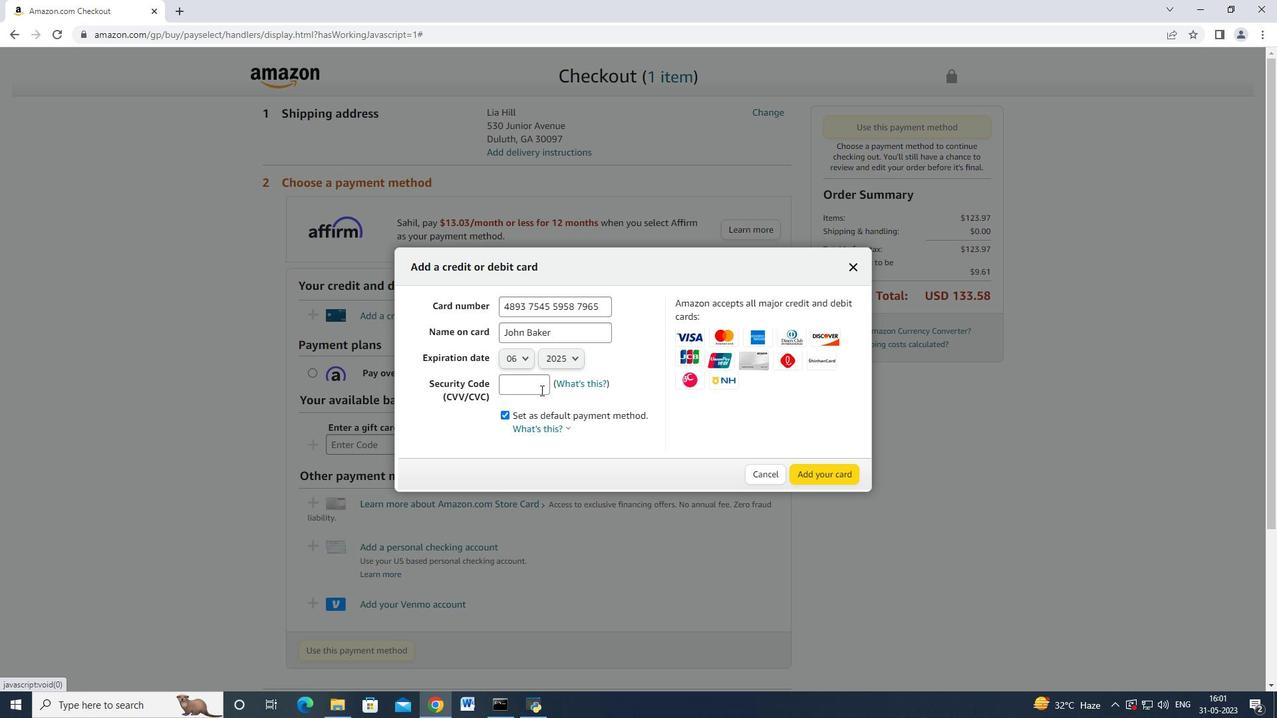 
Action: Mouse pressed left at (529, 389)
Screenshot: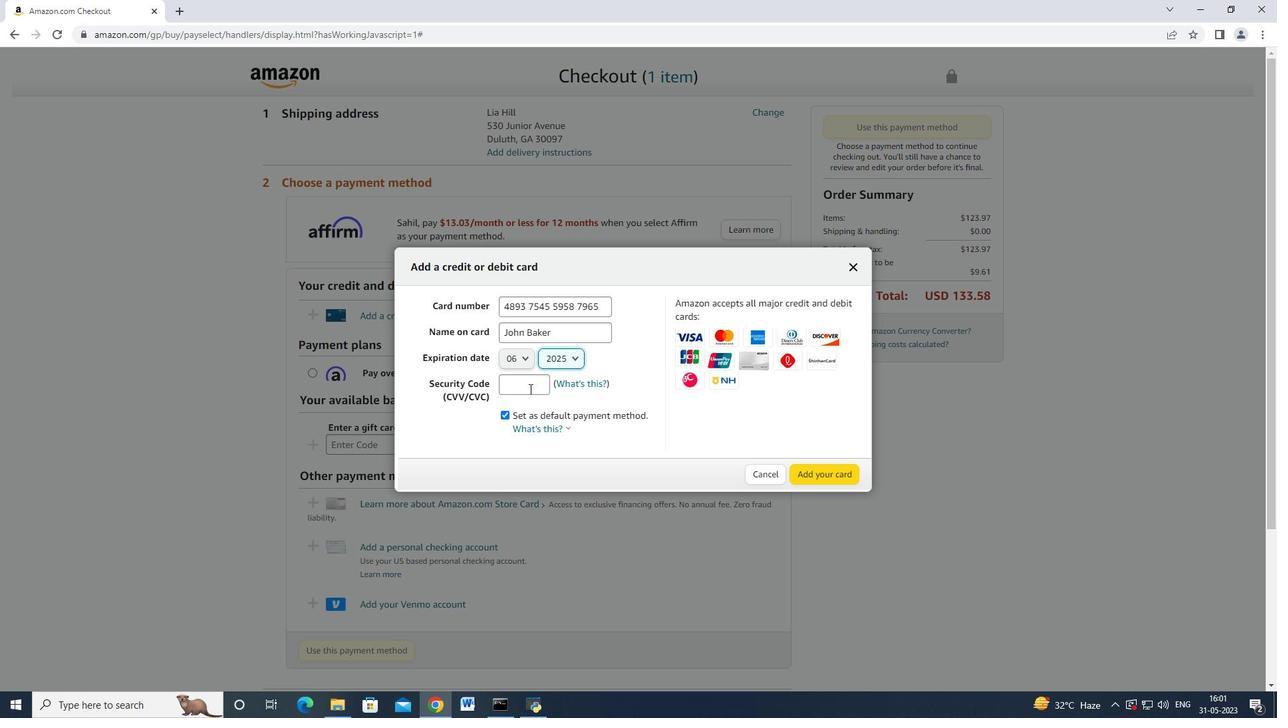 
Action: Mouse moved to (534, 388)
Screenshot: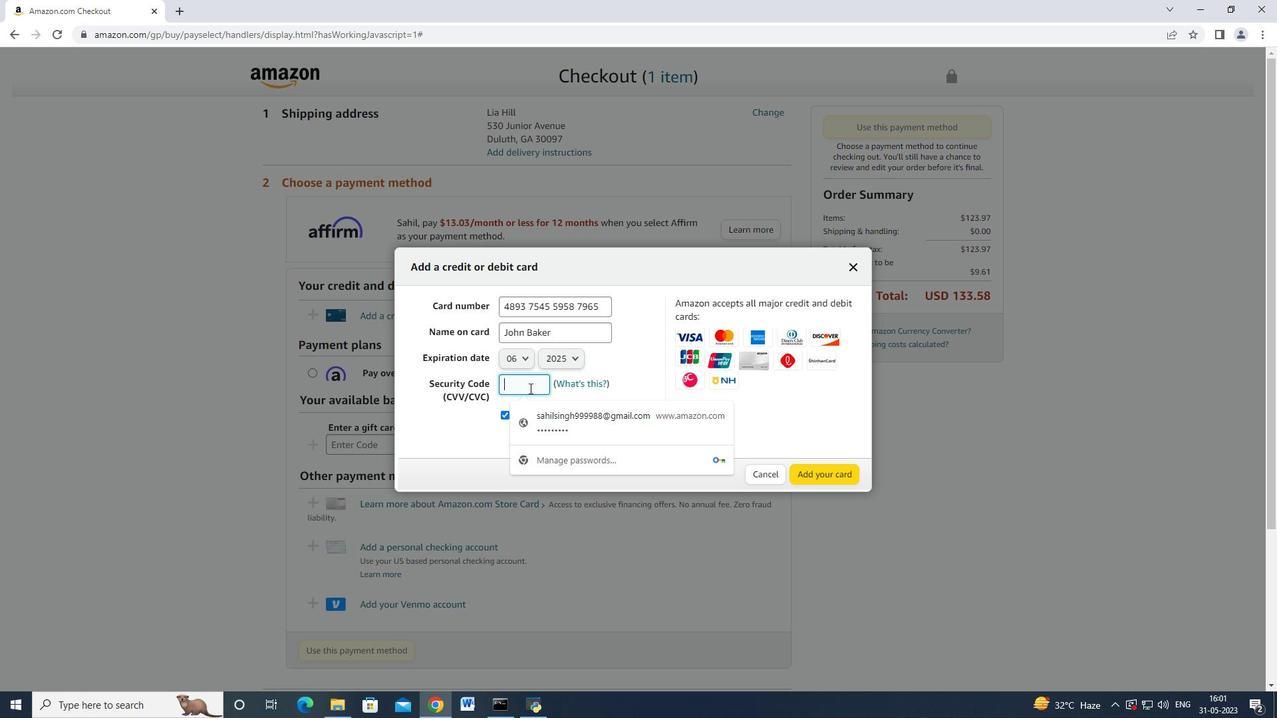 
Action: Key pressed 549
Screenshot: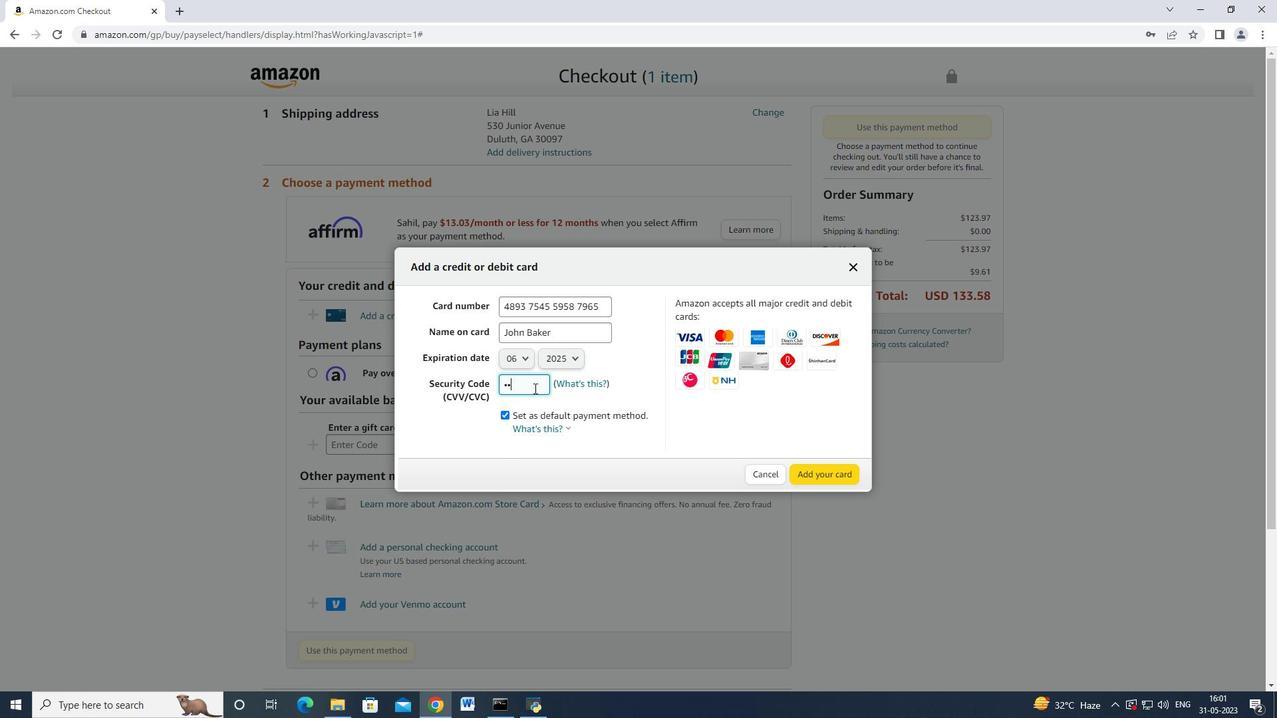 
Action: Mouse moved to (817, 474)
Screenshot: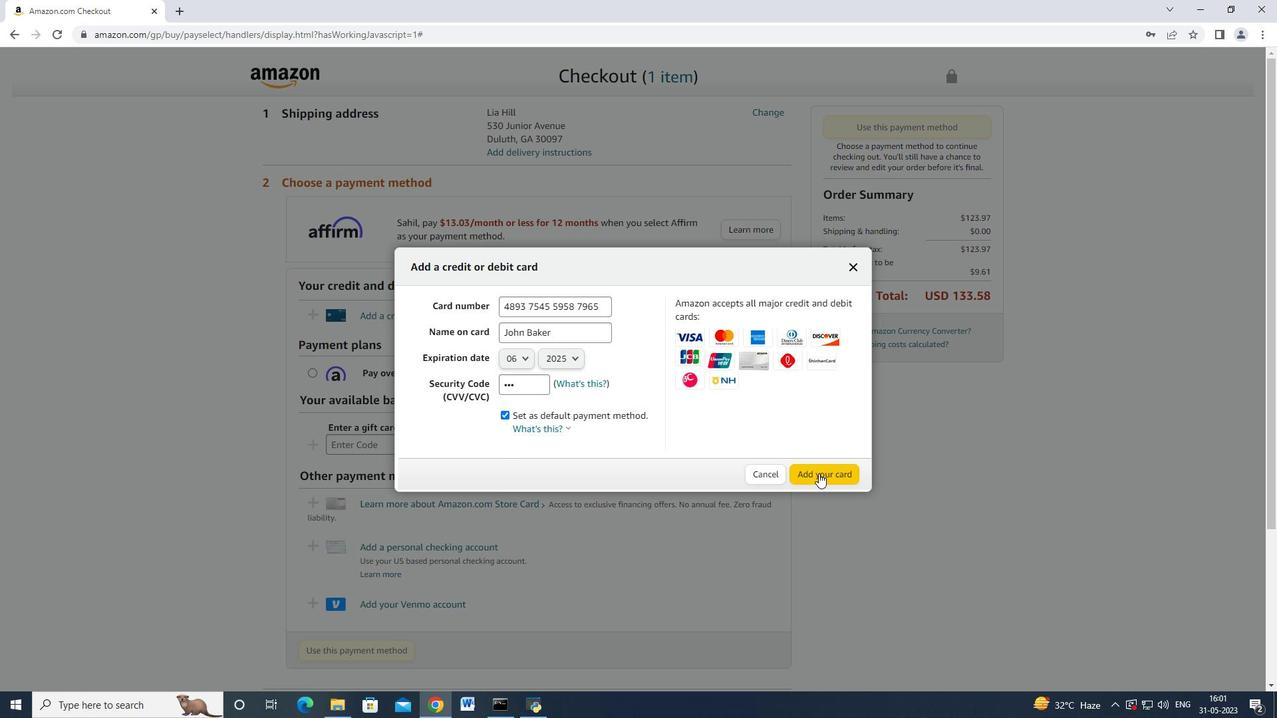 
